 Task: Research Airbnb options in Menzel Jemil, Tunisia from 2nd November, 2023 to 15th November, 2023 for 2 adults and 1 pet.1  bedroom having 1 bed and 1 bathroom. Property type can be hotel. Look for 5 properties as per requirement.
Action: Mouse moved to (519, 67)
Screenshot: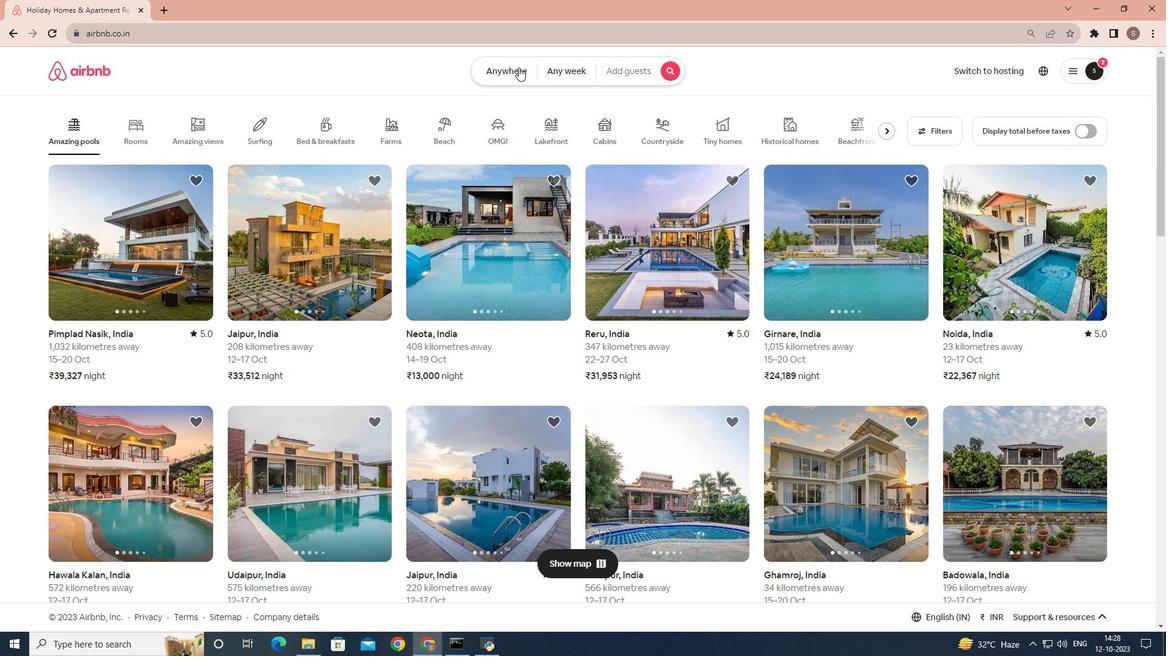 
Action: Mouse pressed left at (519, 67)
Screenshot: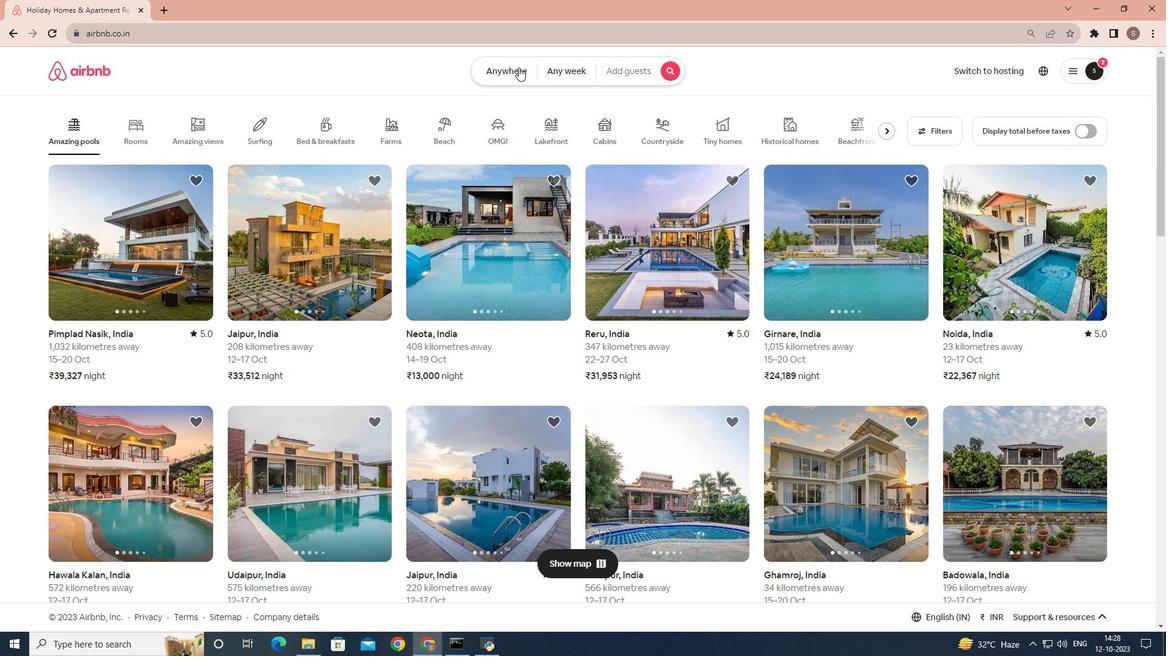 
Action: Mouse moved to (452, 117)
Screenshot: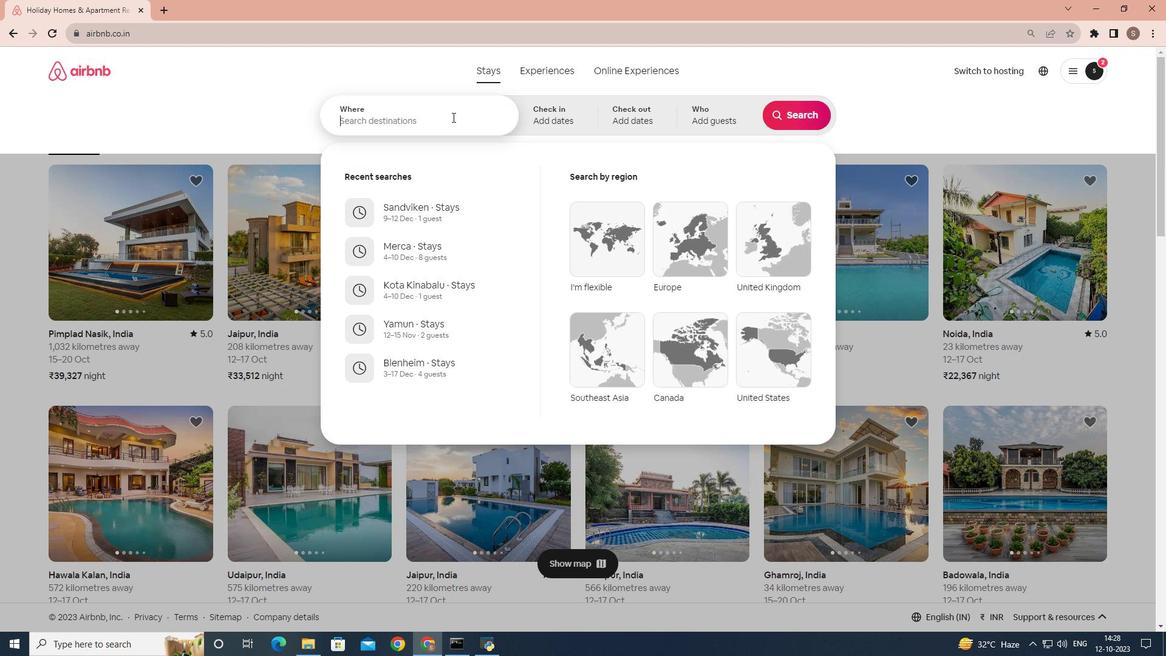 
Action: Mouse pressed left at (452, 117)
Screenshot: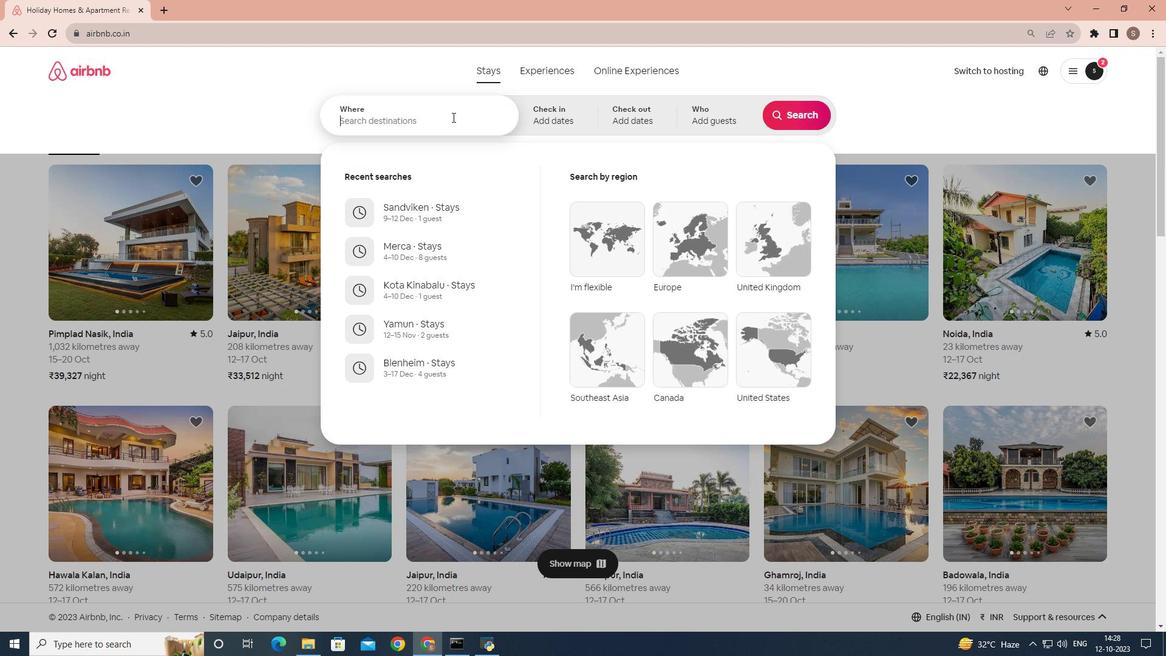 
Action: Key pressed <Key.shift_r>Menzel<Key.space><Key.shift>Jemil,<Key.space><Key.shift>tunisia
Screenshot: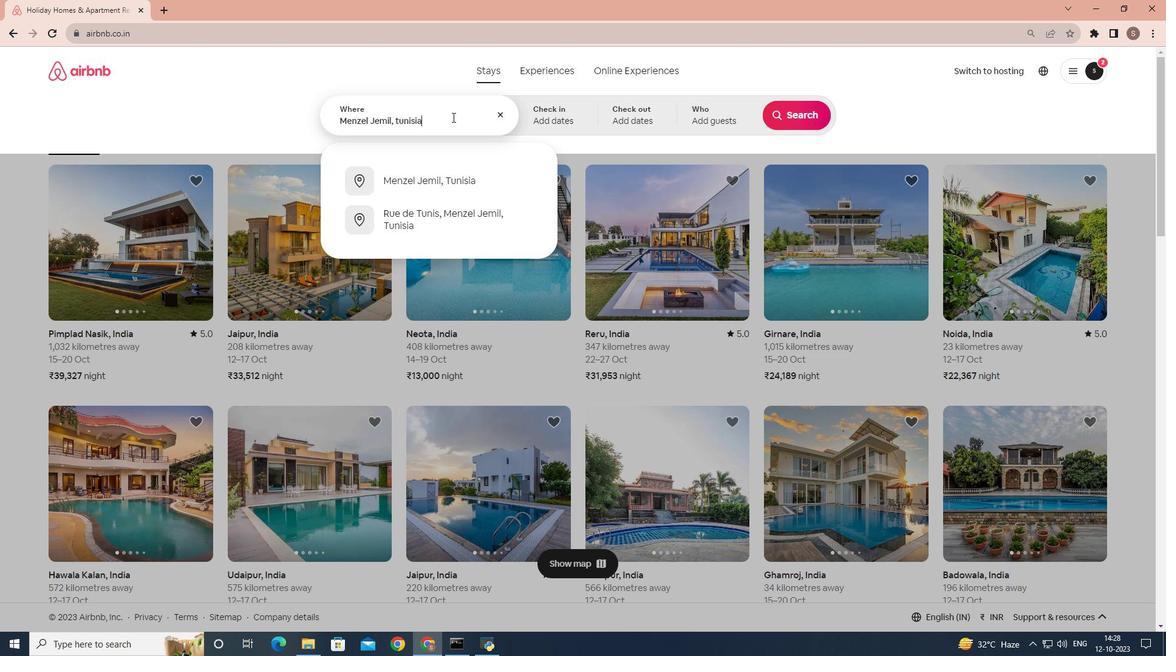 
Action: Mouse moved to (477, 177)
Screenshot: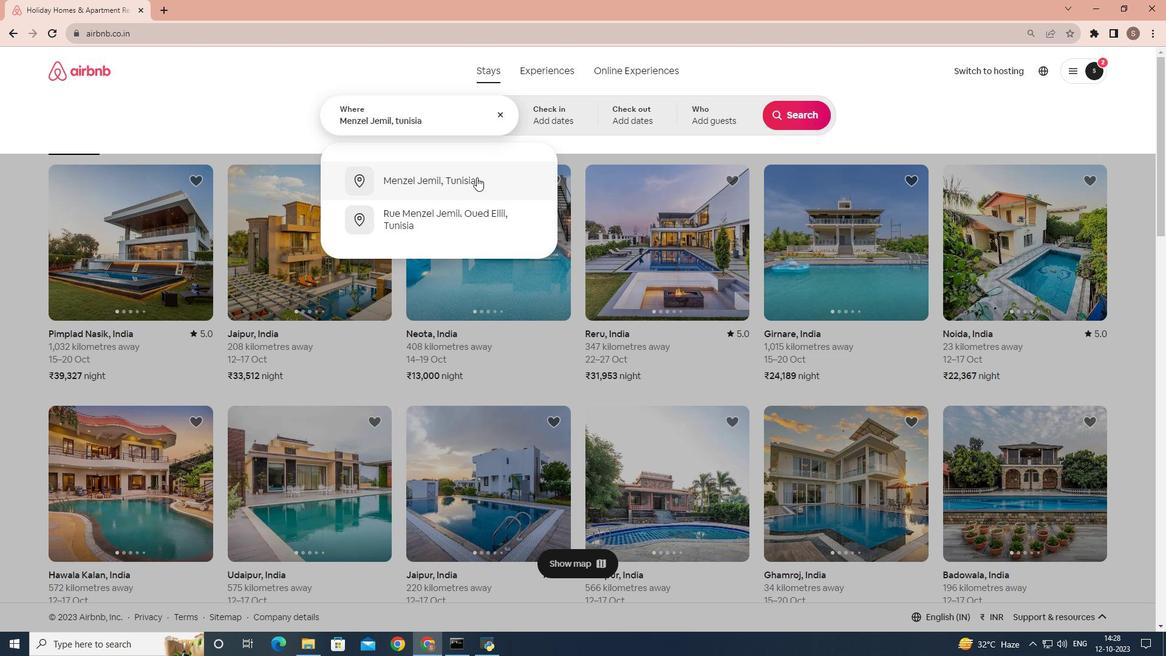 
Action: Mouse pressed left at (477, 177)
Screenshot: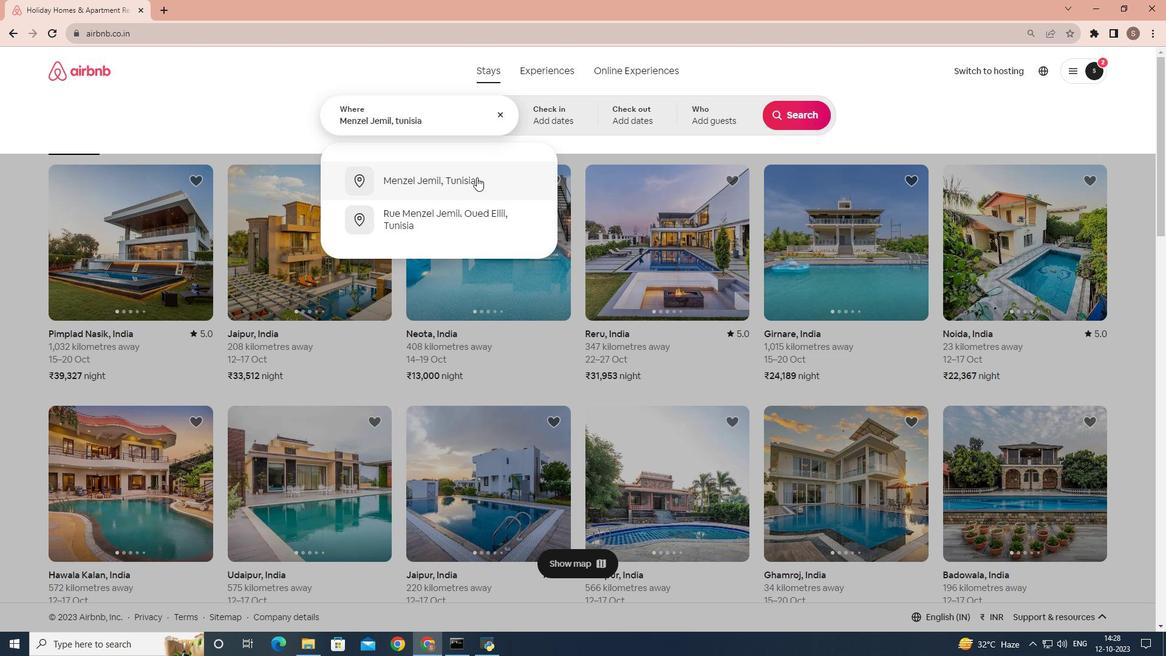 
Action: Mouse moved to (723, 263)
Screenshot: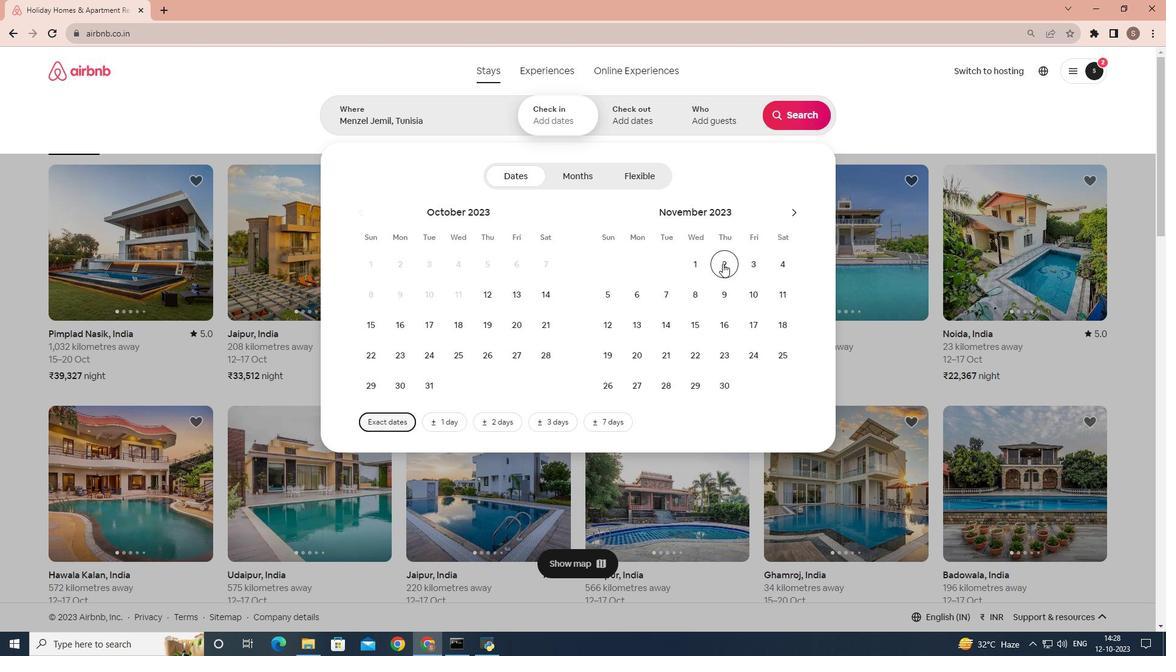 
Action: Mouse pressed left at (723, 263)
Screenshot: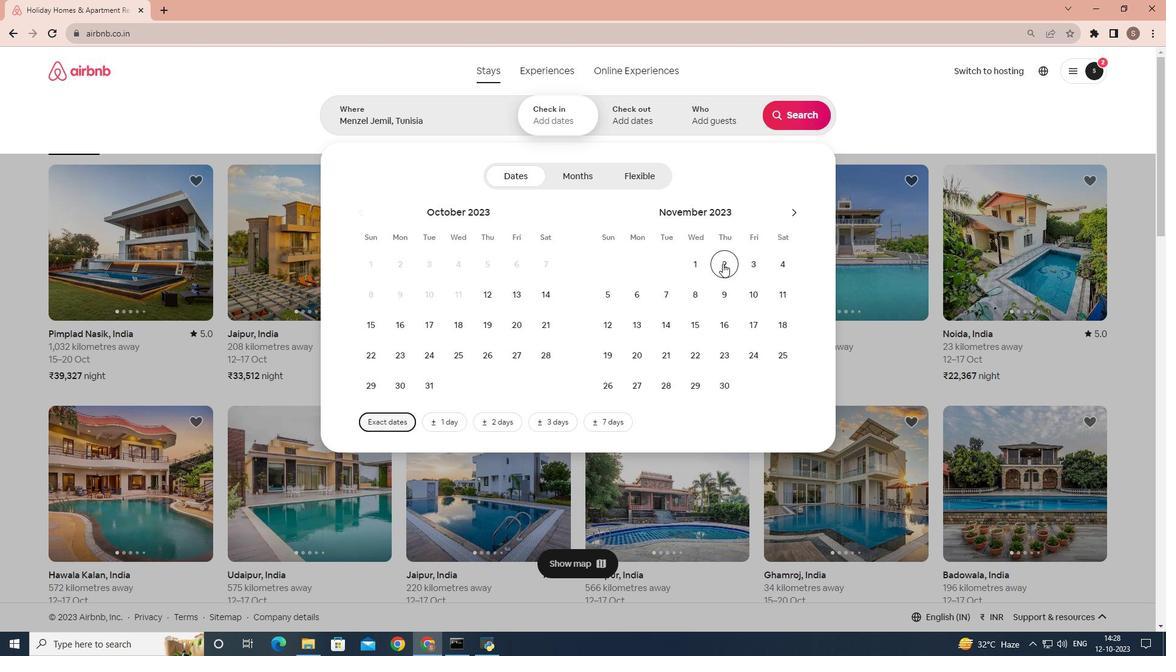 
Action: Mouse moved to (699, 320)
Screenshot: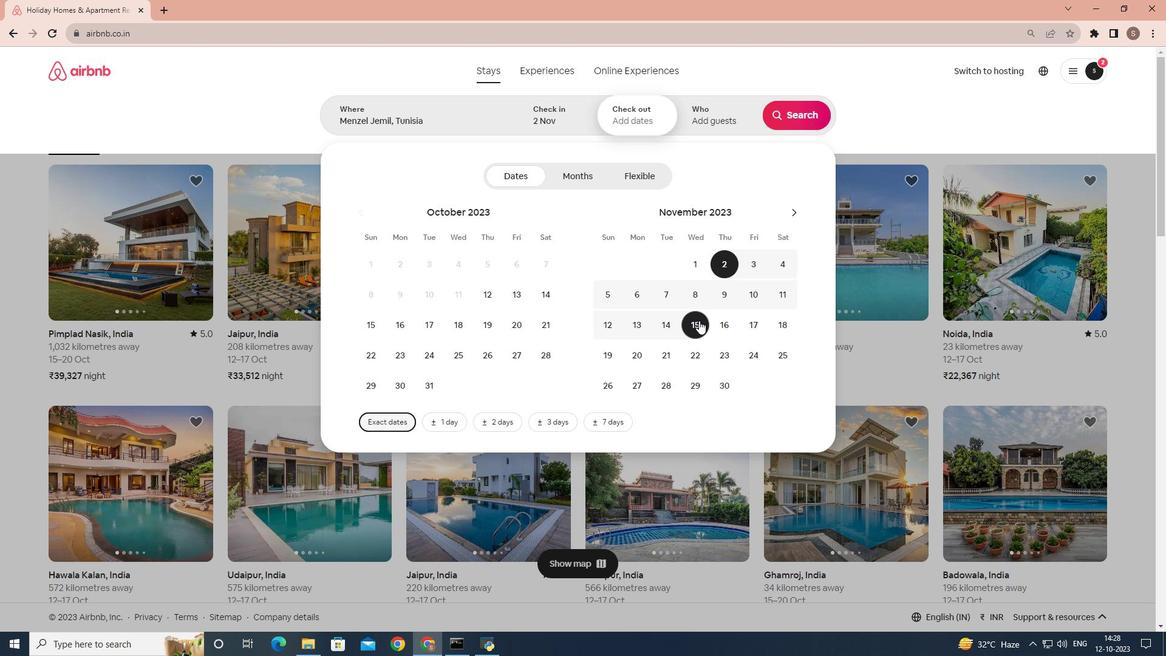 
Action: Mouse pressed left at (699, 320)
Screenshot: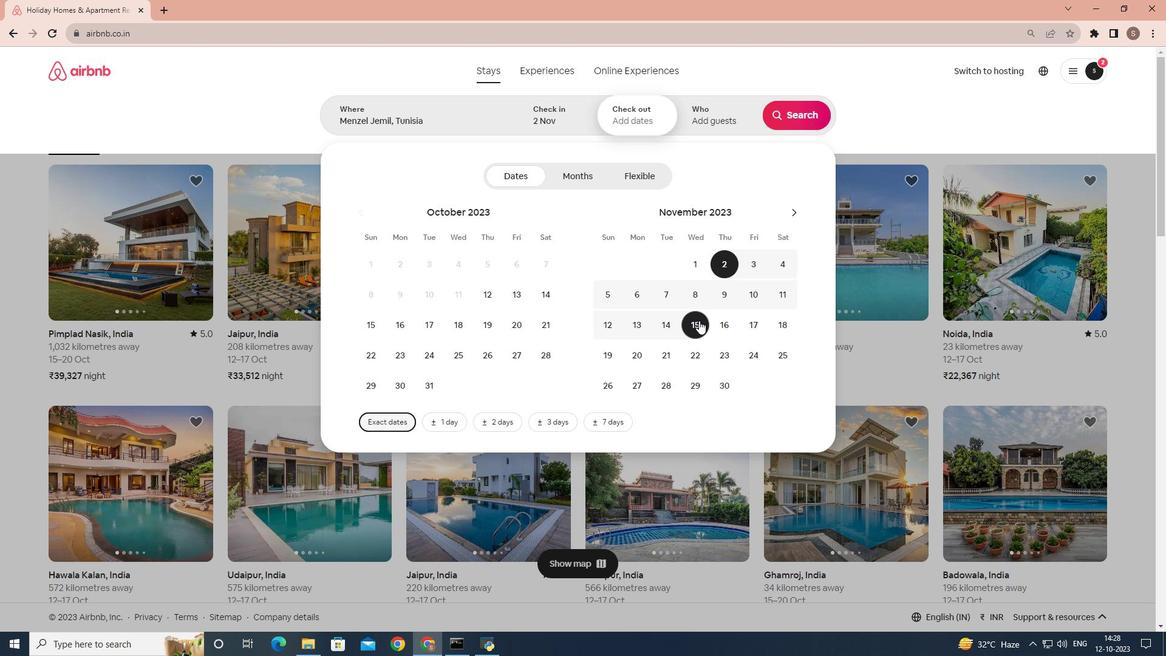 
Action: Mouse moved to (704, 123)
Screenshot: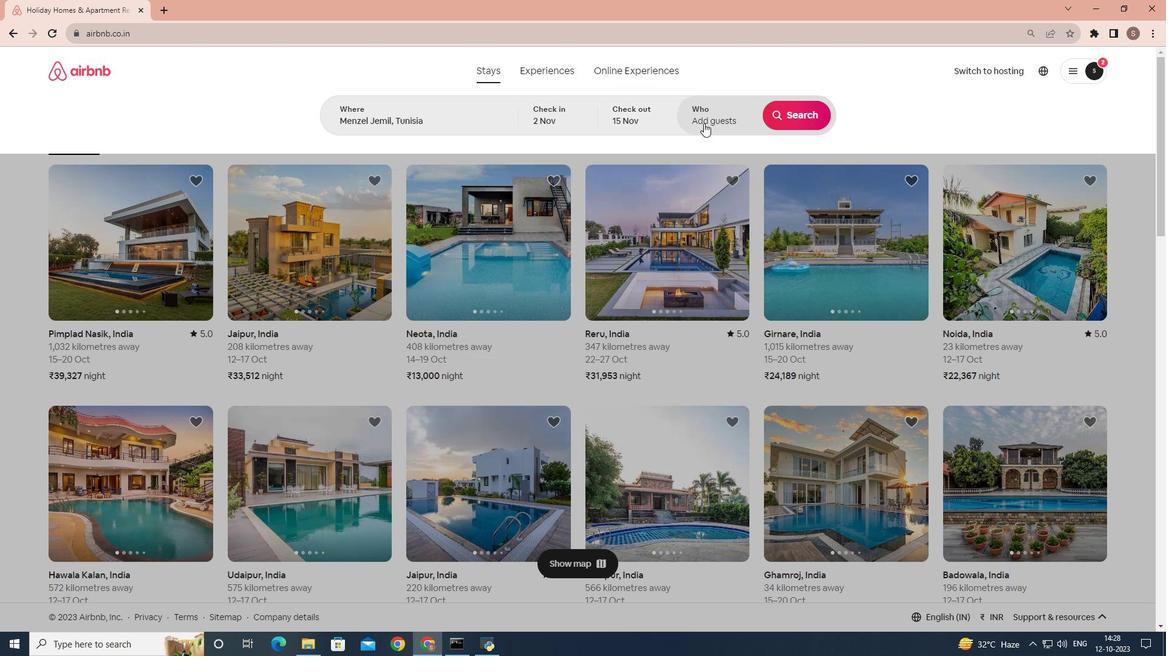
Action: Mouse pressed left at (704, 123)
Screenshot: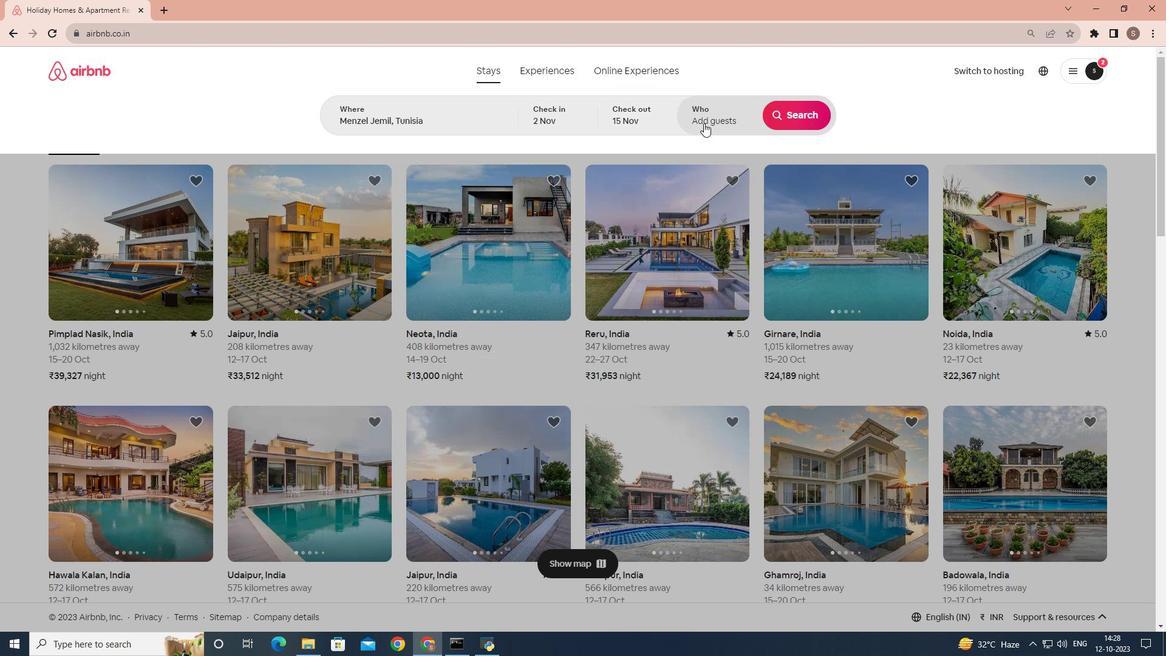 
Action: Mouse moved to (802, 179)
Screenshot: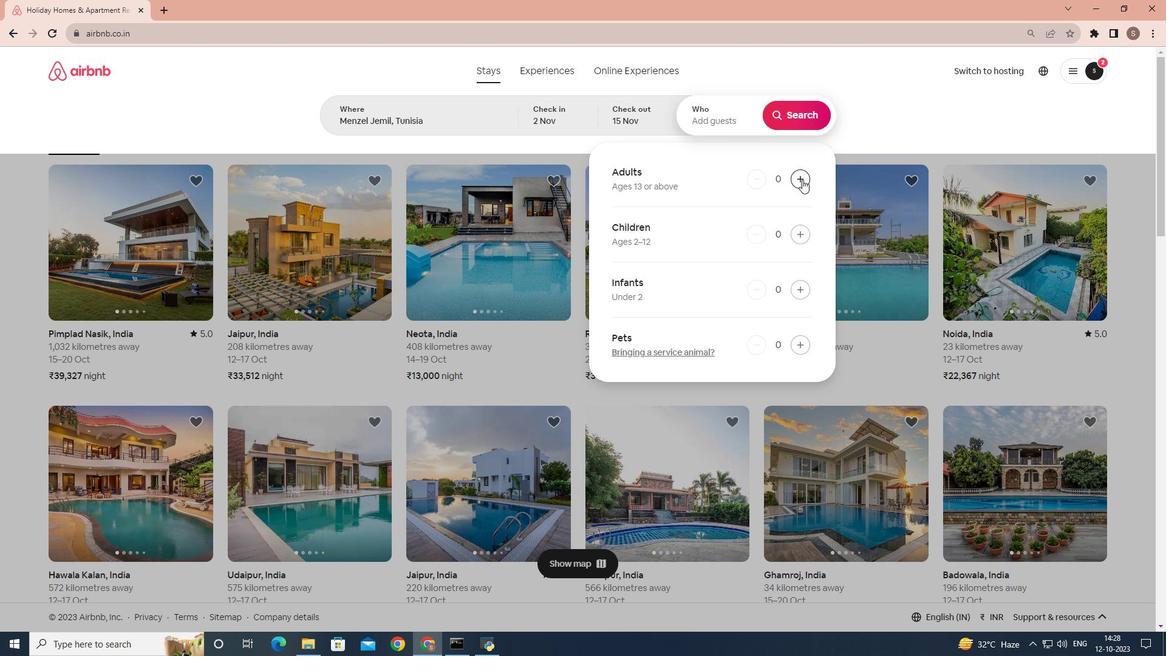 
Action: Mouse pressed left at (802, 179)
Screenshot: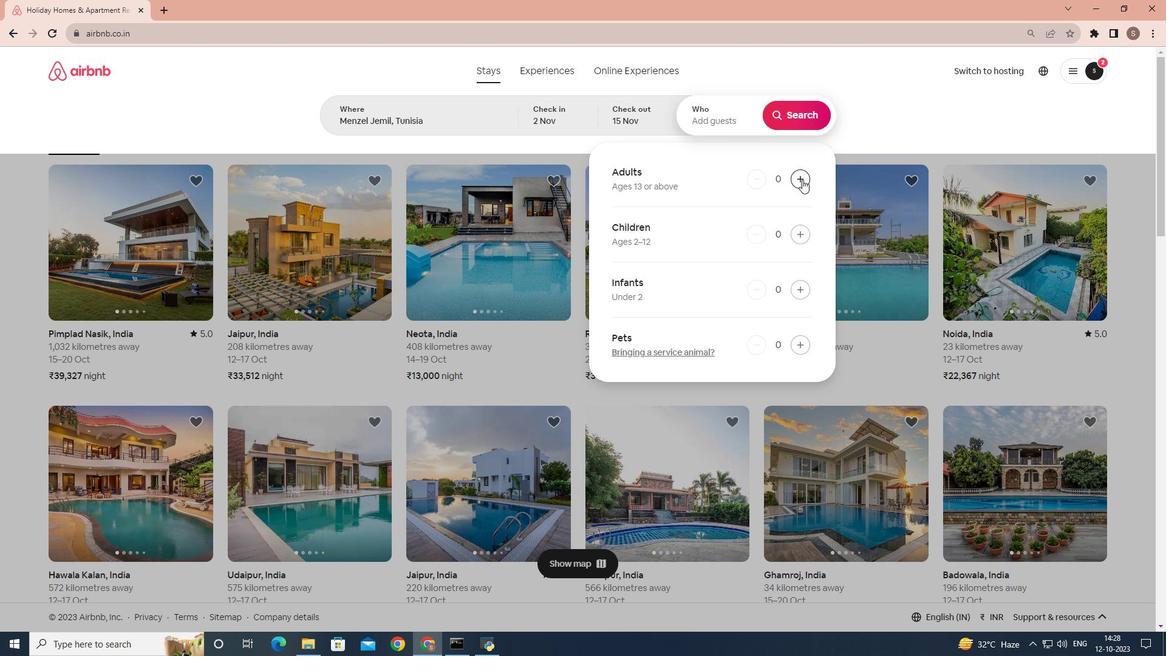 
Action: Mouse pressed left at (802, 179)
Screenshot: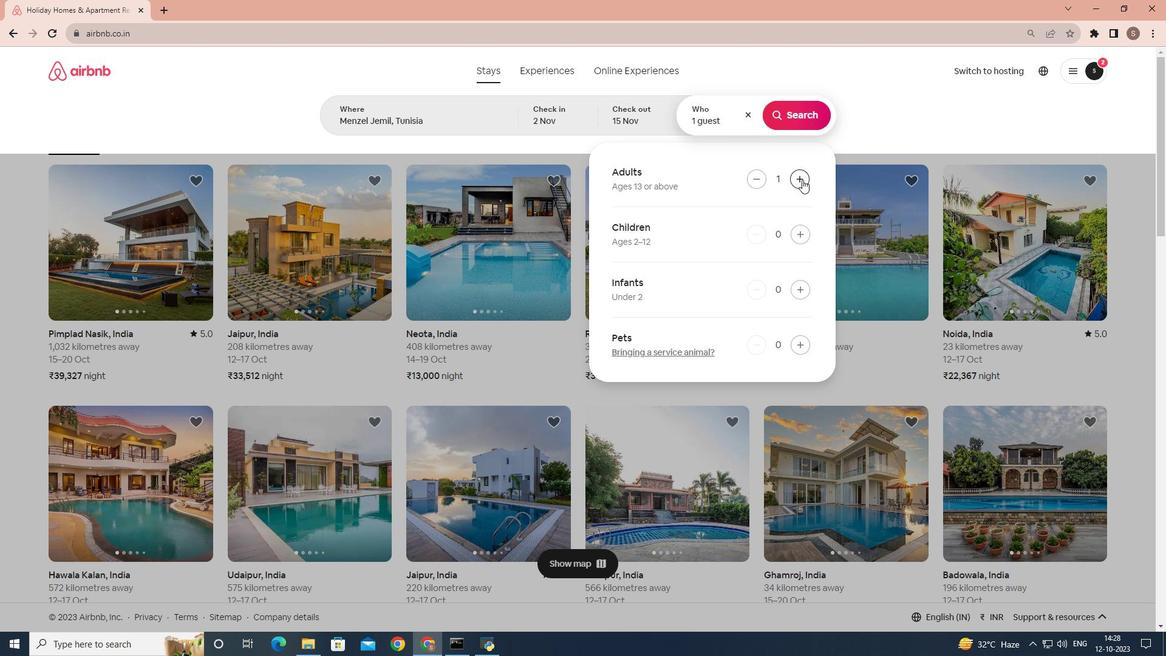 
Action: Mouse moved to (804, 345)
Screenshot: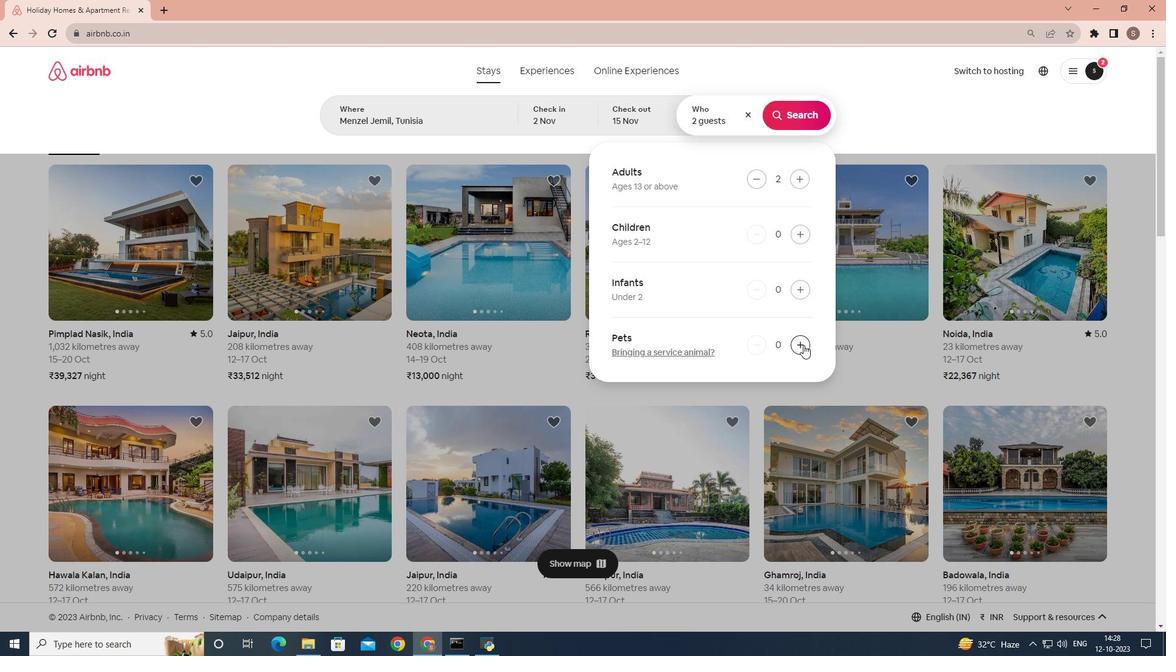 
Action: Mouse pressed left at (804, 345)
Screenshot: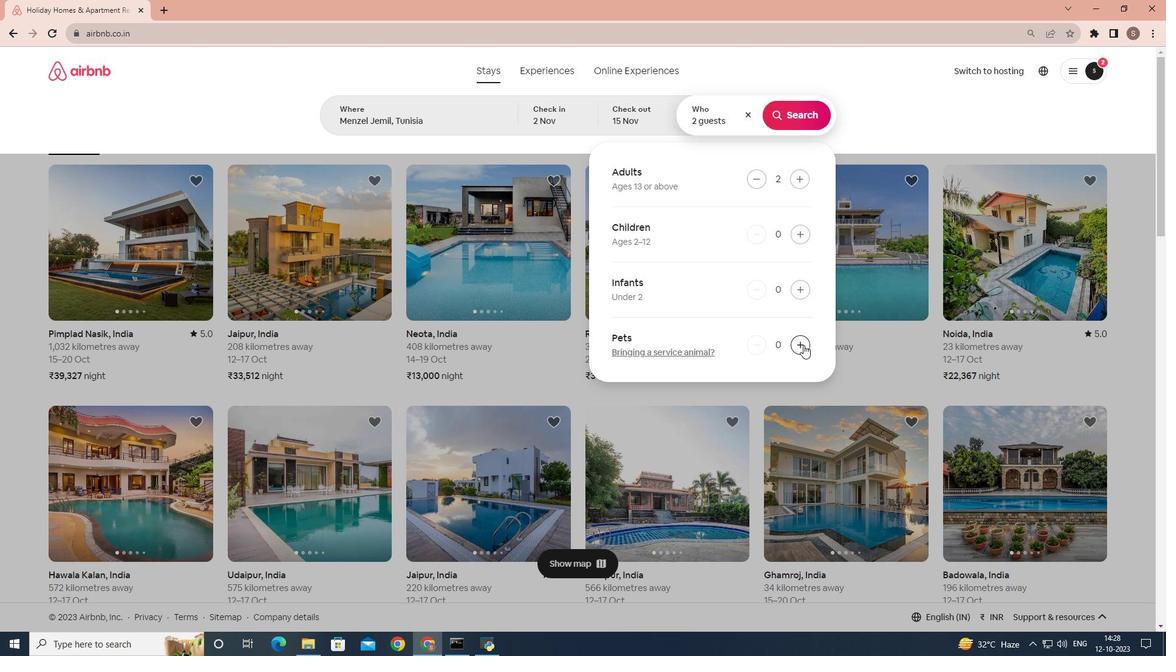 
Action: Mouse moved to (773, 113)
Screenshot: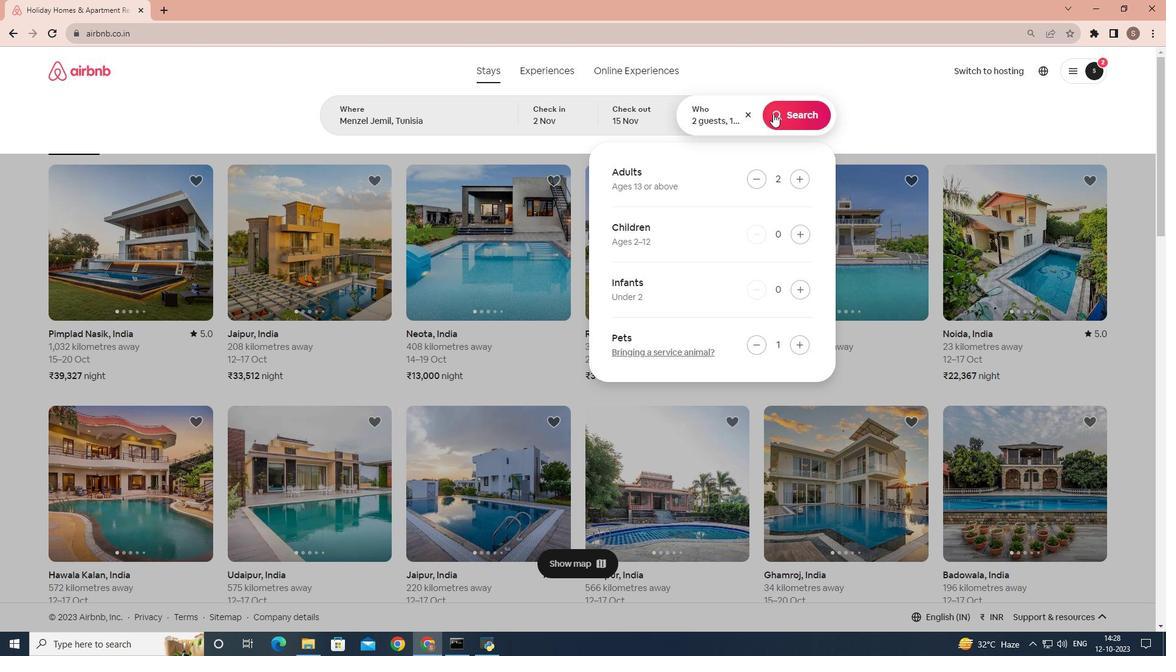 
Action: Mouse pressed left at (773, 113)
Screenshot: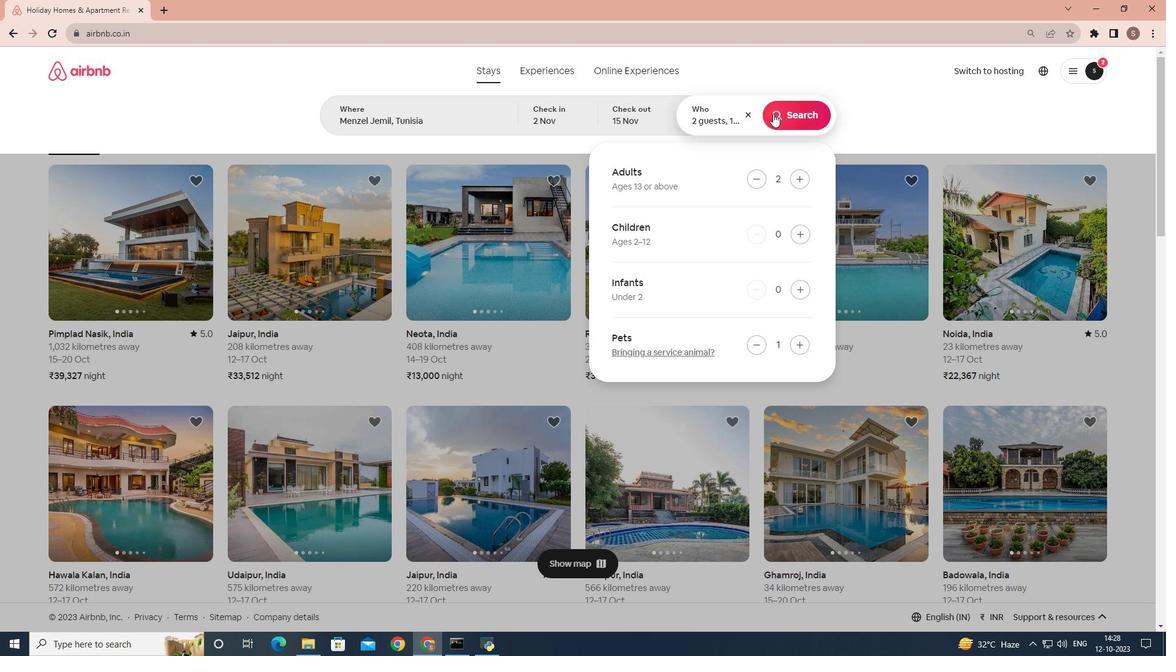 
Action: Mouse moved to (964, 122)
Screenshot: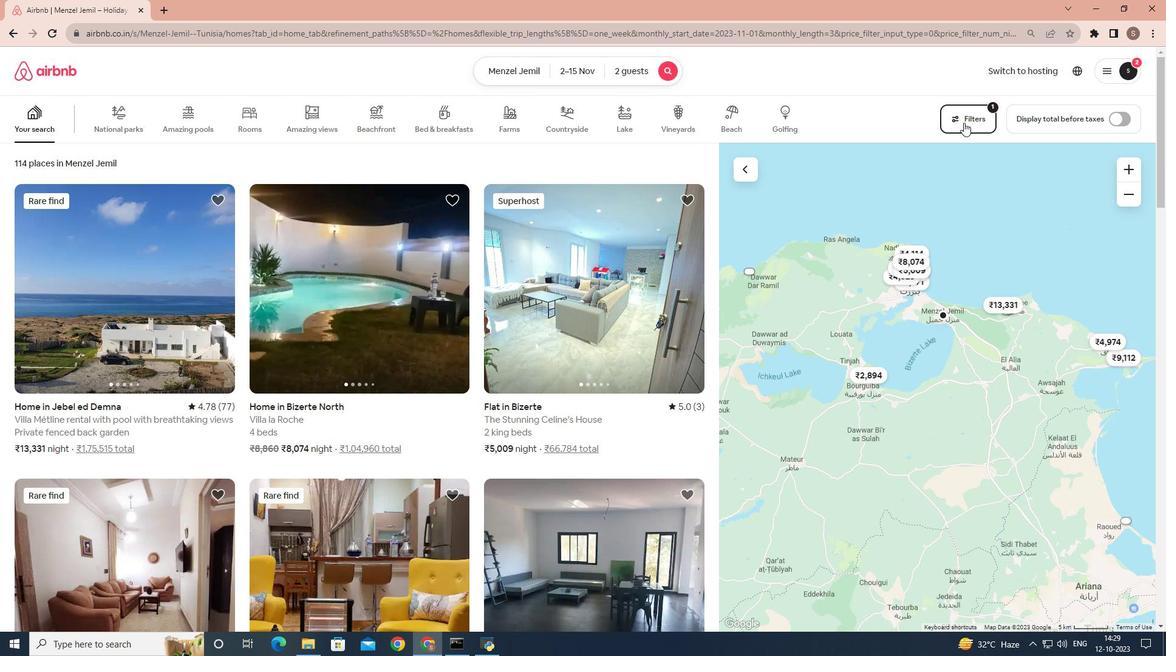 
Action: Mouse pressed left at (964, 122)
Screenshot: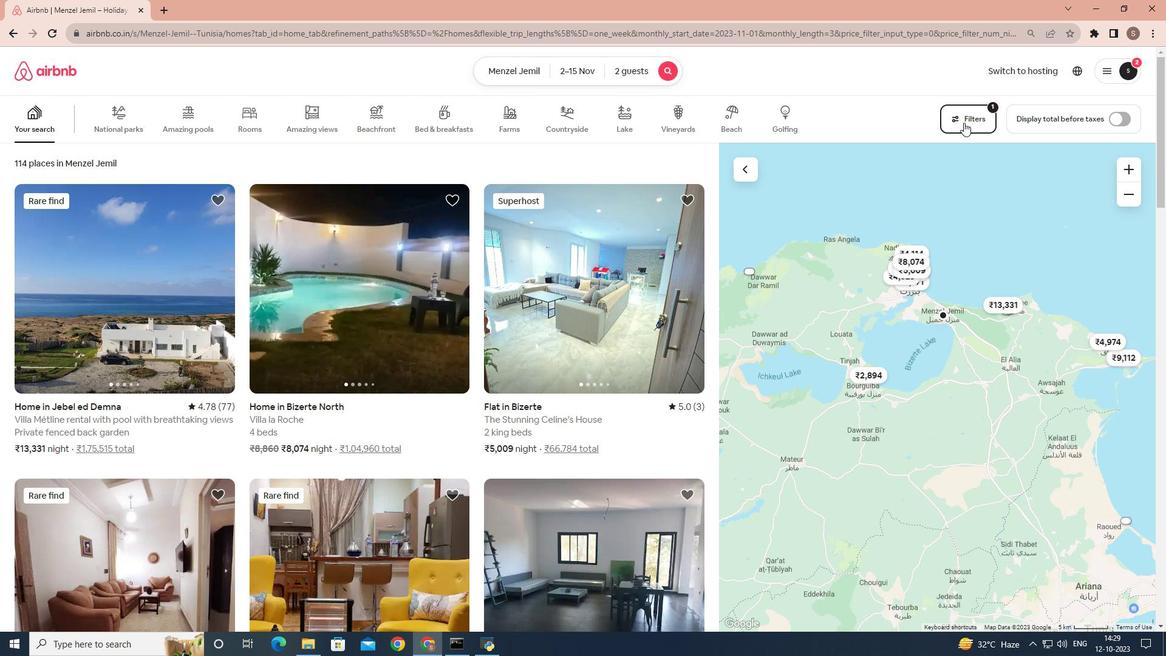 
Action: Mouse moved to (562, 444)
Screenshot: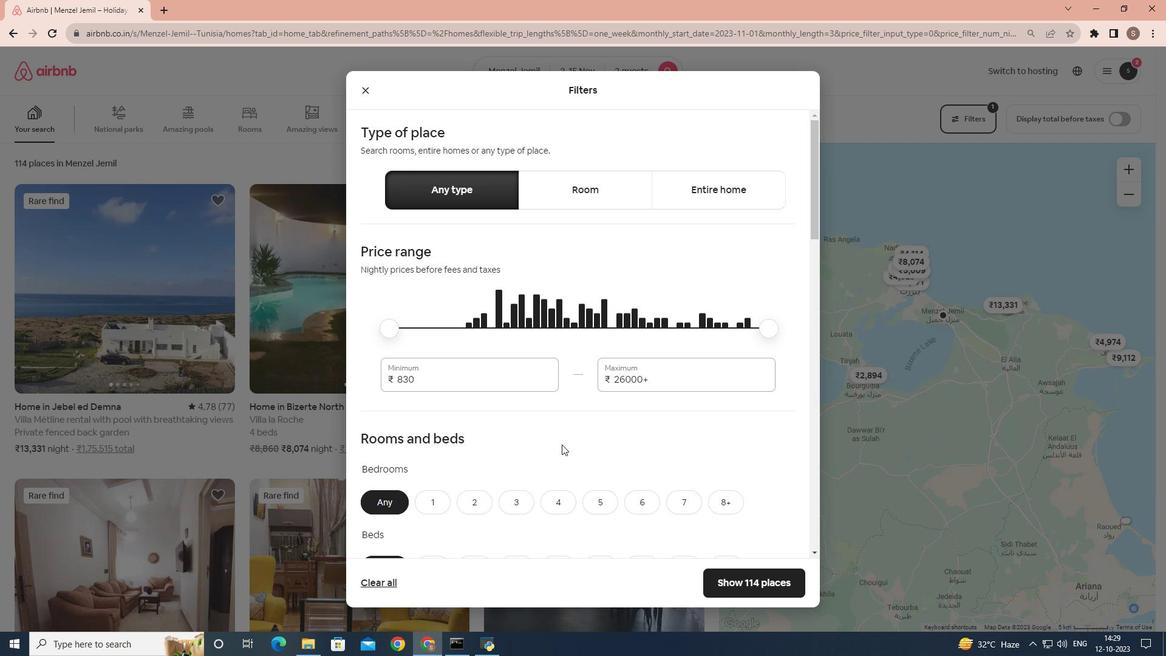 
Action: Mouse scrolled (562, 443) with delta (0, 0)
Screenshot: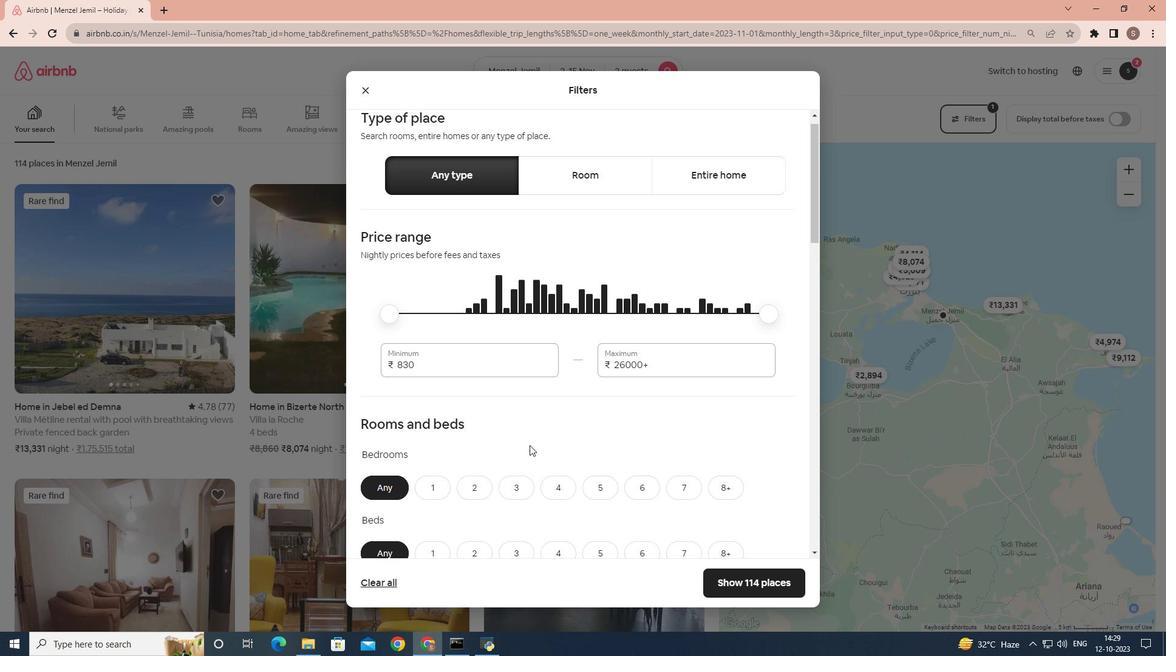 
Action: Mouse moved to (529, 445)
Screenshot: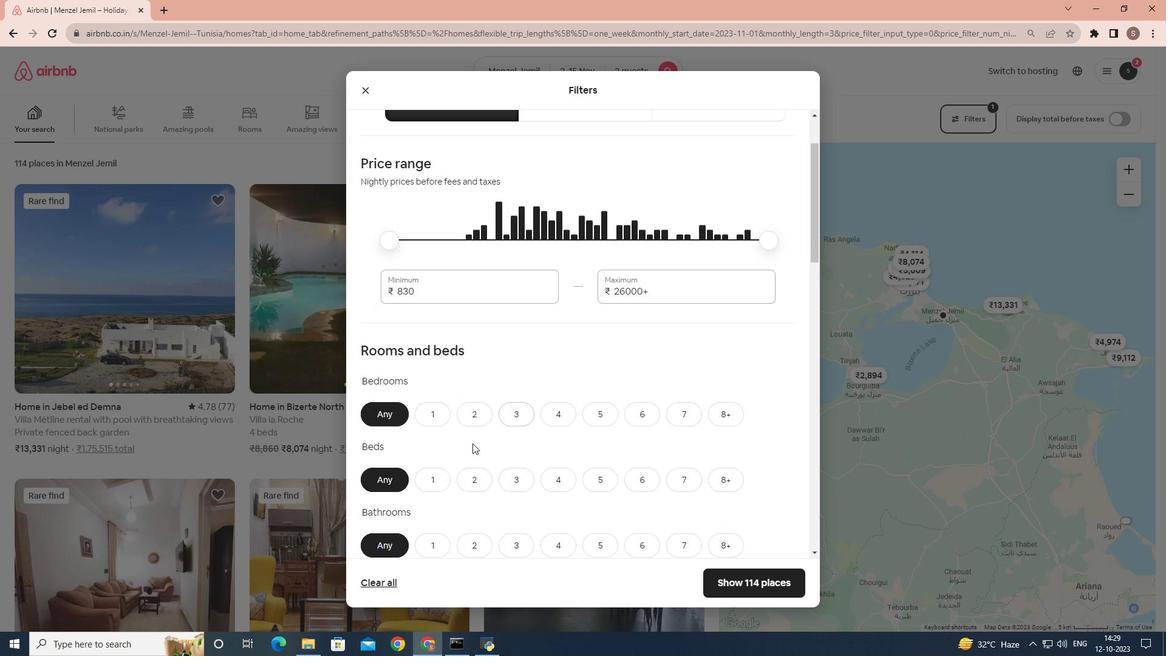 
Action: Mouse scrolled (529, 444) with delta (0, 0)
Screenshot: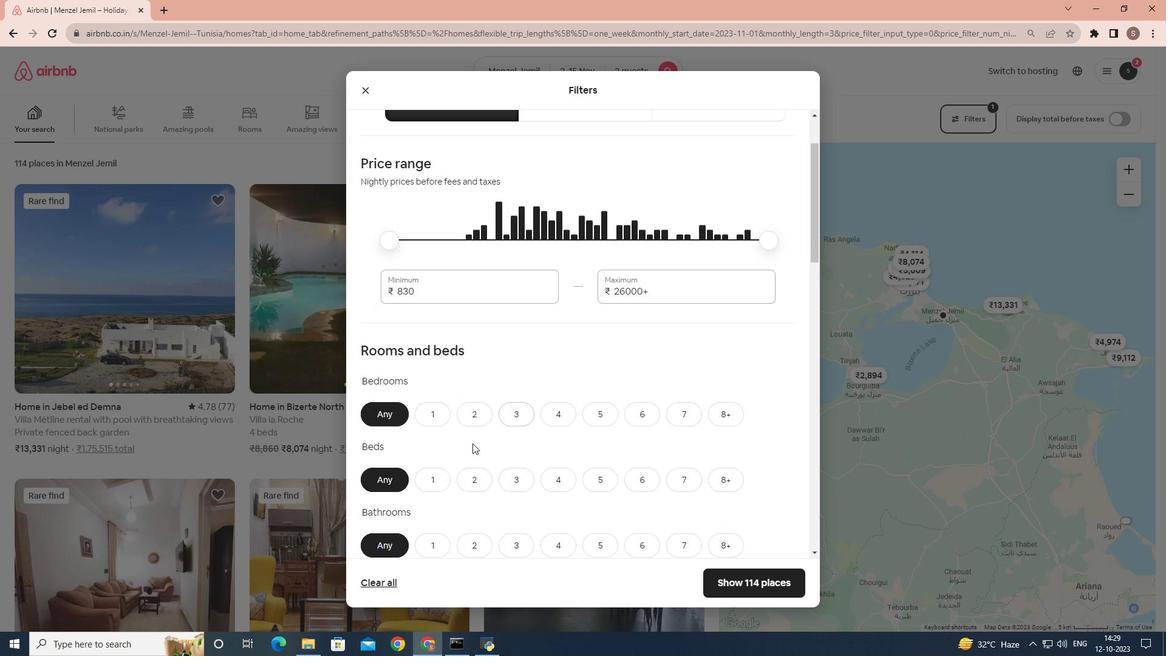 
Action: Mouse moved to (439, 388)
Screenshot: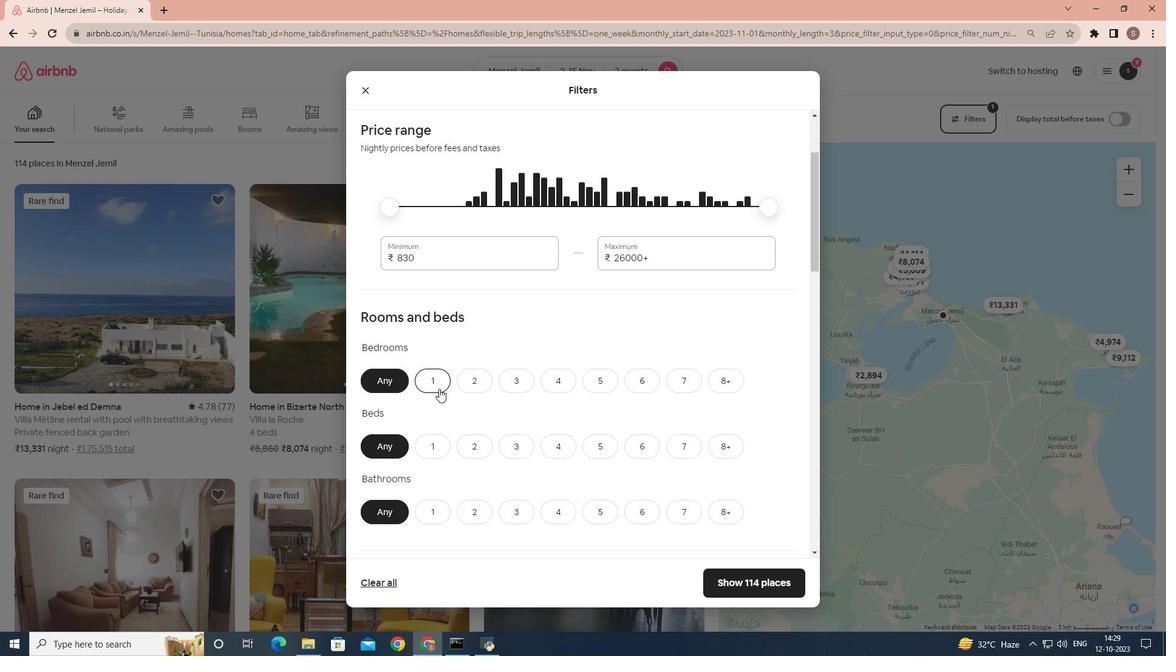 
Action: Mouse pressed left at (439, 388)
Screenshot: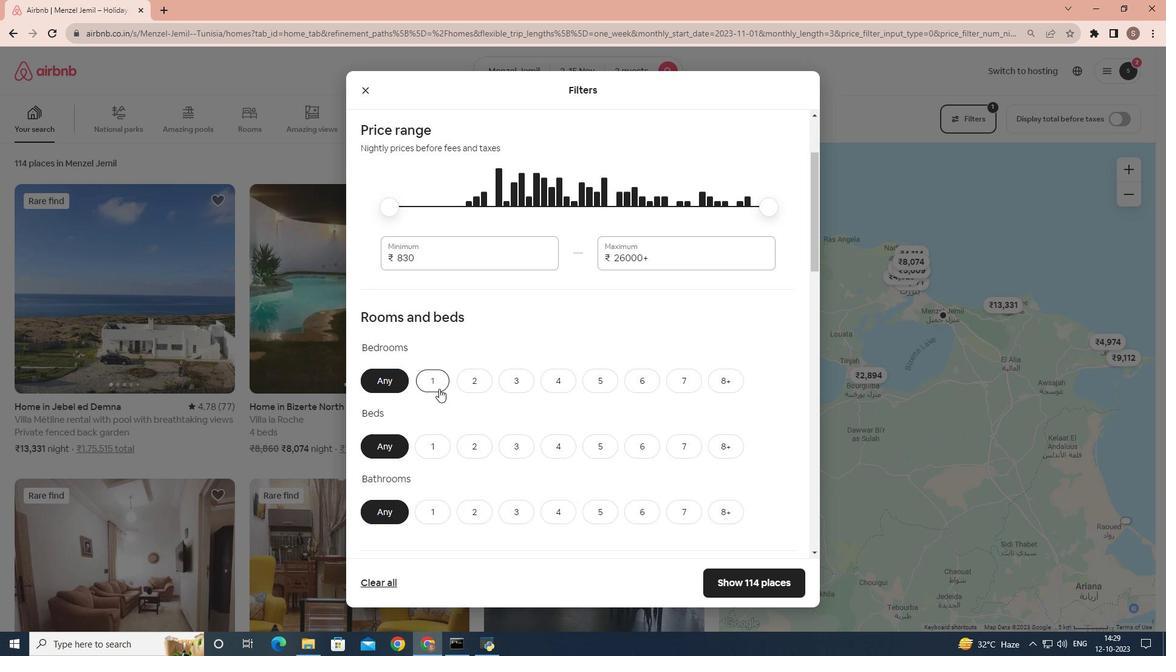 
Action: Mouse scrolled (439, 388) with delta (0, 0)
Screenshot: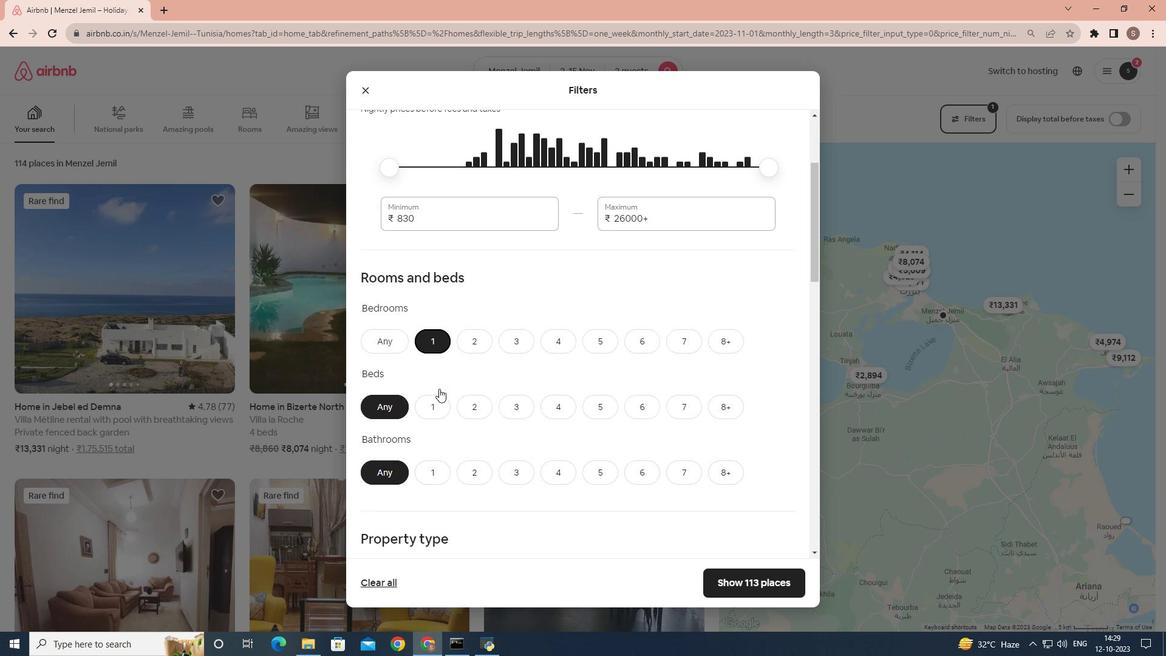 
Action: Mouse moved to (430, 388)
Screenshot: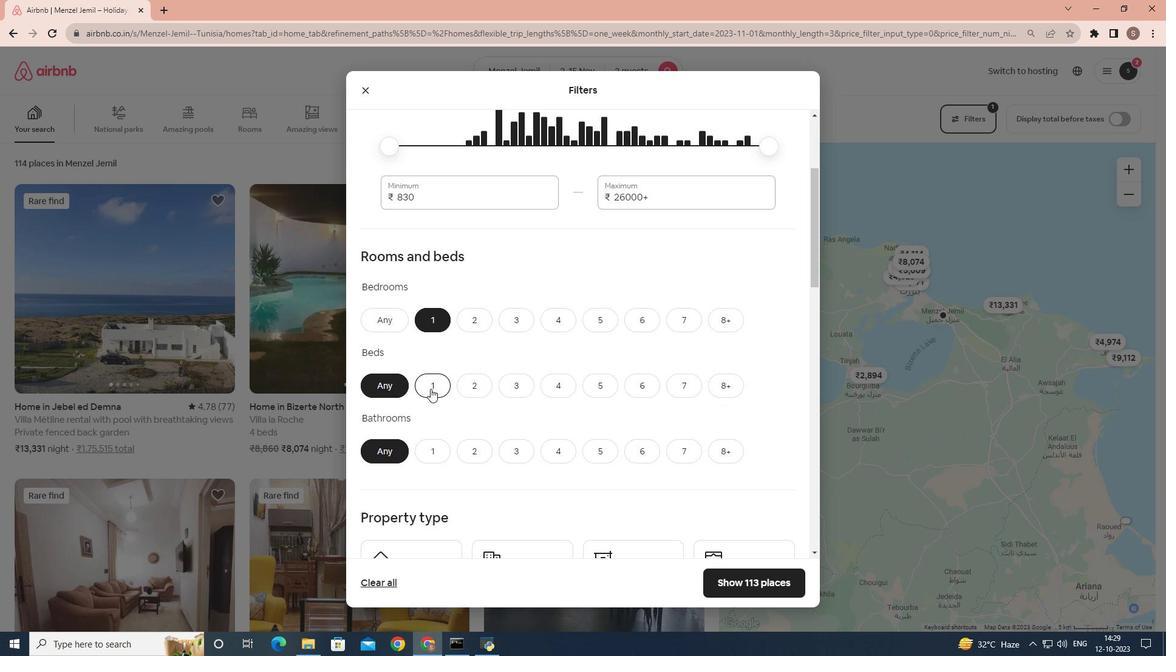 
Action: Mouse pressed left at (430, 388)
Screenshot: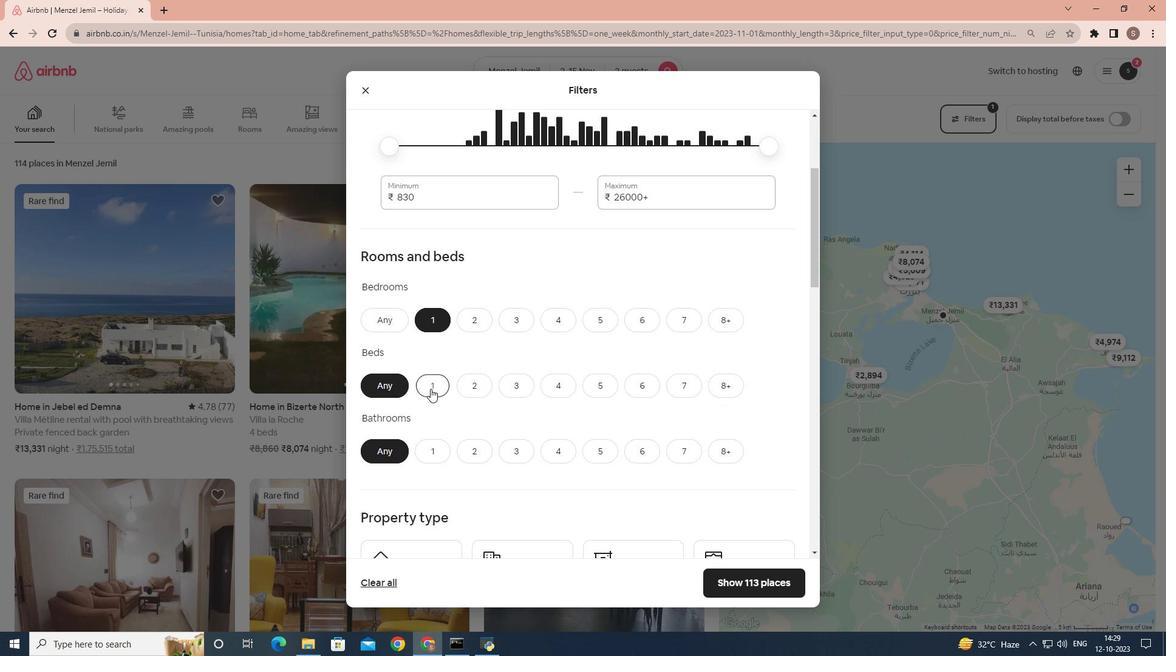 
Action: Mouse scrolled (430, 388) with delta (0, 0)
Screenshot: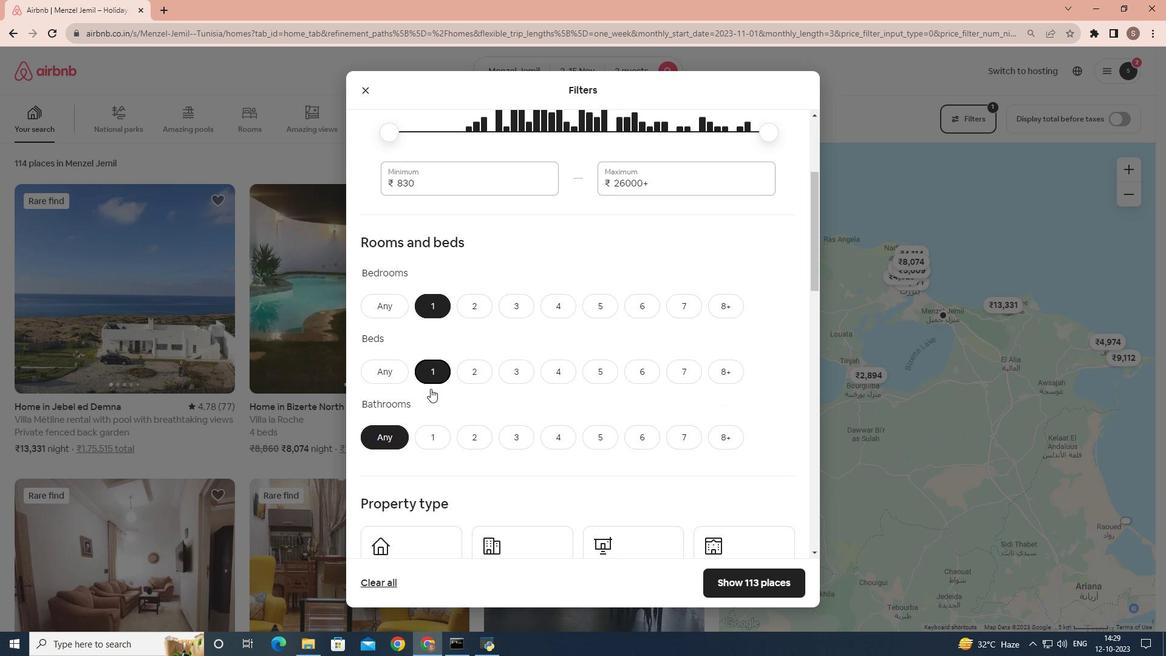 
Action: Mouse moved to (435, 392)
Screenshot: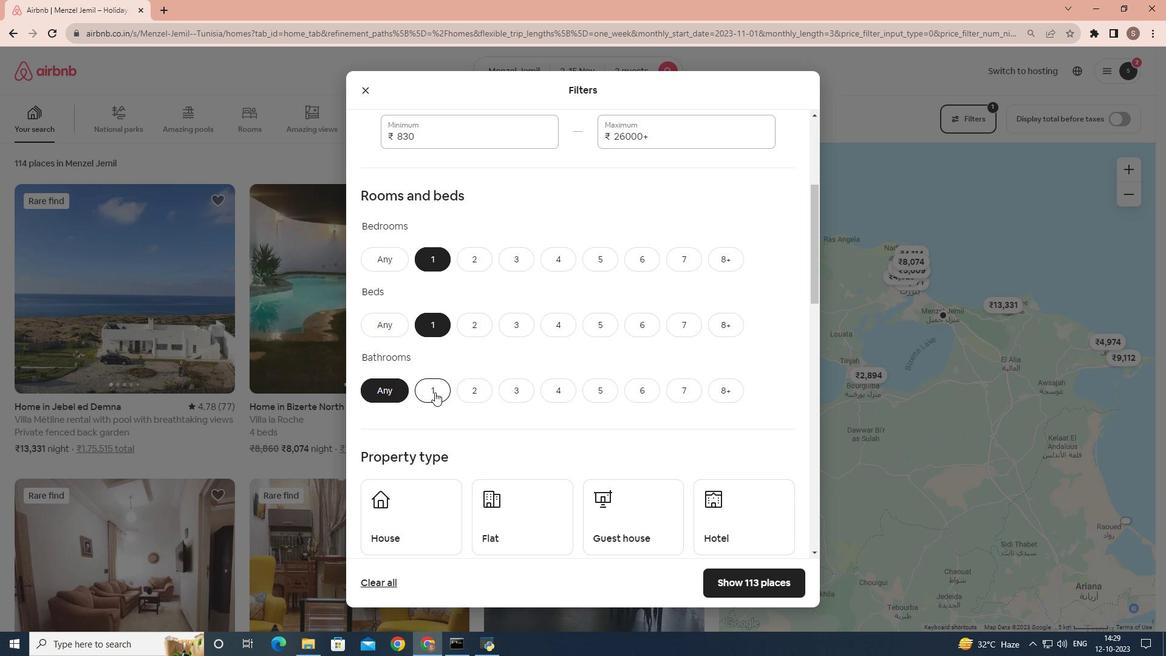 
Action: Mouse pressed left at (435, 392)
Screenshot: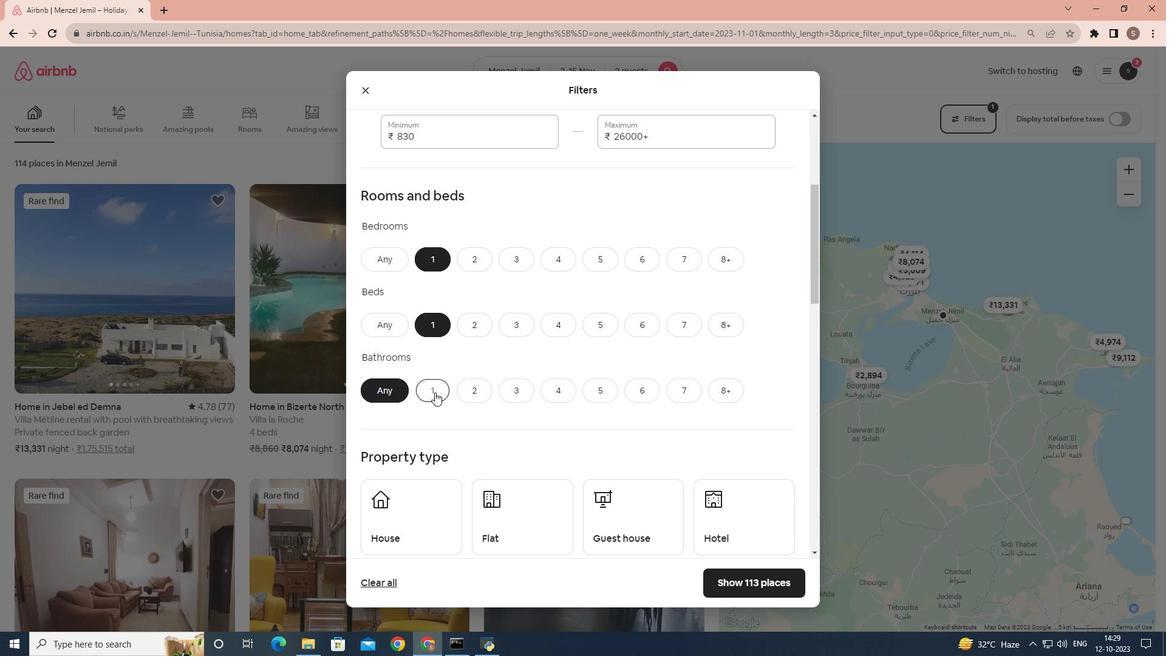 
Action: Mouse moved to (469, 387)
Screenshot: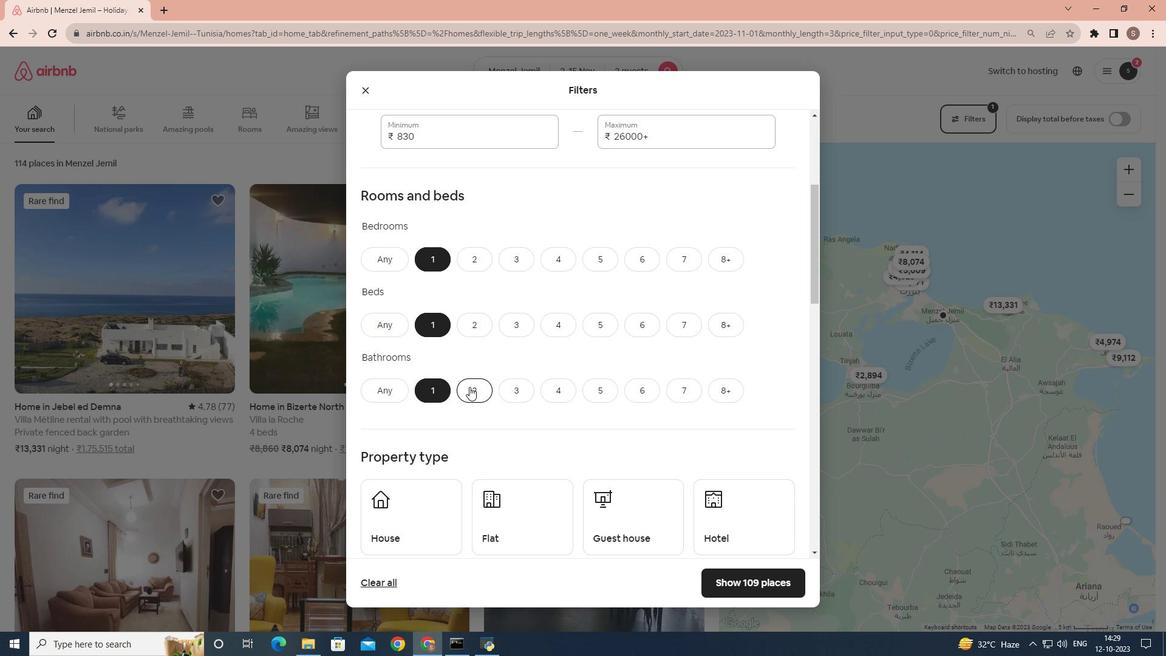
Action: Mouse scrolled (469, 386) with delta (0, 0)
Screenshot: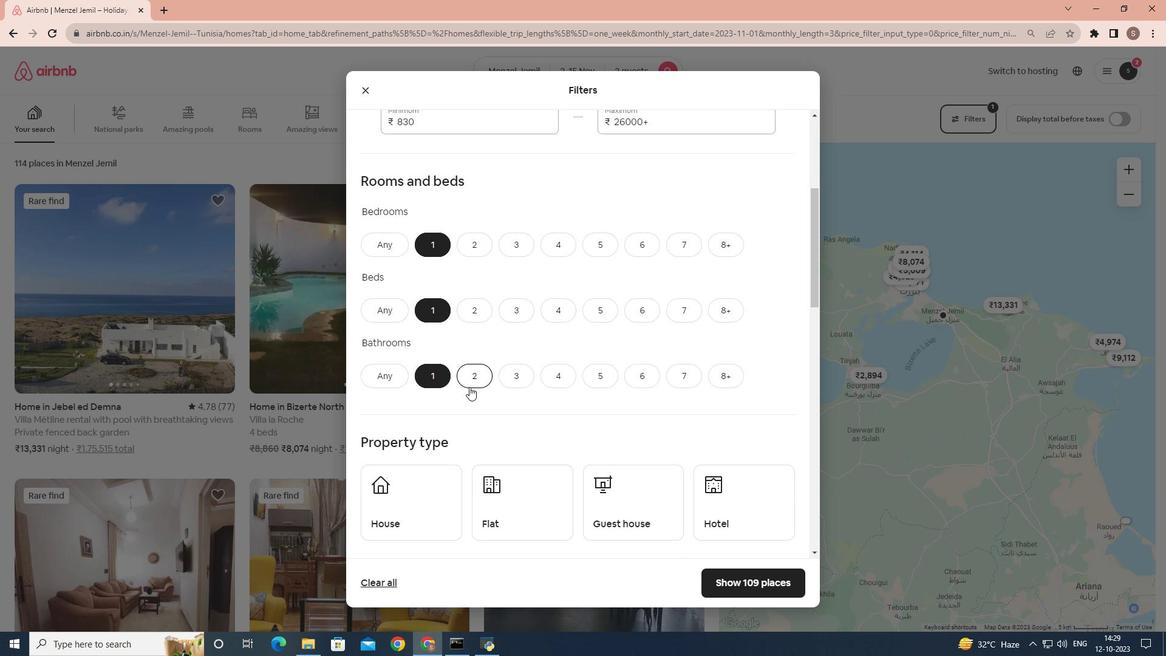 
Action: Mouse moved to (724, 449)
Screenshot: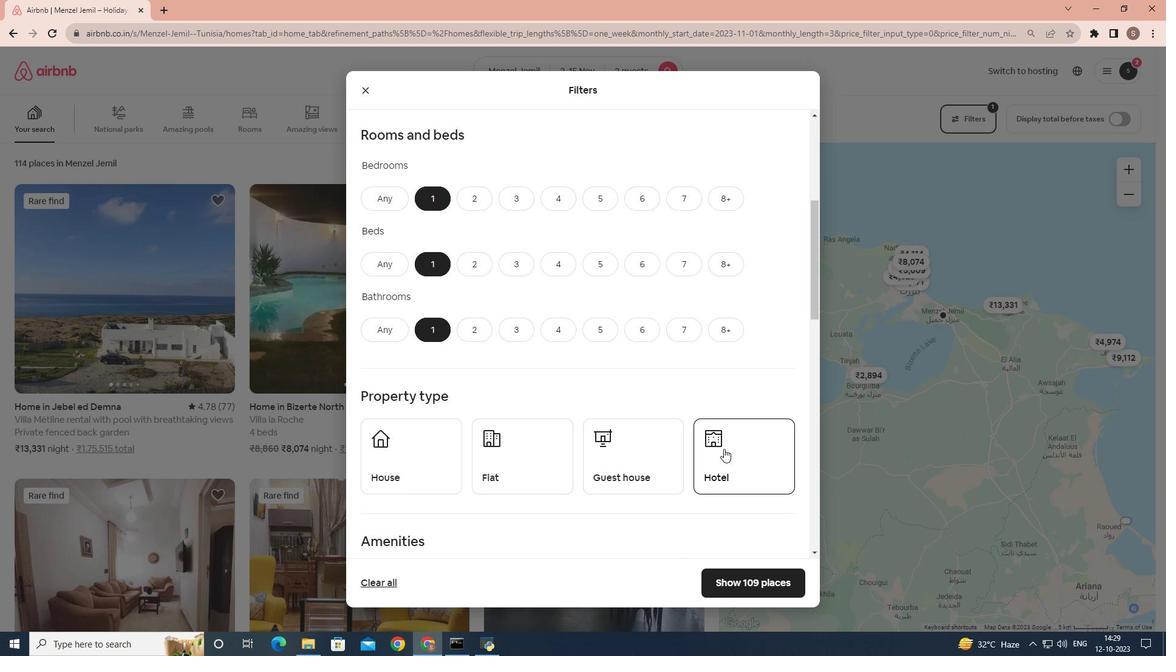
Action: Mouse pressed left at (724, 449)
Screenshot: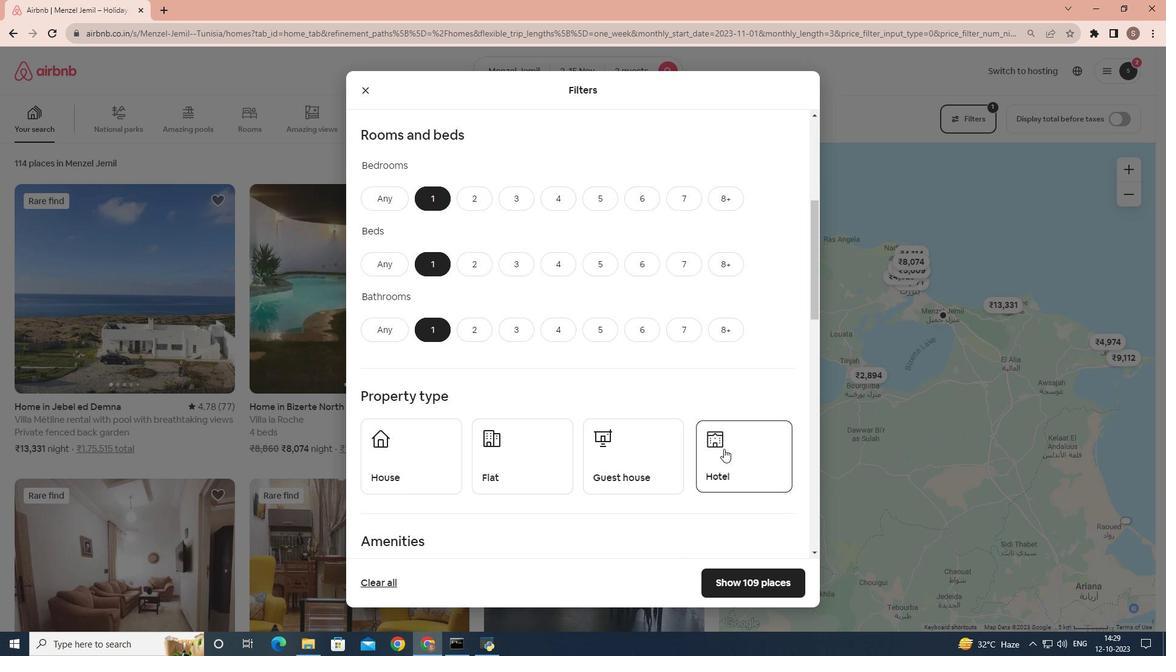 
Action: Mouse moved to (603, 415)
Screenshot: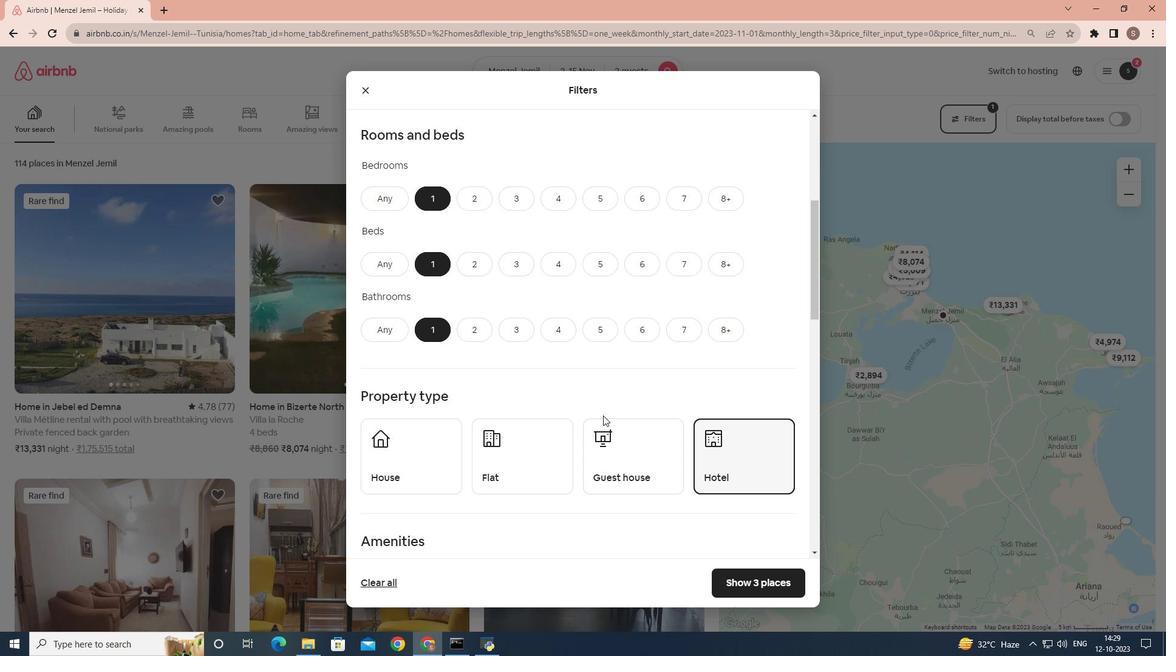 
Action: Mouse scrolled (603, 415) with delta (0, 0)
Screenshot: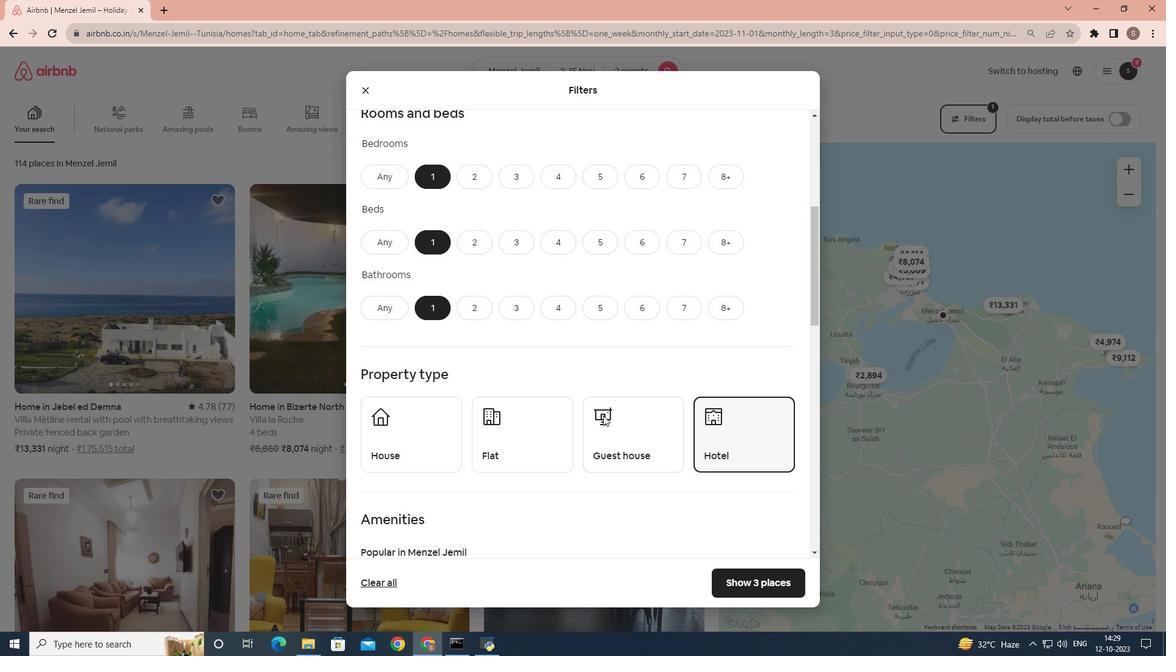 
Action: Mouse moved to (741, 581)
Screenshot: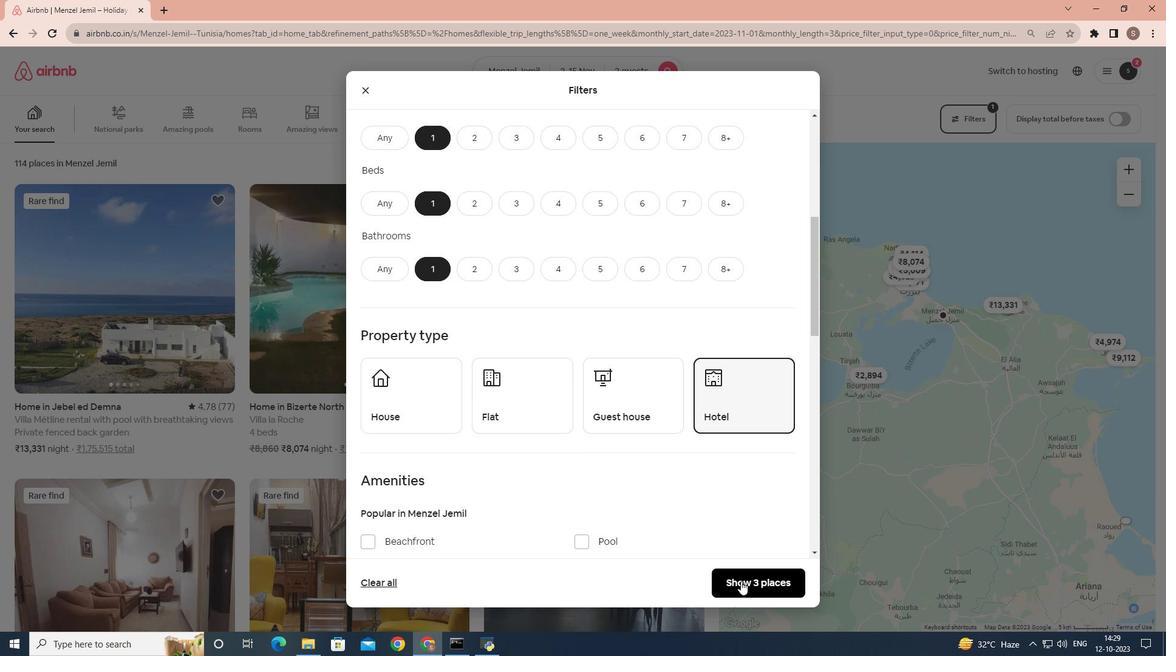
Action: Mouse pressed left at (741, 581)
Screenshot: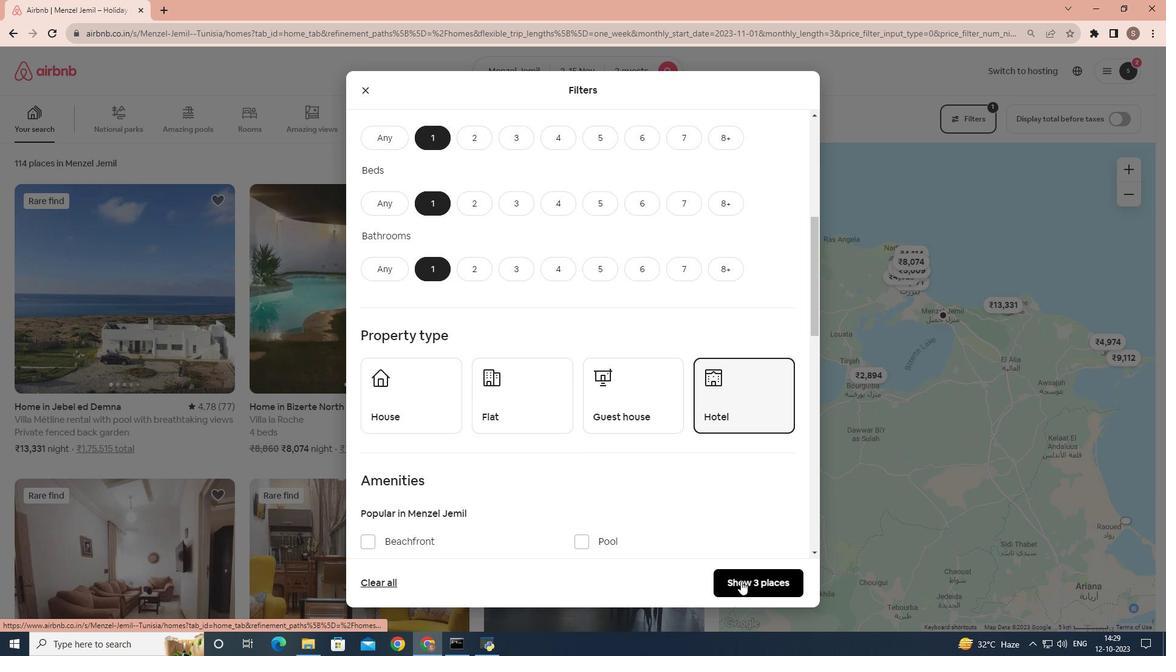 
Action: Mouse moved to (179, 315)
Screenshot: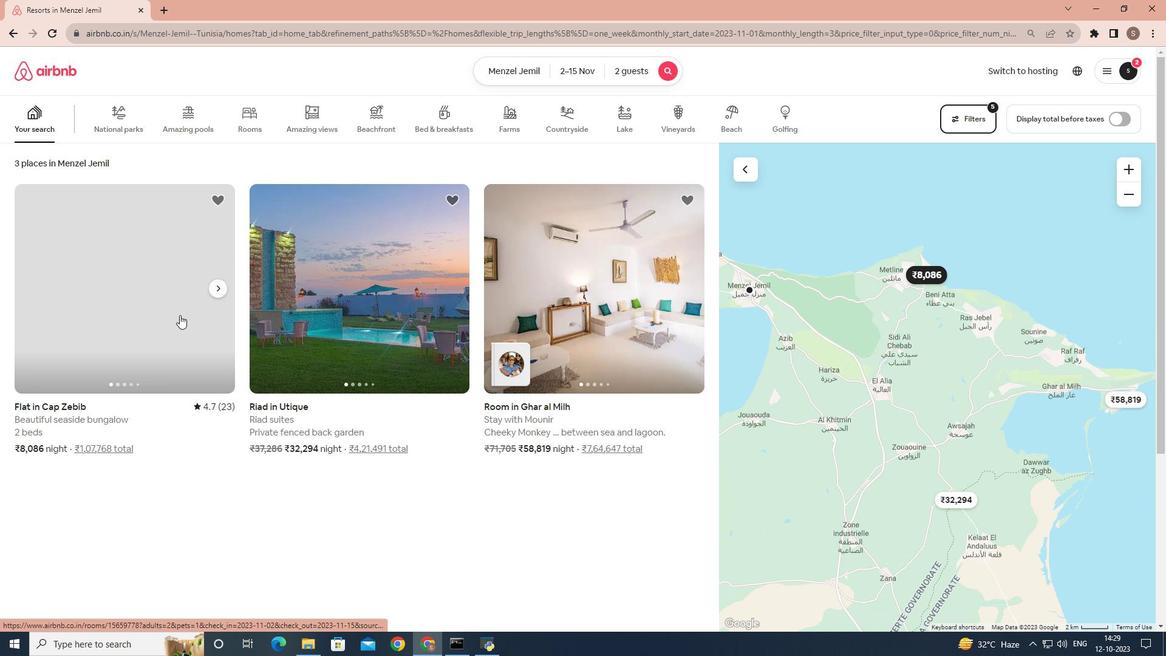 
Action: Mouse pressed left at (179, 315)
Screenshot: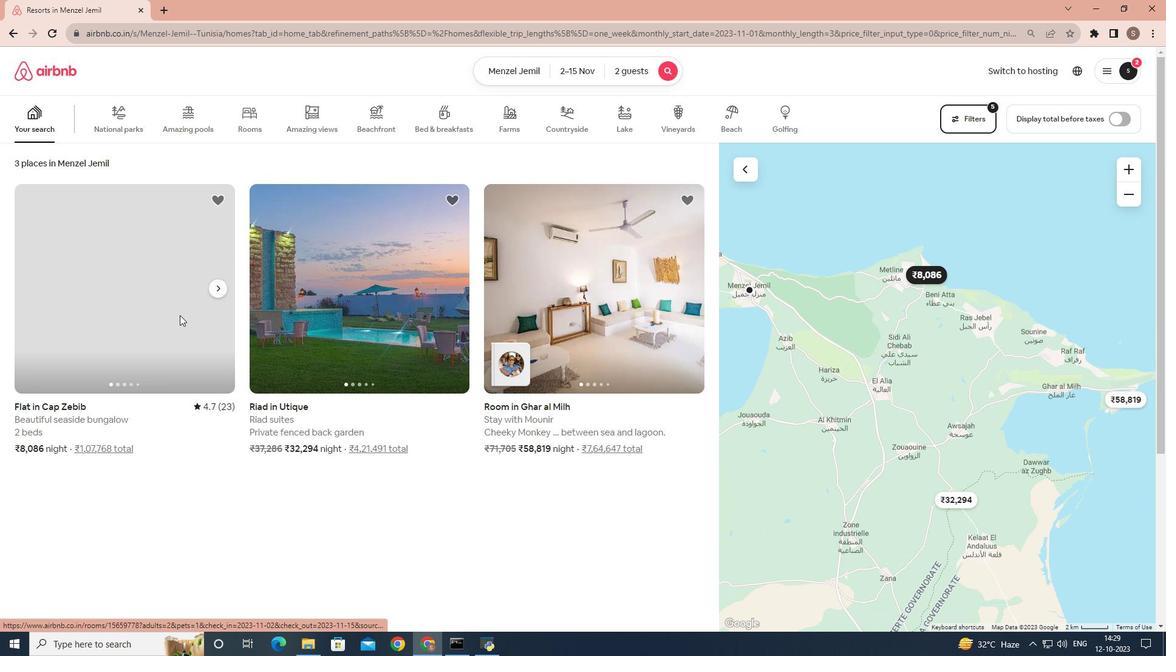 
Action: Mouse moved to (752, 398)
Screenshot: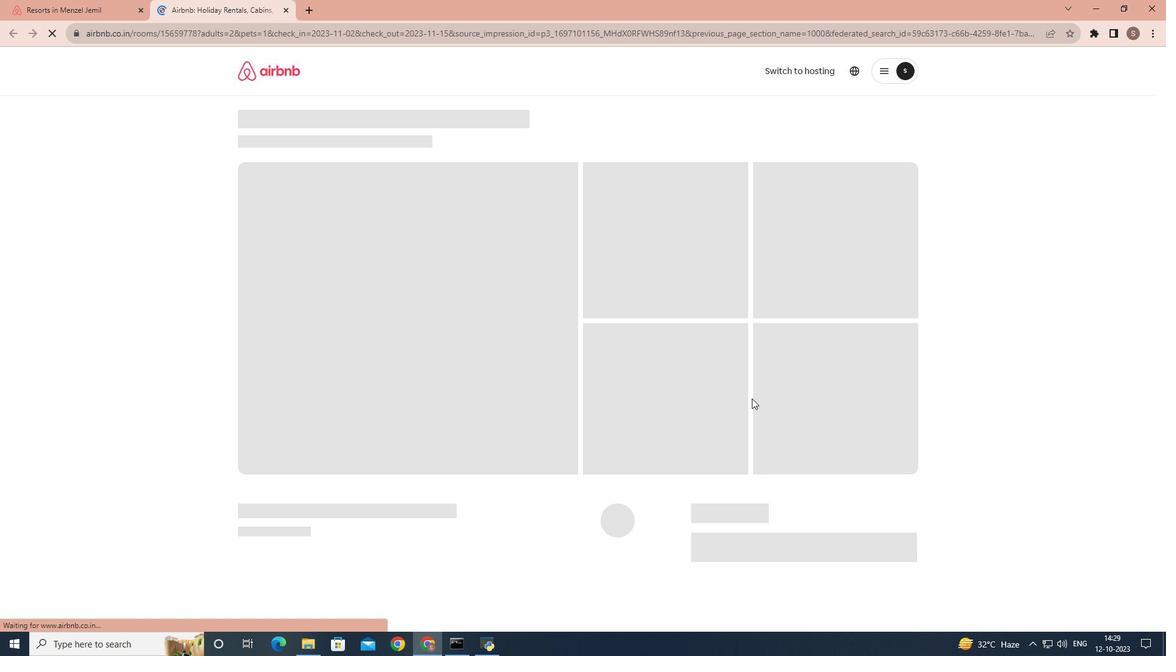 
Action: Mouse scrolled (752, 398) with delta (0, 0)
Screenshot: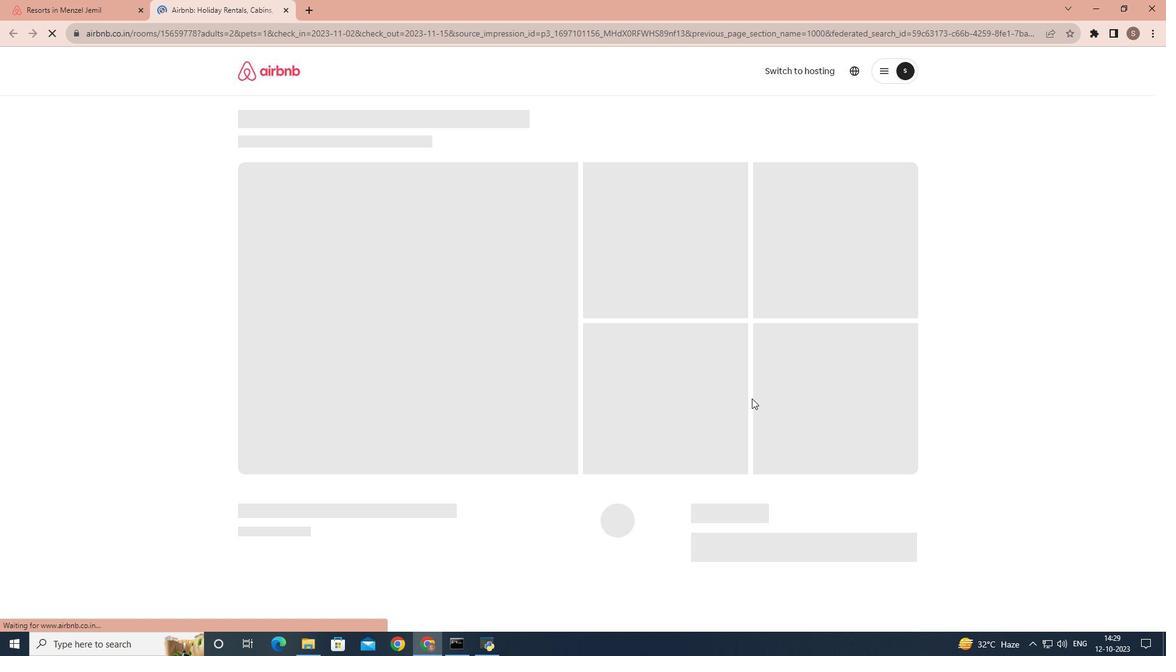 
Action: Mouse moved to (820, 447)
Screenshot: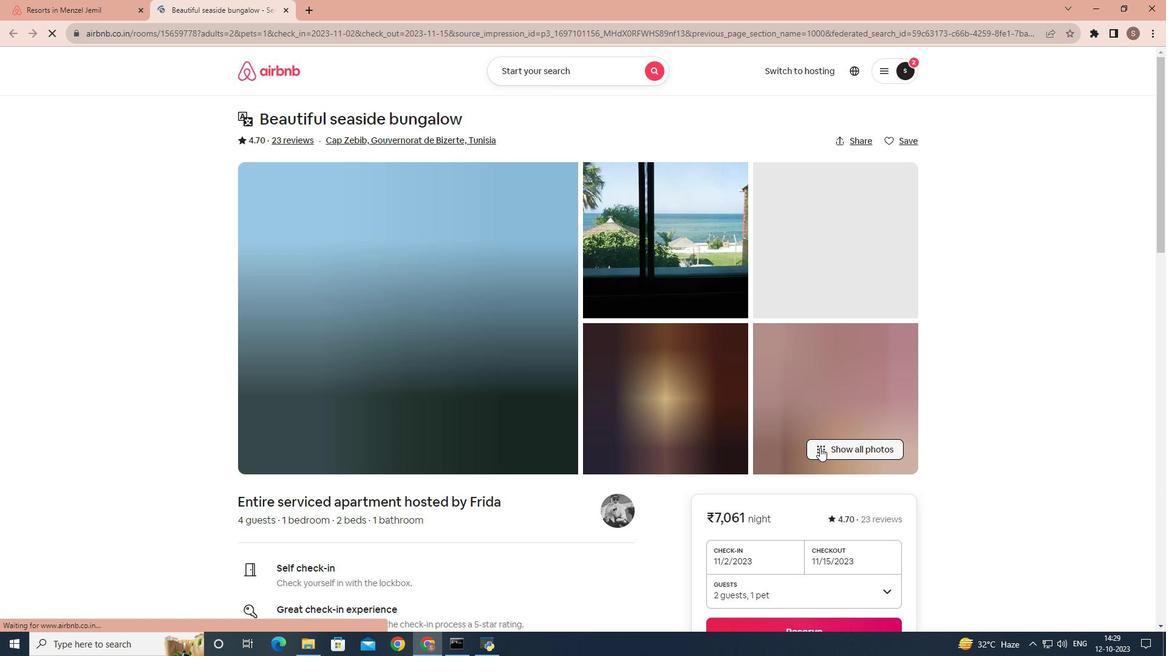 
Action: Mouse pressed left at (820, 447)
Screenshot: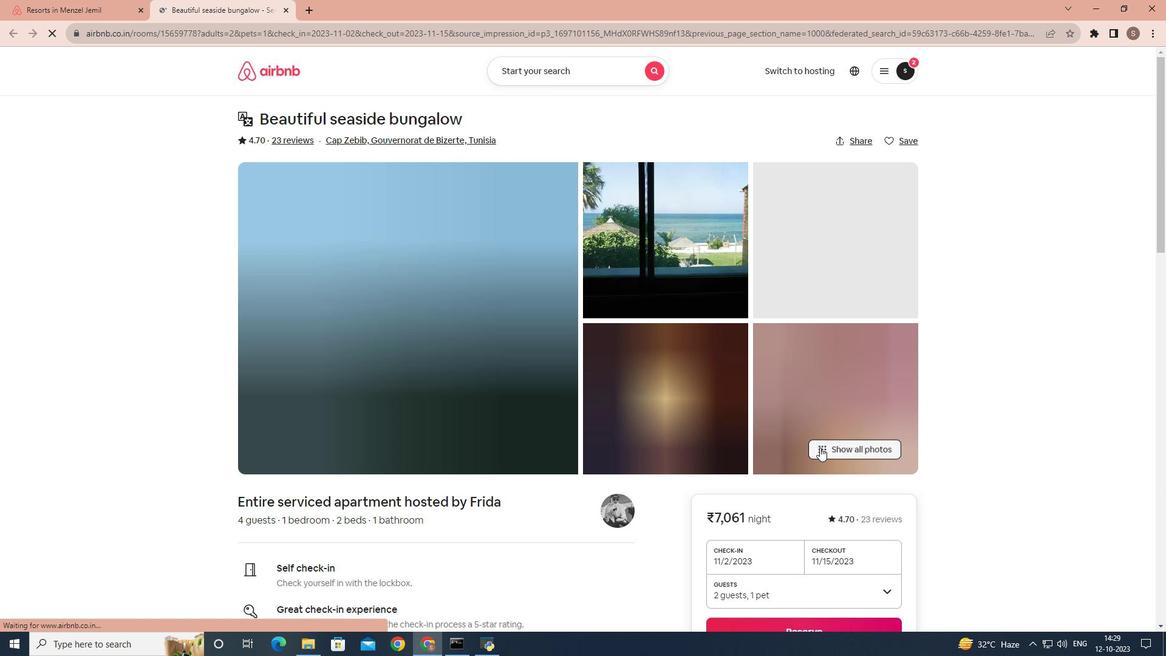 
Action: Mouse moved to (659, 378)
Screenshot: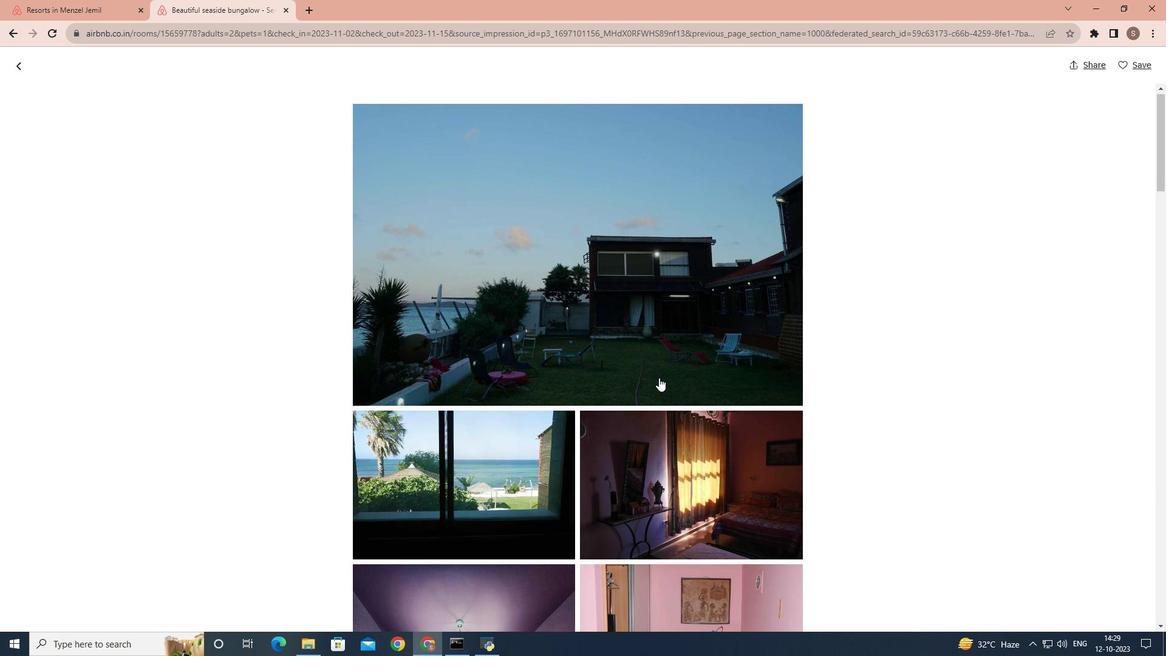 
Action: Mouse scrolled (659, 377) with delta (0, 0)
Screenshot: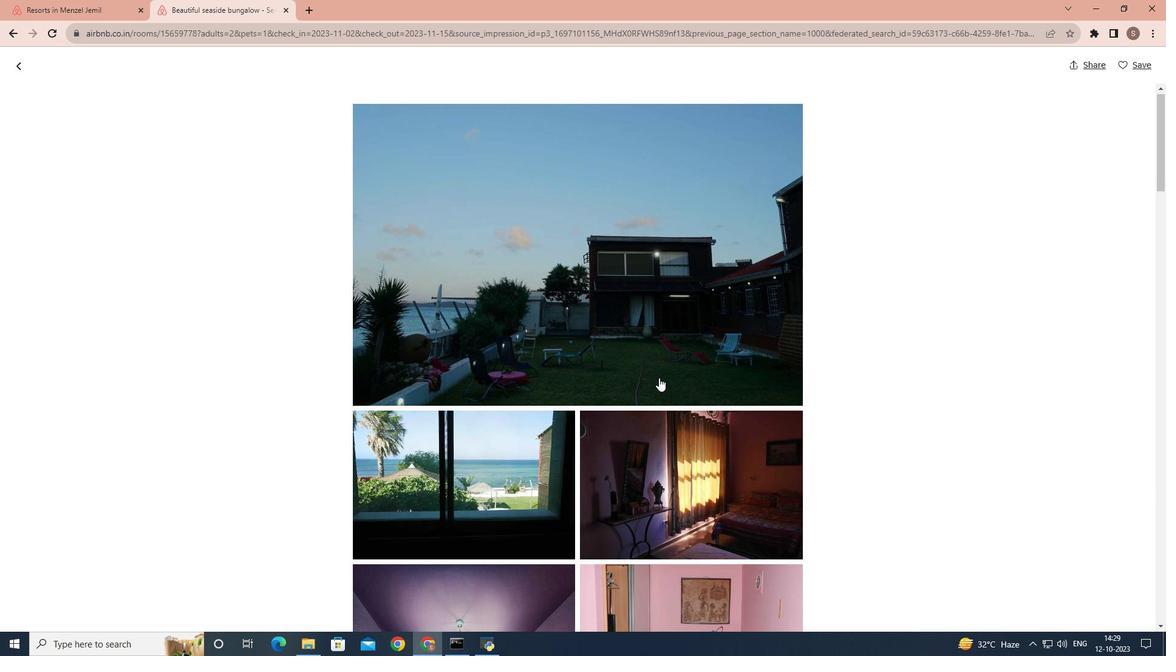 
Action: Mouse scrolled (659, 377) with delta (0, 0)
Screenshot: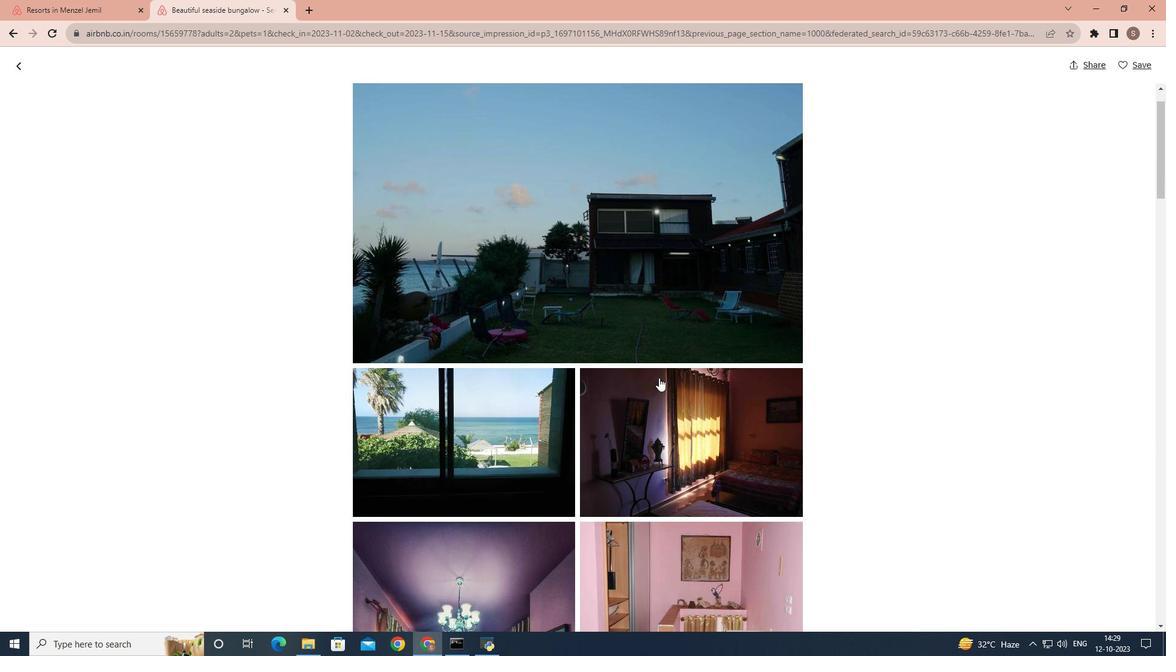 
Action: Mouse scrolled (659, 377) with delta (0, 0)
Screenshot: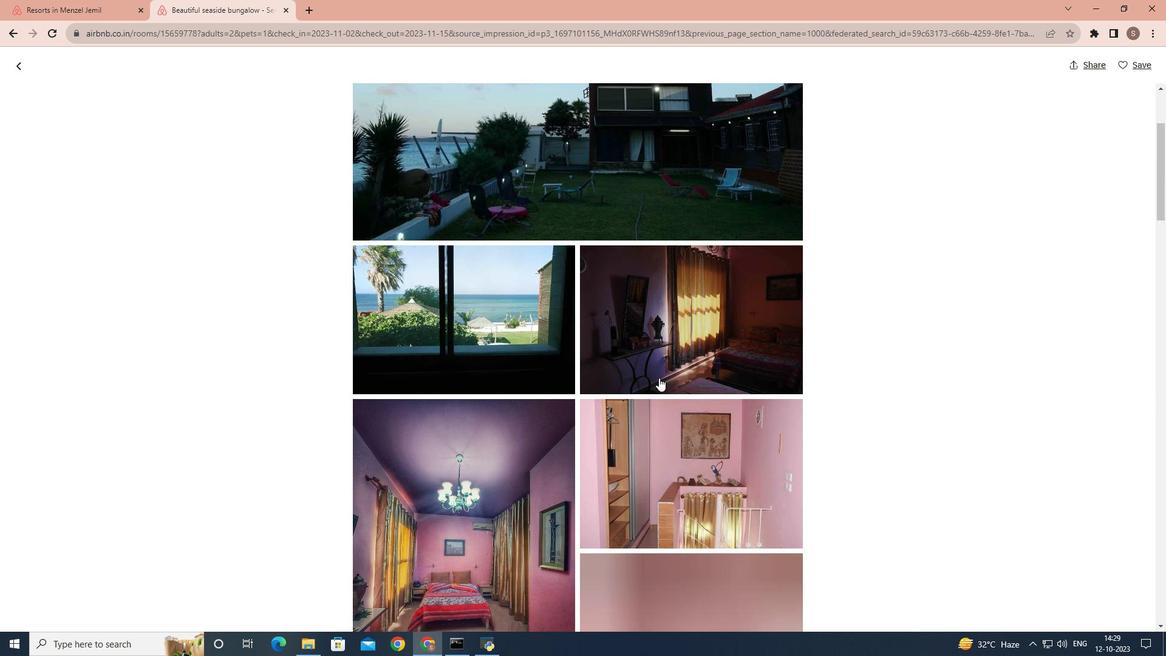 
Action: Mouse scrolled (659, 377) with delta (0, 0)
Screenshot: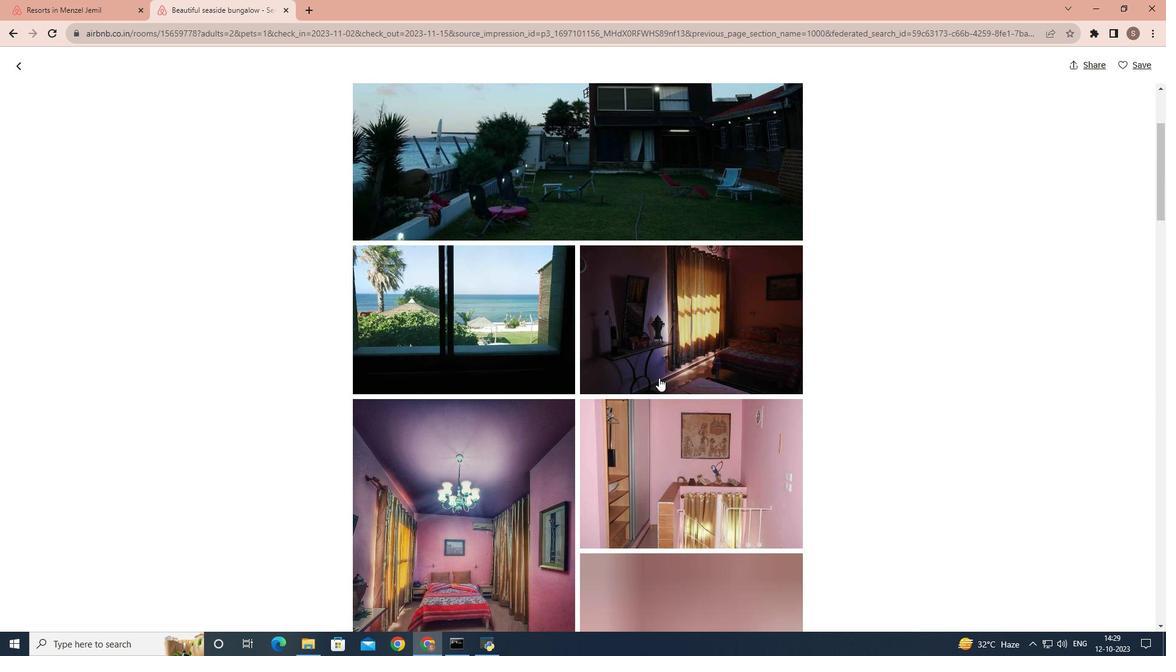 
Action: Mouse scrolled (659, 377) with delta (0, 0)
Screenshot: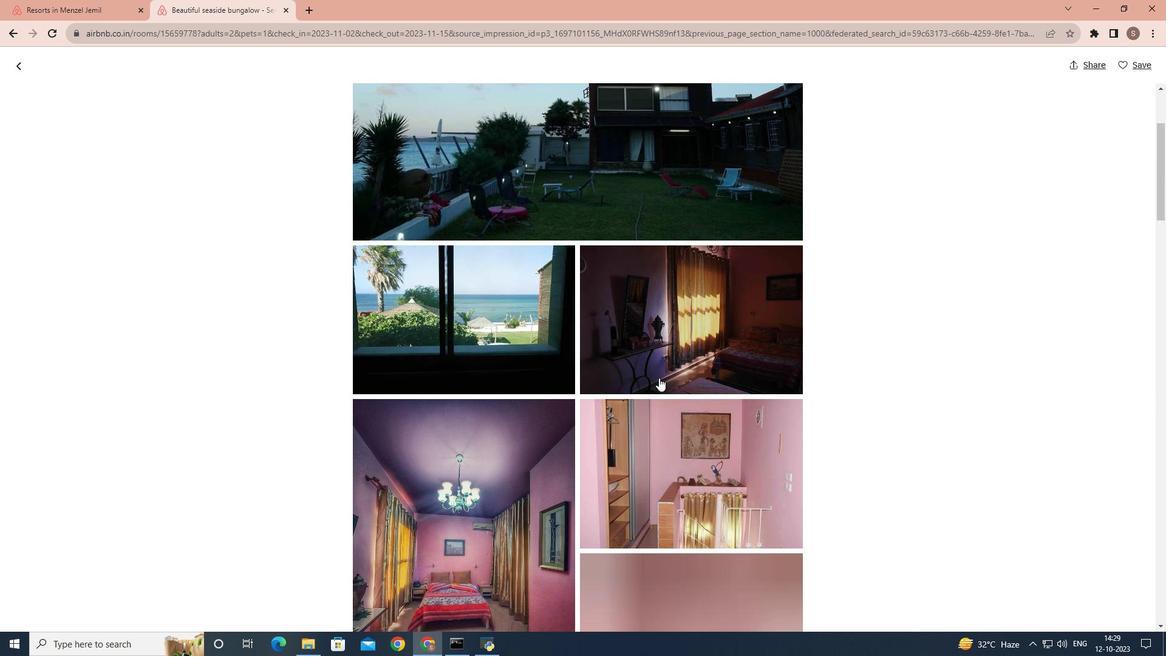 
Action: Mouse scrolled (659, 377) with delta (0, 0)
Screenshot: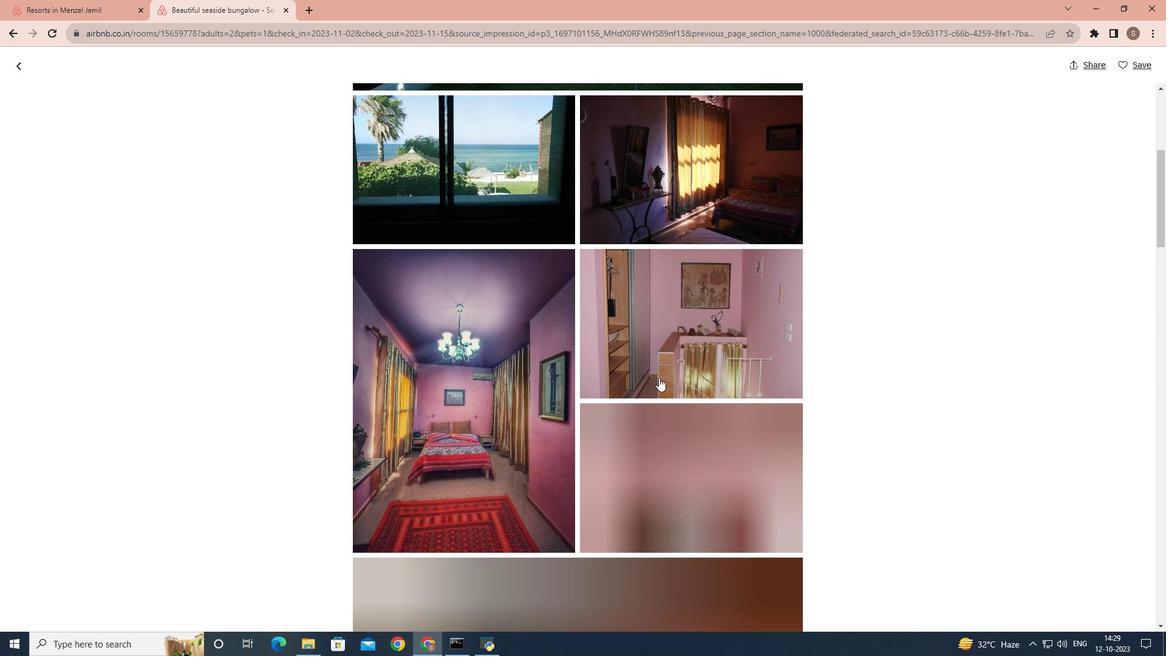 
Action: Mouse scrolled (659, 377) with delta (0, 0)
Screenshot: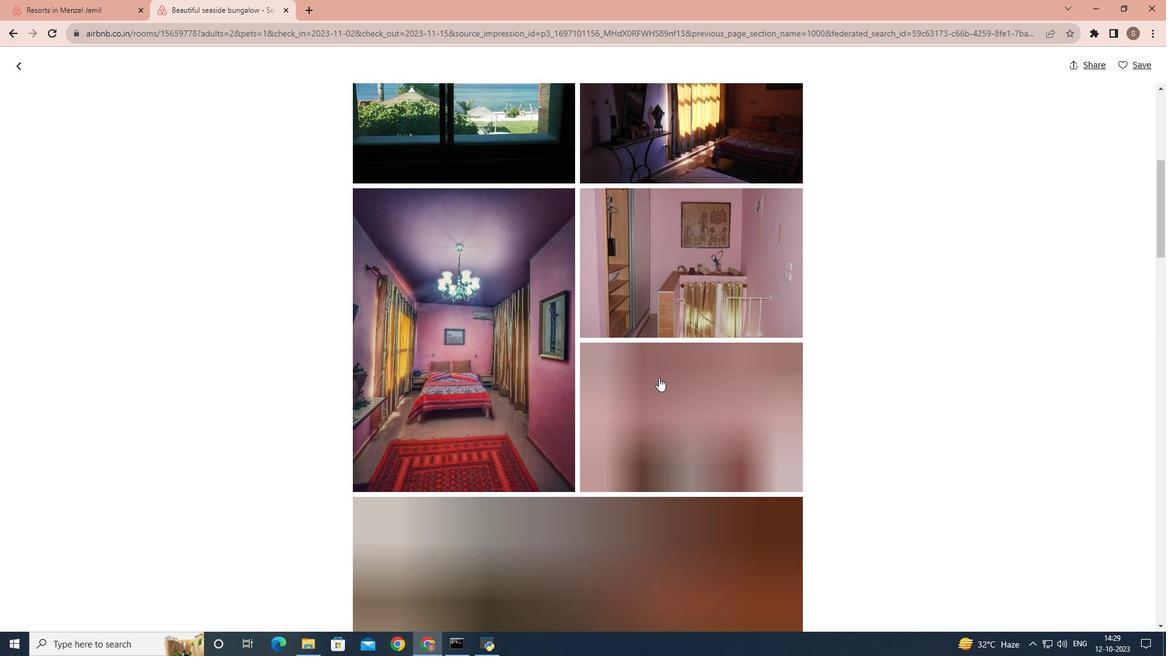 
Action: Mouse scrolled (659, 377) with delta (0, 0)
Screenshot: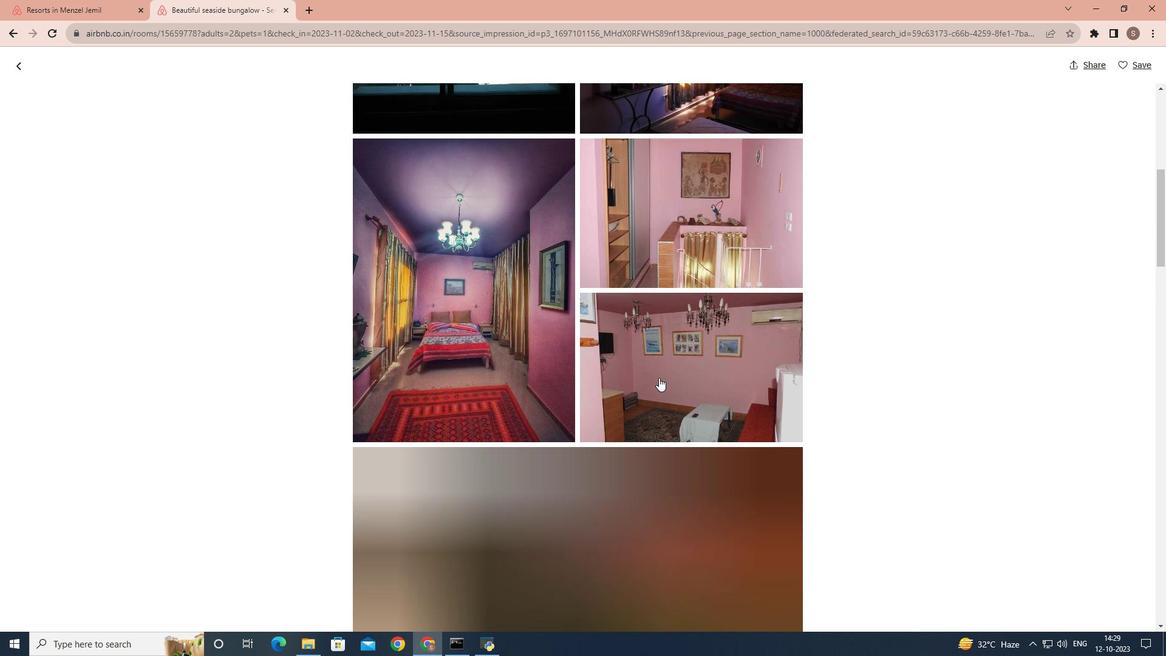 
Action: Mouse scrolled (659, 377) with delta (0, 0)
Screenshot: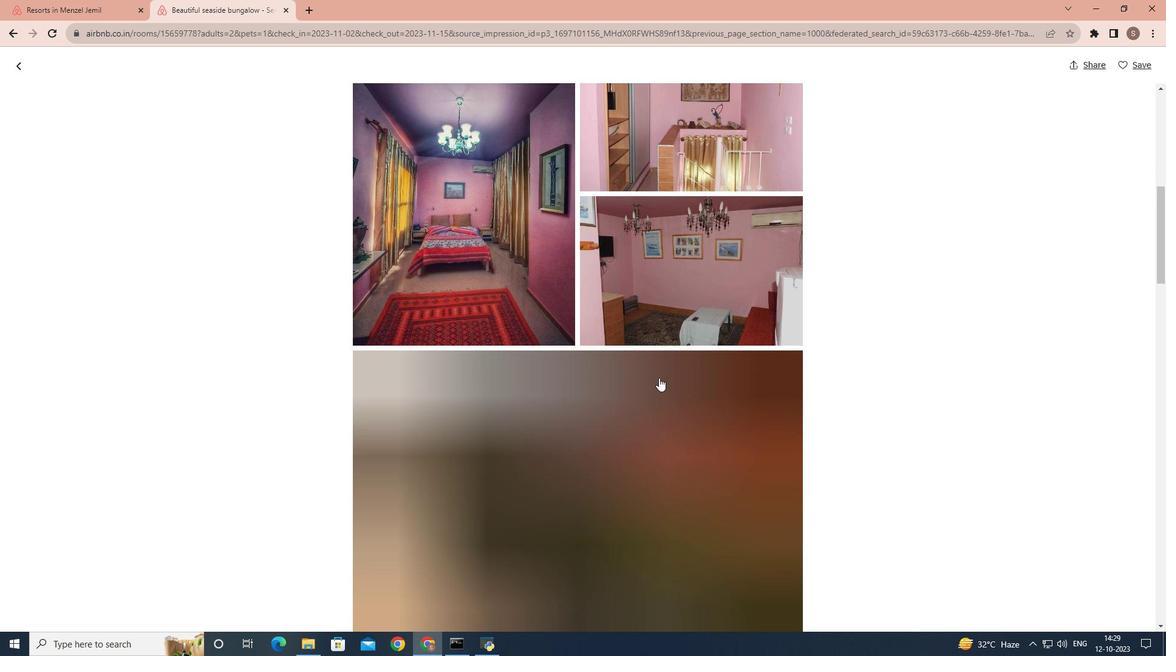 
Action: Mouse scrolled (659, 377) with delta (0, 0)
Screenshot: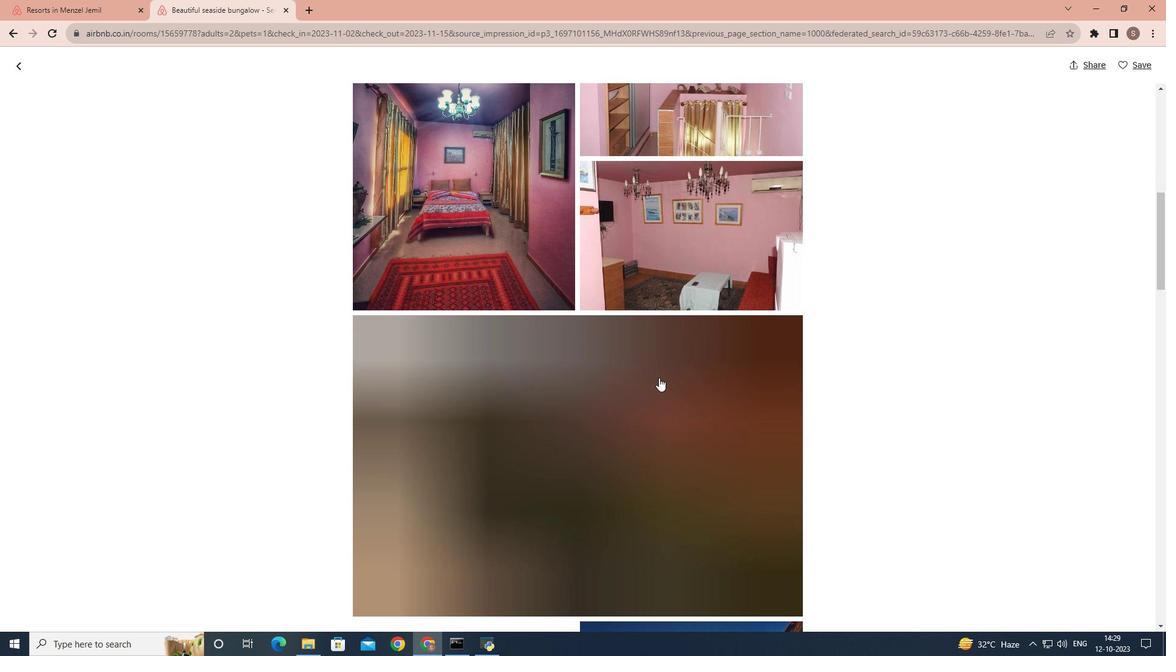 
Action: Mouse scrolled (659, 377) with delta (0, 0)
Screenshot: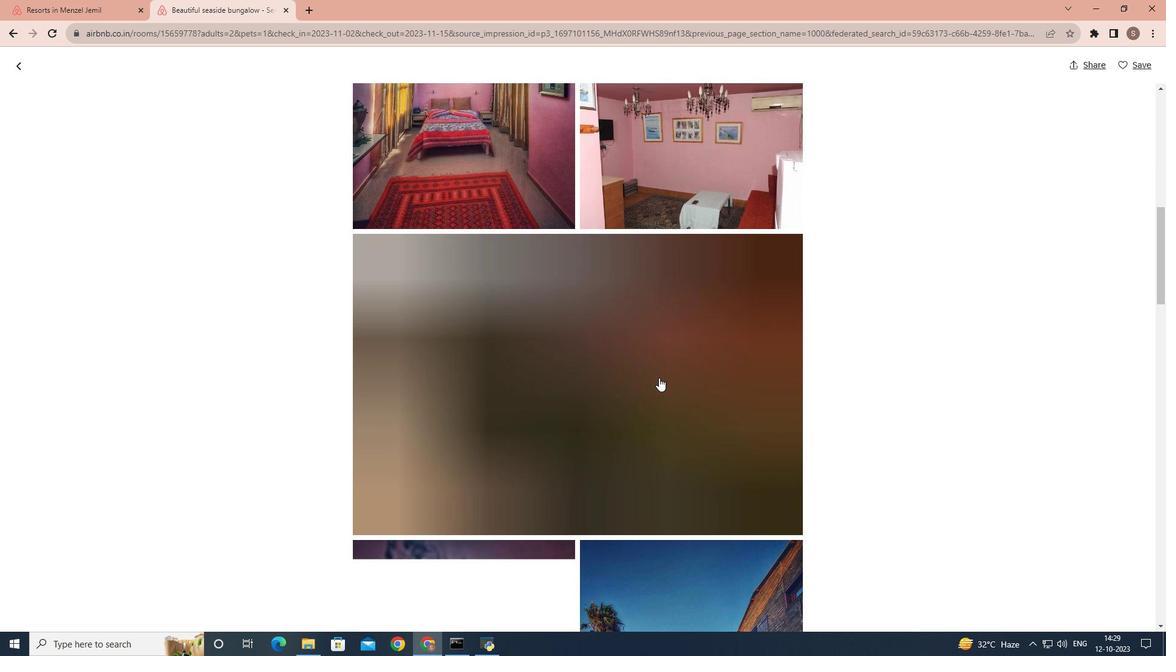 
Action: Mouse scrolled (659, 377) with delta (0, 0)
Screenshot: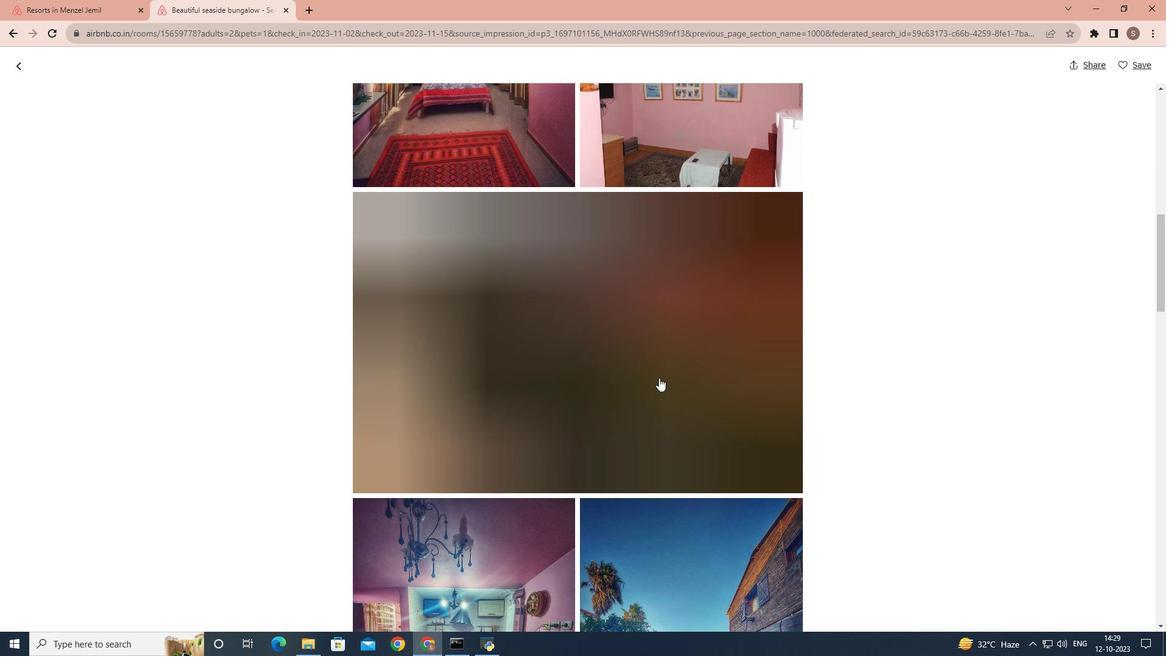 
Action: Mouse scrolled (659, 377) with delta (0, 0)
Screenshot: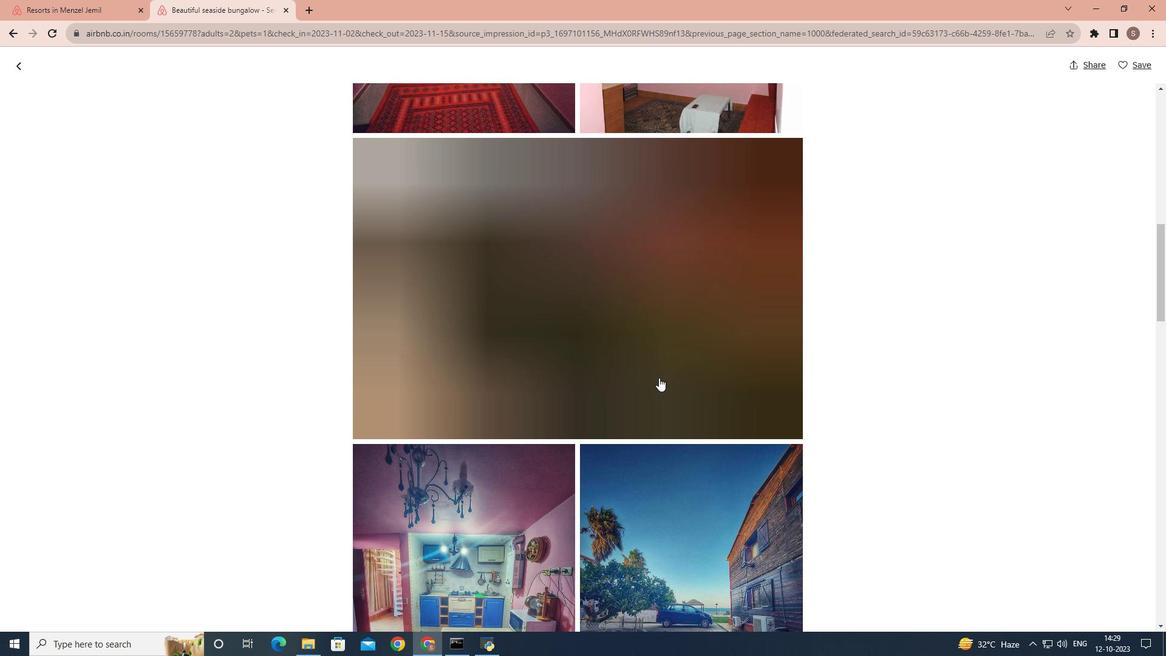 
Action: Mouse scrolled (659, 377) with delta (0, 0)
Screenshot: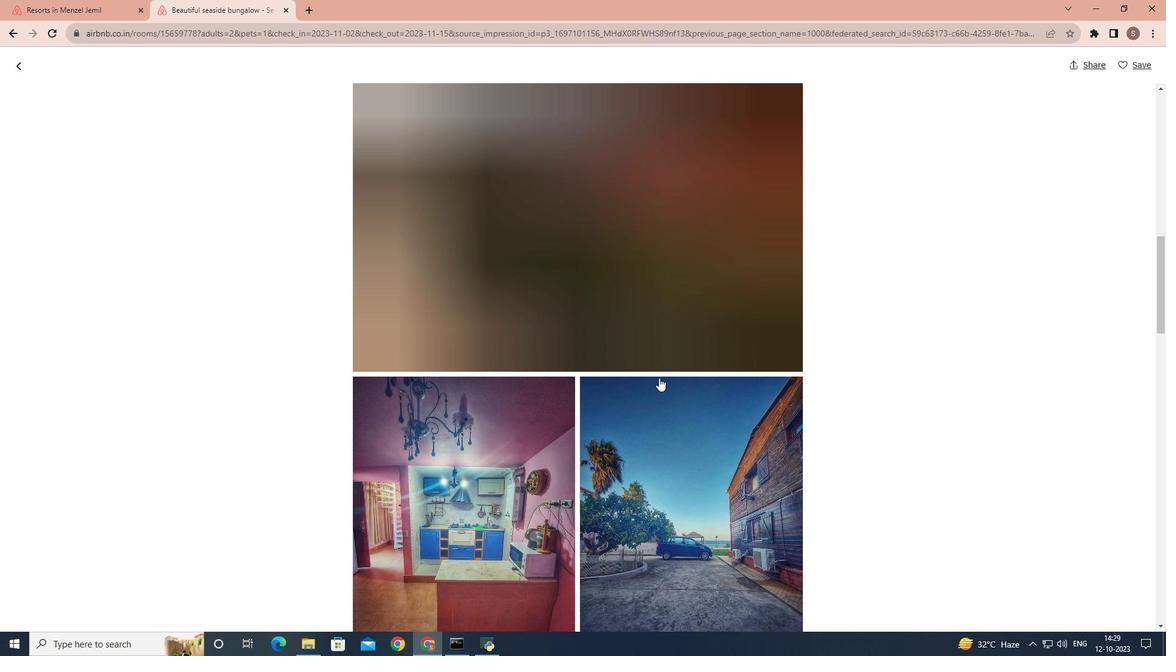
Action: Mouse scrolled (659, 377) with delta (0, 0)
Screenshot: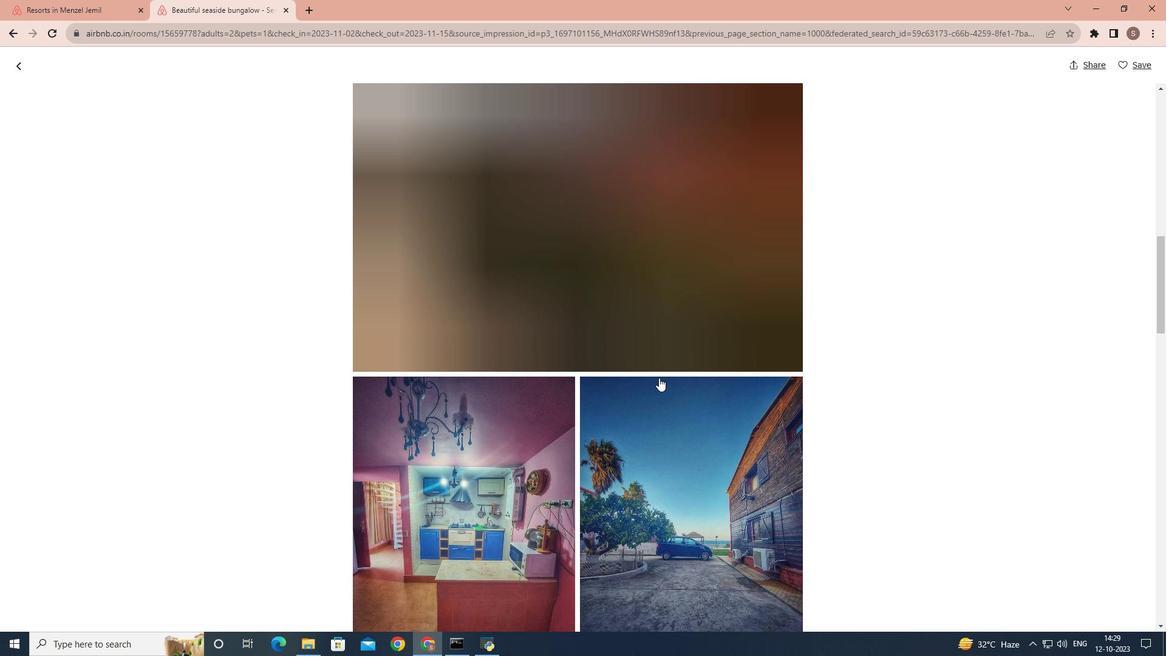
Action: Mouse scrolled (659, 377) with delta (0, 0)
Screenshot: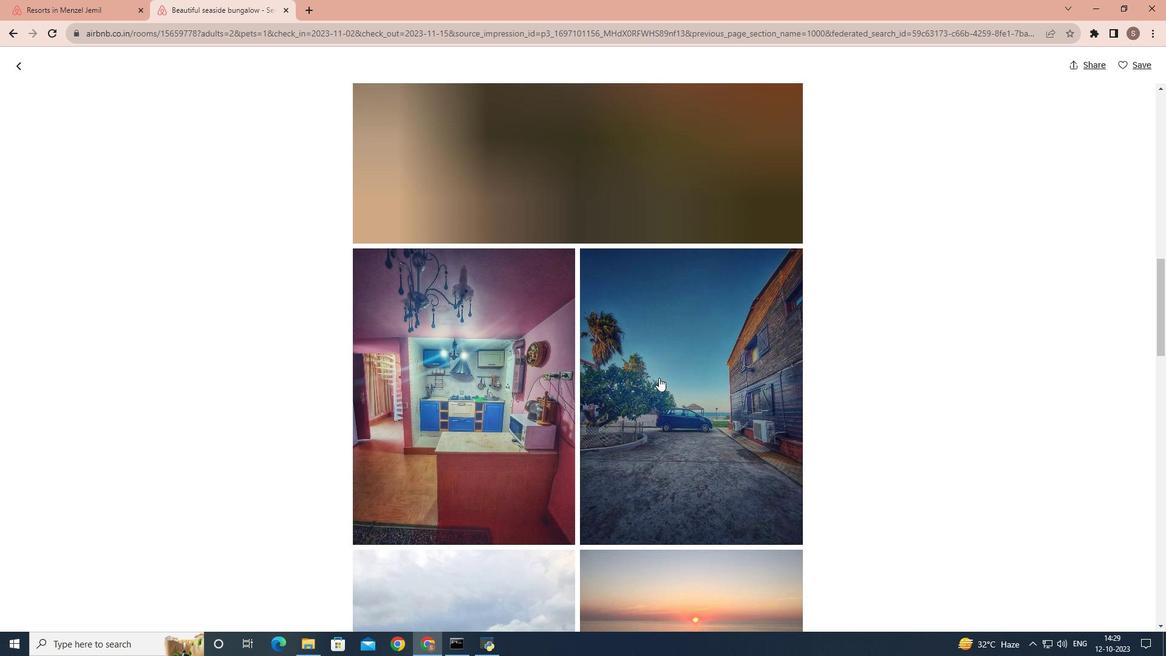 
Action: Mouse scrolled (659, 377) with delta (0, 0)
Screenshot: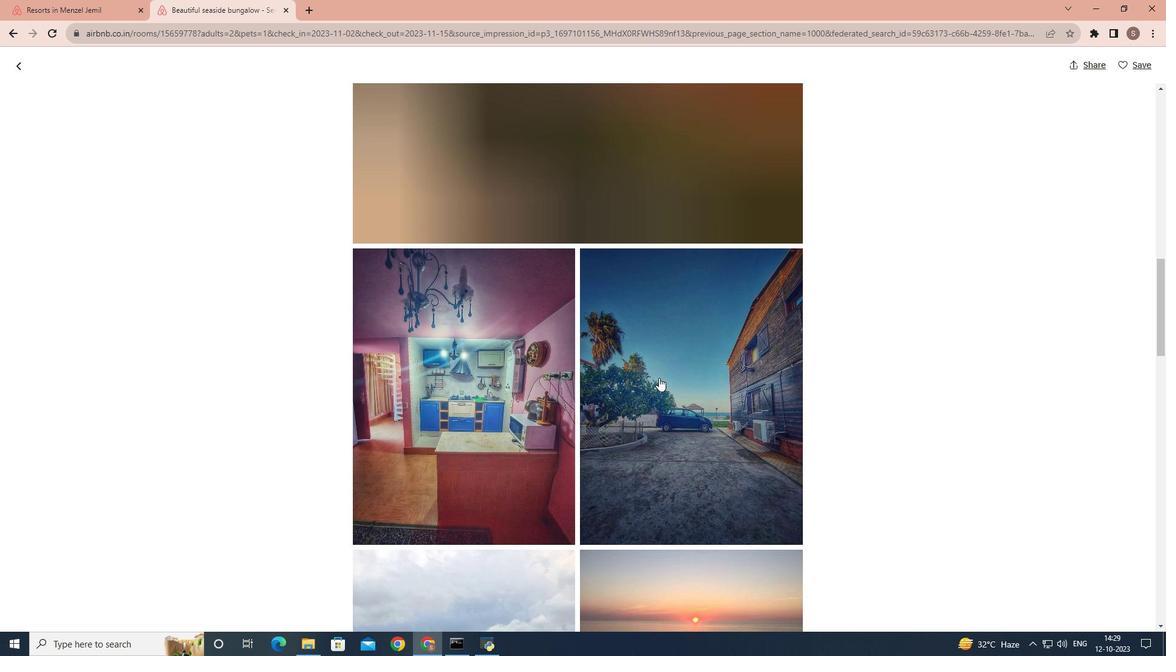 
Action: Mouse scrolled (659, 377) with delta (0, 0)
Screenshot: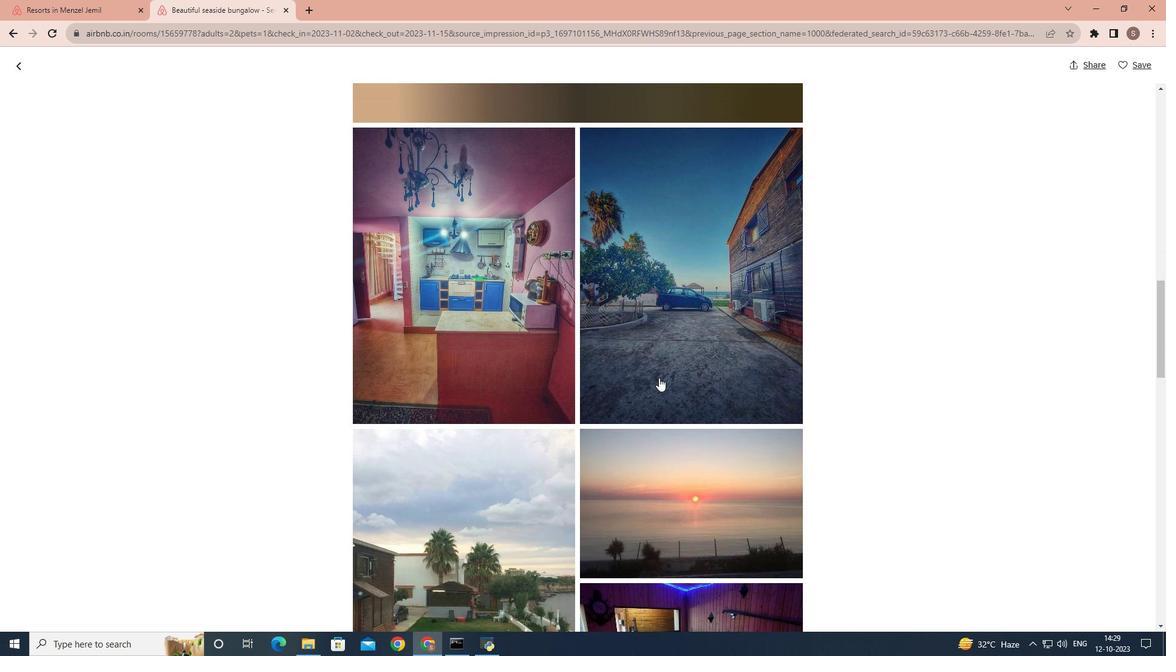 
Action: Mouse scrolled (659, 377) with delta (0, 0)
Screenshot: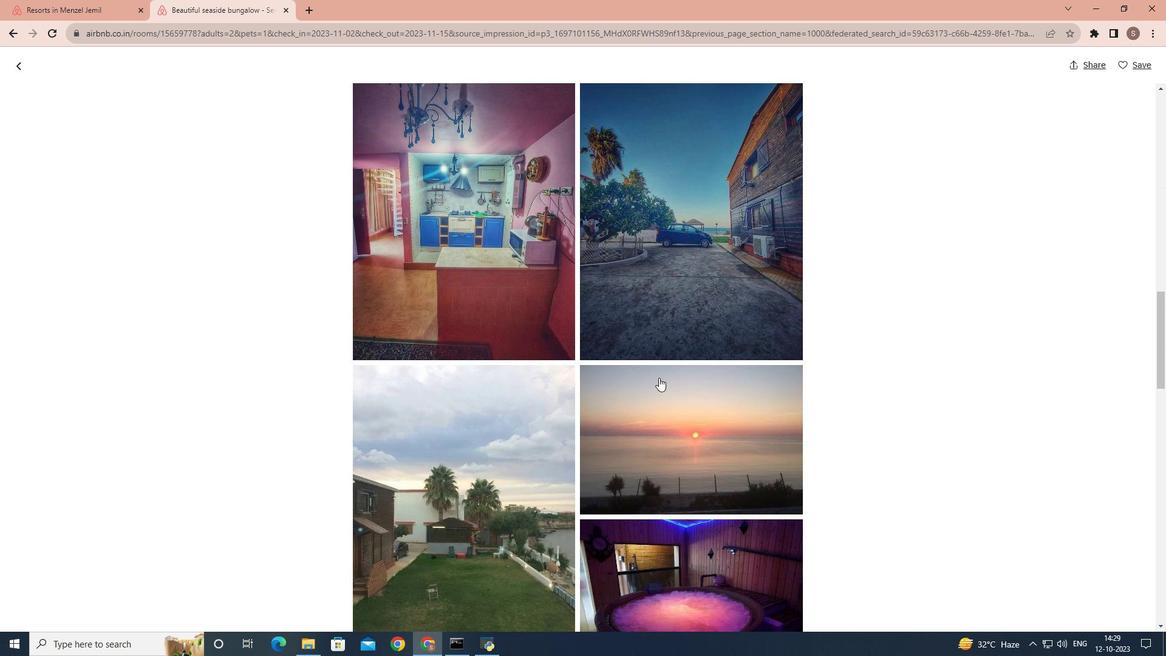 
Action: Mouse scrolled (659, 377) with delta (0, 0)
Screenshot: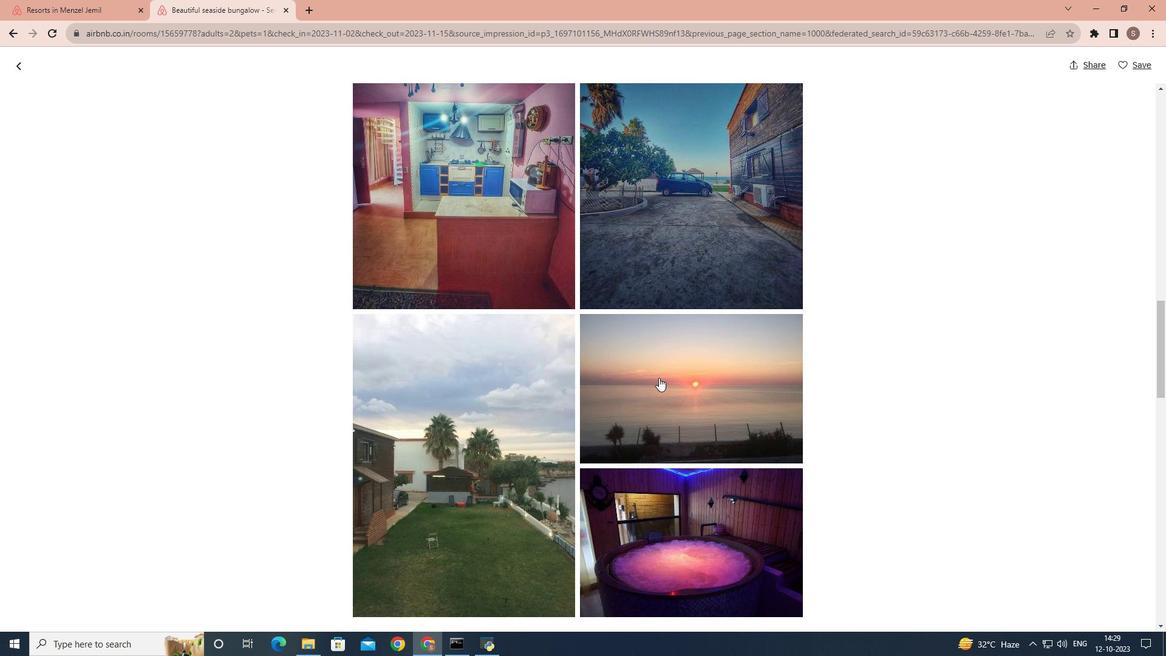 
Action: Mouse scrolled (659, 377) with delta (0, 0)
Screenshot: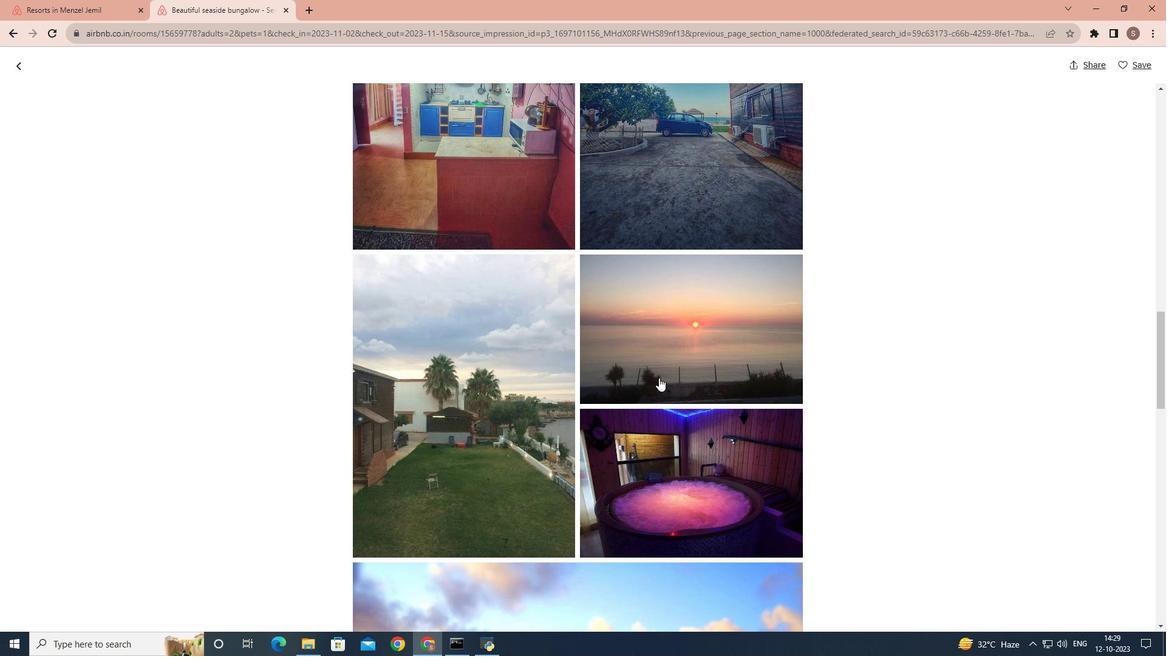 
Action: Mouse scrolled (659, 377) with delta (0, 0)
Screenshot: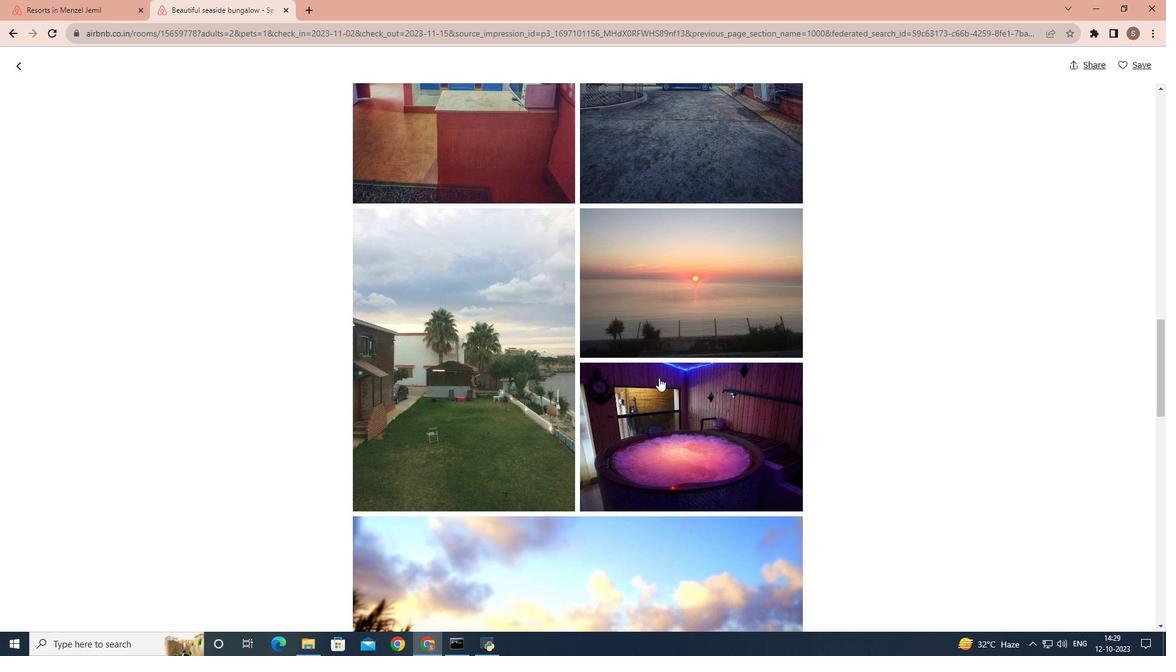 
Action: Mouse scrolled (659, 377) with delta (0, 0)
Screenshot: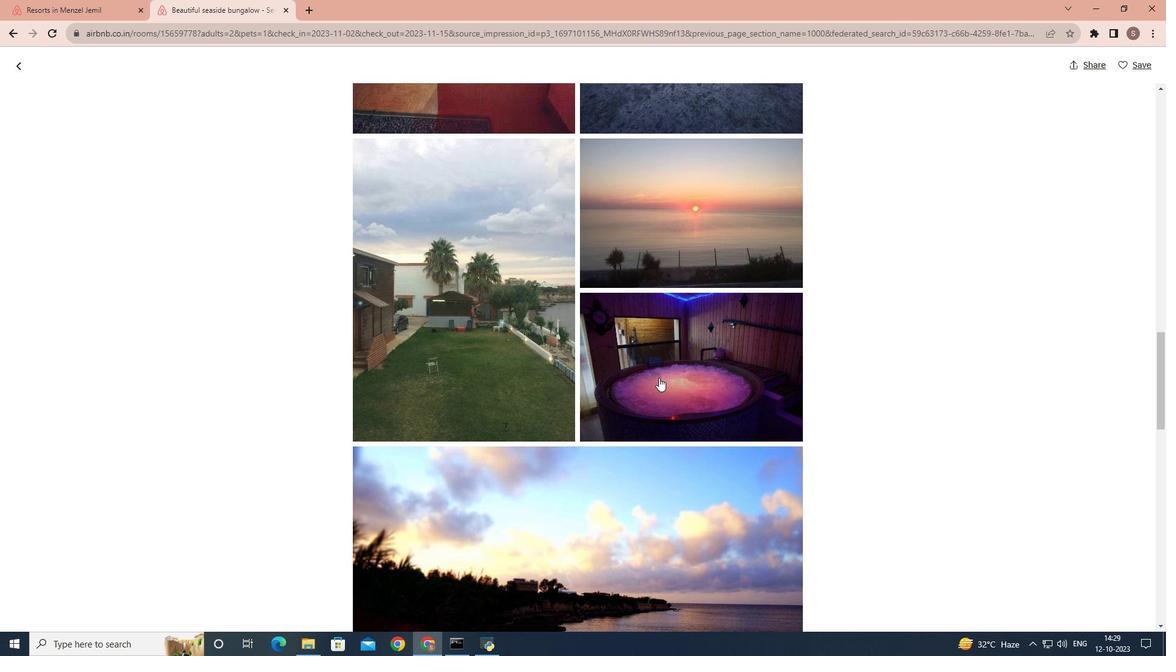 
Action: Mouse scrolled (659, 377) with delta (0, 0)
Screenshot: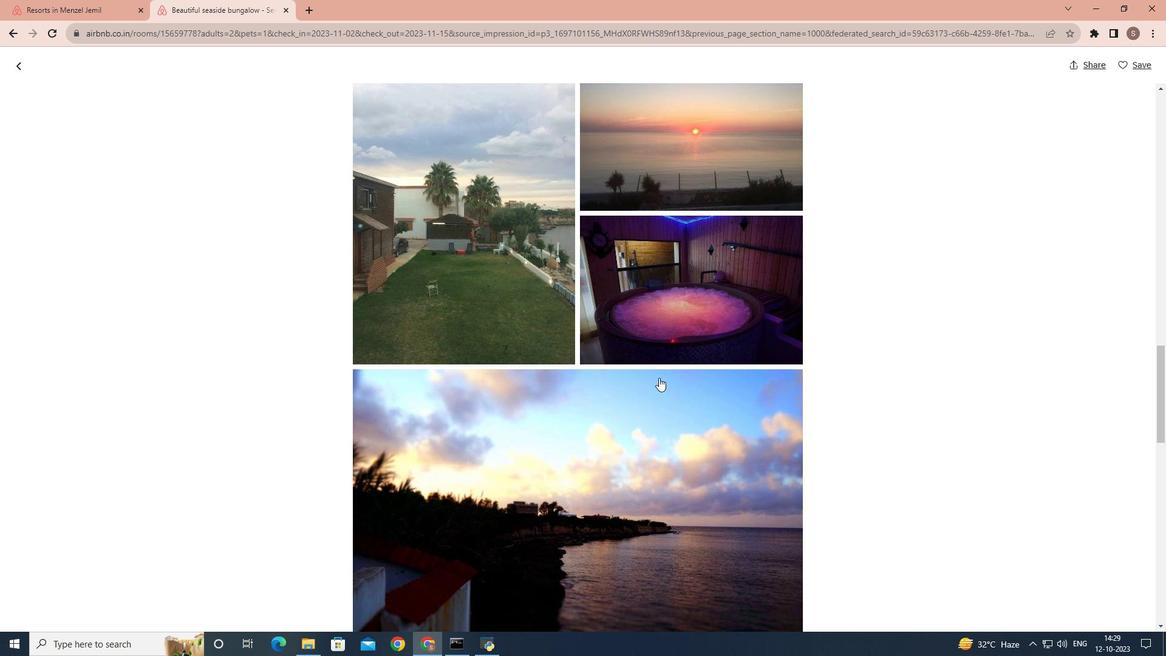 
Action: Mouse scrolled (659, 377) with delta (0, 0)
Screenshot: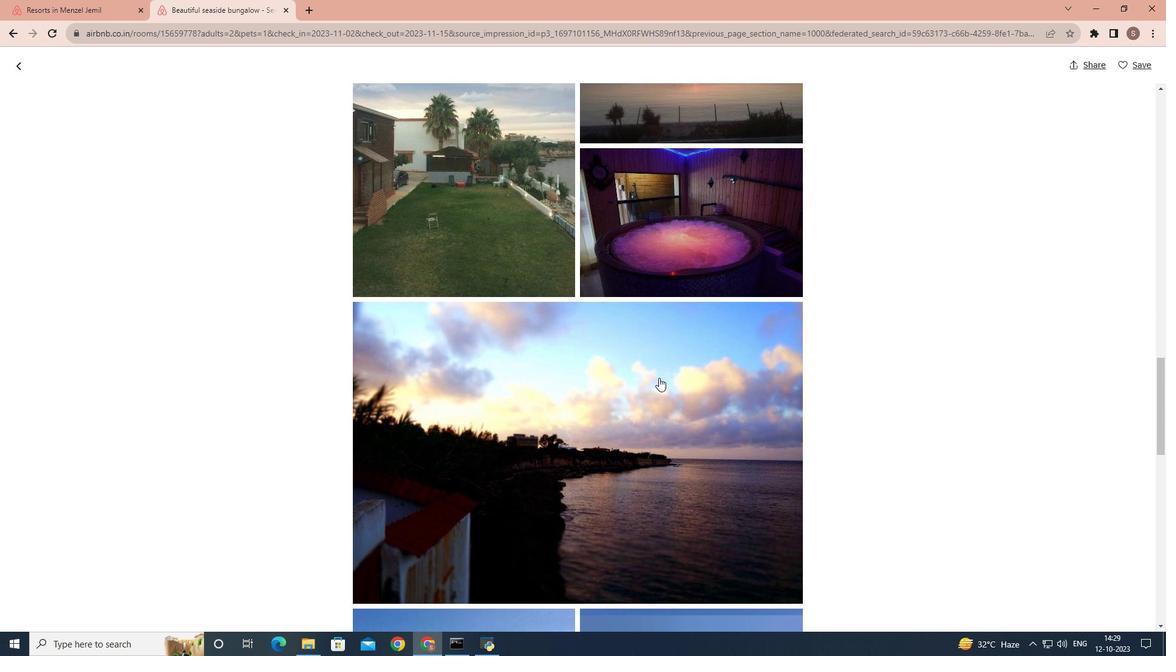 
Action: Mouse scrolled (659, 377) with delta (0, 0)
Screenshot: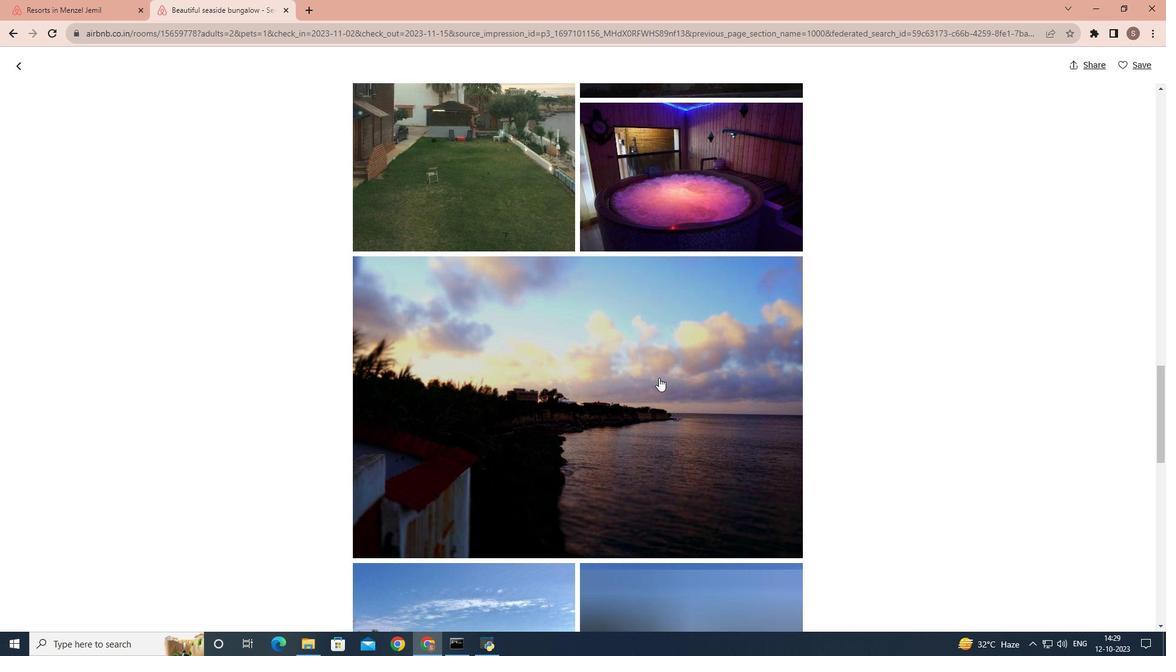 
Action: Mouse scrolled (659, 377) with delta (0, 0)
Screenshot: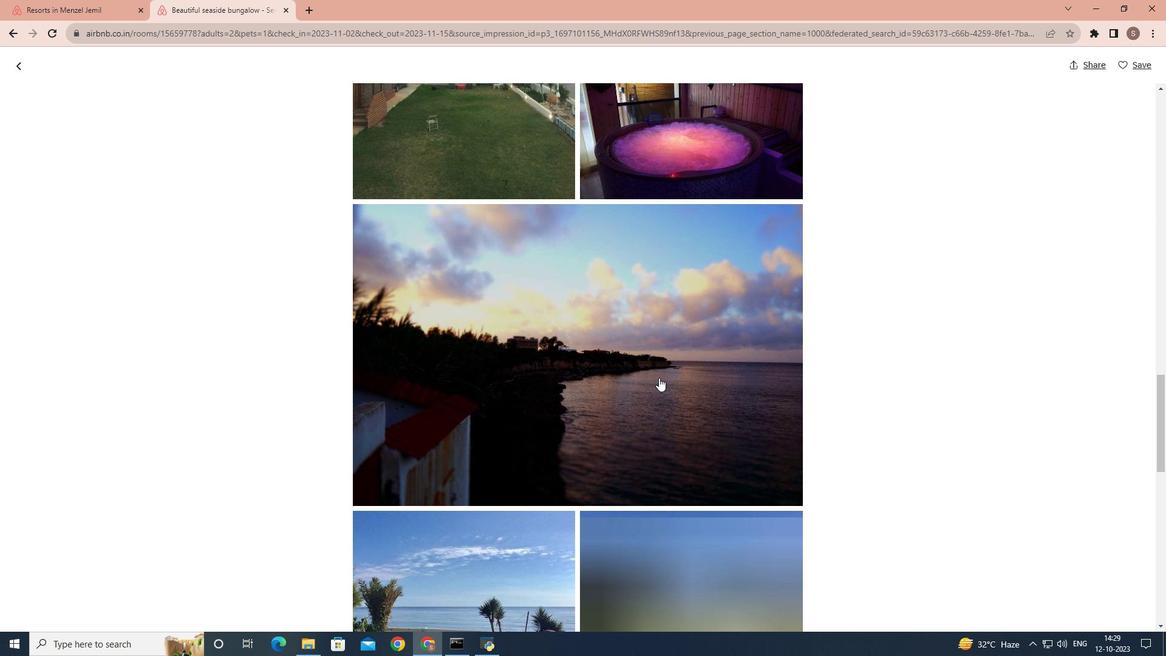 
Action: Mouse scrolled (659, 377) with delta (0, 0)
Screenshot: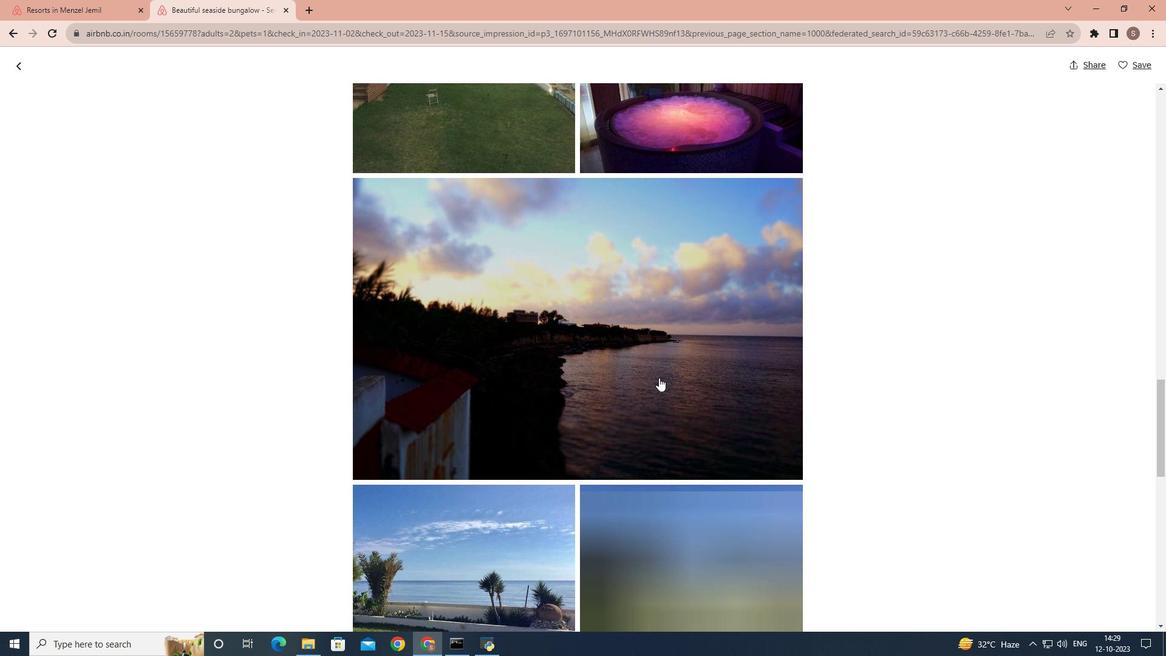 
Action: Mouse scrolled (659, 377) with delta (0, 0)
Screenshot: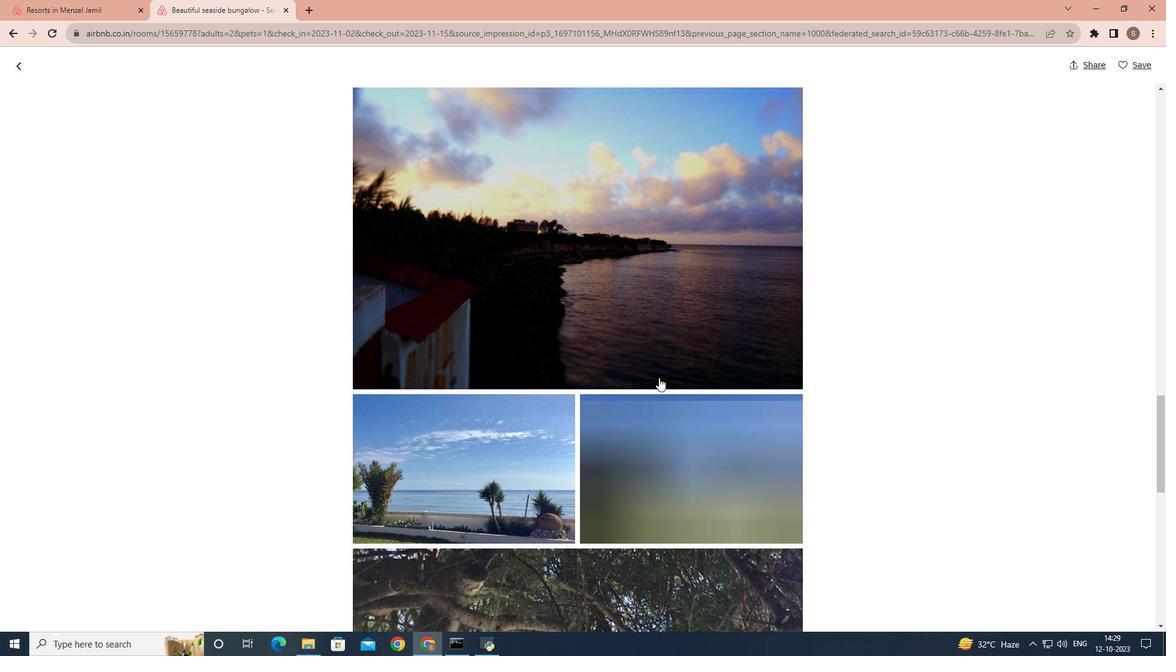 
Action: Mouse scrolled (659, 377) with delta (0, 0)
Screenshot: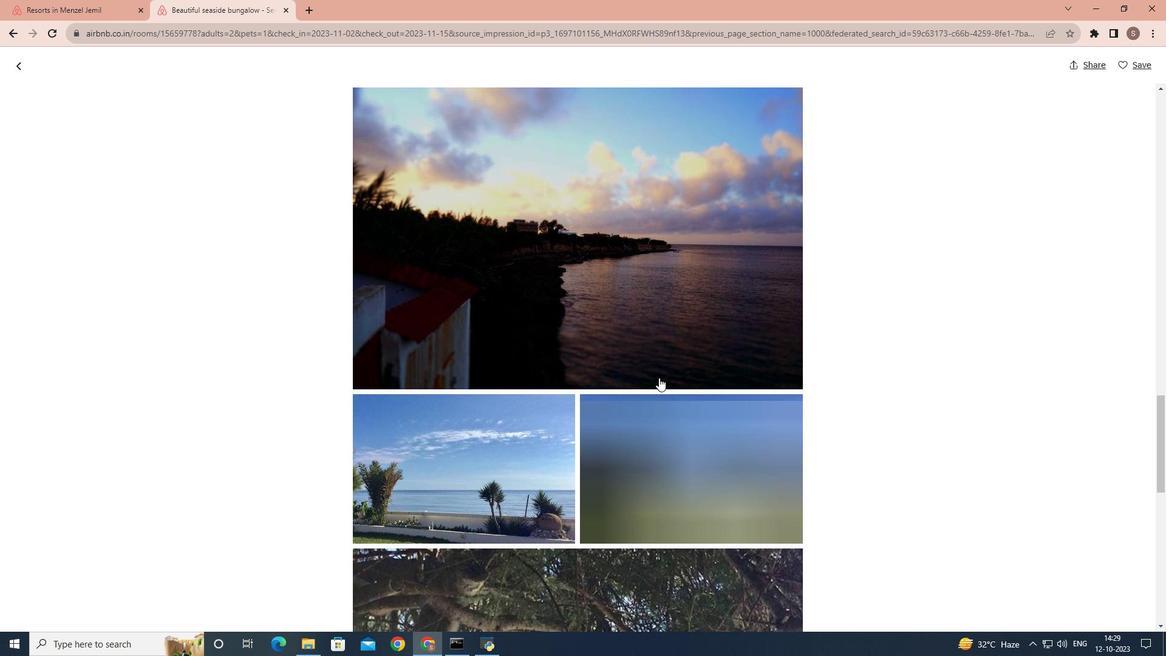 
Action: Mouse scrolled (659, 377) with delta (0, 0)
Screenshot: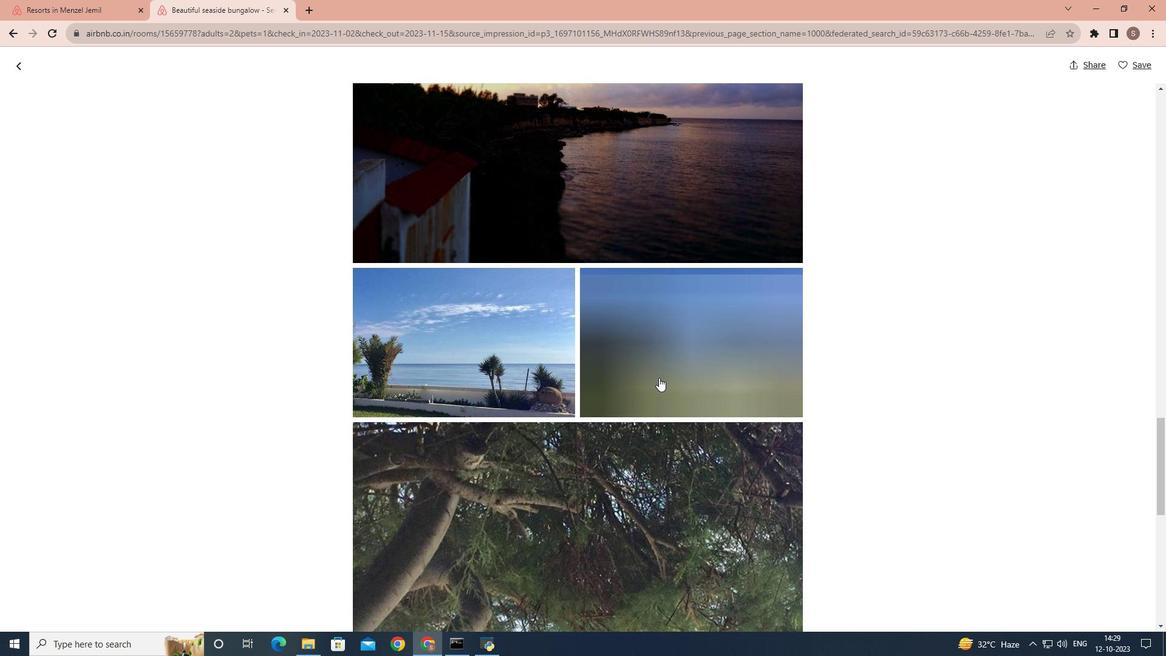 
Action: Mouse scrolled (659, 377) with delta (0, 0)
Screenshot: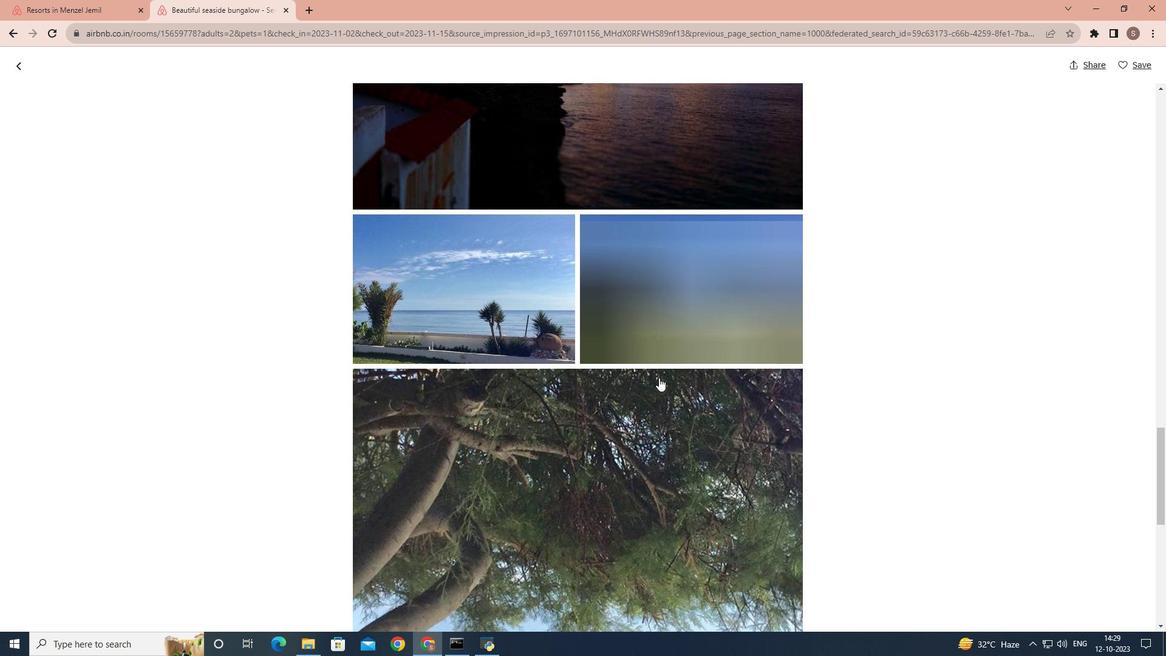 
Action: Mouse scrolled (659, 377) with delta (0, 0)
Screenshot: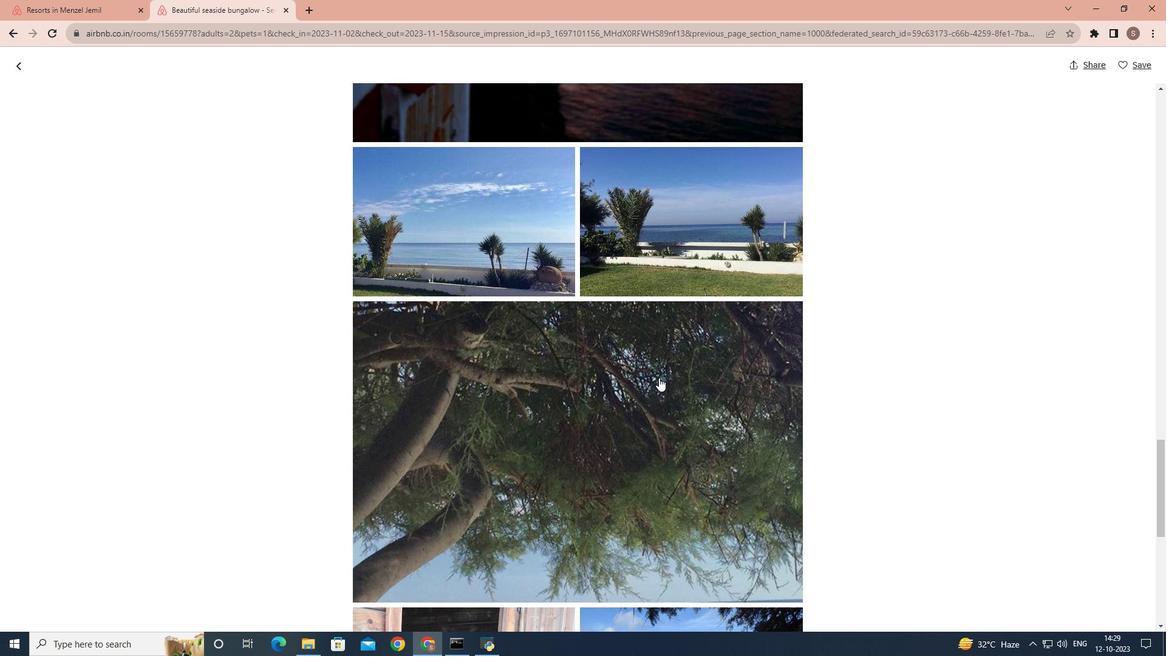 
Action: Mouse scrolled (659, 377) with delta (0, 0)
Screenshot: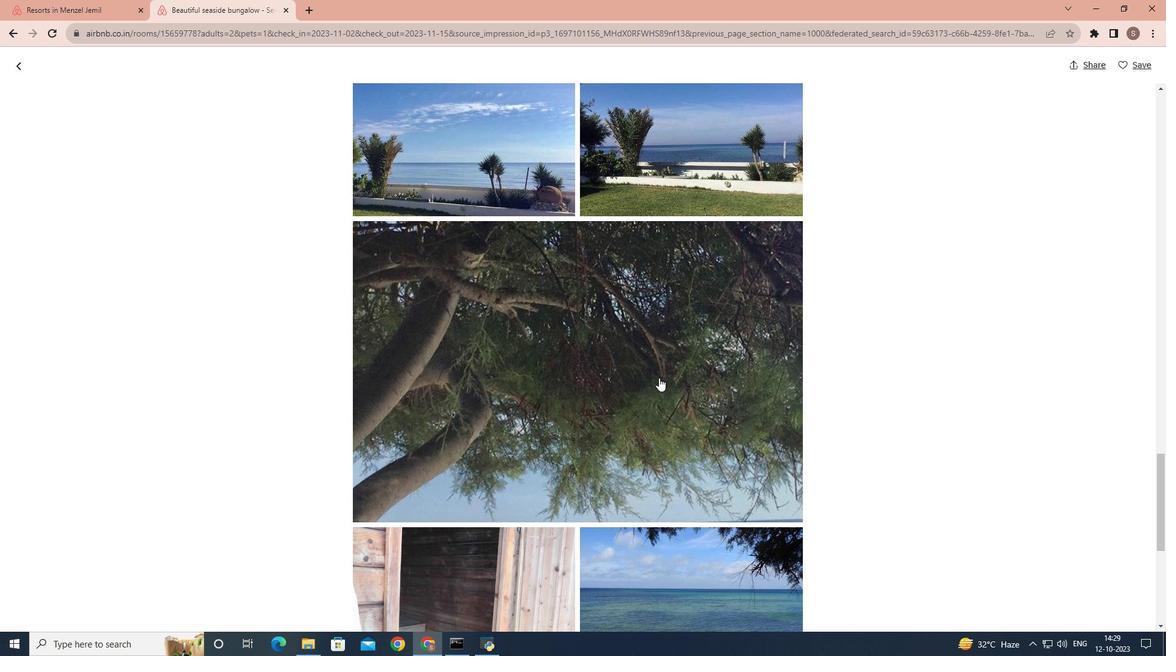 
Action: Mouse scrolled (659, 377) with delta (0, 0)
Screenshot: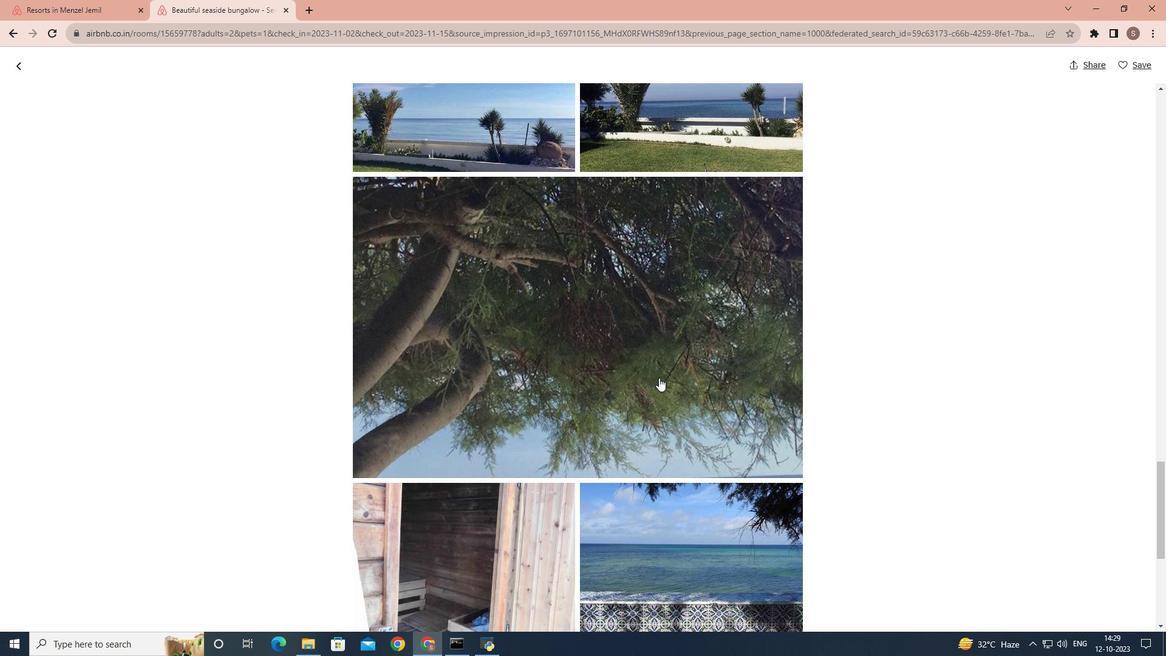 
Action: Mouse scrolled (659, 377) with delta (0, 0)
Screenshot: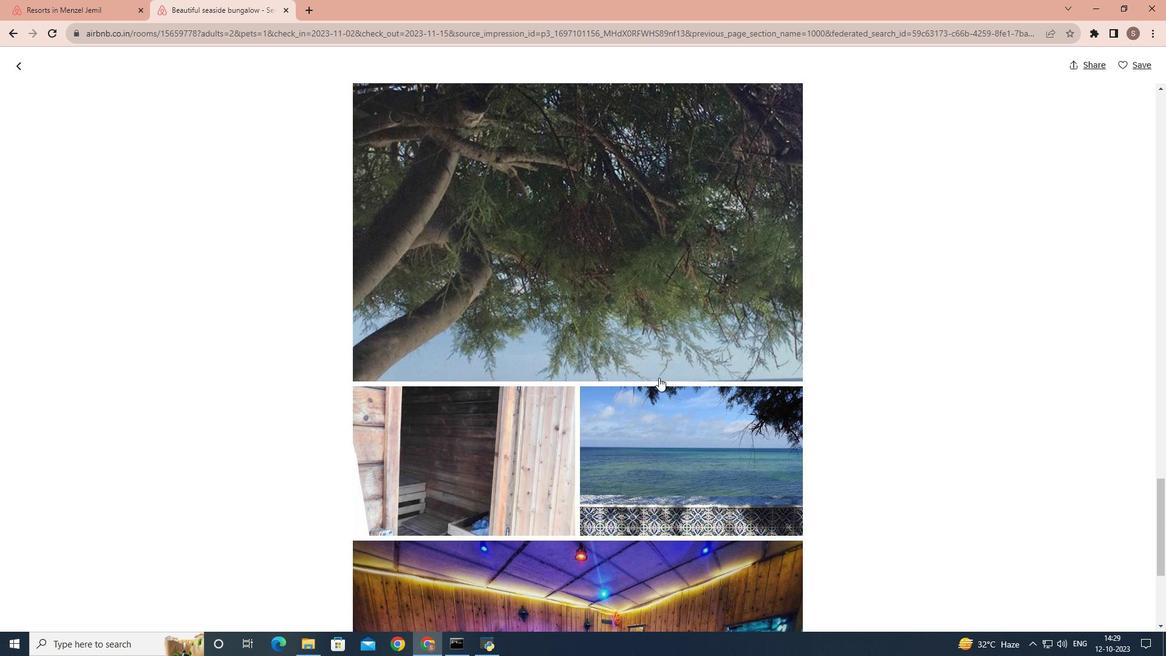 
Action: Mouse scrolled (659, 377) with delta (0, 0)
Screenshot: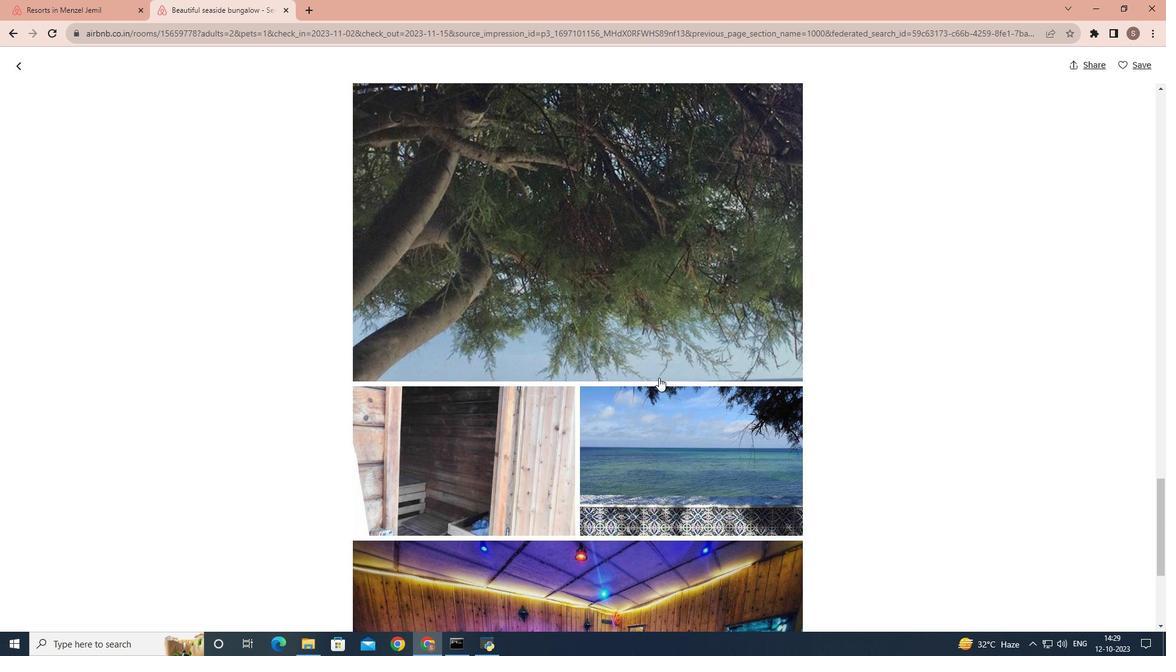 
Action: Mouse scrolled (659, 377) with delta (0, 0)
Screenshot: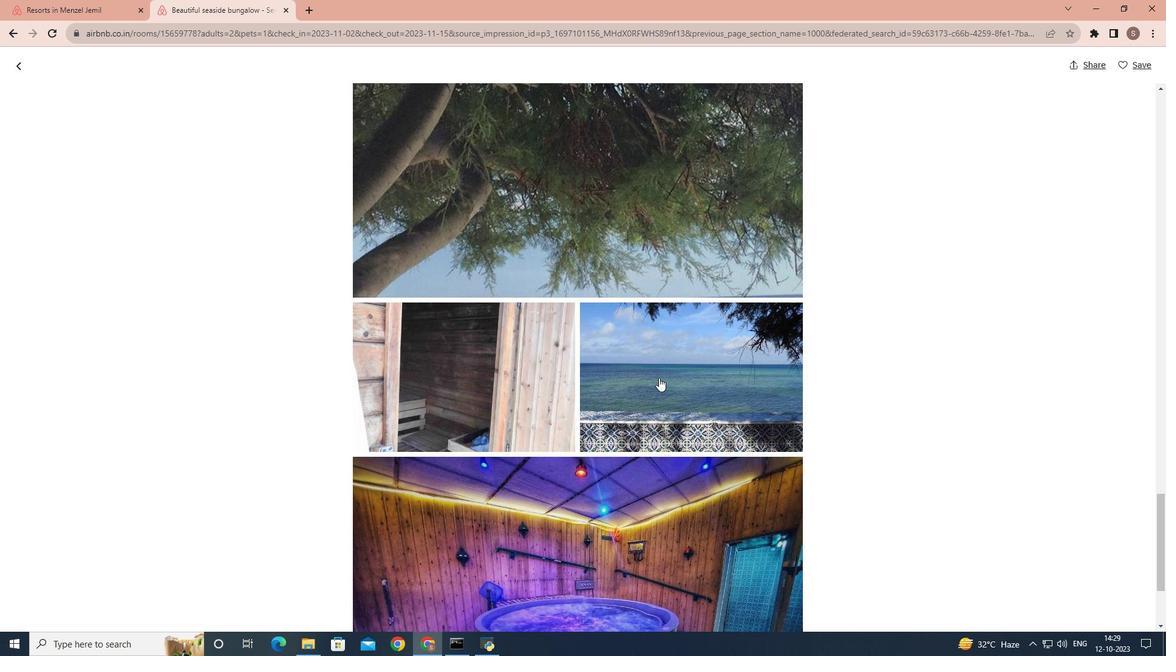 
Action: Mouse scrolled (659, 377) with delta (0, 0)
Screenshot: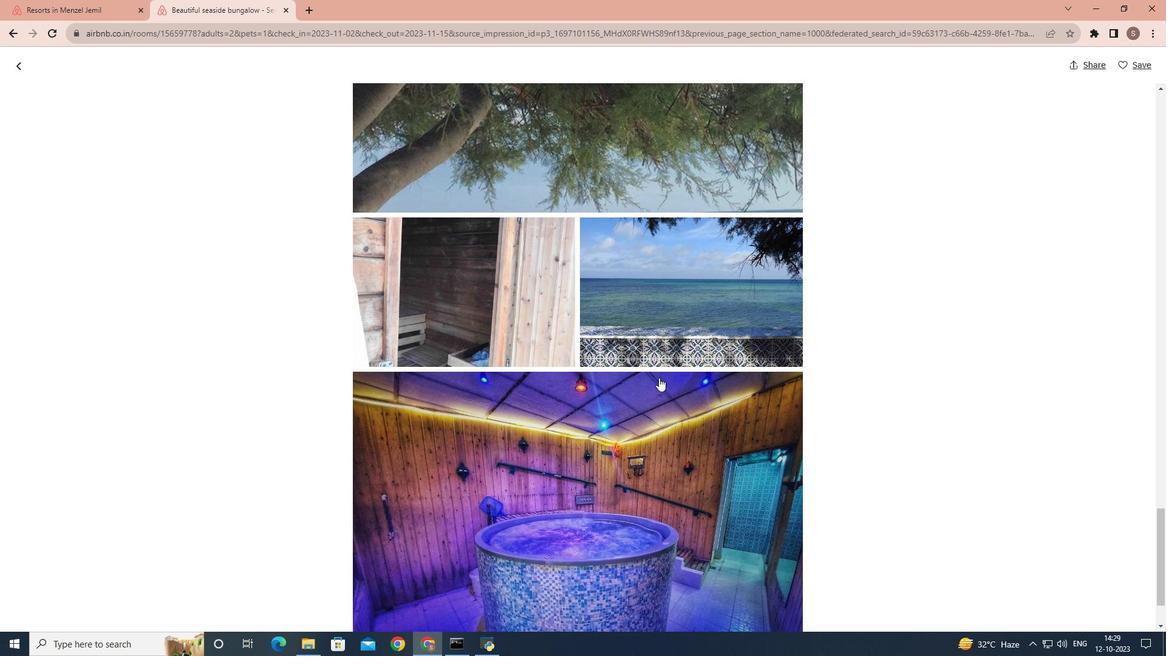 
Action: Mouse scrolled (659, 377) with delta (0, 0)
Screenshot: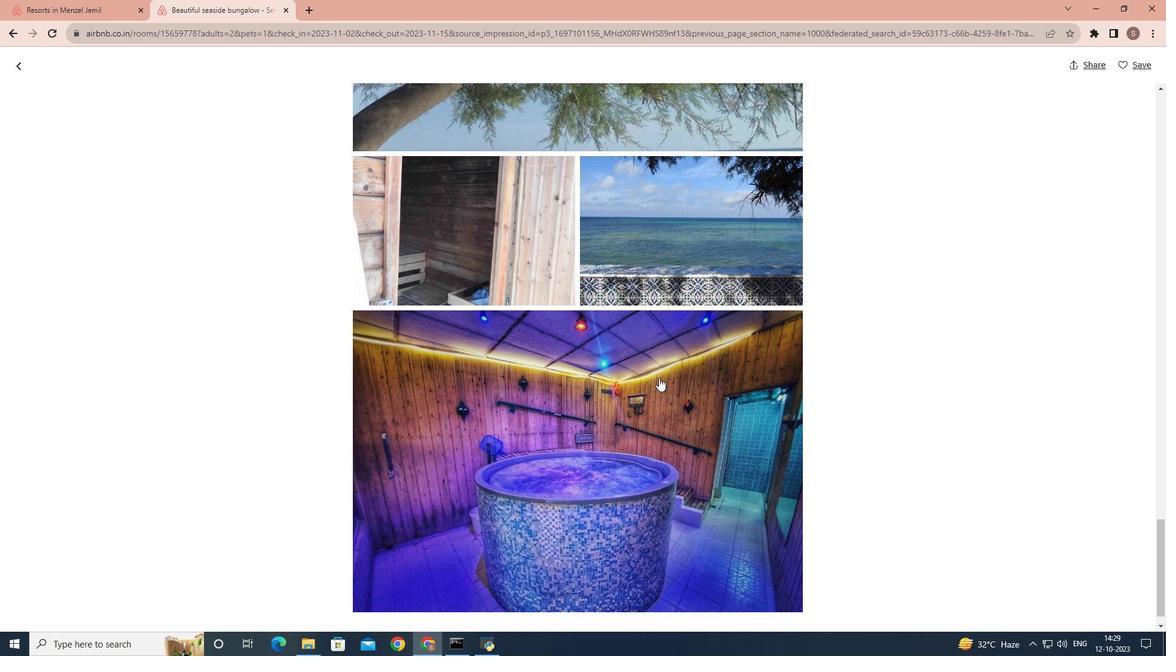 
Action: Mouse scrolled (659, 377) with delta (0, 0)
Screenshot: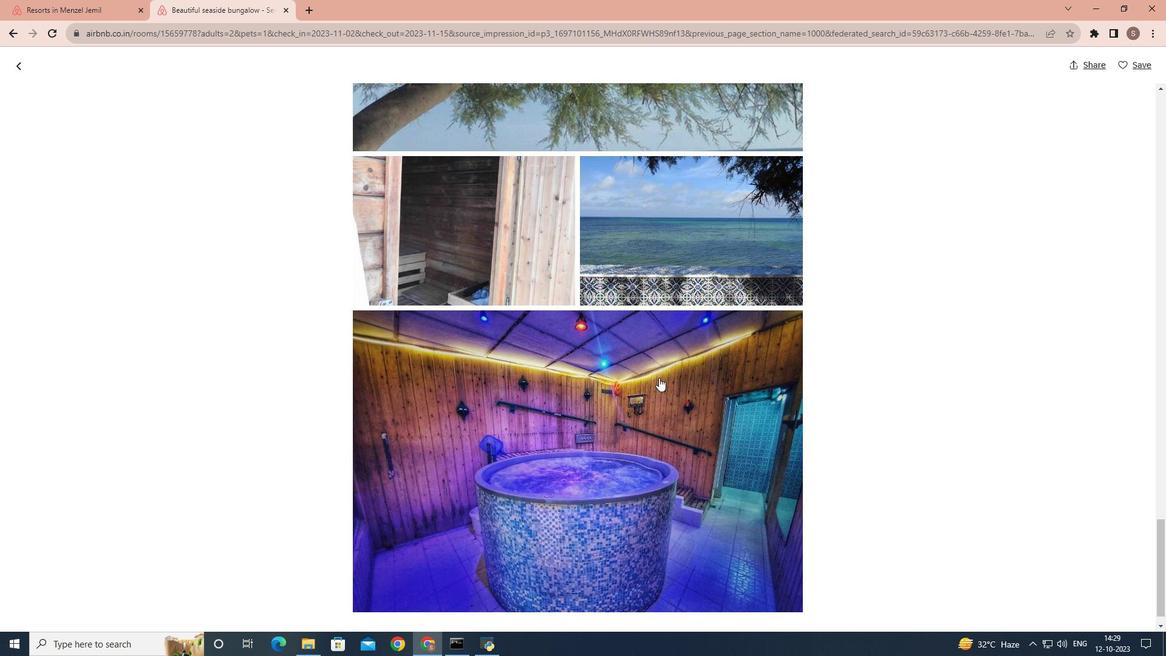 
Action: Mouse scrolled (659, 377) with delta (0, 0)
Screenshot: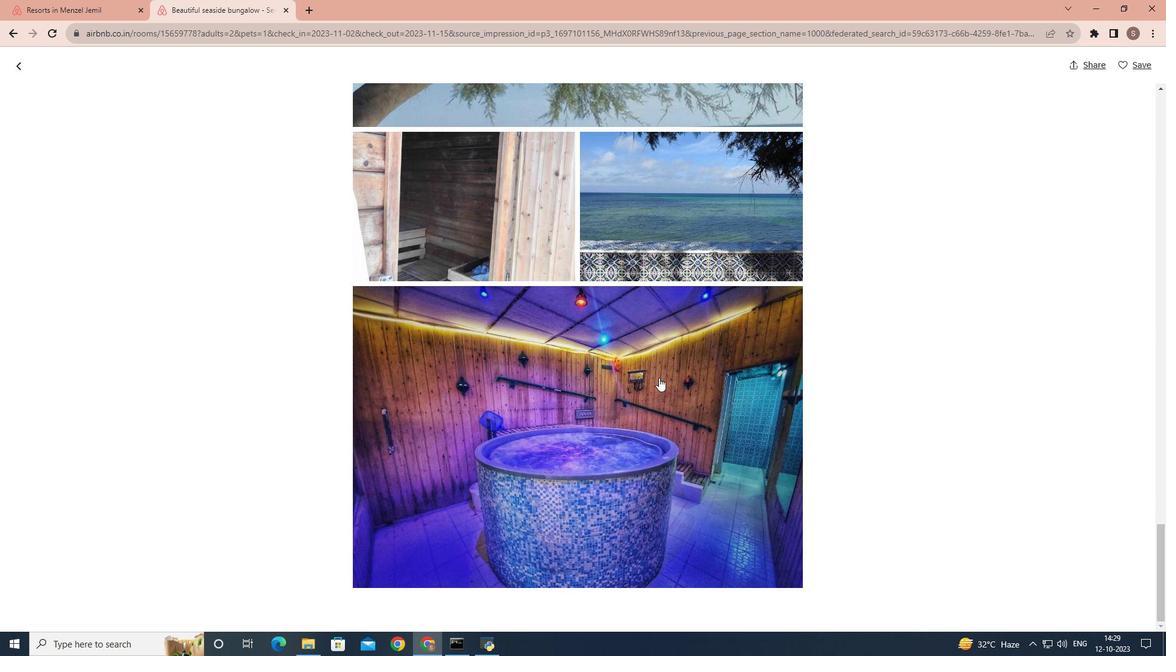 
Action: Mouse scrolled (659, 377) with delta (0, 0)
Screenshot: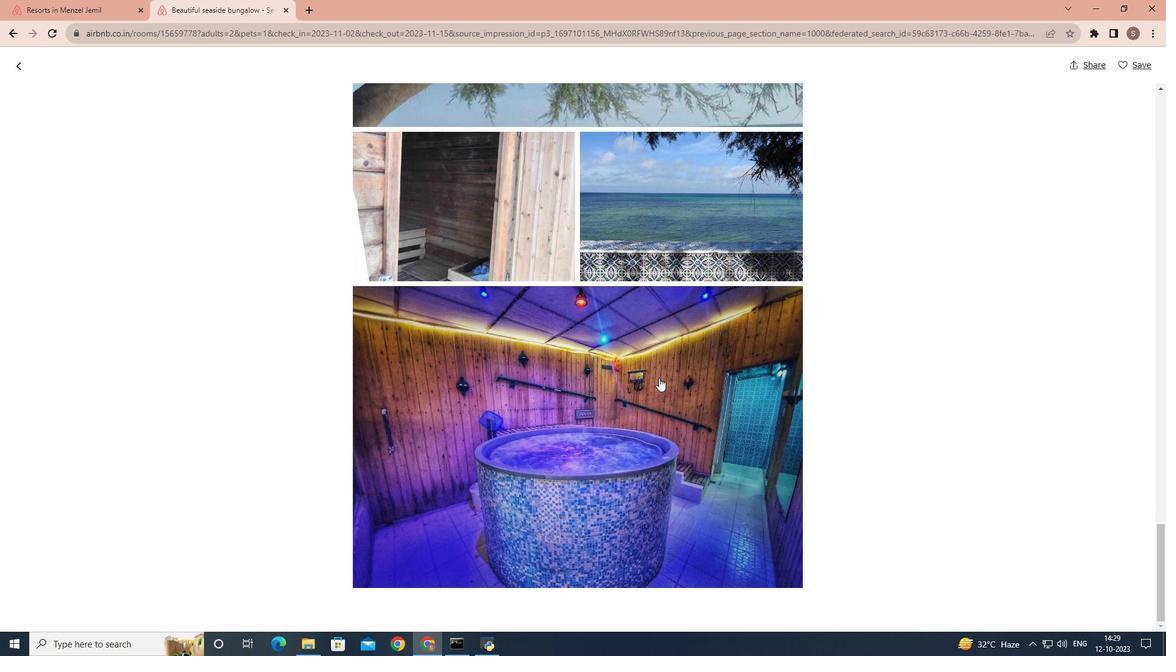 
Action: Mouse scrolled (659, 377) with delta (0, 0)
Screenshot: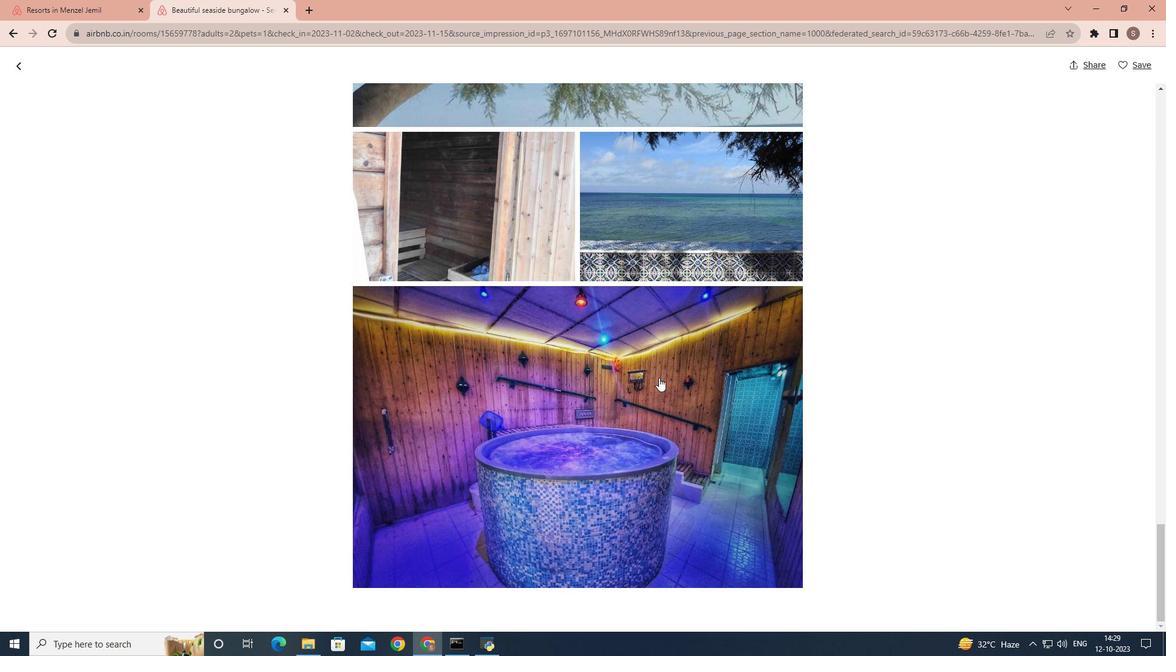 
Action: Mouse scrolled (659, 377) with delta (0, 0)
Screenshot: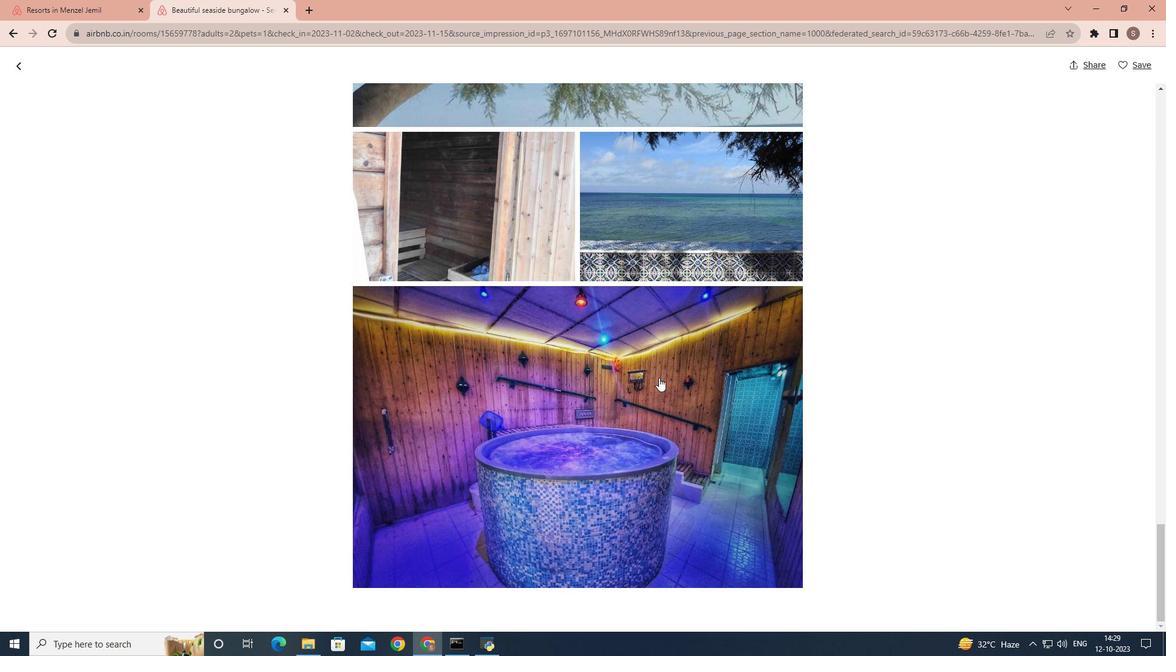 
Action: Mouse scrolled (659, 377) with delta (0, 0)
Screenshot: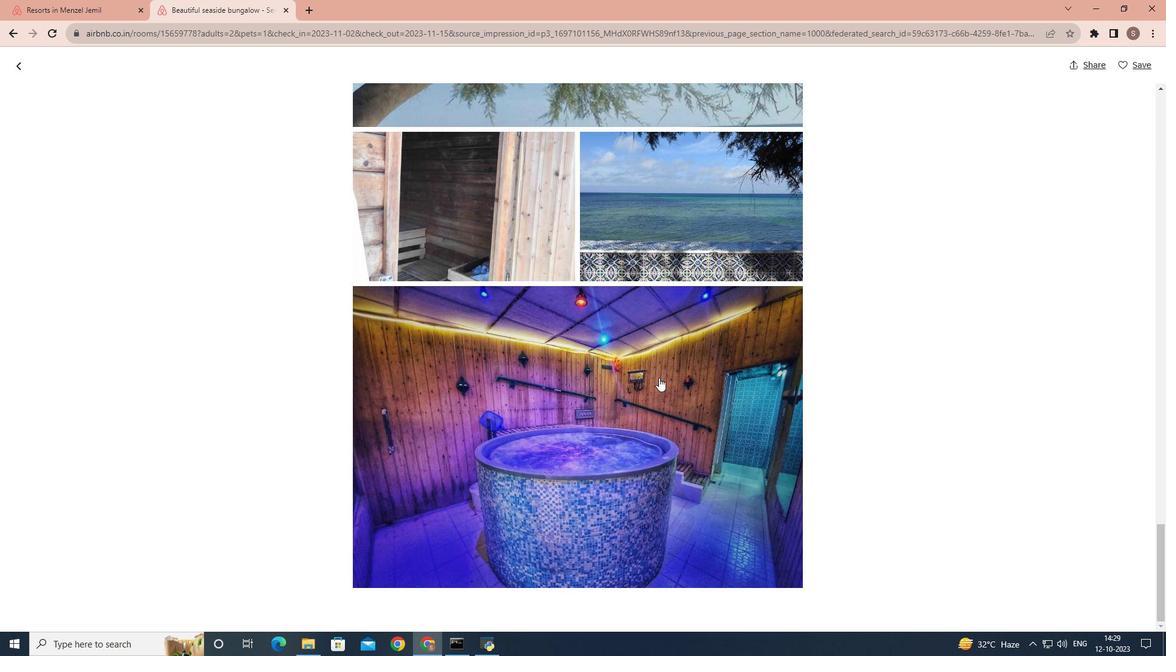 
Action: Mouse moved to (21, 68)
Screenshot: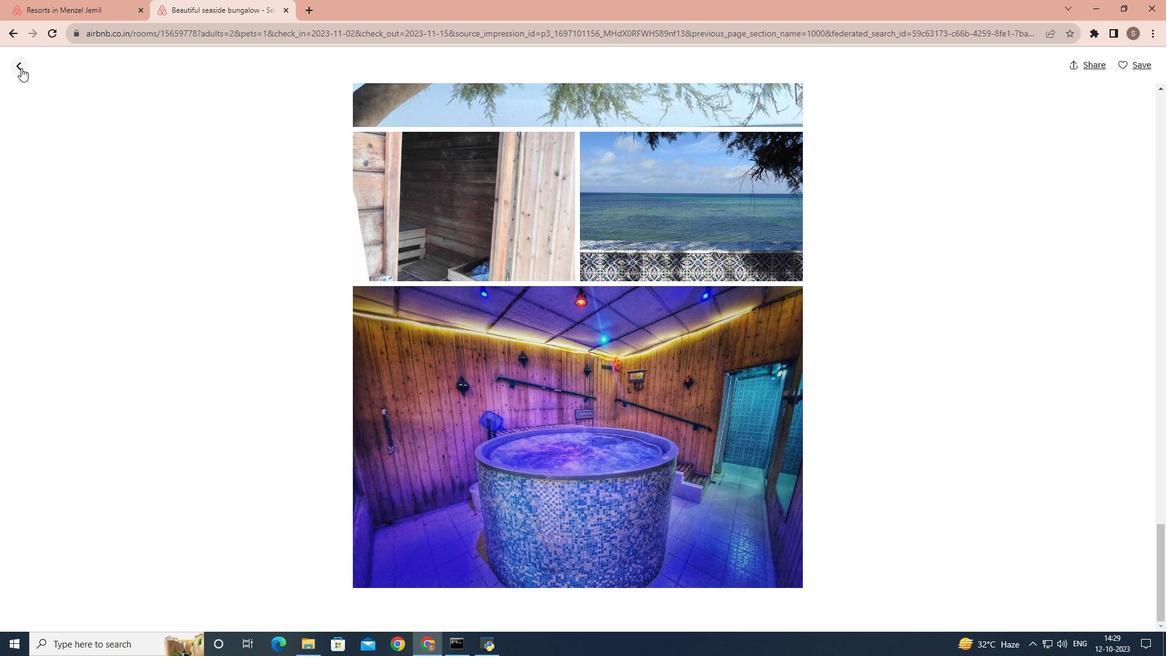
Action: Mouse pressed left at (21, 68)
Screenshot: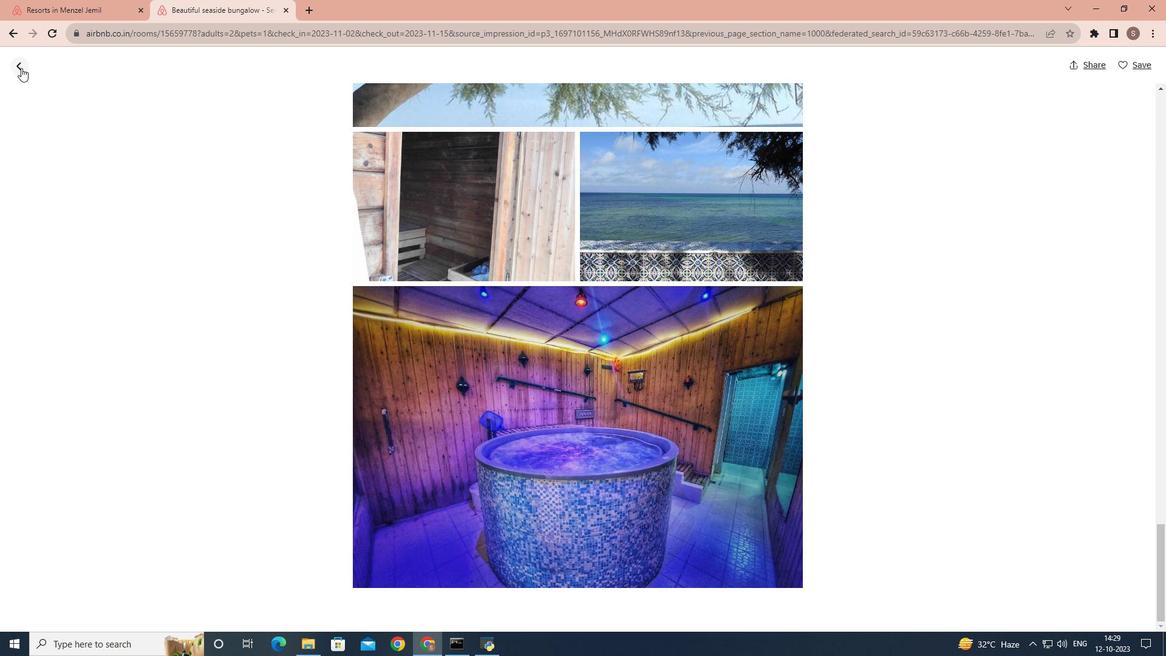 
Action: Mouse moved to (283, 226)
Screenshot: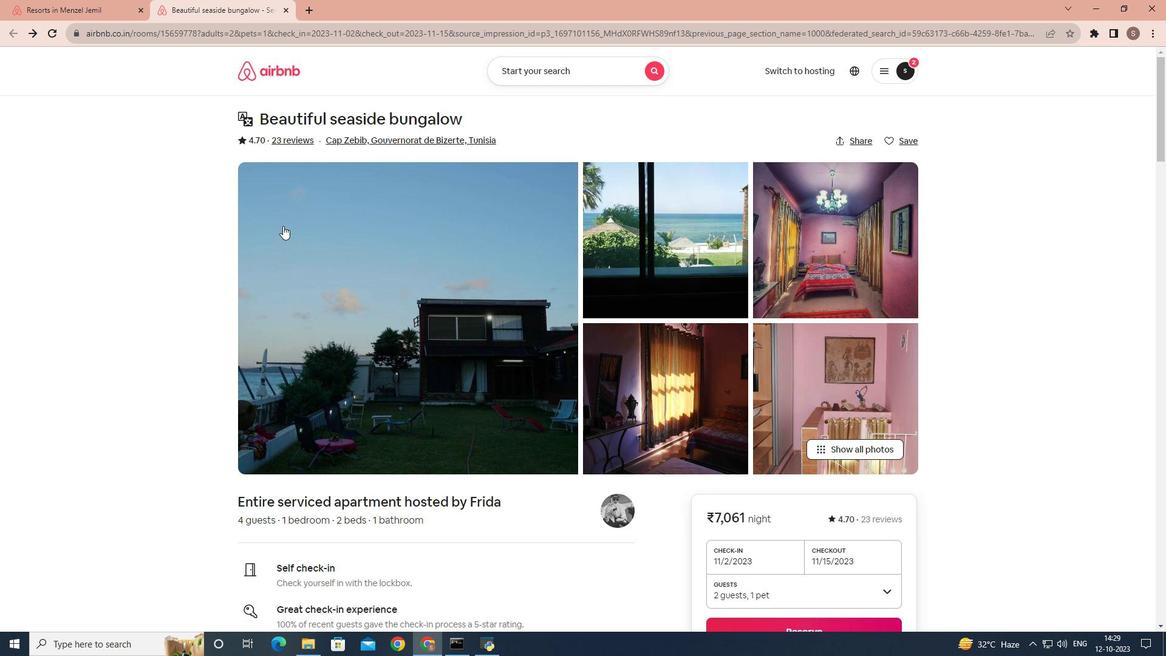 
Action: Mouse scrolled (283, 225) with delta (0, 0)
Screenshot: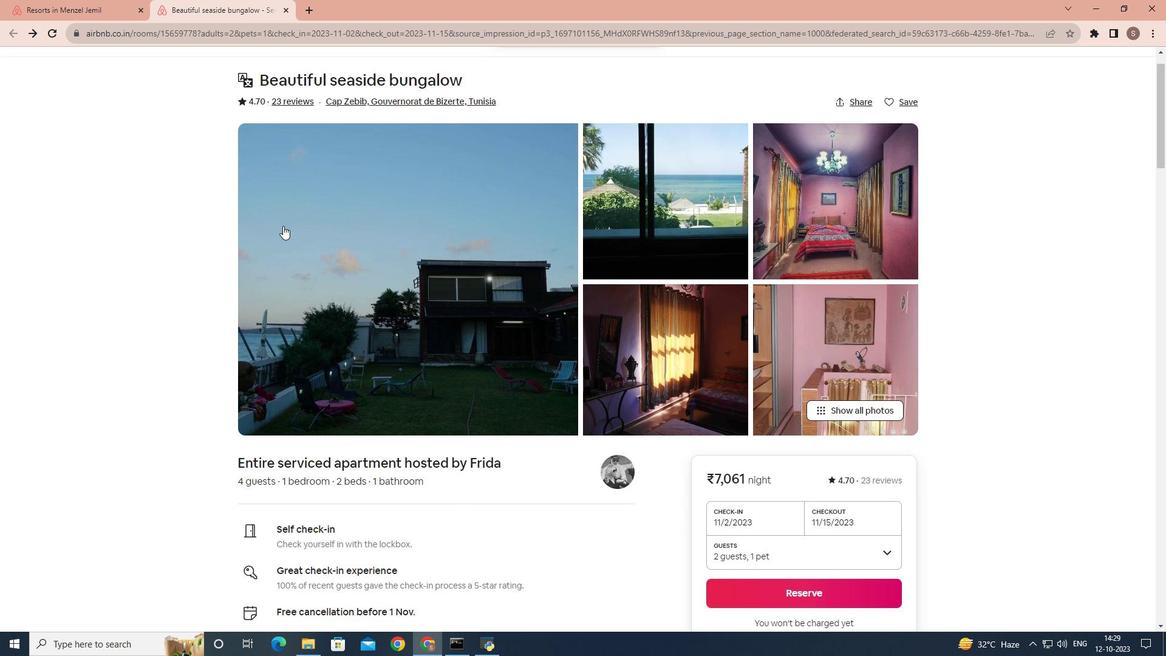 
Action: Mouse scrolled (283, 225) with delta (0, 0)
Screenshot: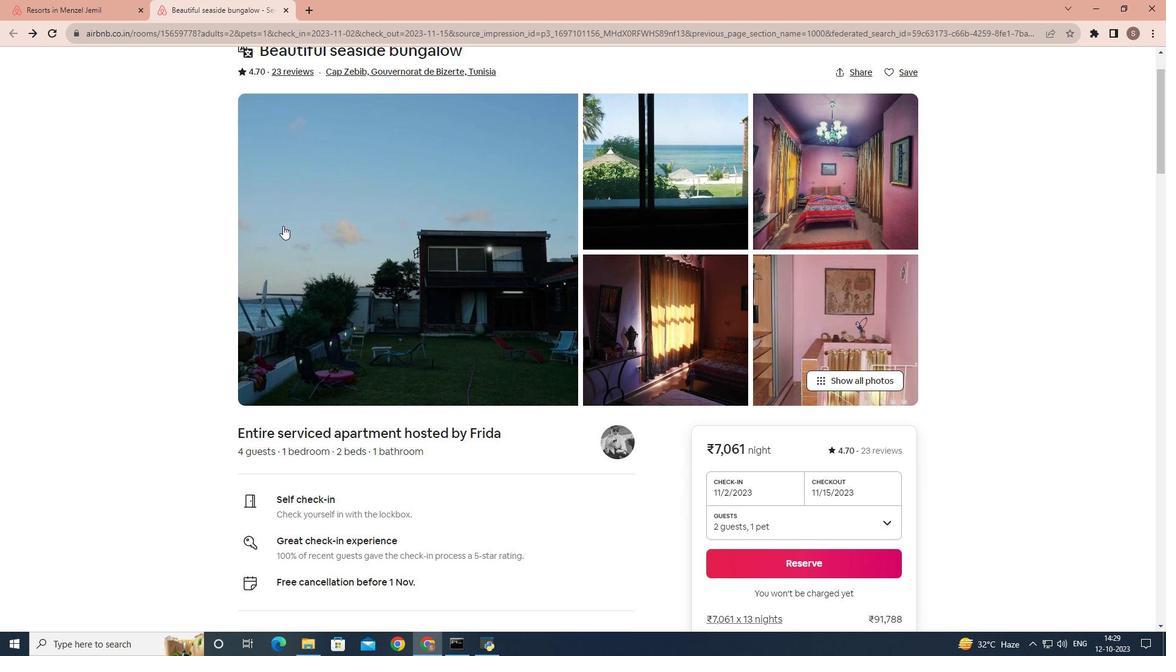 
Action: Mouse scrolled (283, 225) with delta (0, 0)
Screenshot: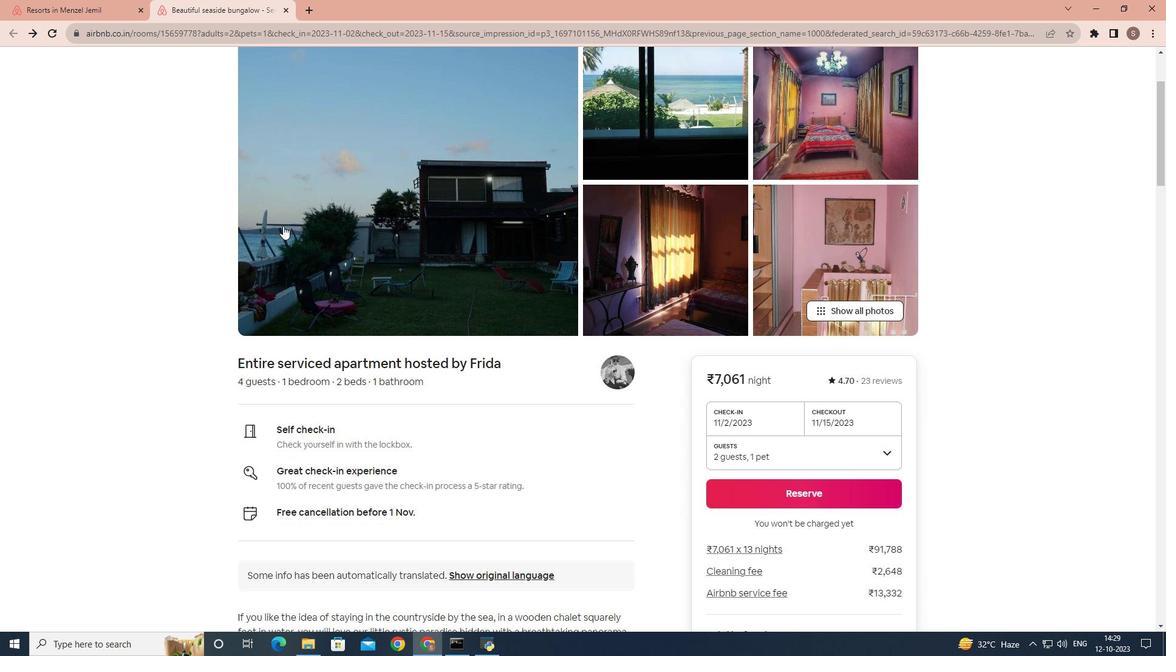 
Action: Mouse scrolled (283, 225) with delta (0, 0)
Screenshot: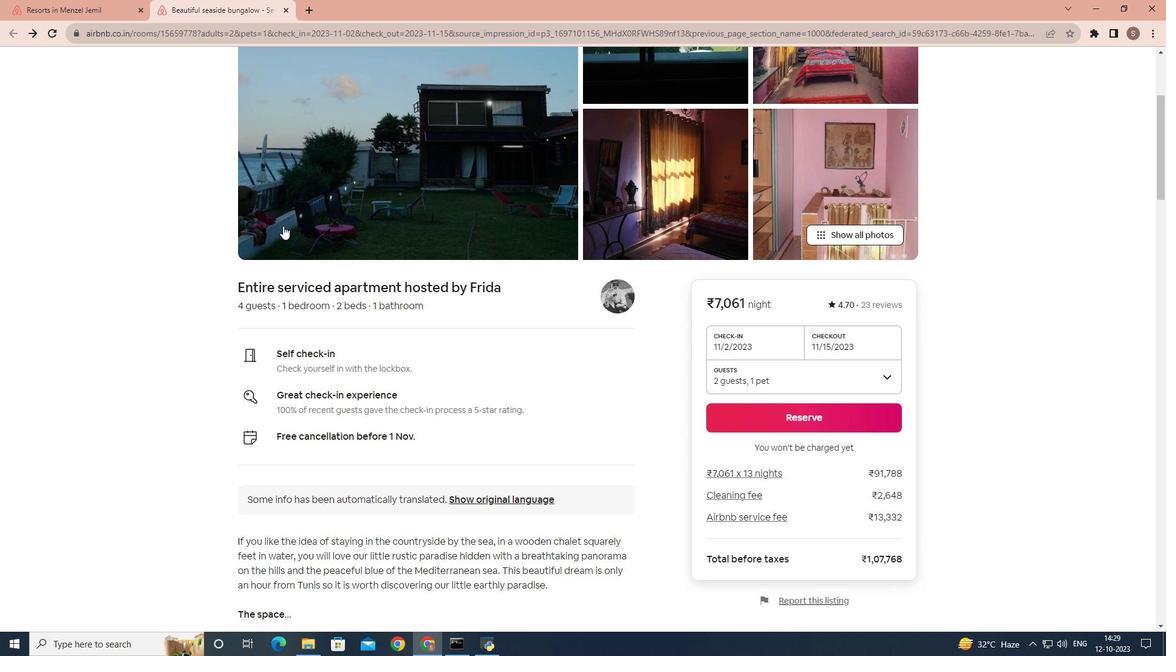 
Action: Mouse scrolled (283, 225) with delta (0, 0)
Screenshot: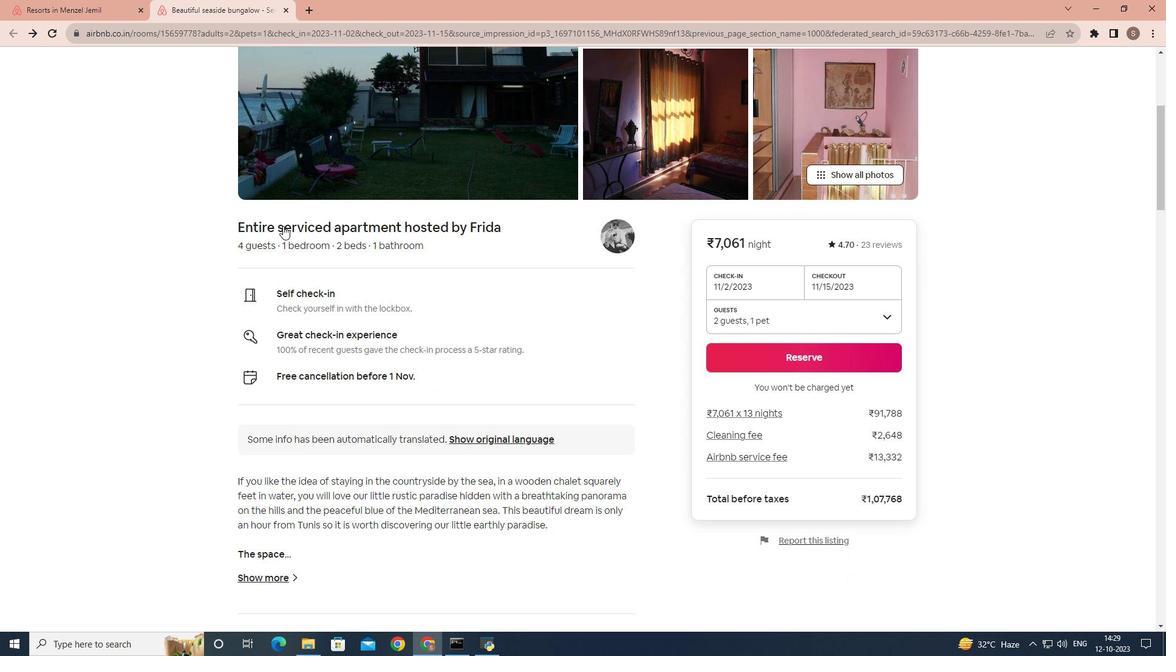 
Action: Mouse scrolled (283, 225) with delta (0, 0)
Screenshot: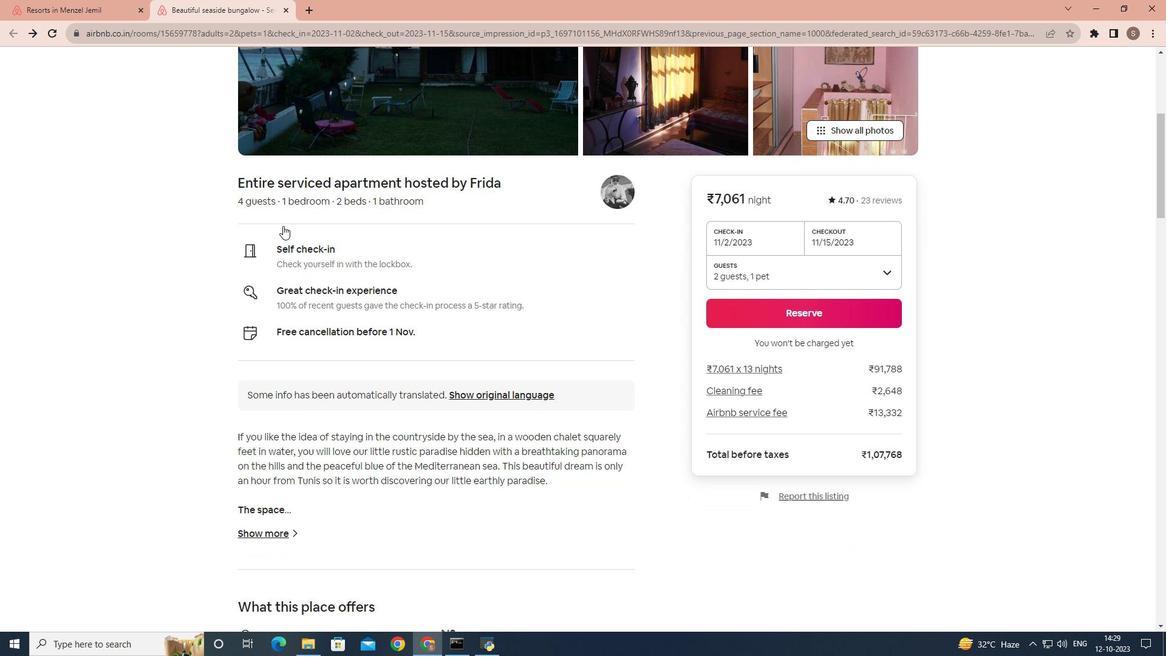 
Action: Mouse scrolled (283, 225) with delta (0, 0)
Screenshot: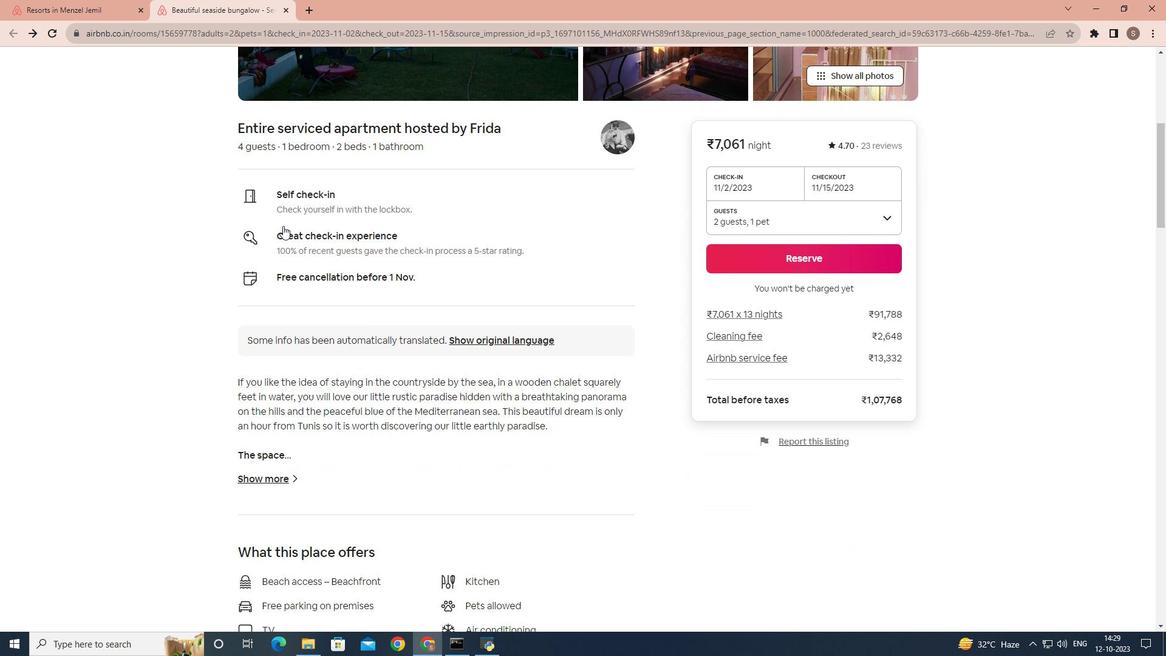 
Action: Mouse scrolled (283, 225) with delta (0, 0)
Screenshot: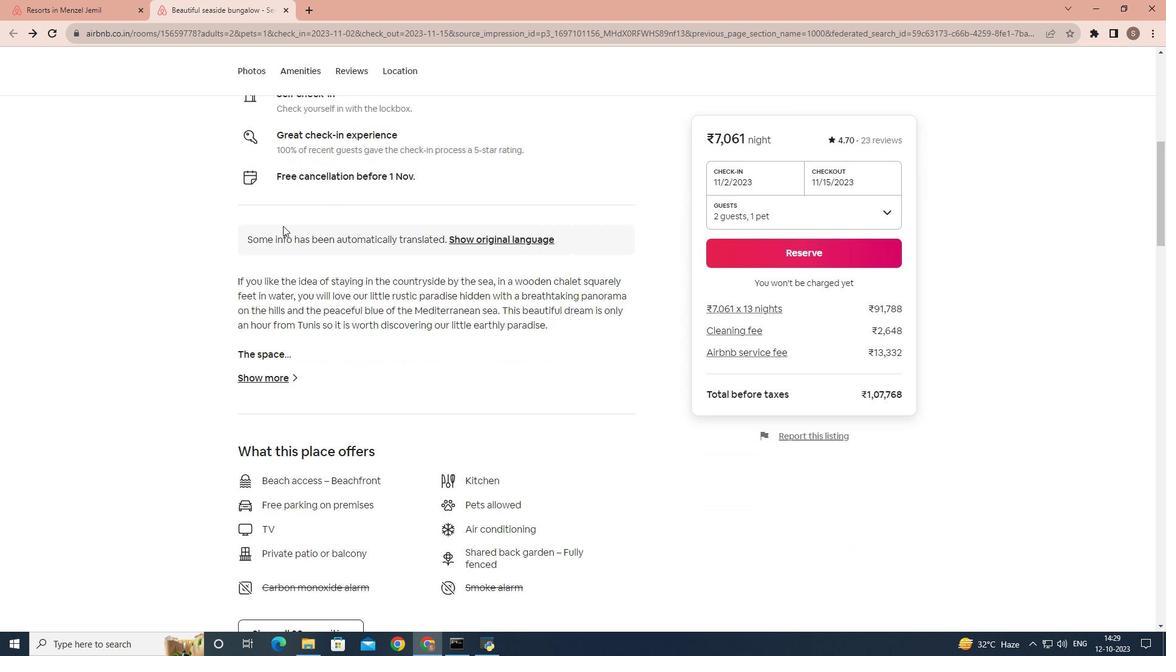 
Action: Mouse moved to (252, 368)
Screenshot: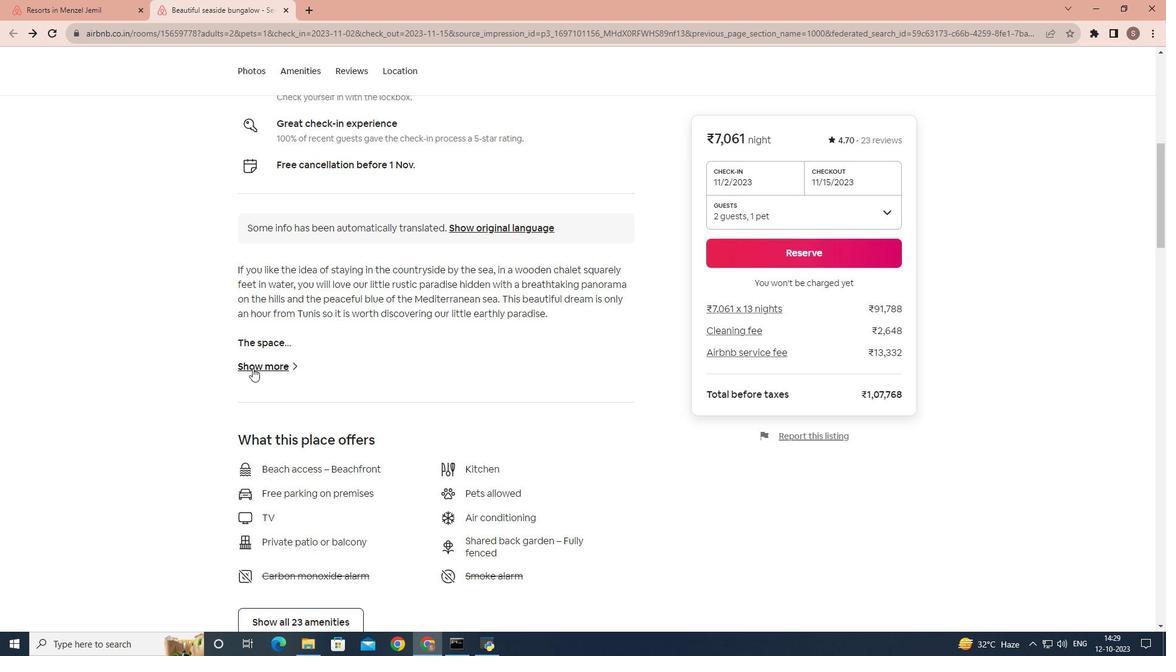 
Action: Mouse pressed left at (252, 368)
Screenshot: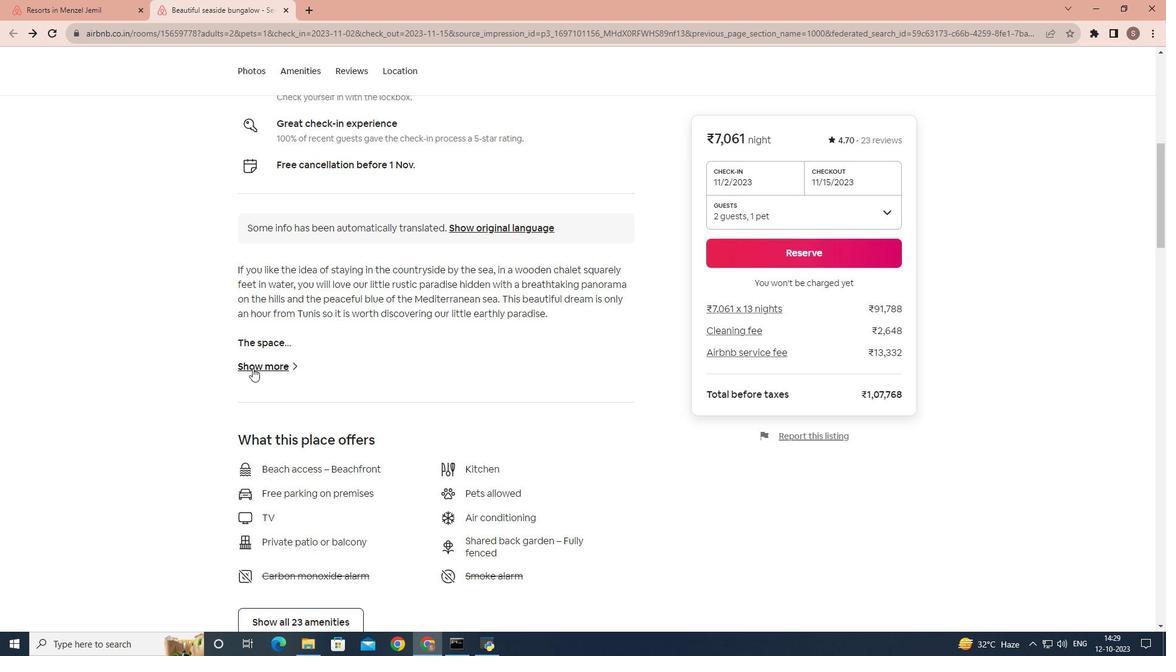 
Action: Mouse moved to (364, 229)
Screenshot: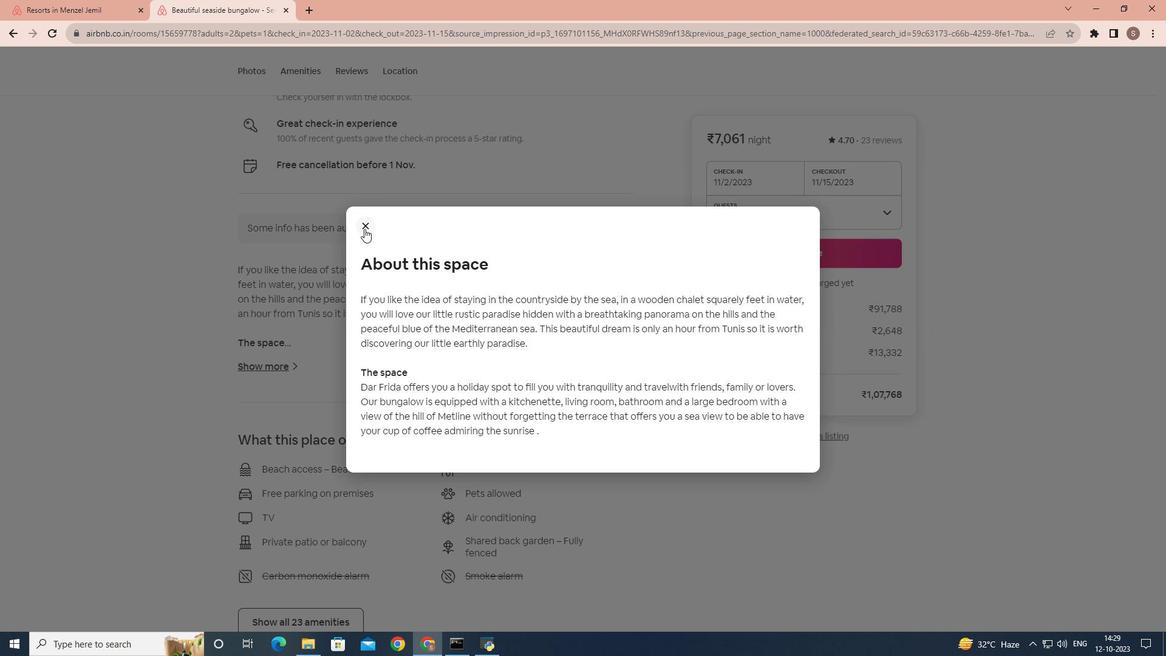
Action: Mouse pressed left at (364, 229)
Screenshot: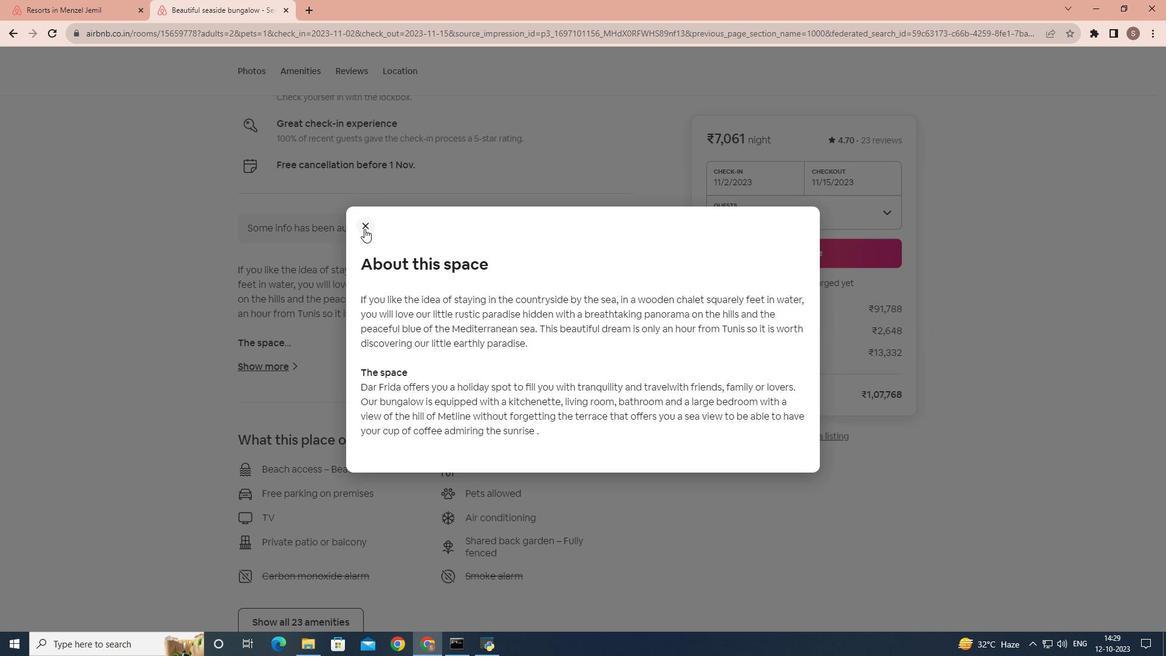 
Action: Mouse moved to (297, 289)
Screenshot: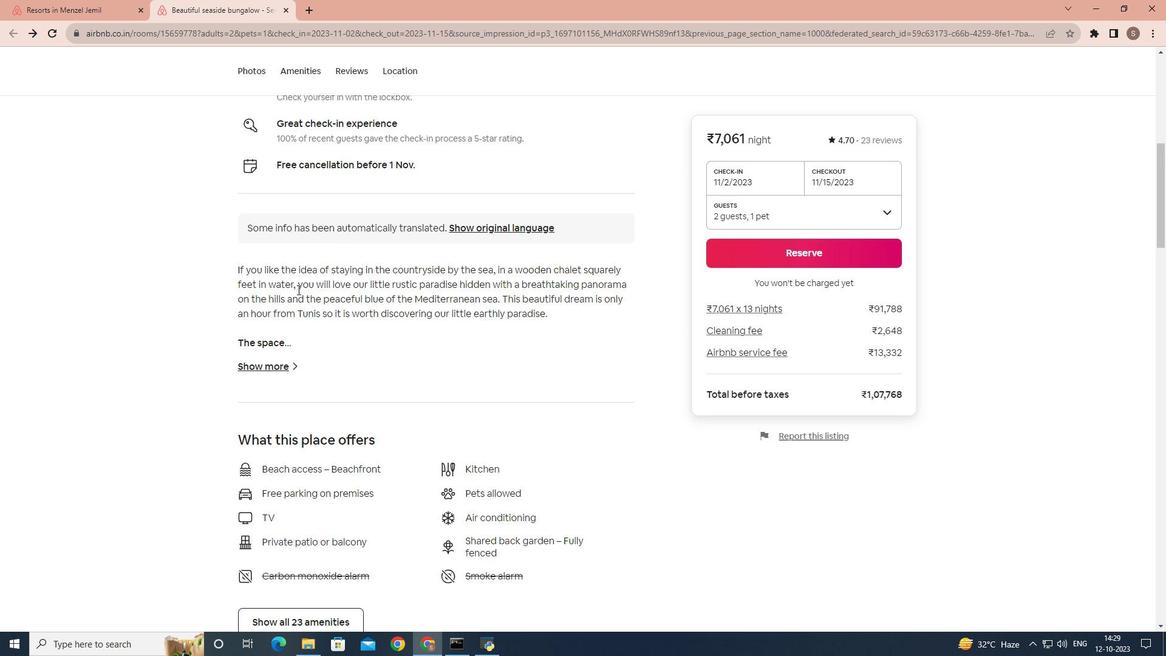 
Action: Mouse scrolled (297, 289) with delta (0, 0)
Screenshot: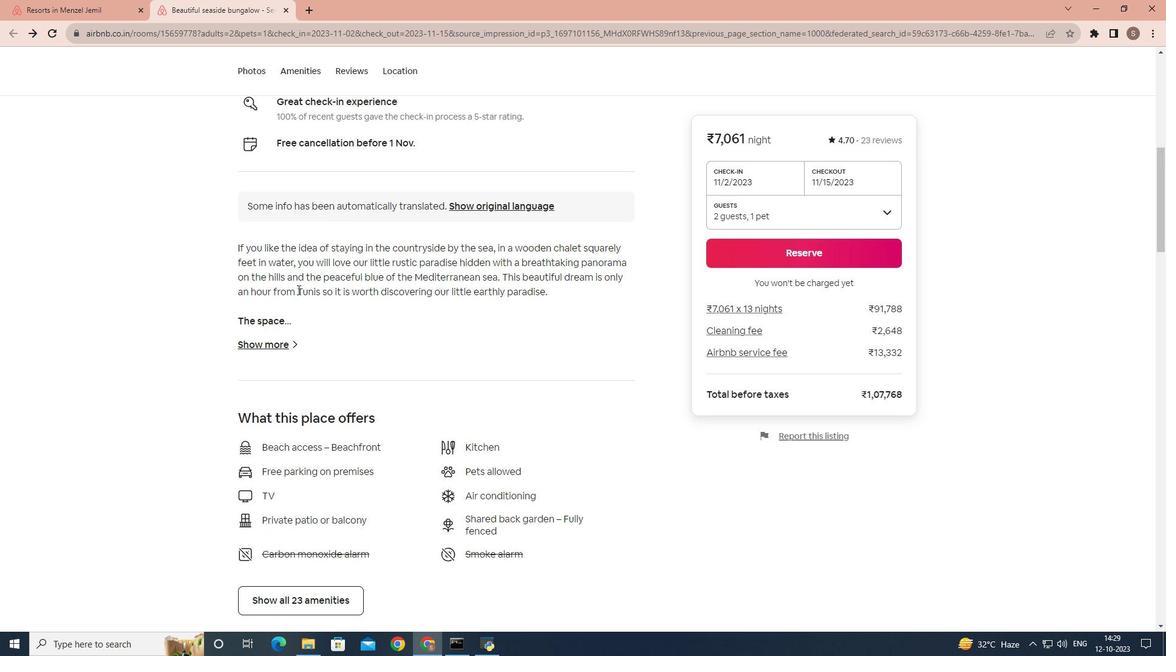 
Action: Mouse scrolled (297, 289) with delta (0, 0)
Screenshot: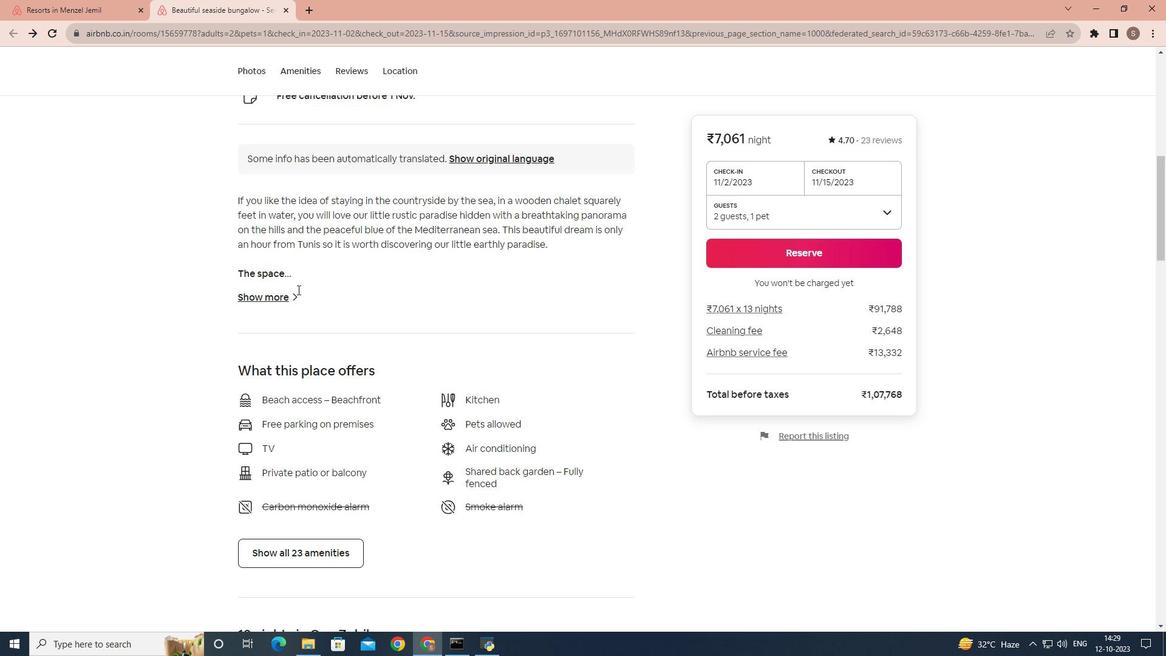 
Action: Mouse scrolled (297, 289) with delta (0, 0)
Screenshot: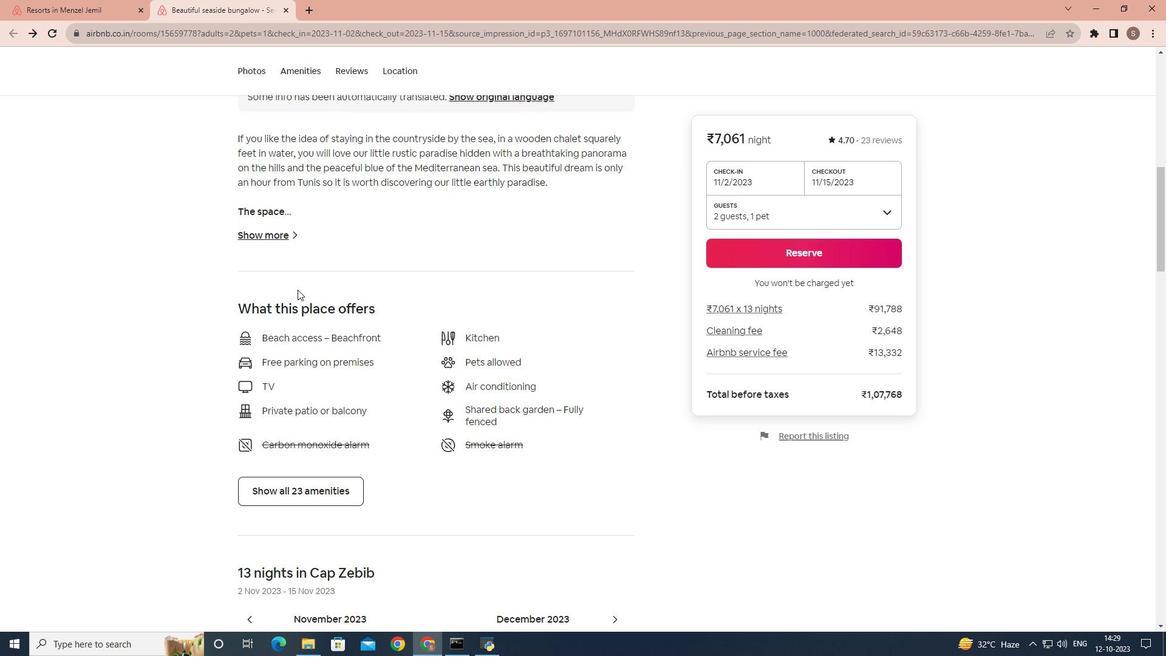 
Action: Mouse scrolled (297, 289) with delta (0, 0)
Screenshot: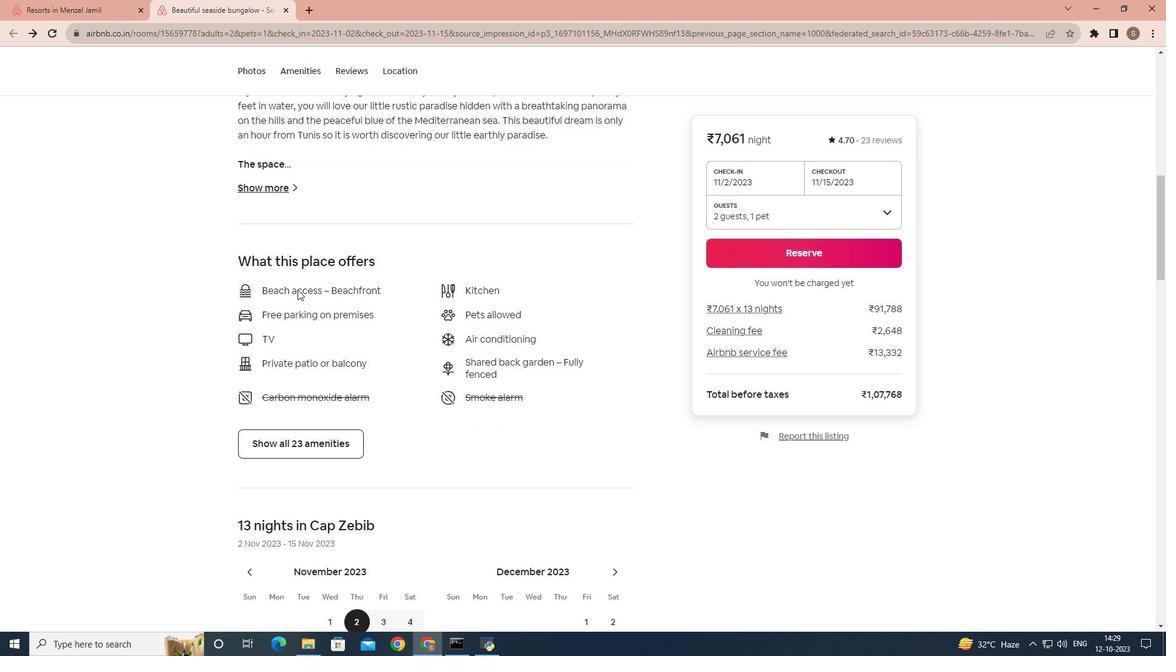 
Action: Mouse moved to (297, 291)
Screenshot: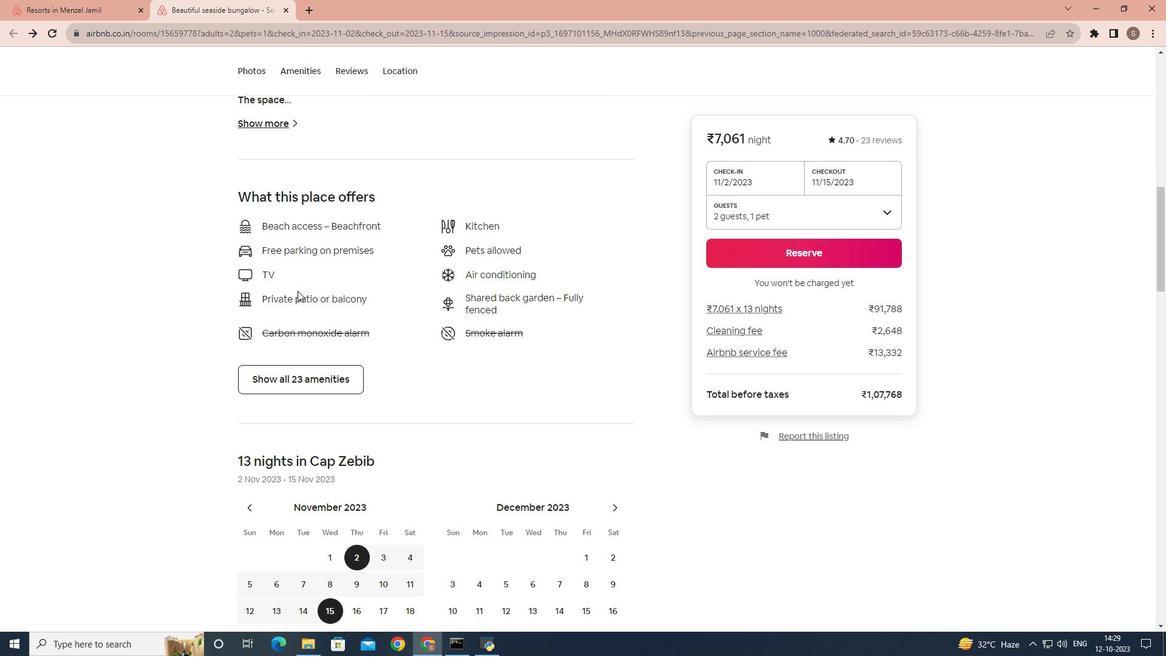 
Action: Mouse scrolled (297, 290) with delta (0, 0)
Screenshot: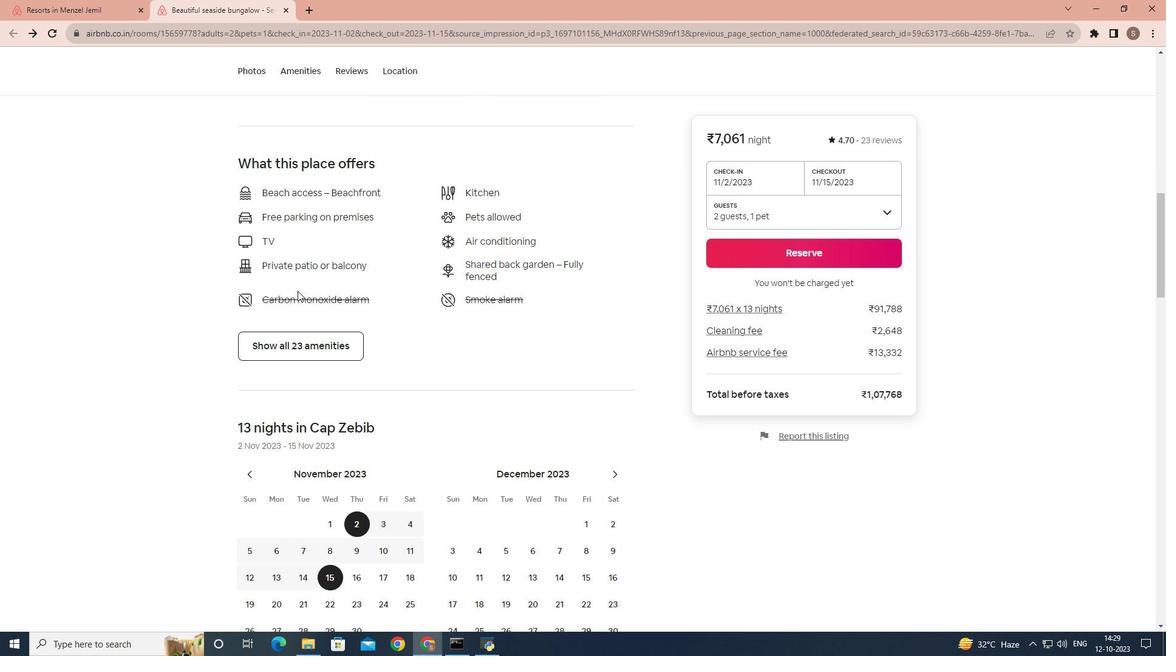 
Action: Mouse moved to (307, 309)
Screenshot: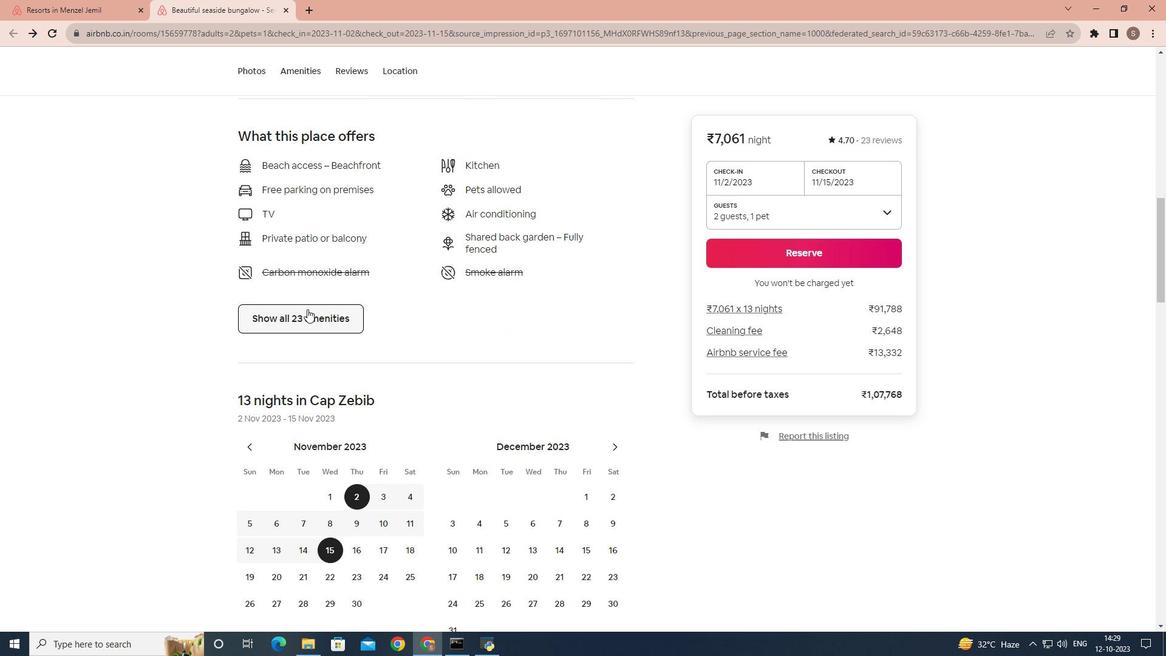 
Action: Mouse pressed left at (307, 309)
Screenshot: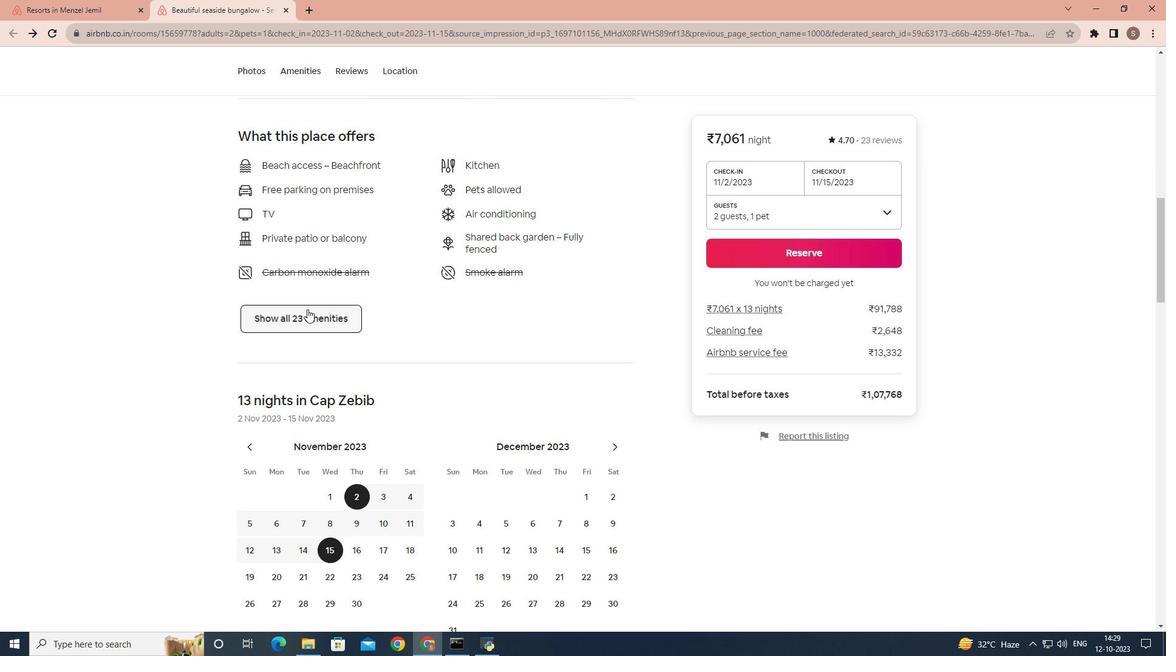 
Action: Mouse moved to (465, 267)
Screenshot: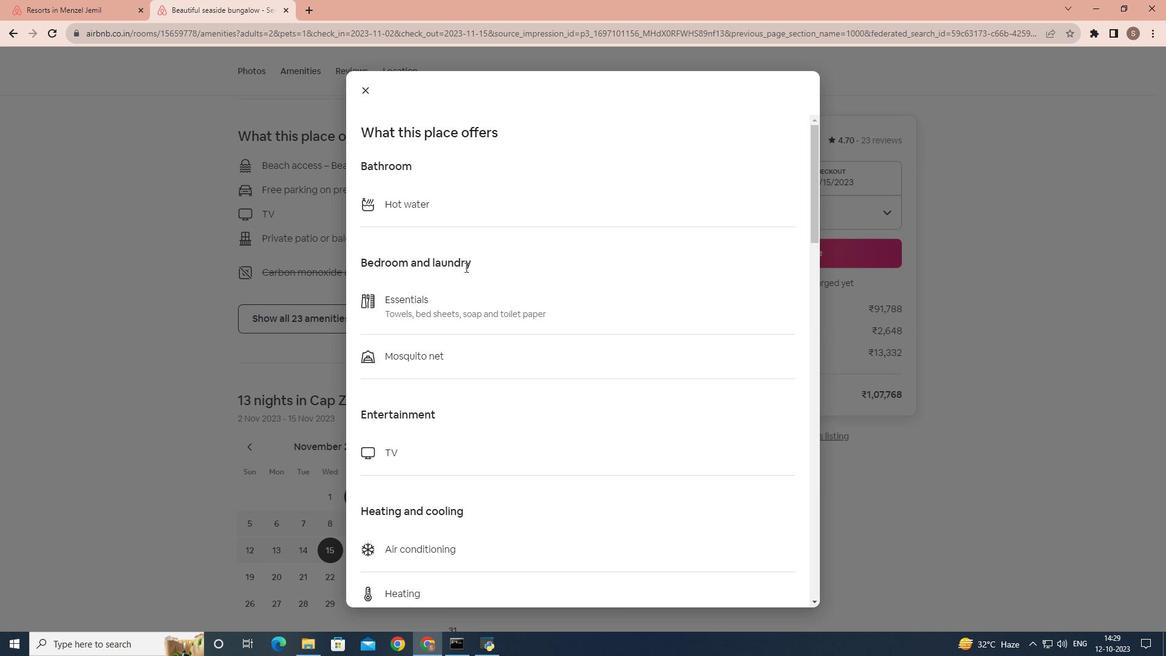 
Action: Mouse scrolled (465, 266) with delta (0, 0)
Screenshot: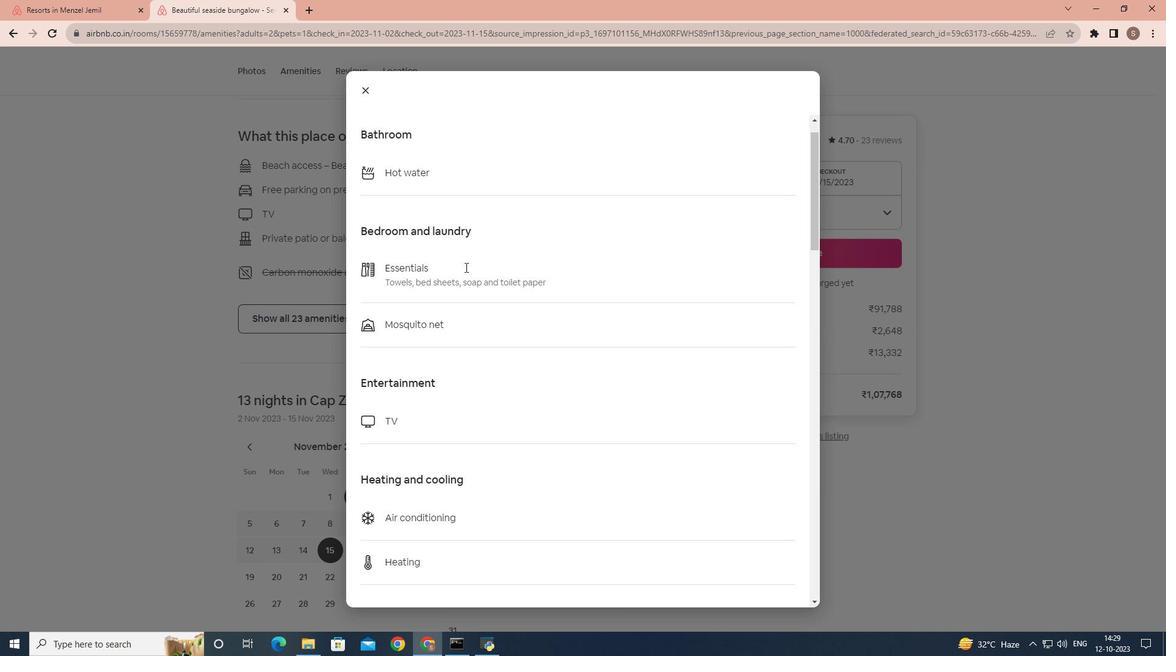 
Action: Mouse scrolled (465, 266) with delta (0, 0)
Screenshot: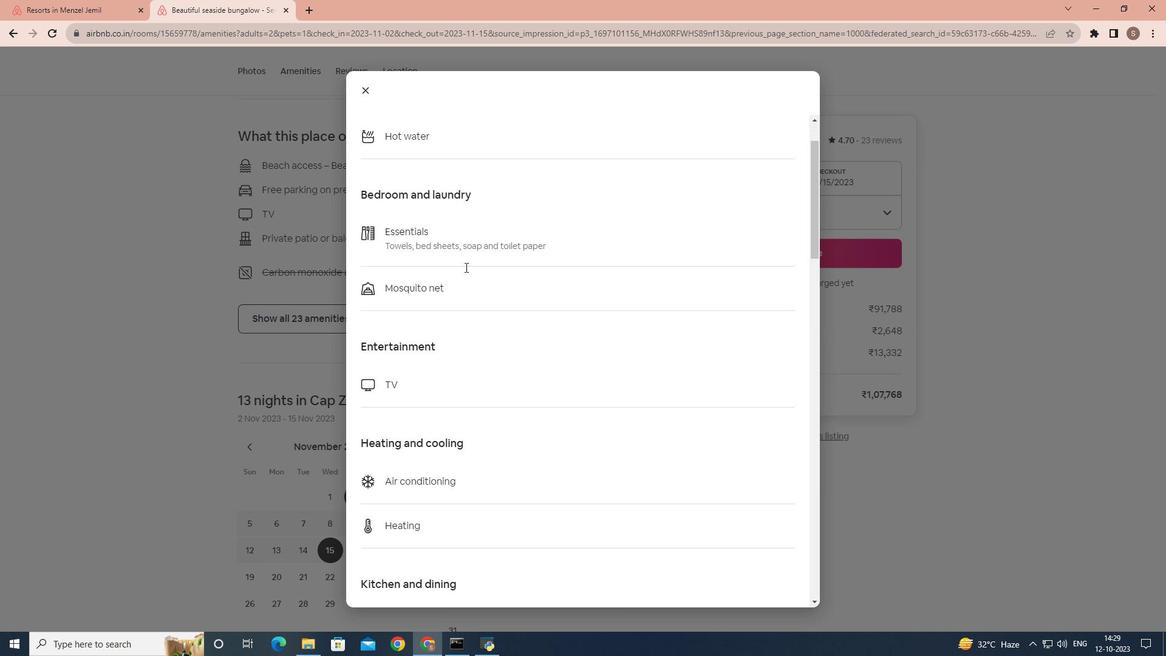 
Action: Mouse scrolled (465, 266) with delta (0, 0)
Screenshot: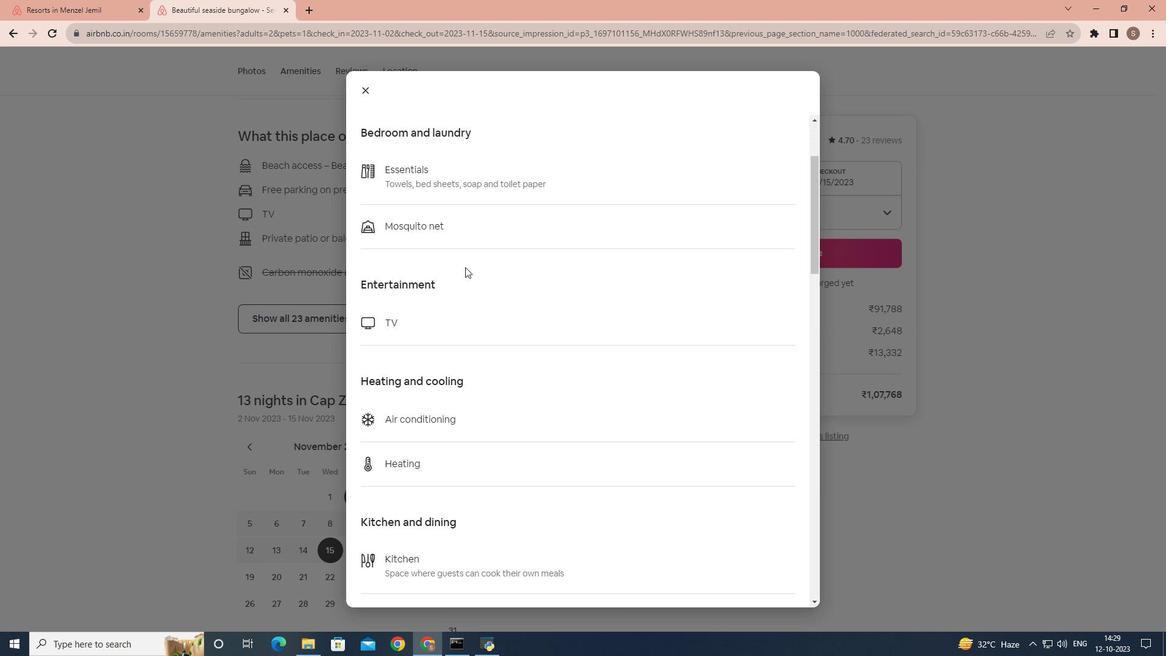 
Action: Mouse scrolled (465, 266) with delta (0, 0)
Screenshot: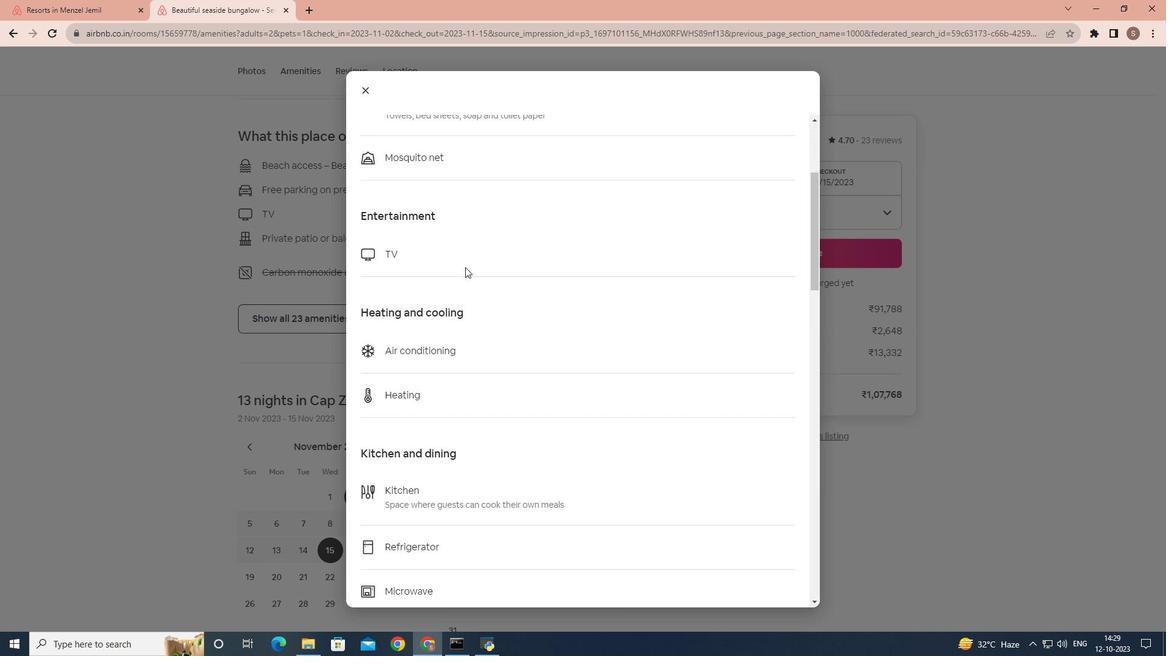 
Action: Mouse scrolled (465, 266) with delta (0, 0)
Screenshot: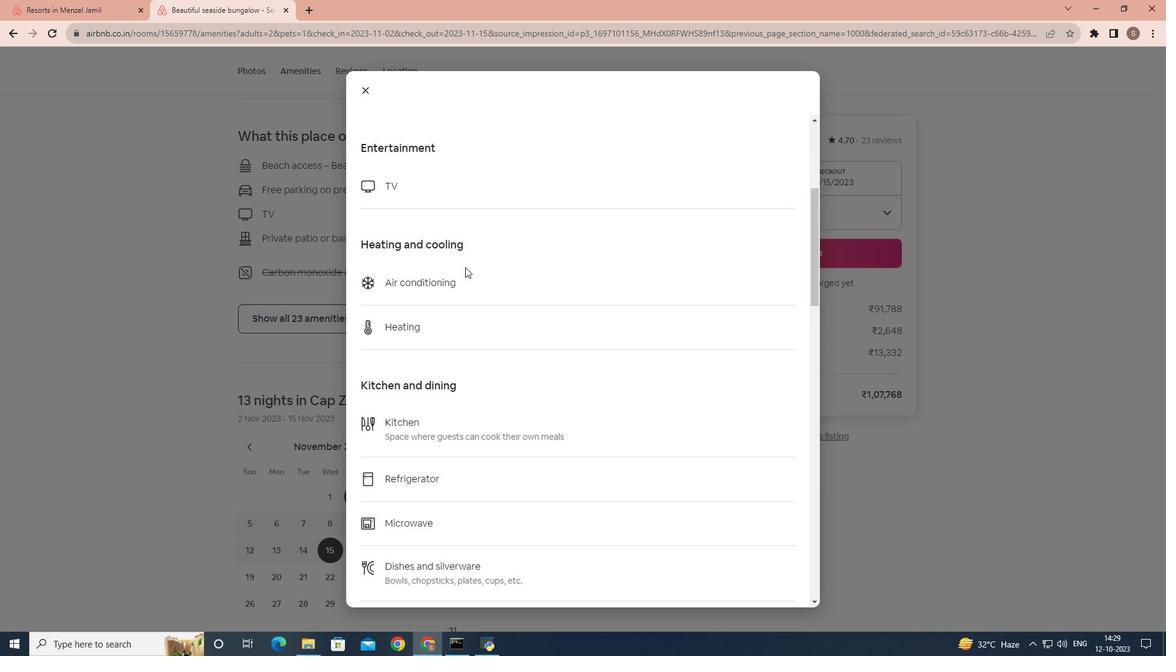 
Action: Mouse scrolled (465, 266) with delta (0, 0)
Screenshot: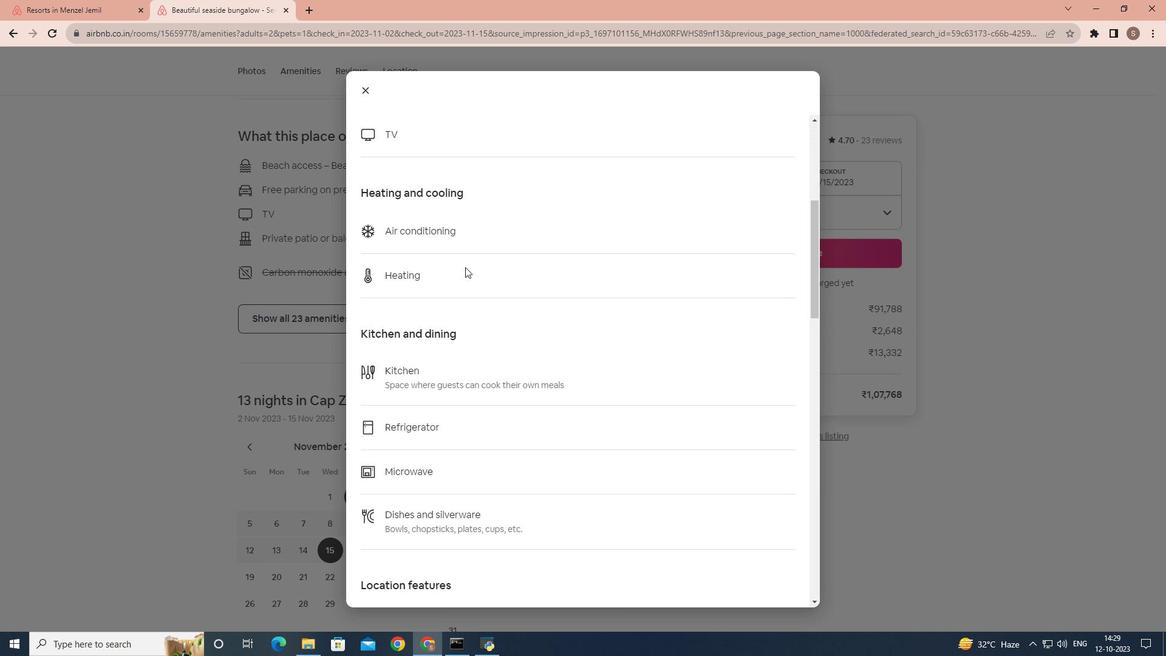 
Action: Mouse scrolled (465, 266) with delta (0, 0)
Screenshot: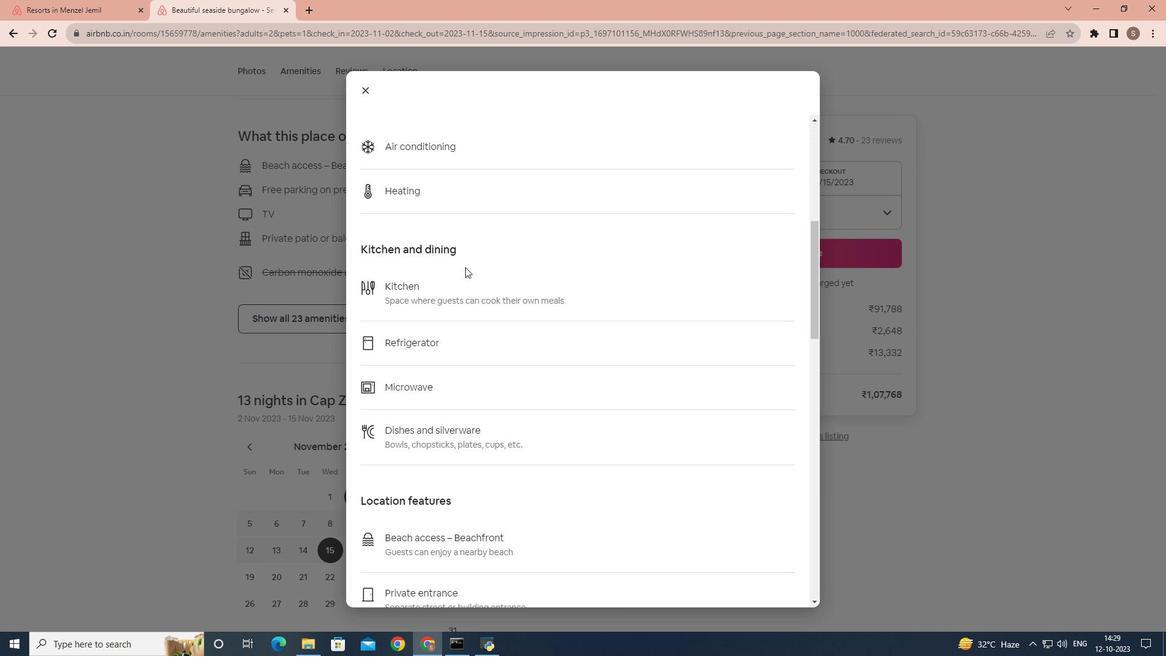 
Action: Mouse scrolled (465, 266) with delta (0, 0)
Screenshot: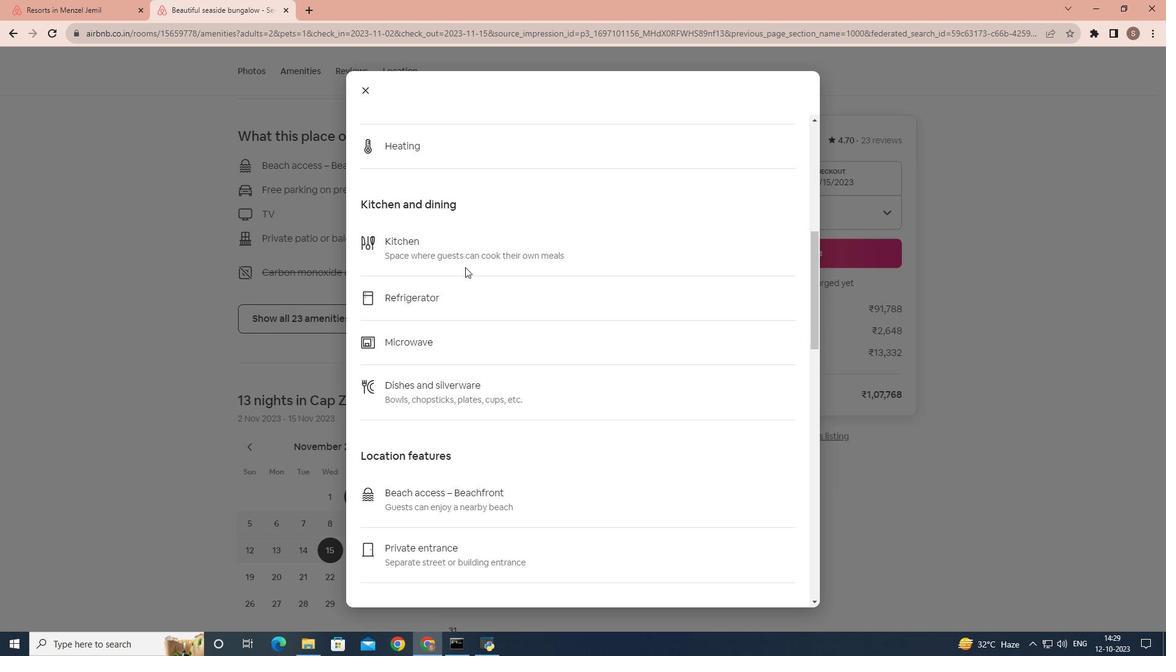
Action: Mouse scrolled (465, 266) with delta (0, 0)
Screenshot: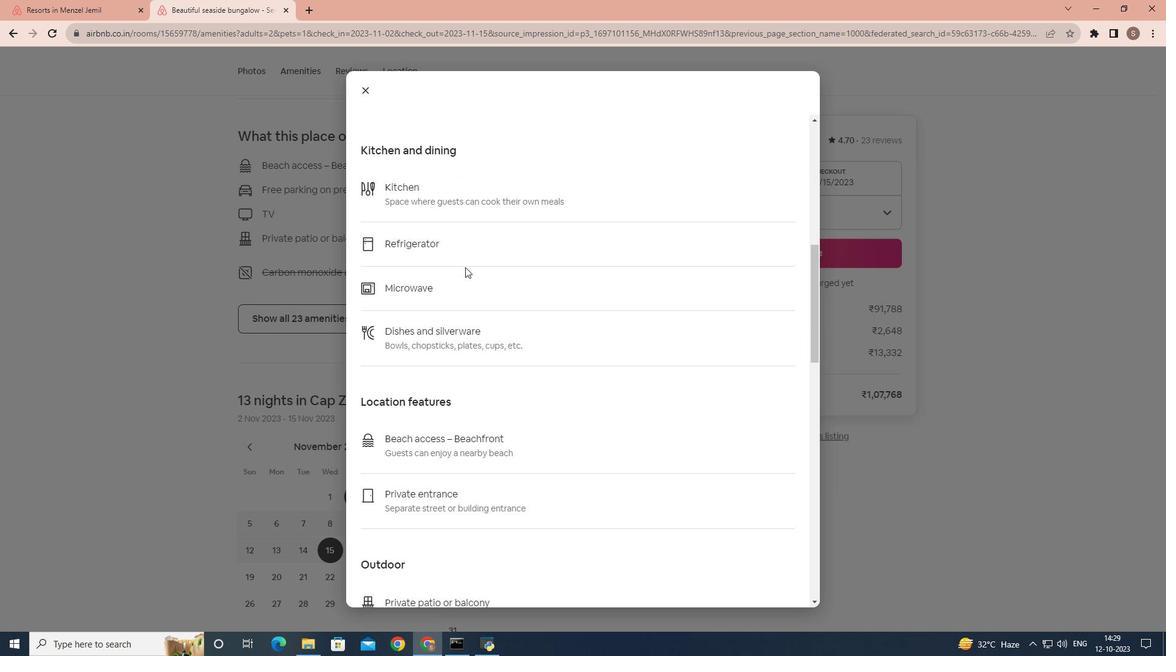 
Action: Mouse scrolled (465, 266) with delta (0, 0)
Screenshot: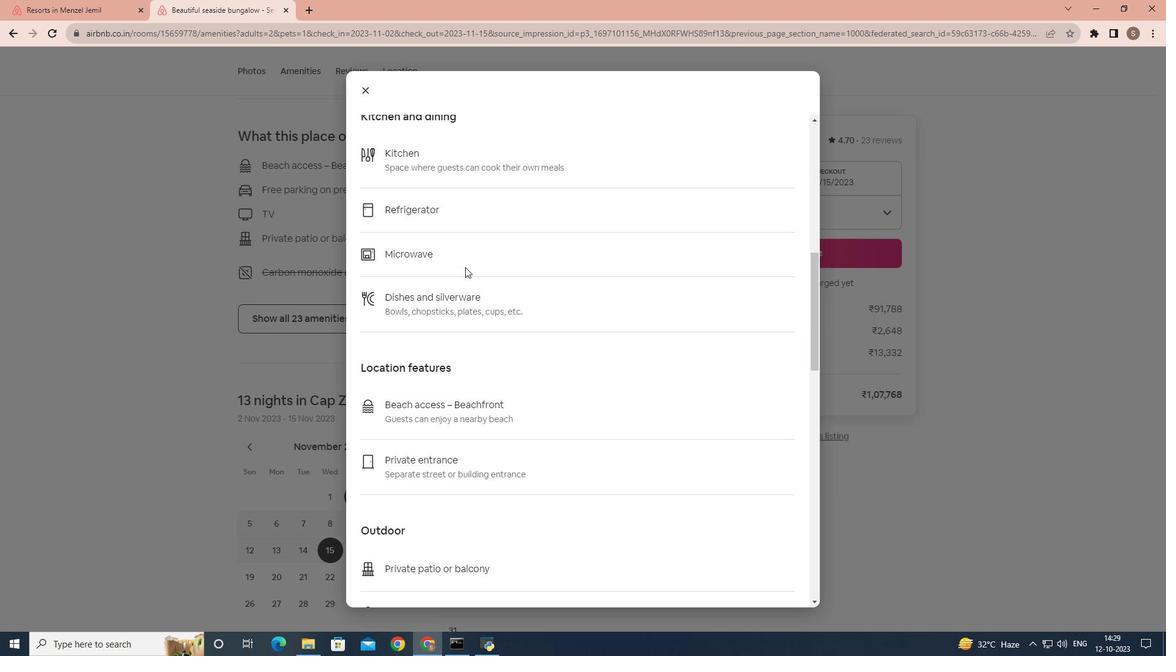 
Action: Mouse scrolled (465, 266) with delta (0, 0)
Screenshot: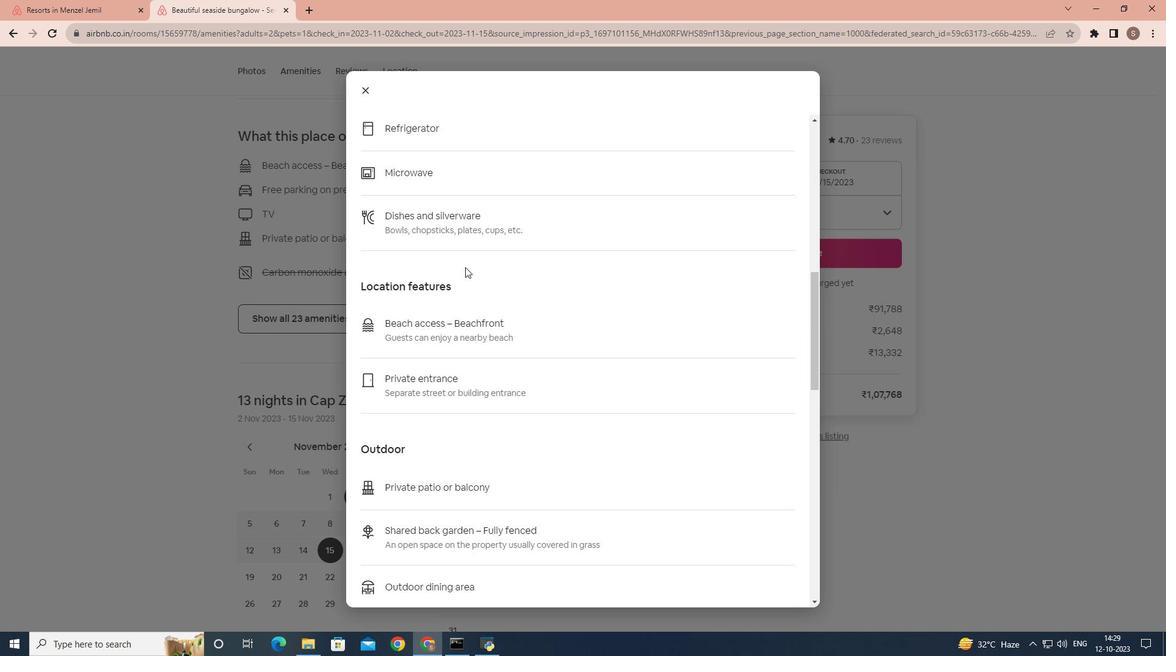 
Action: Mouse scrolled (465, 266) with delta (0, 0)
Screenshot: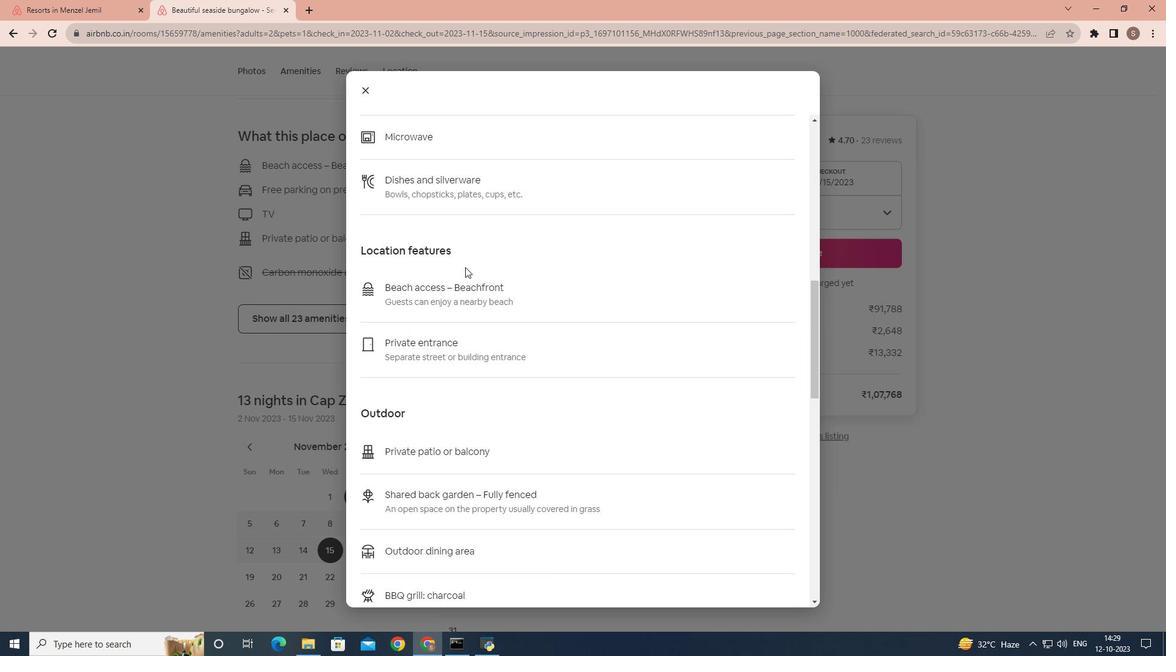 
Action: Mouse scrolled (465, 266) with delta (0, 0)
Screenshot: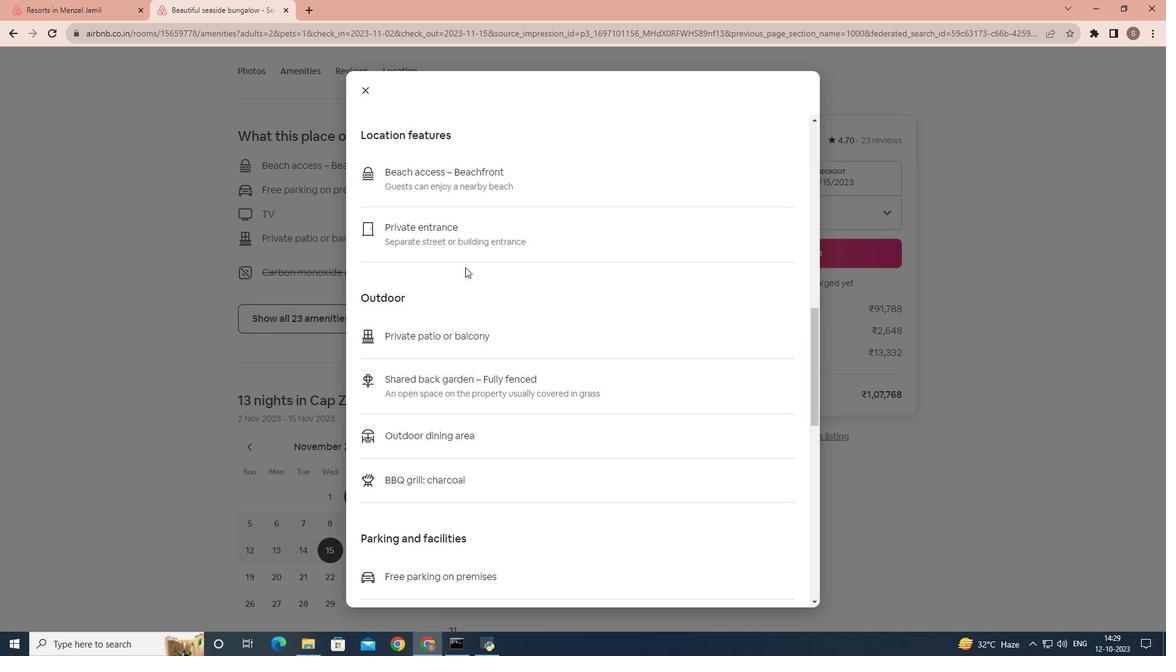 
Action: Mouse scrolled (465, 266) with delta (0, 0)
Screenshot: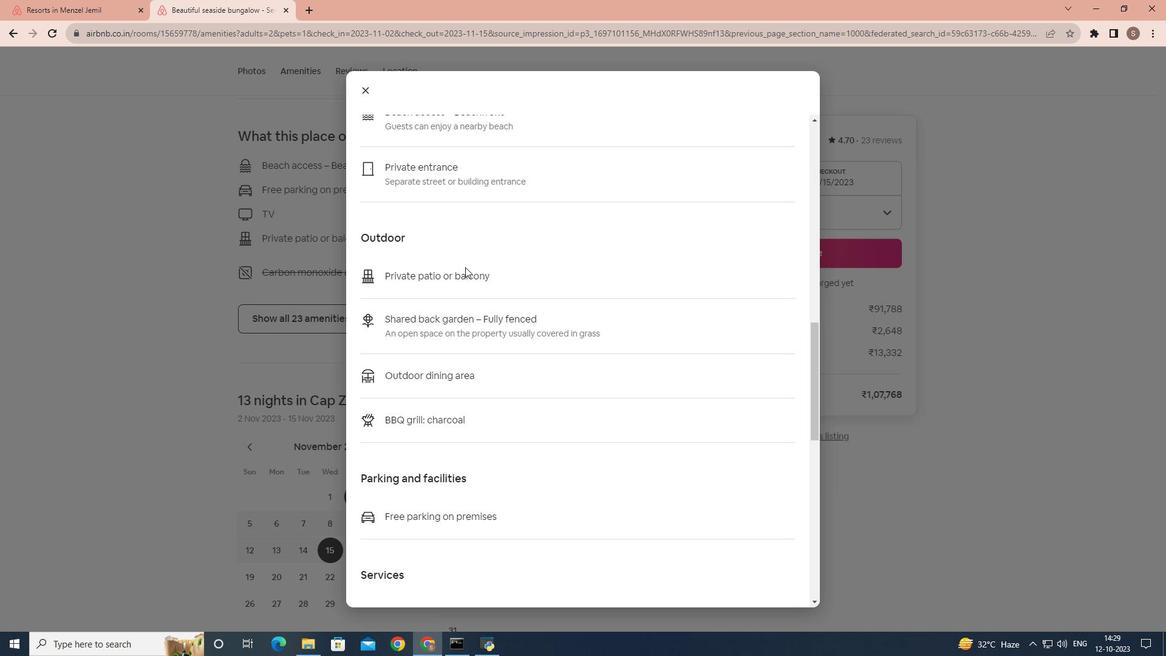 
Action: Mouse scrolled (465, 266) with delta (0, 0)
Screenshot: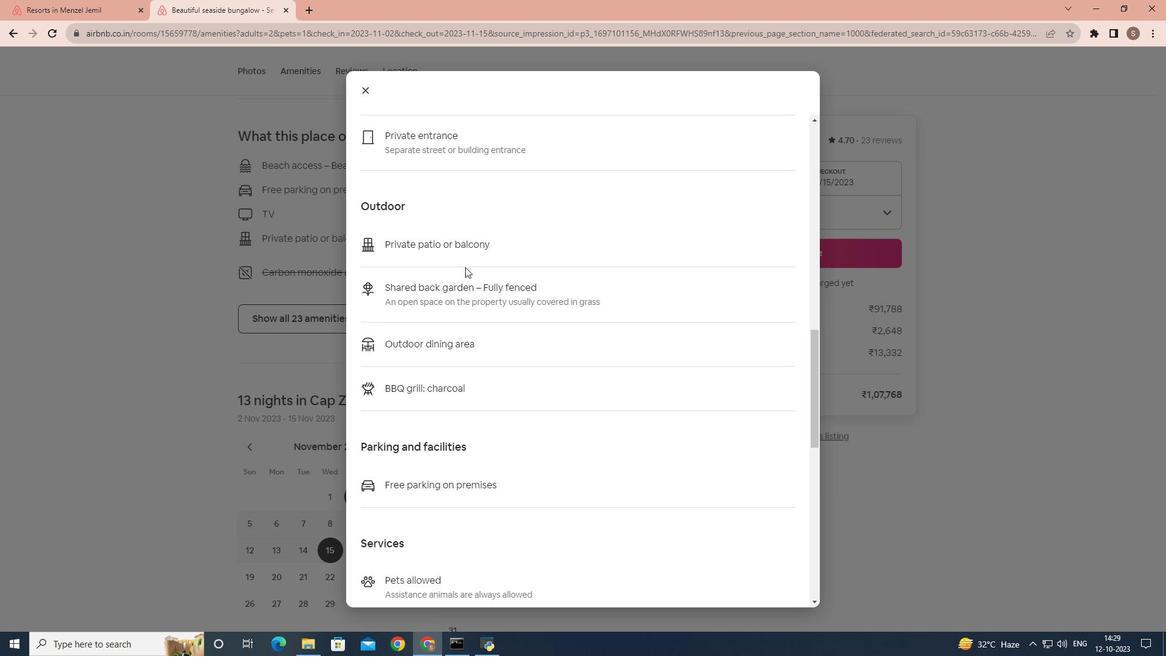 
Action: Mouse scrolled (465, 266) with delta (0, 0)
Screenshot: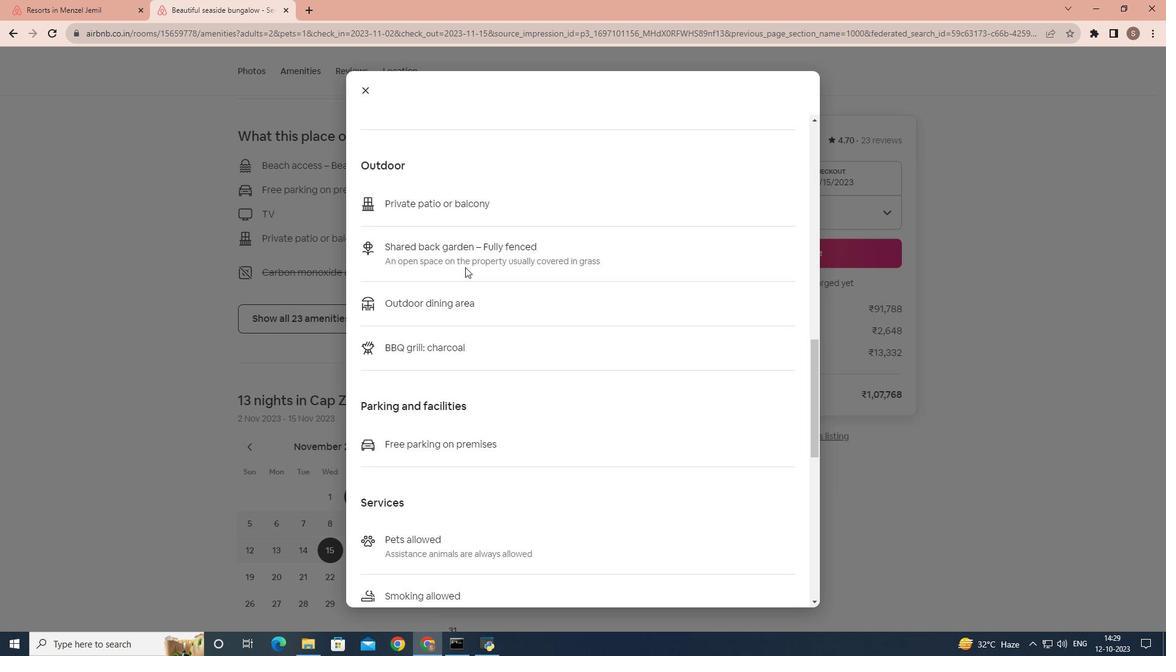 
Action: Mouse scrolled (465, 266) with delta (0, 0)
Screenshot: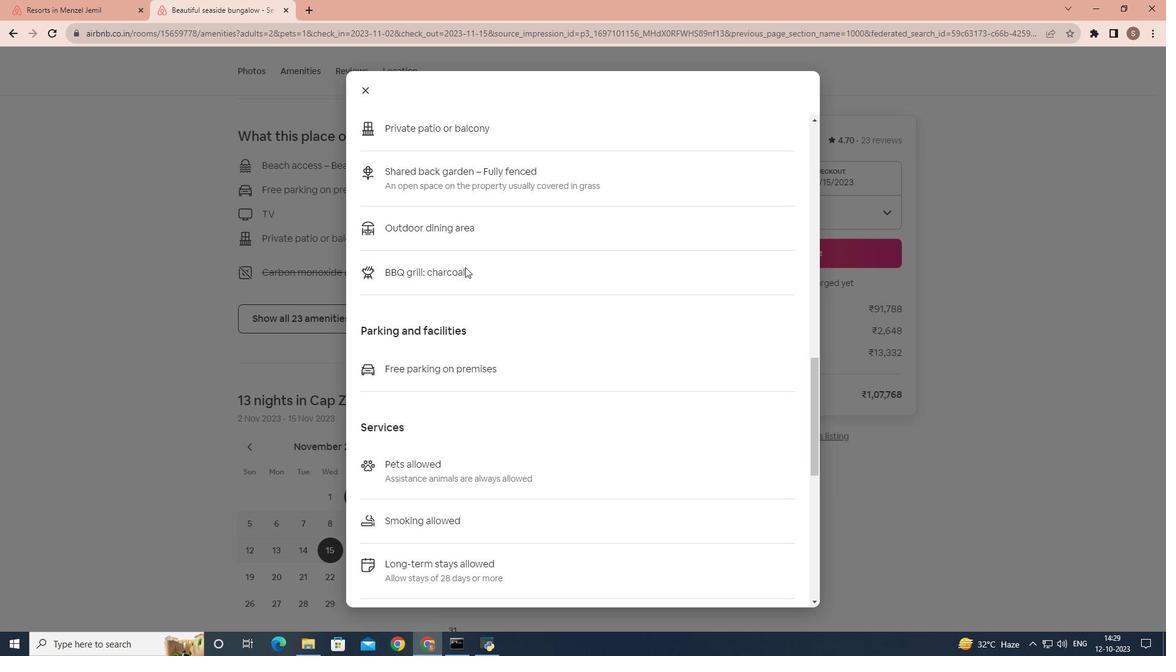
Action: Mouse scrolled (465, 266) with delta (0, 0)
Screenshot: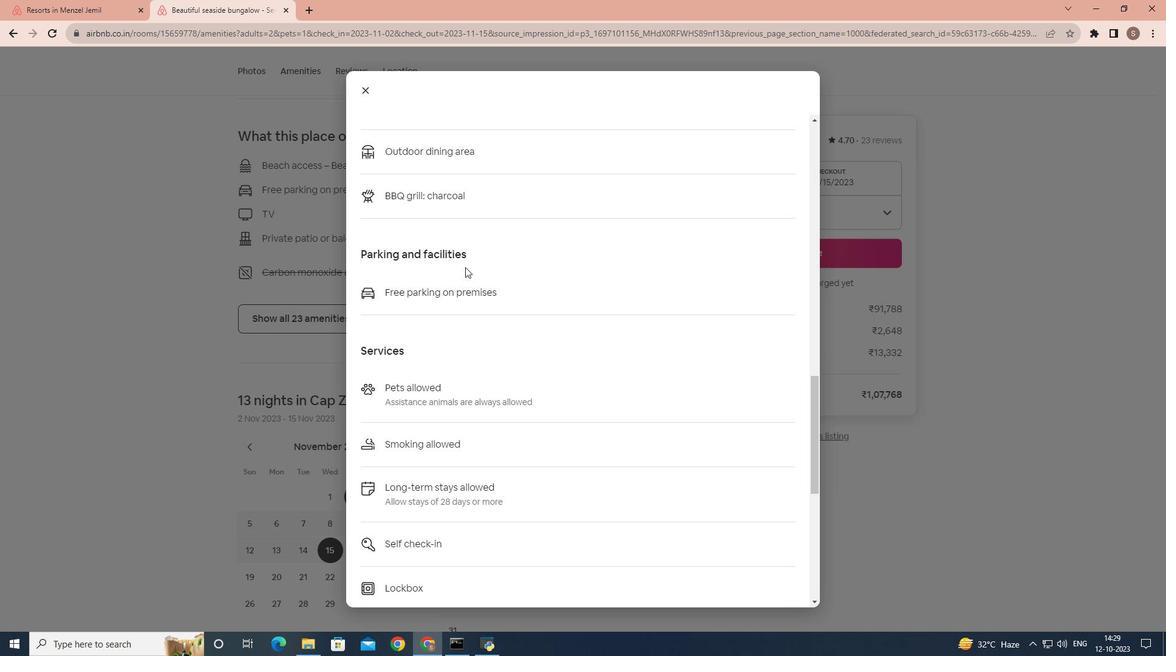 
Action: Mouse scrolled (465, 266) with delta (0, 0)
Screenshot: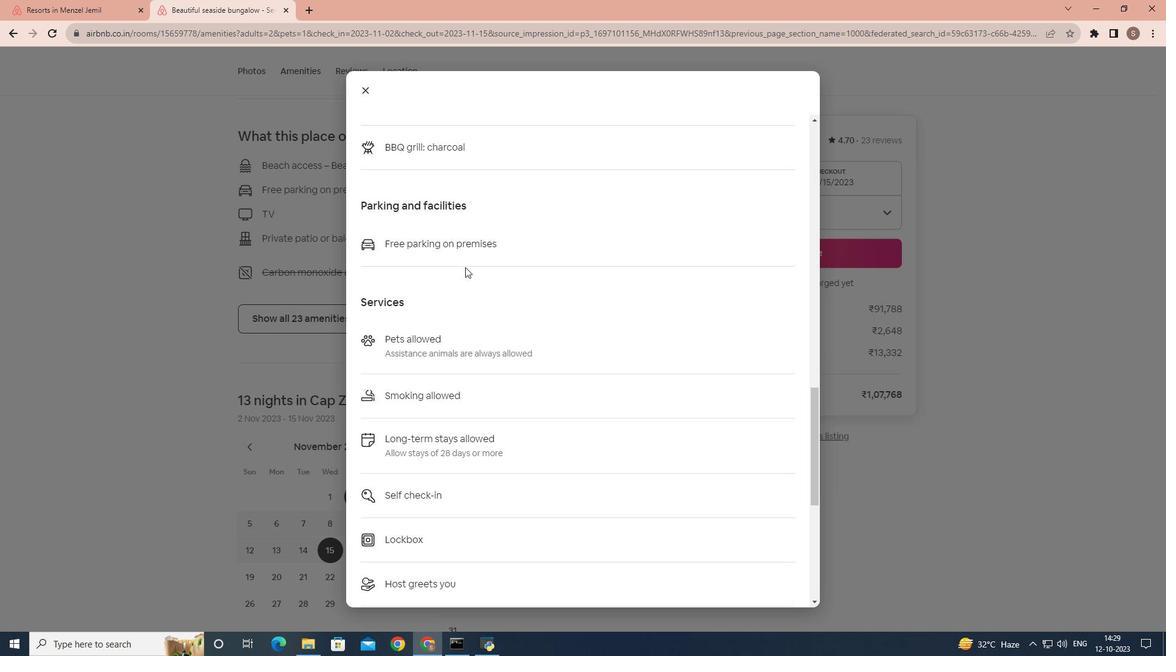 
Action: Mouse scrolled (465, 266) with delta (0, 0)
Screenshot: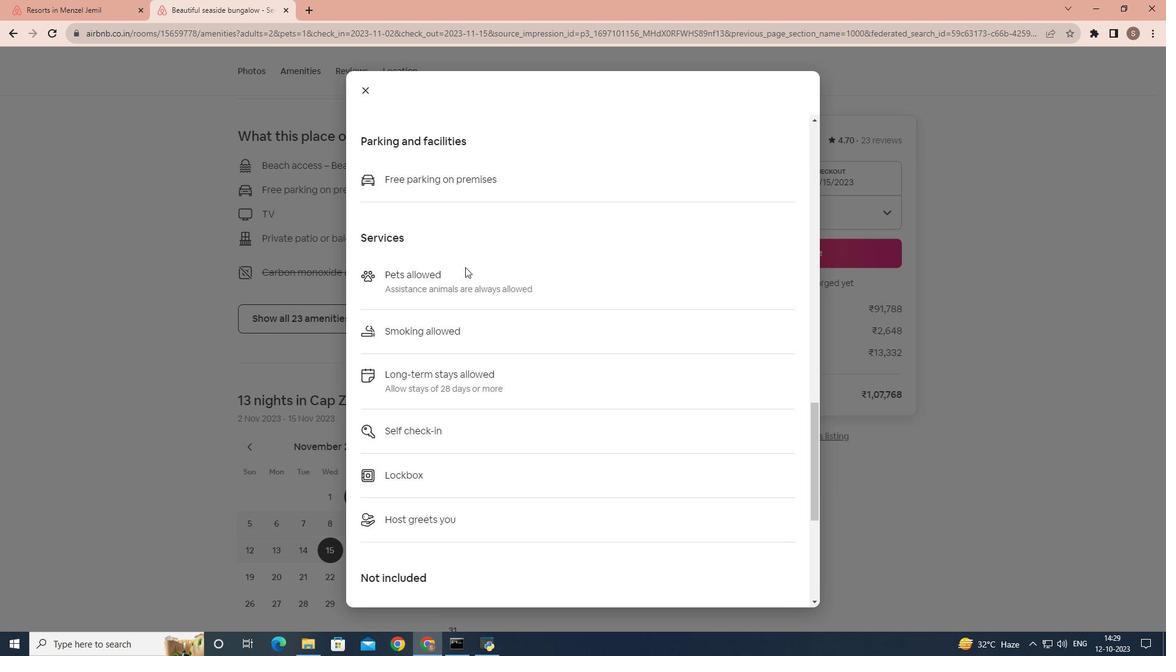 
Action: Mouse scrolled (465, 266) with delta (0, 0)
Screenshot: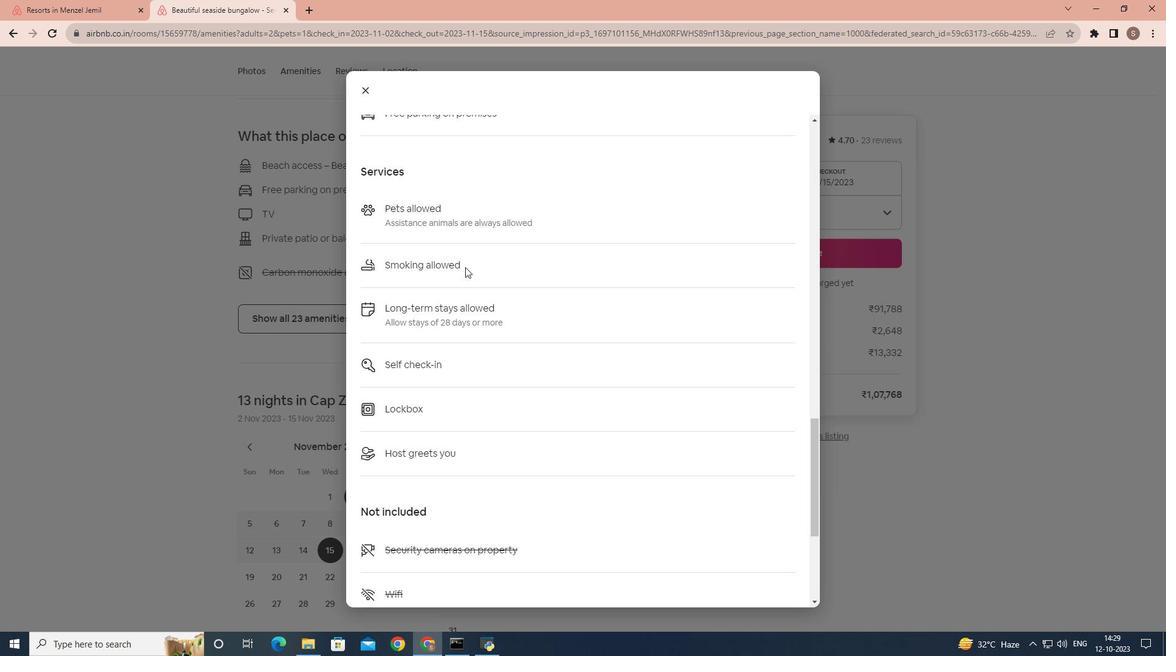 
Action: Mouse scrolled (465, 266) with delta (0, 0)
Screenshot: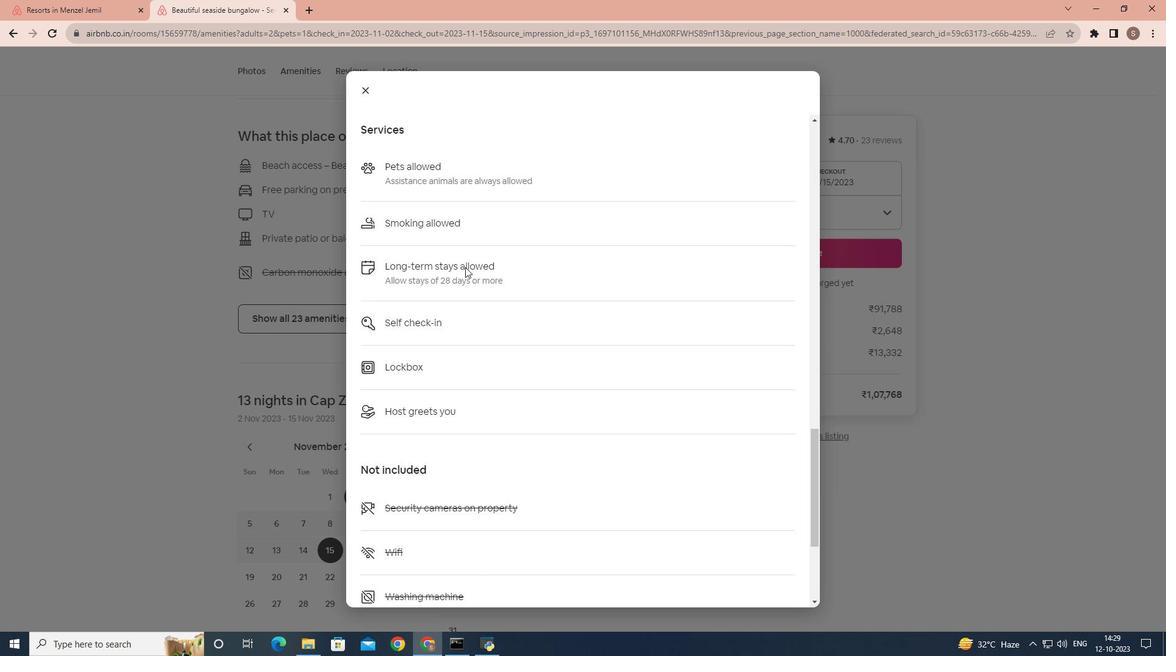 
Action: Mouse scrolled (465, 266) with delta (0, 0)
Screenshot: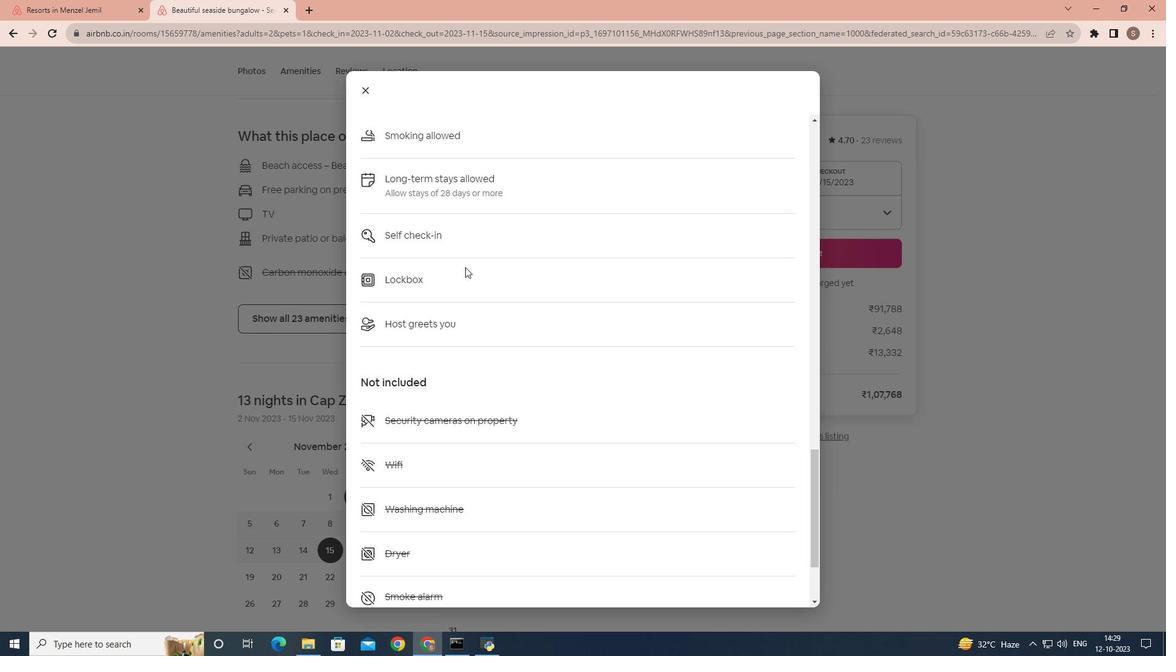 
Action: Mouse scrolled (465, 266) with delta (0, 0)
Screenshot: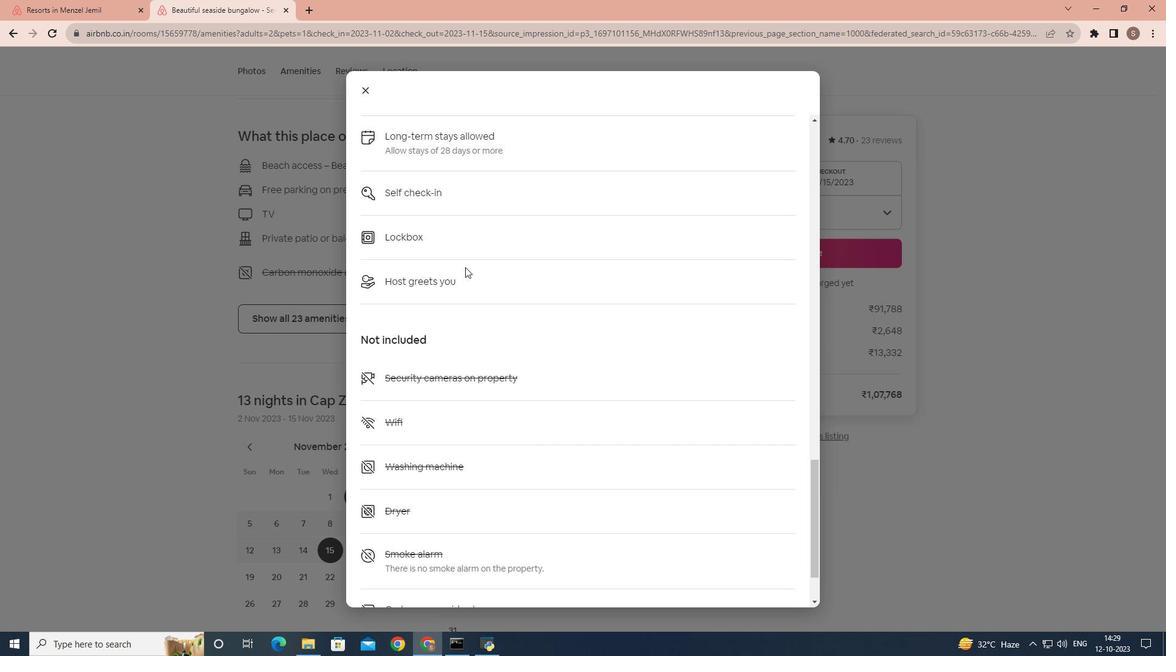 
Action: Mouse scrolled (465, 266) with delta (0, 0)
Screenshot: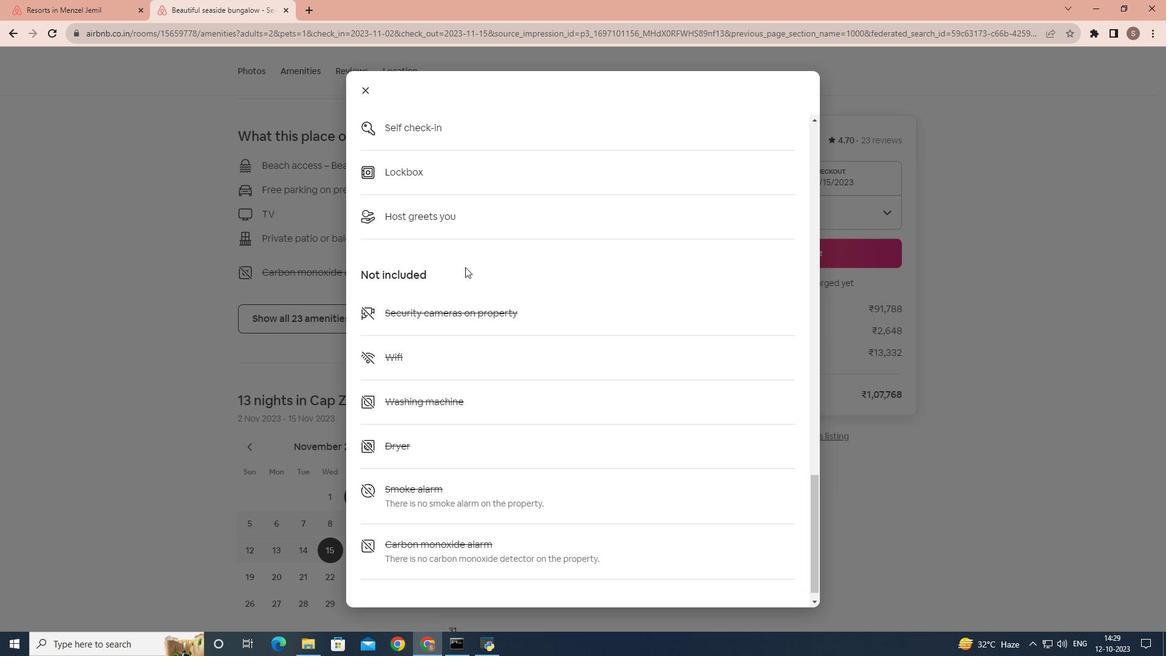 
Action: Mouse scrolled (465, 266) with delta (0, 0)
Screenshot: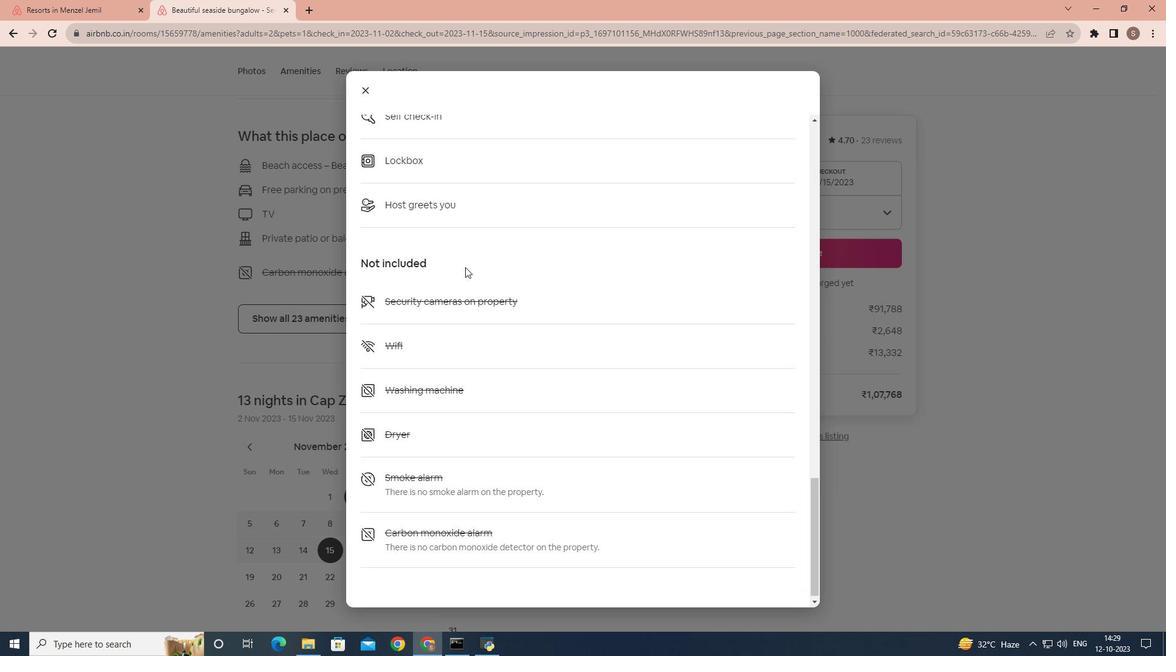 
Action: Mouse scrolled (465, 266) with delta (0, 0)
Screenshot: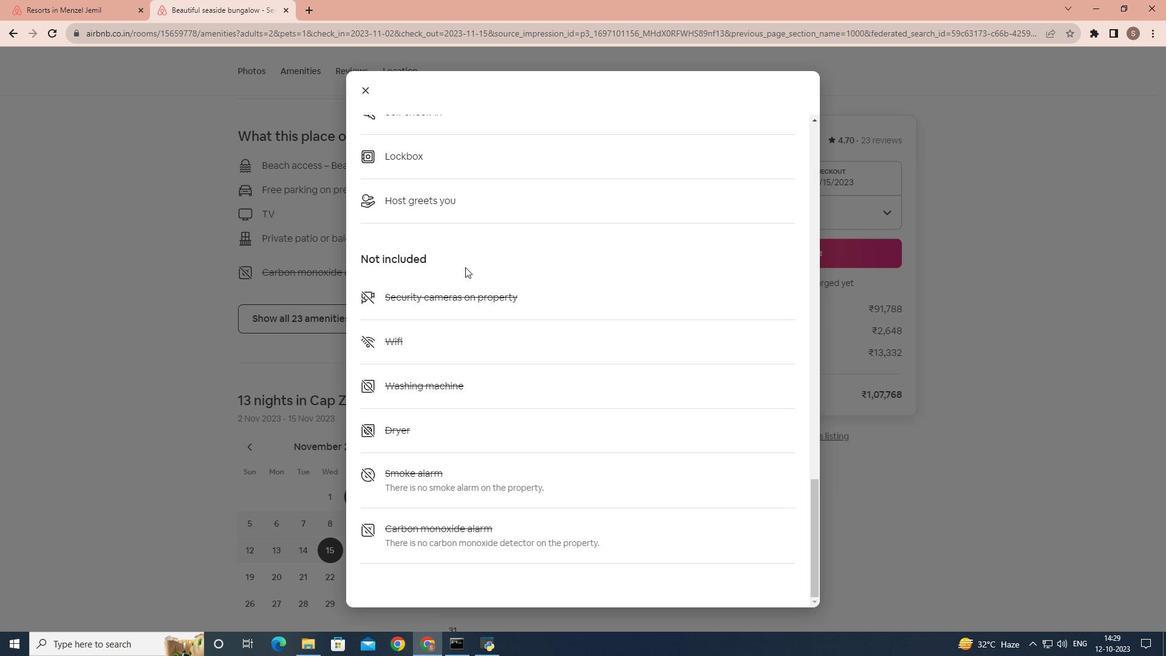 
Action: Mouse scrolled (465, 266) with delta (0, 0)
Screenshot: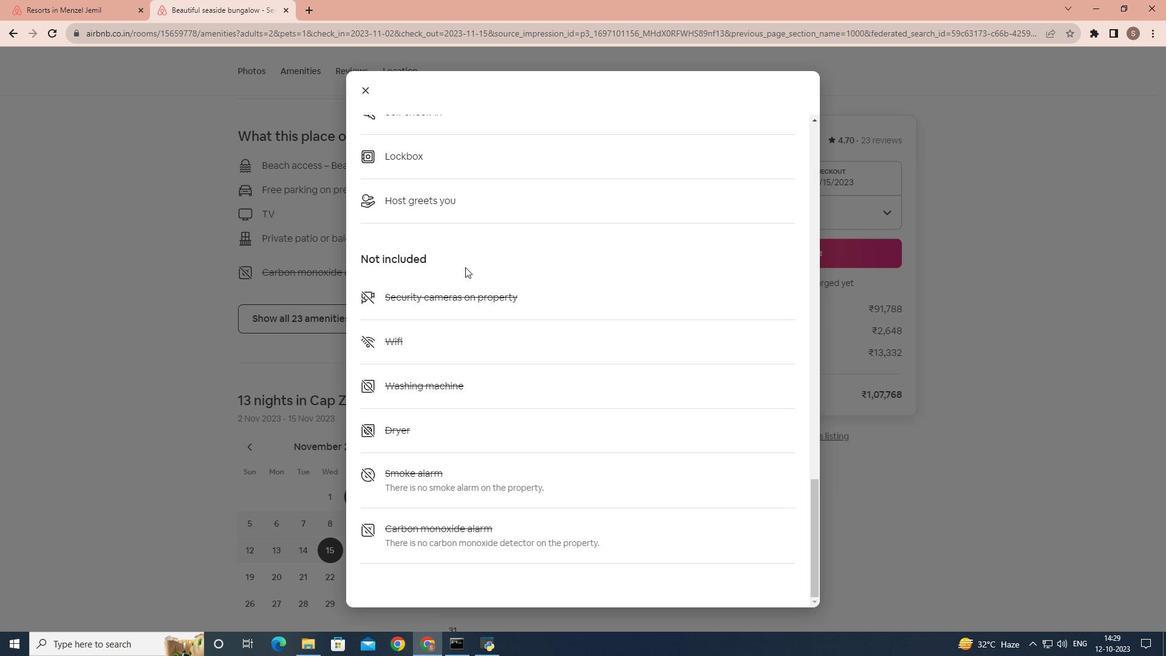 
Action: Mouse moved to (362, 92)
Screenshot: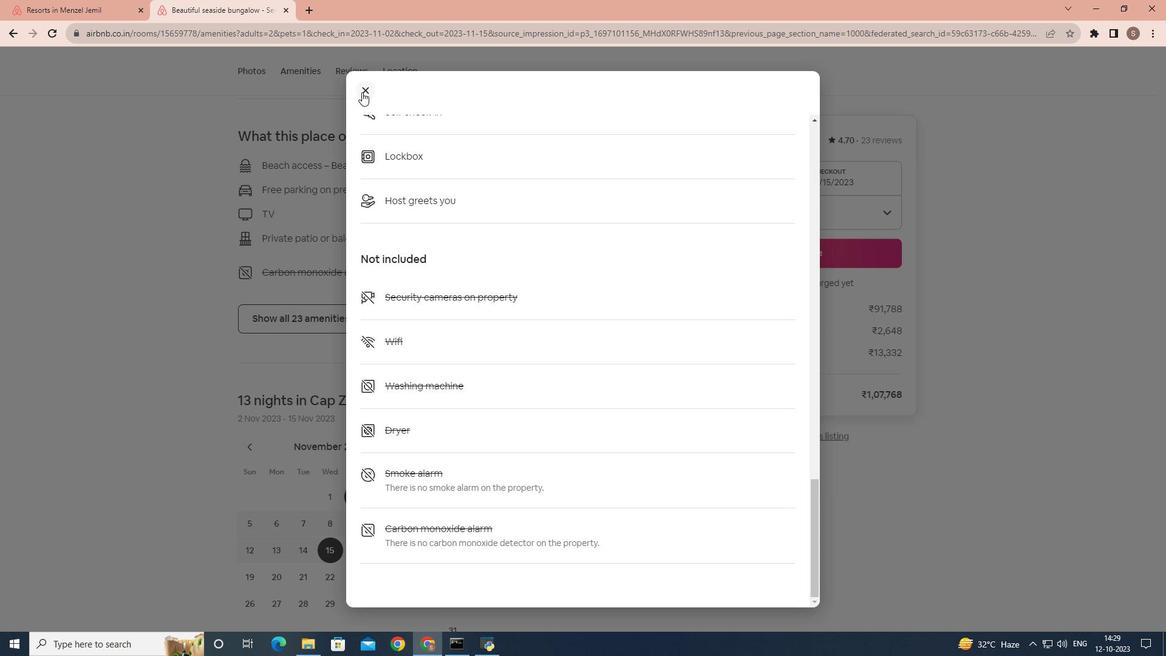 
Action: Mouse pressed left at (362, 92)
Screenshot: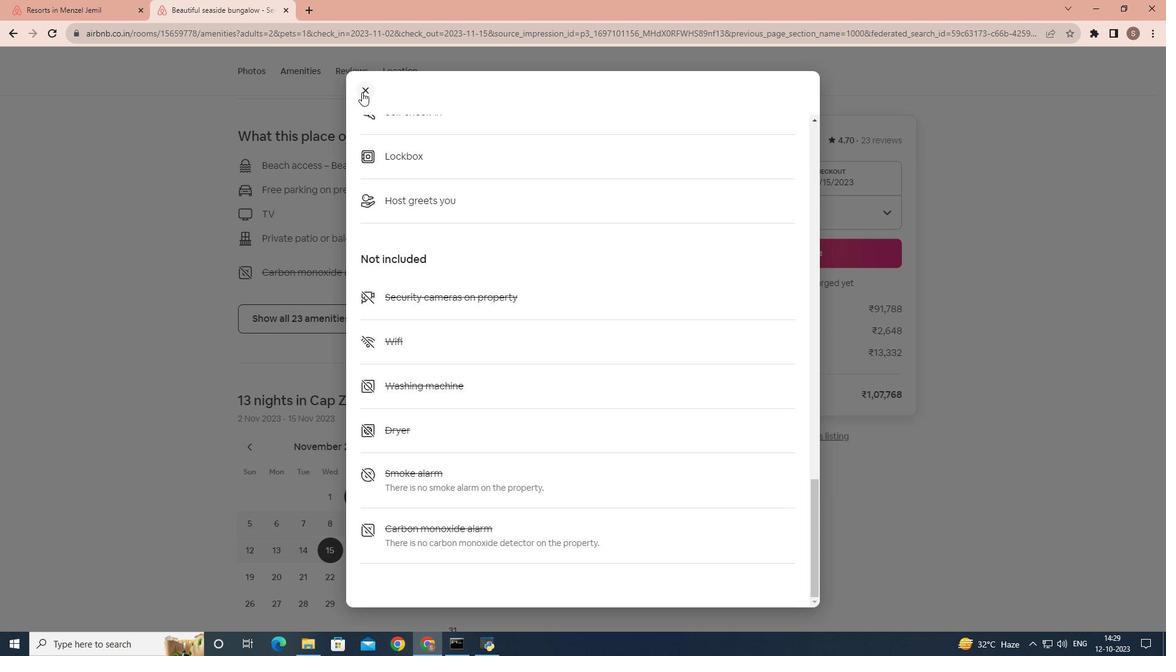 
Action: Mouse moved to (317, 308)
Screenshot: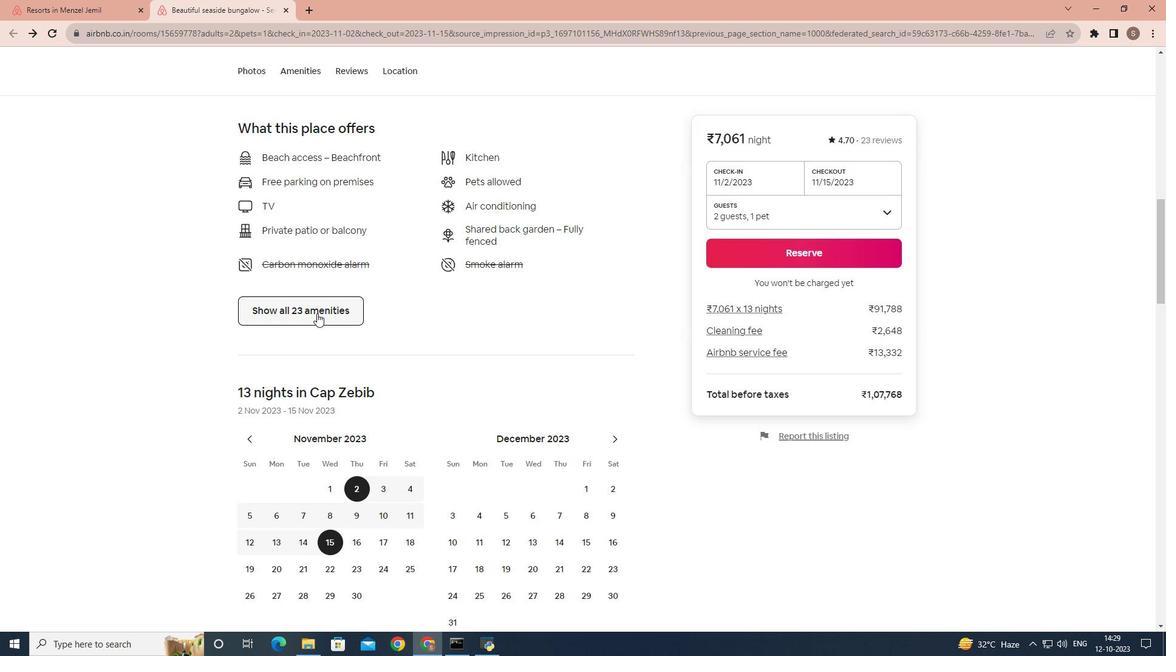 
Action: Mouse scrolled (317, 307) with delta (0, 0)
Screenshot: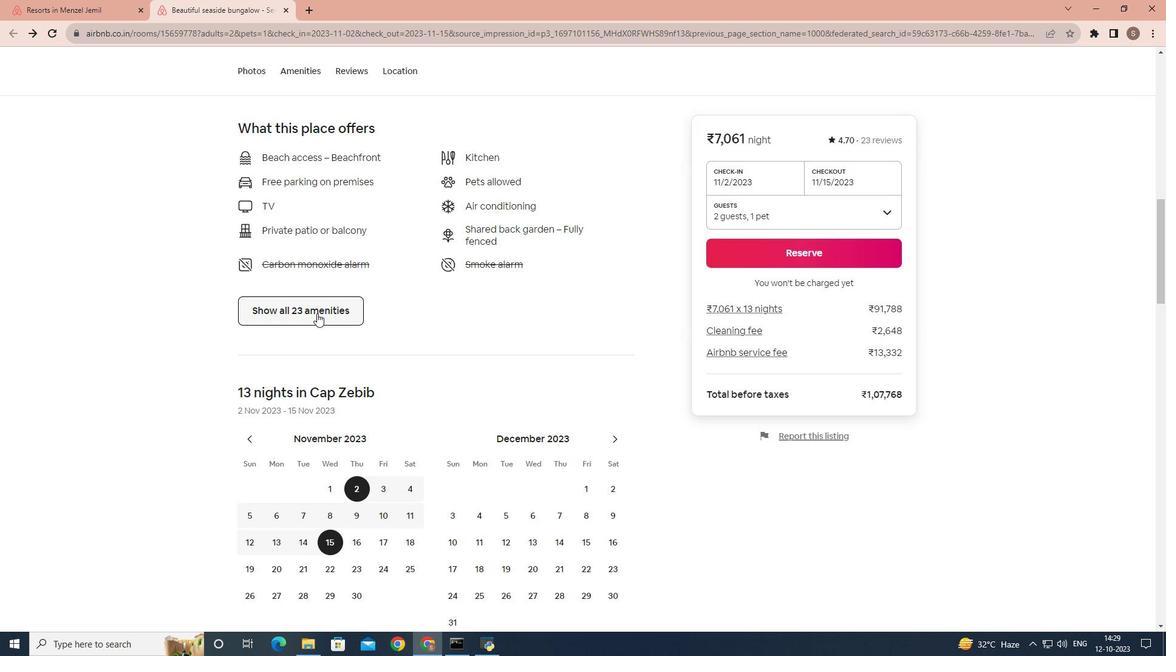 
Action: Mouse moved to (317, 313)
Screenshot: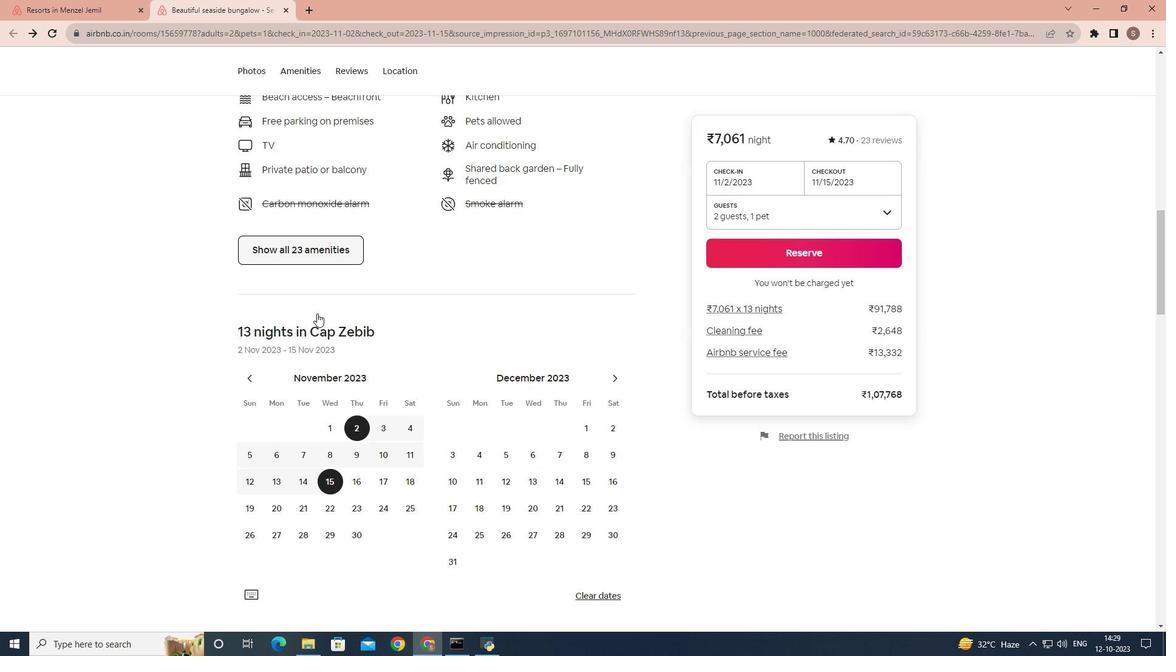 
Action: Mouse scrolled (317, 312) with delta (0, 0)
Screenshot: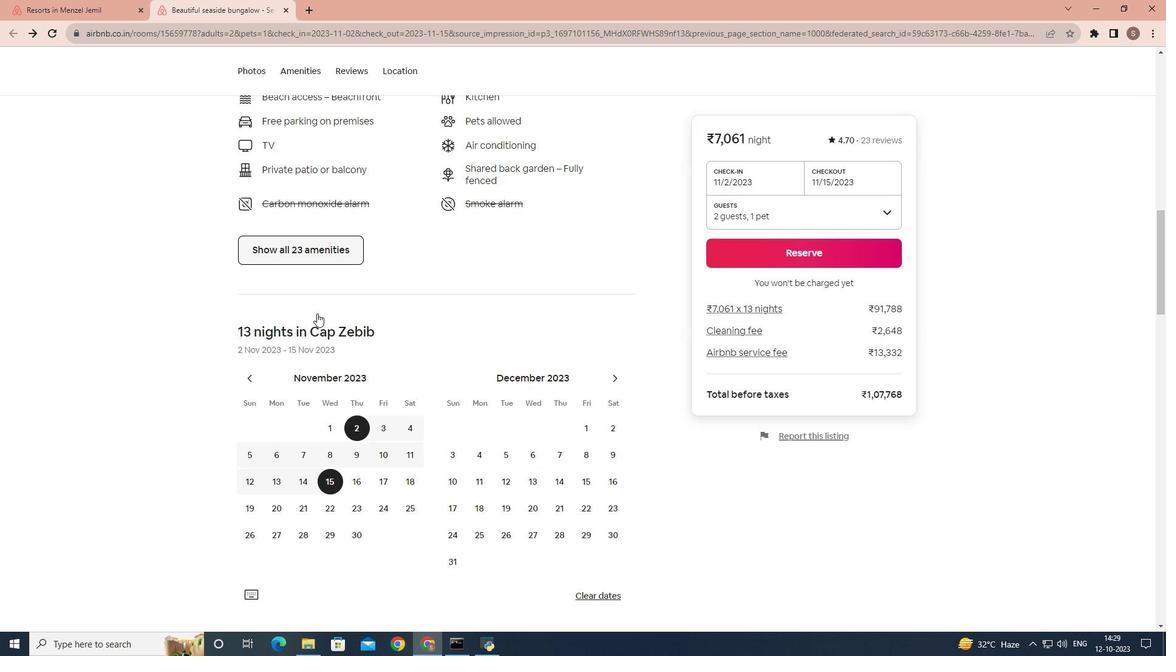 
Action: Mouse scrolled (317, 312) with delta (0, 0)
Screenshot: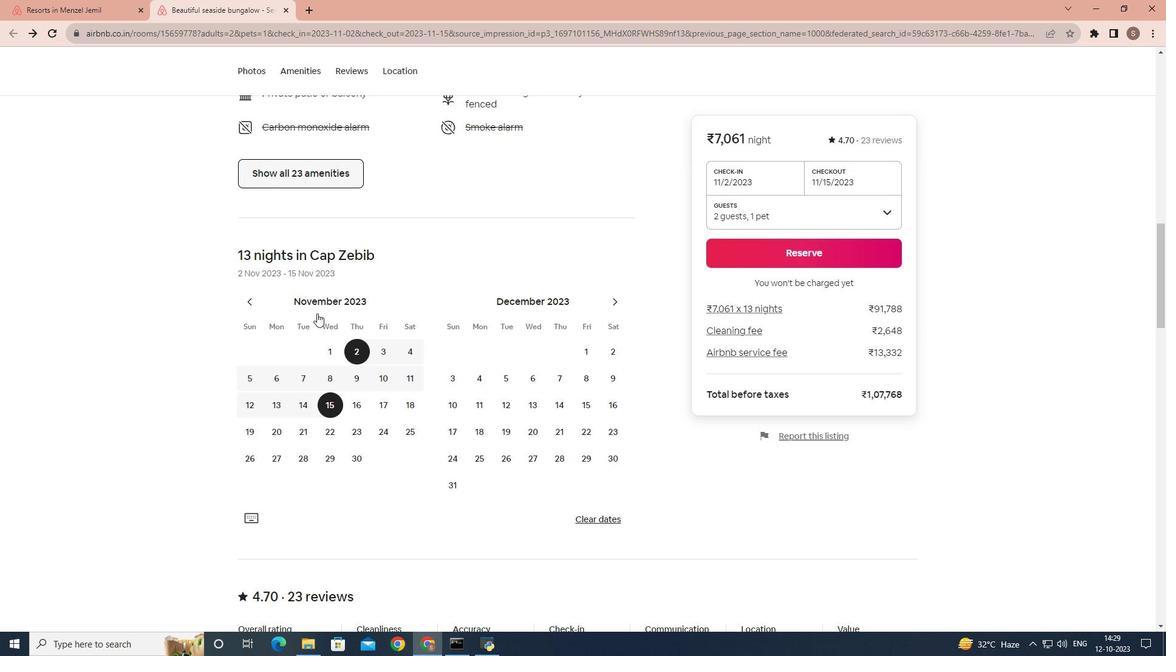 
Action: Mouse scrolled (317, 312) with delta (0, 0)
Screenshot: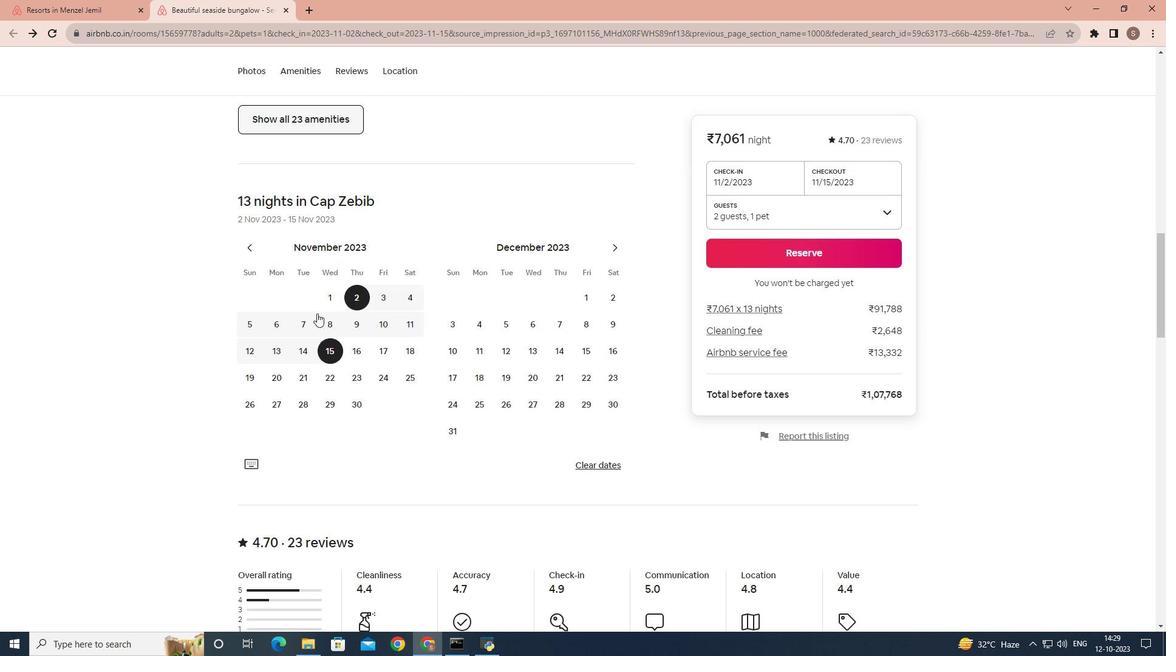 
Action: Mouse scrolled (317, 312) with delta (0, 0)
Screenshot: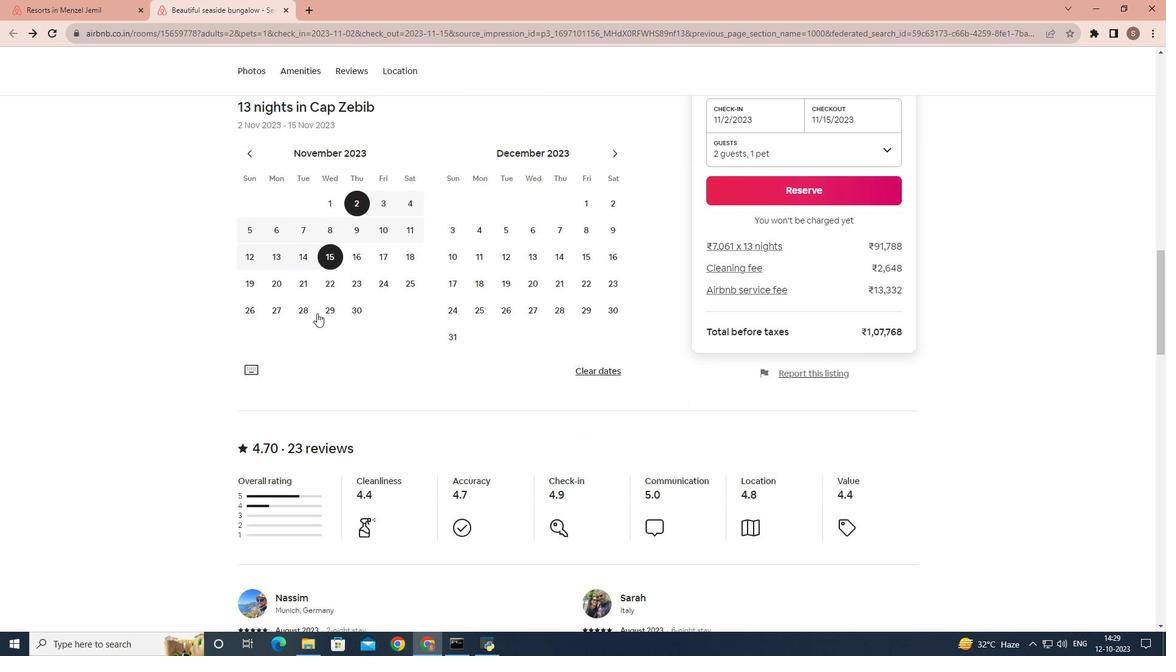 
Action: Mouse scrolled (317, 312) with delta (0, 0)
Screenshot: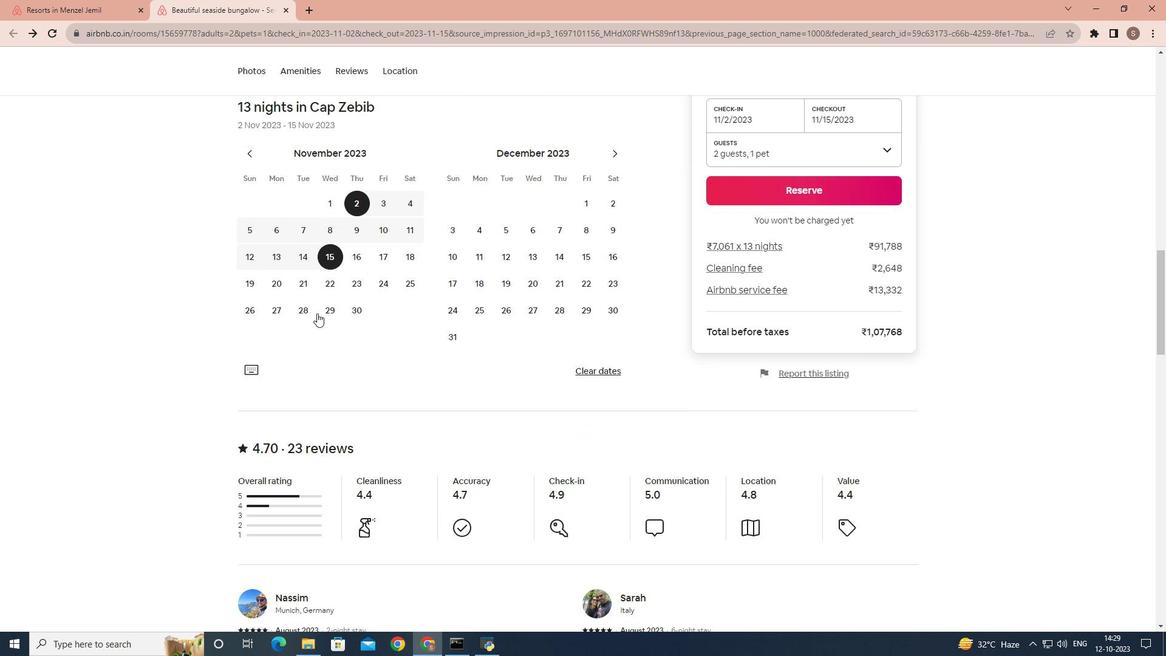 
Action: Mouse scrolled (317, 312) with delta (0, 0)
Screenshot: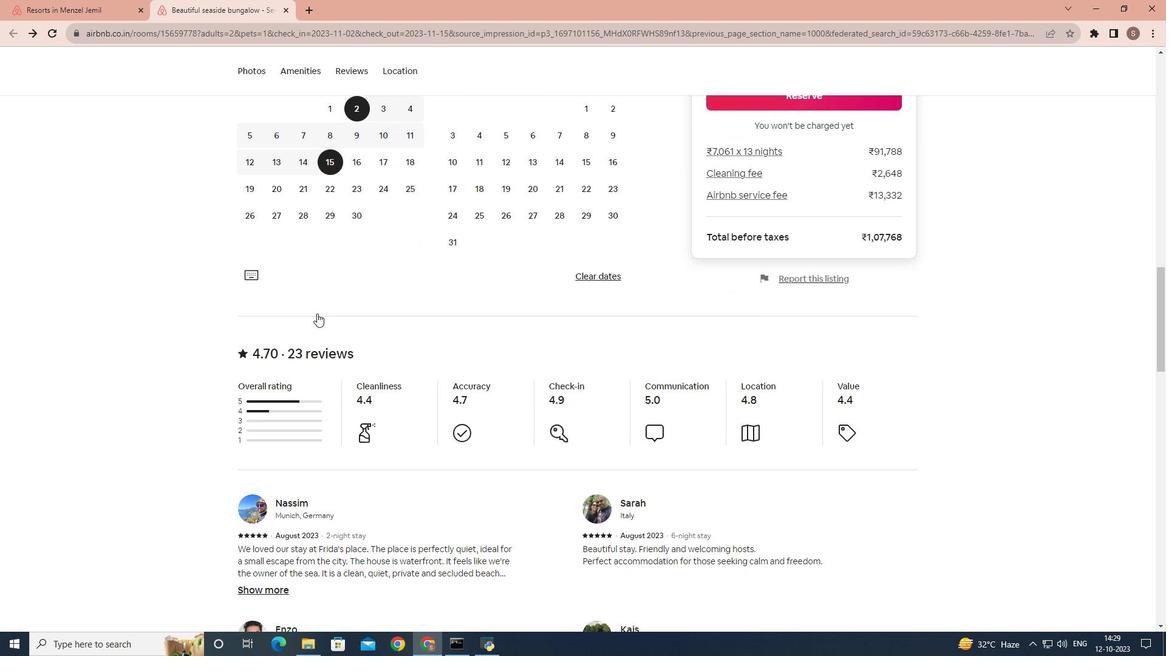
Action: Mouse scrolled (317, 312) with delta (0, 0)
Screenshot: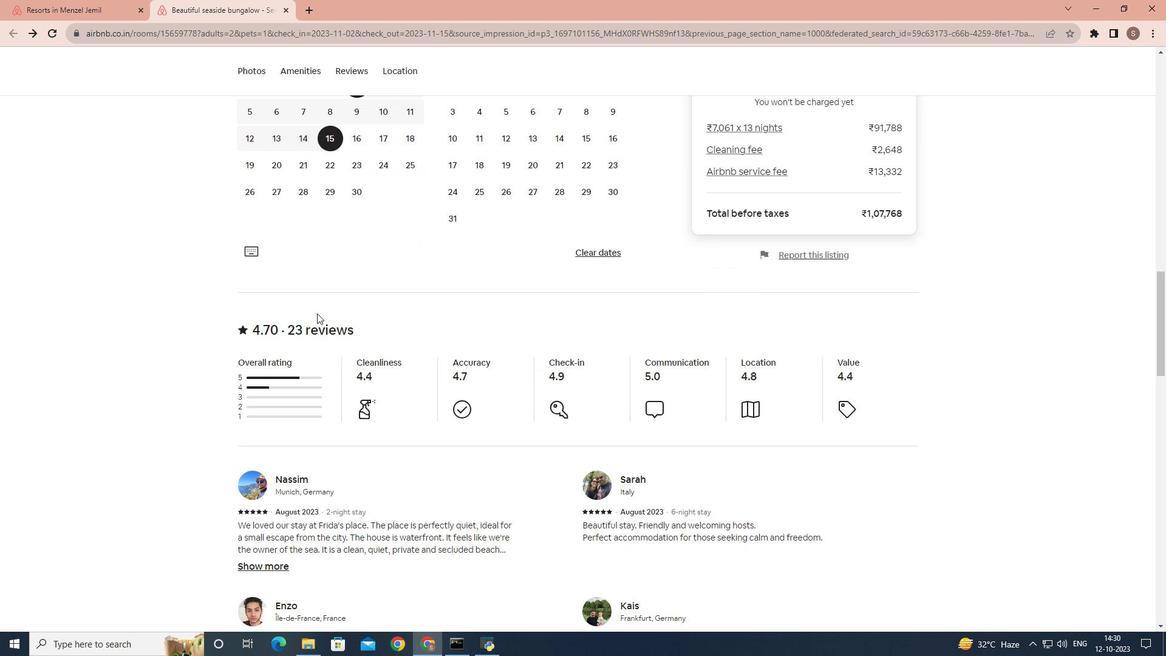 
Action: Mouse scrolled (317, 312) with delta (0, 0)
Screenshot: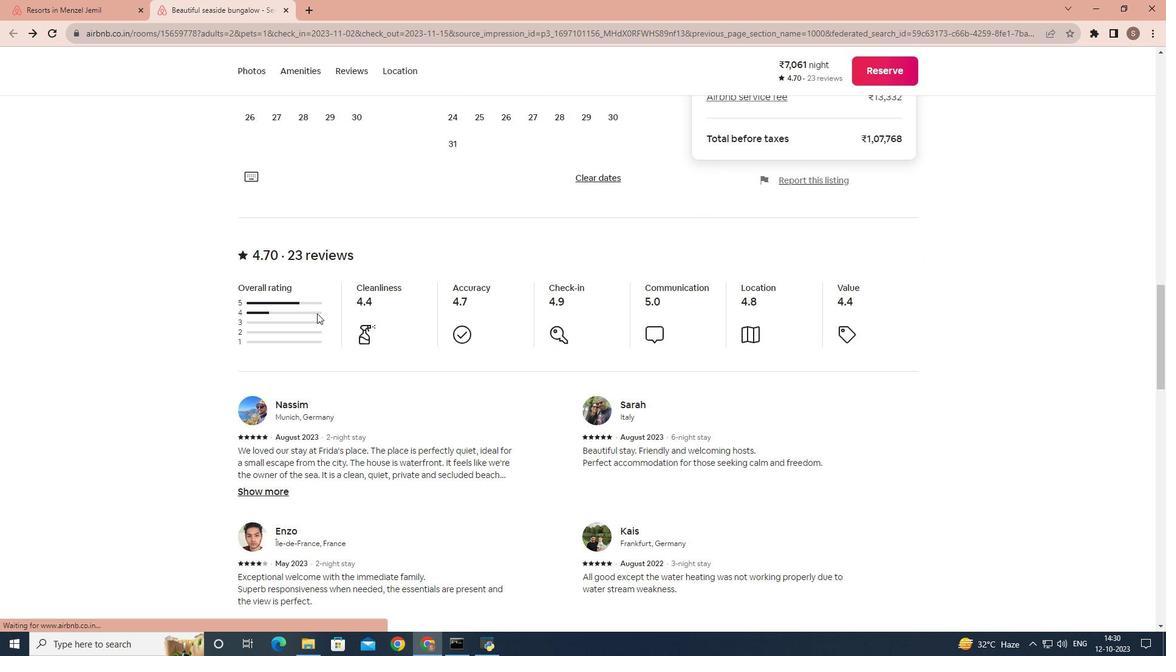 
Action: Mouse scrolled (317, 312) with delta (0, 0)
Screenshot: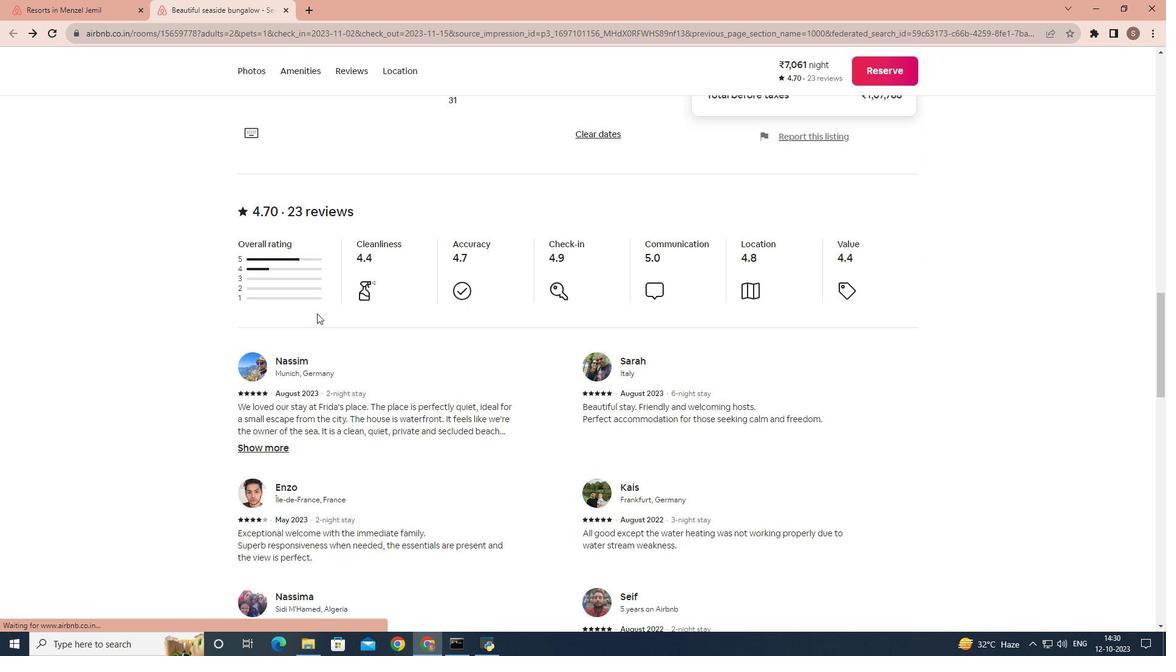 
Action: Mouse scrolled (317, 312) with delta (0, 0)
Screenshot: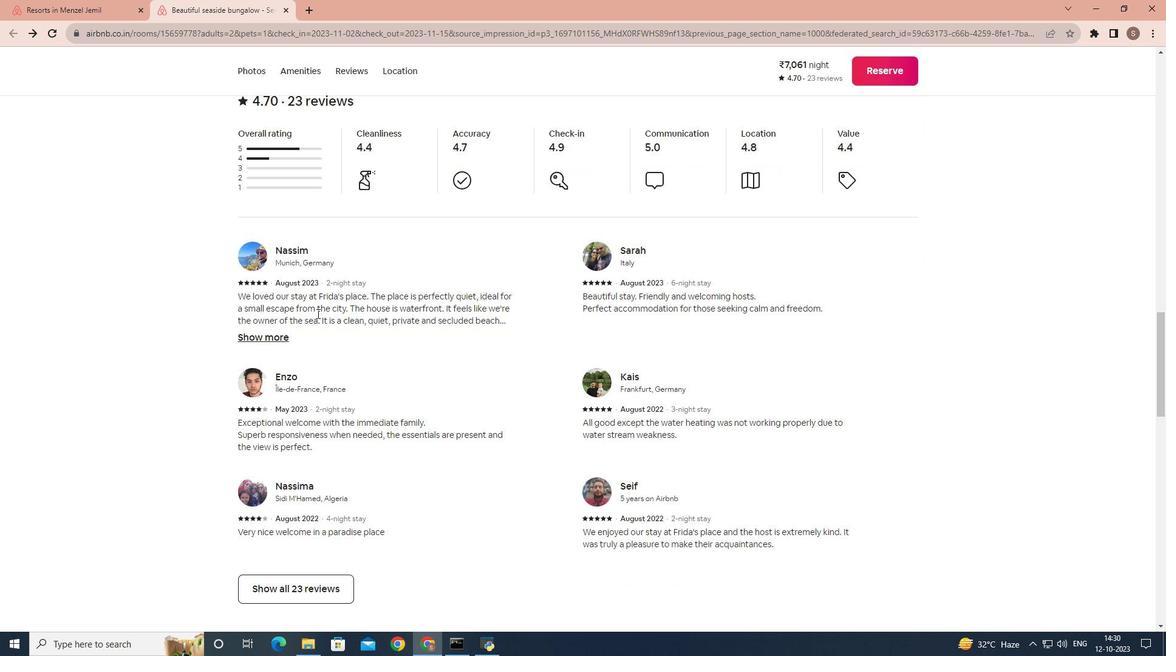 
Action: Mouse scrolled (317, 312) with delta (0, 0)
Screenshot: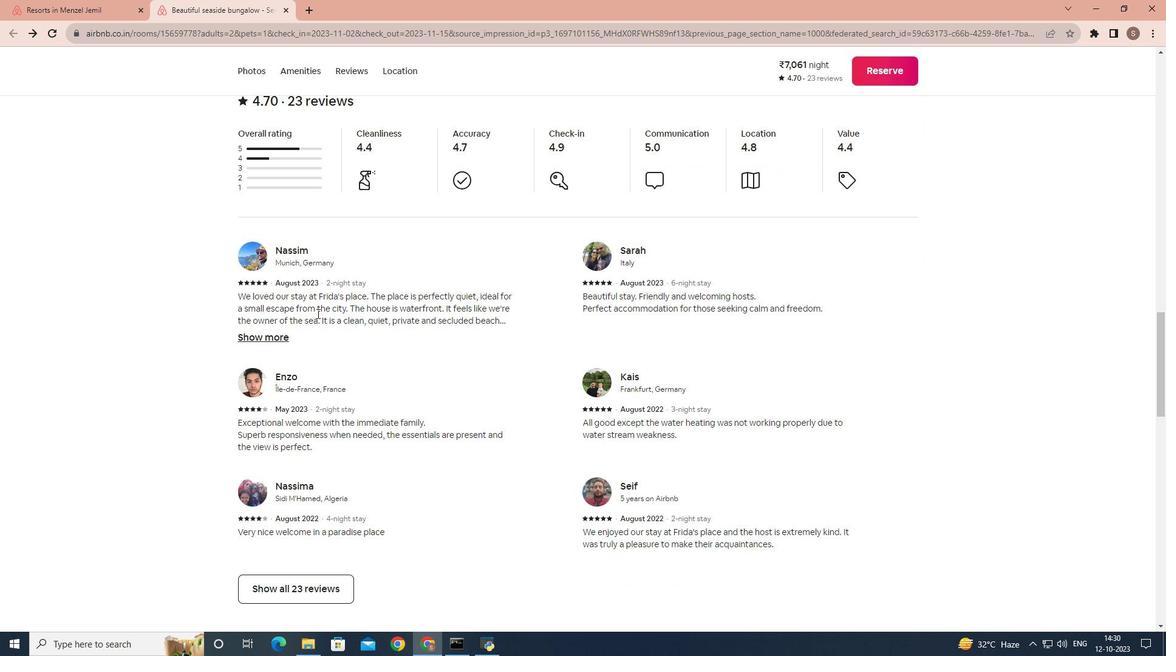 
Action: Mouse scrolled (317, 312) with delta (0, 0)
Screenshot: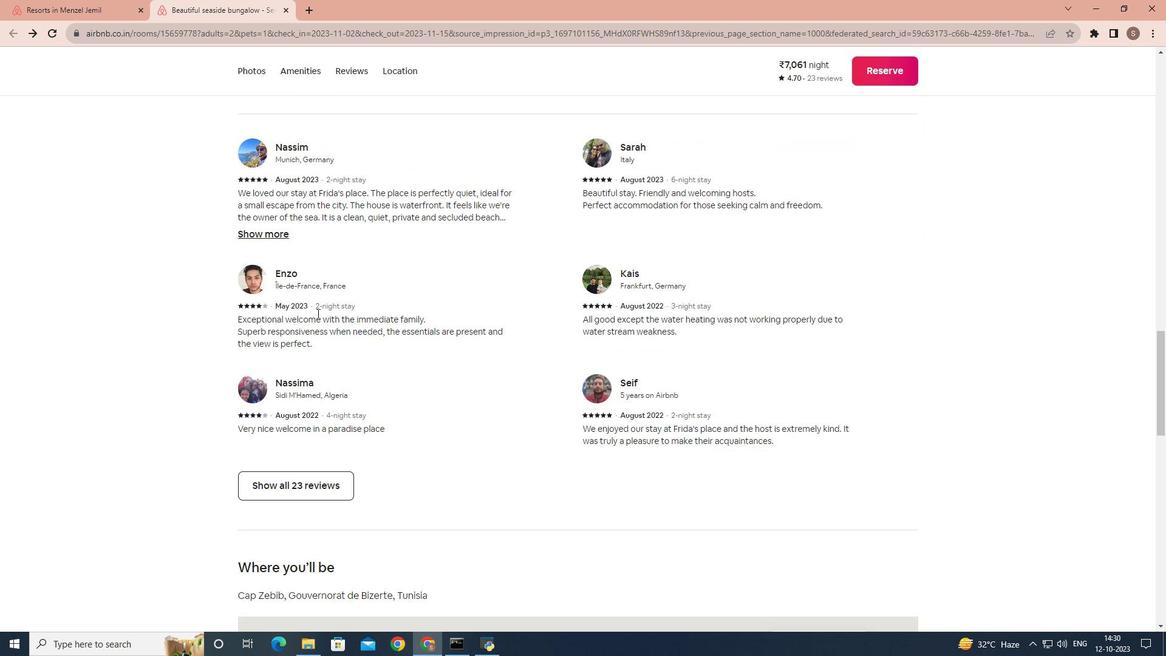 
Action: Mouse scrolled (317, 312) with delta (0, 0)
Screenshot: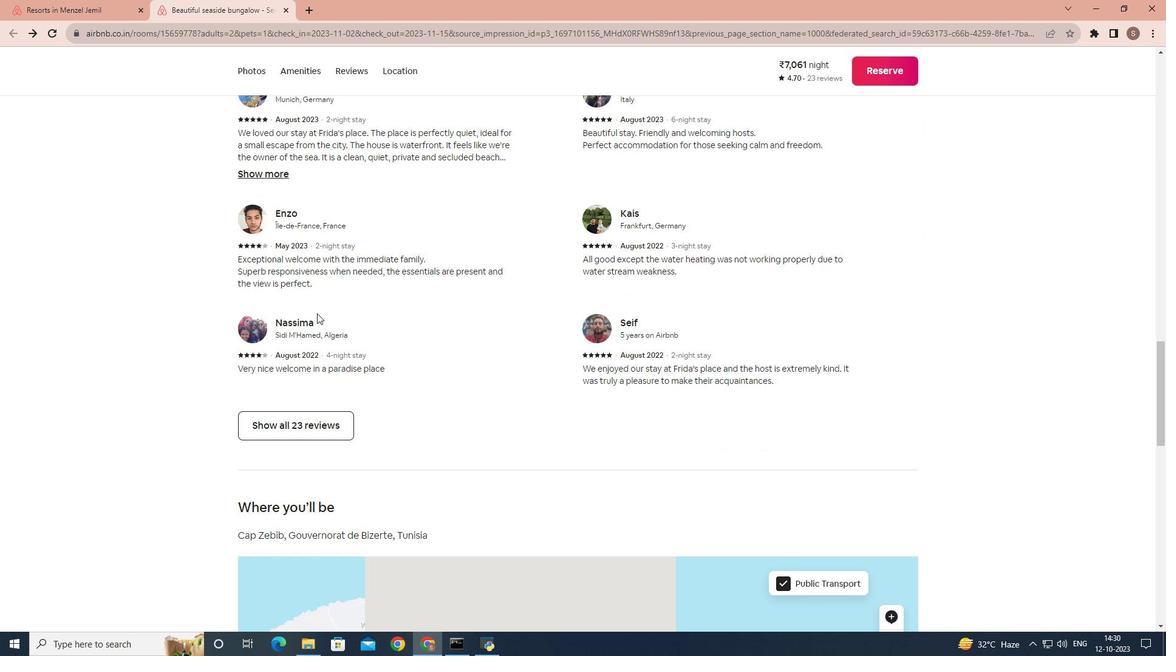 
Action: Mouse scrolled (317, 312) with delta (0, 0)
Screenshot: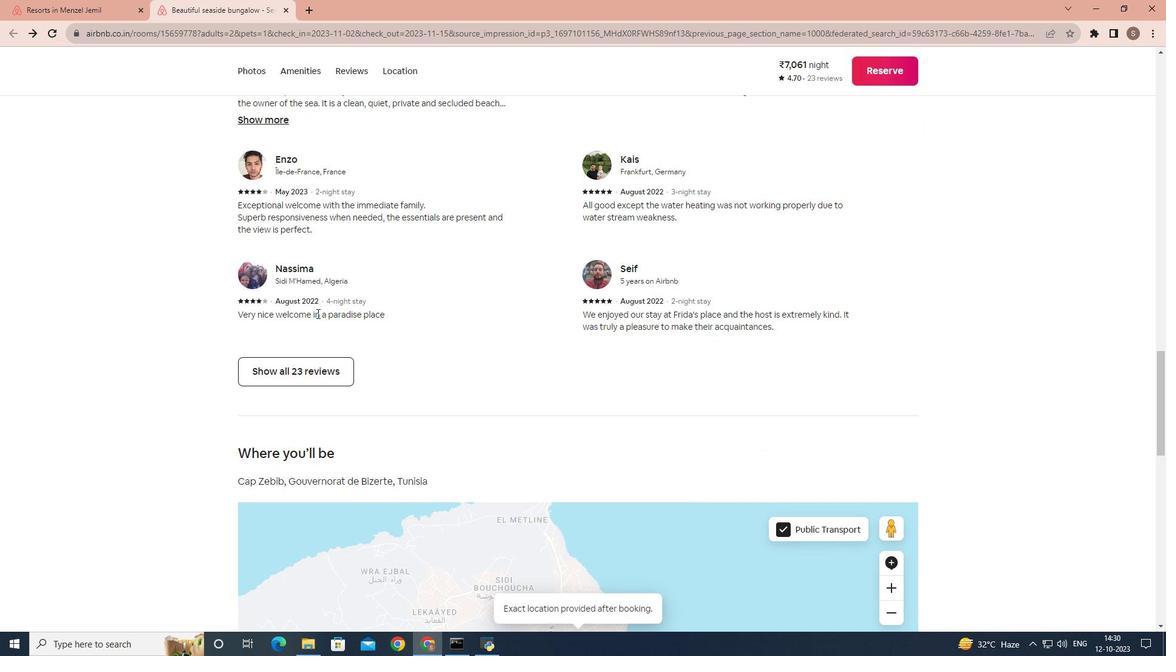 
Action: Mouse scrolled (317, 312) with delta (0, 0)
Screenshot: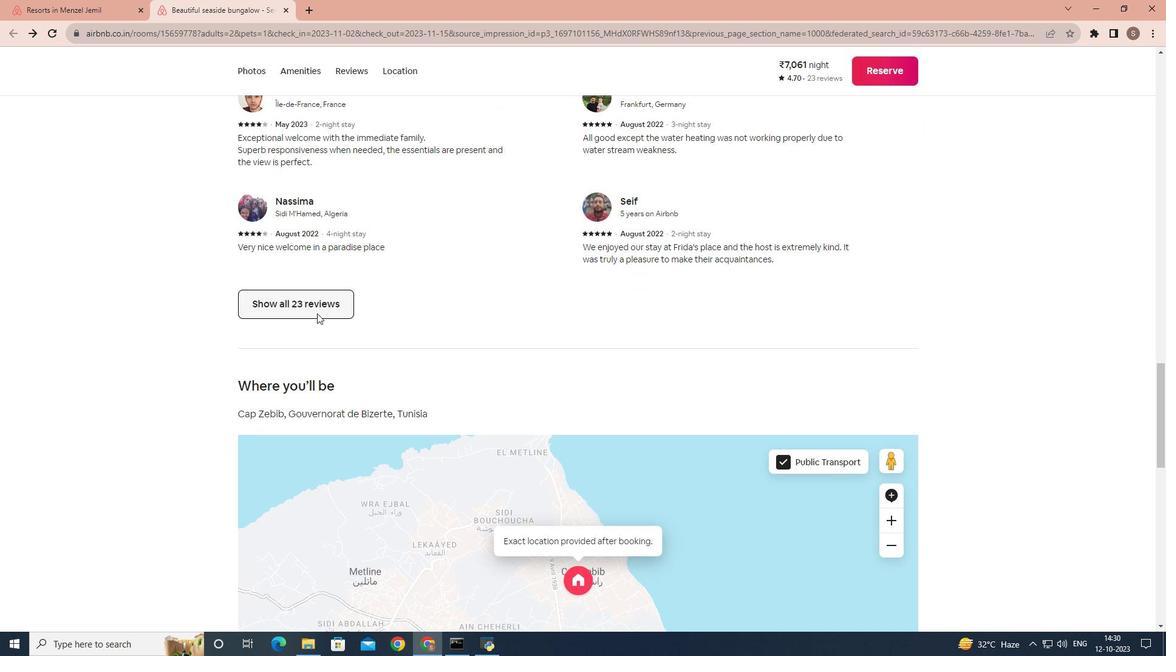
Action: Mouse moved to (309, 255)
Screenshot: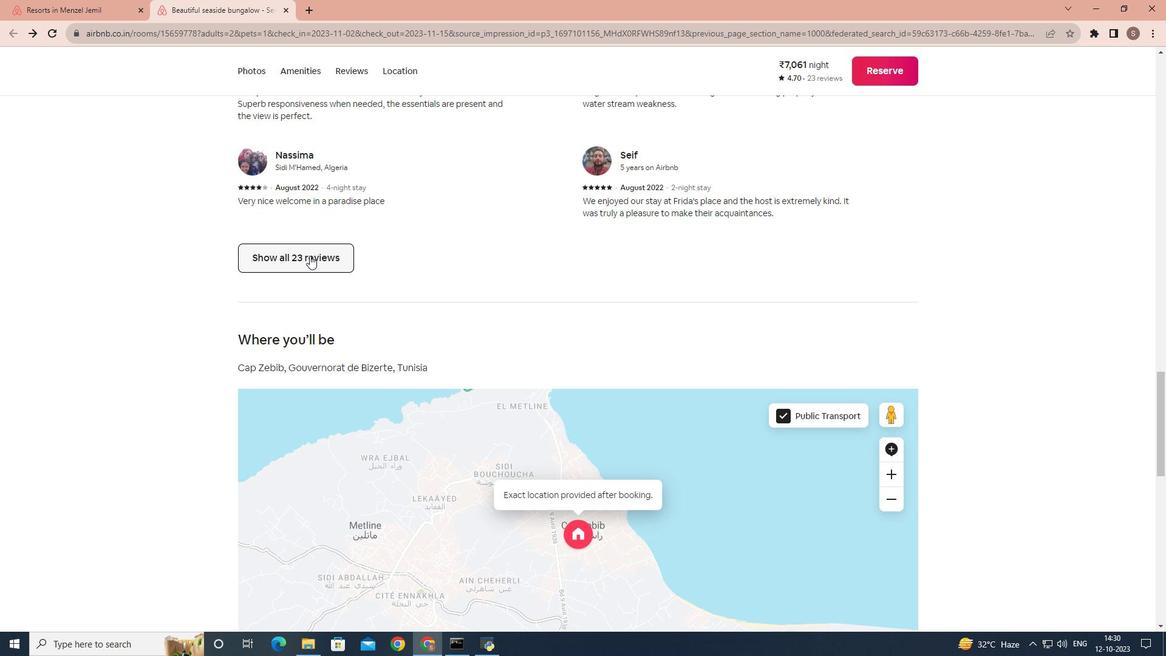 
Action: Mouse pressed left at (309, 255)
Screenshot: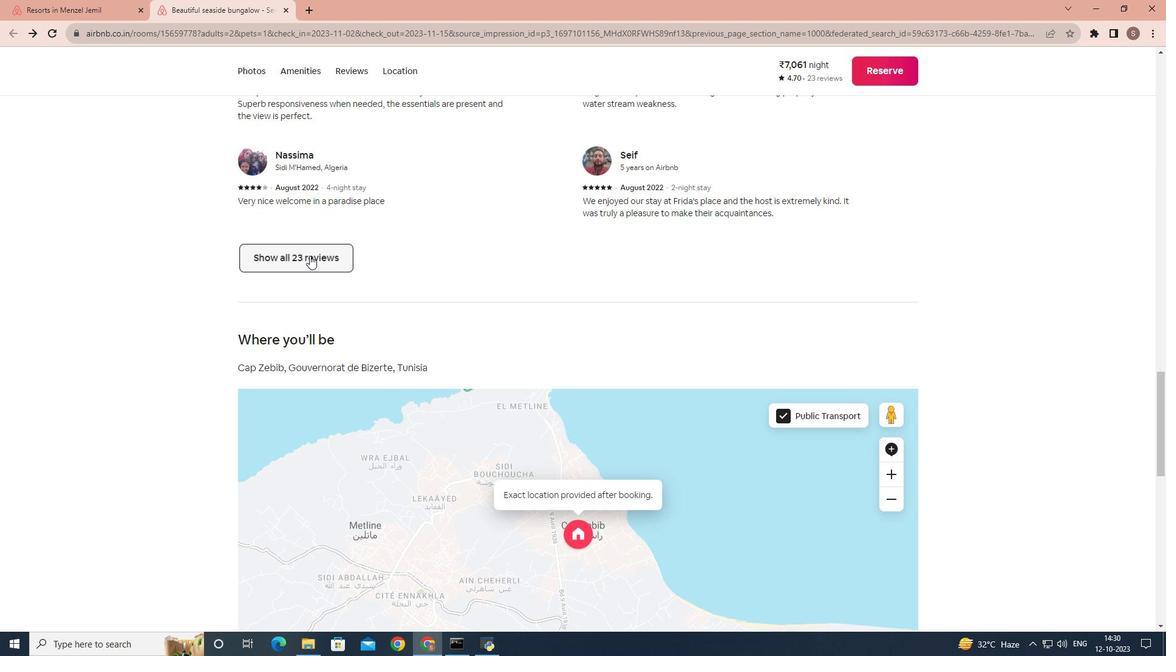 
Action: Mouse moved to (590, 285)
Screenshot: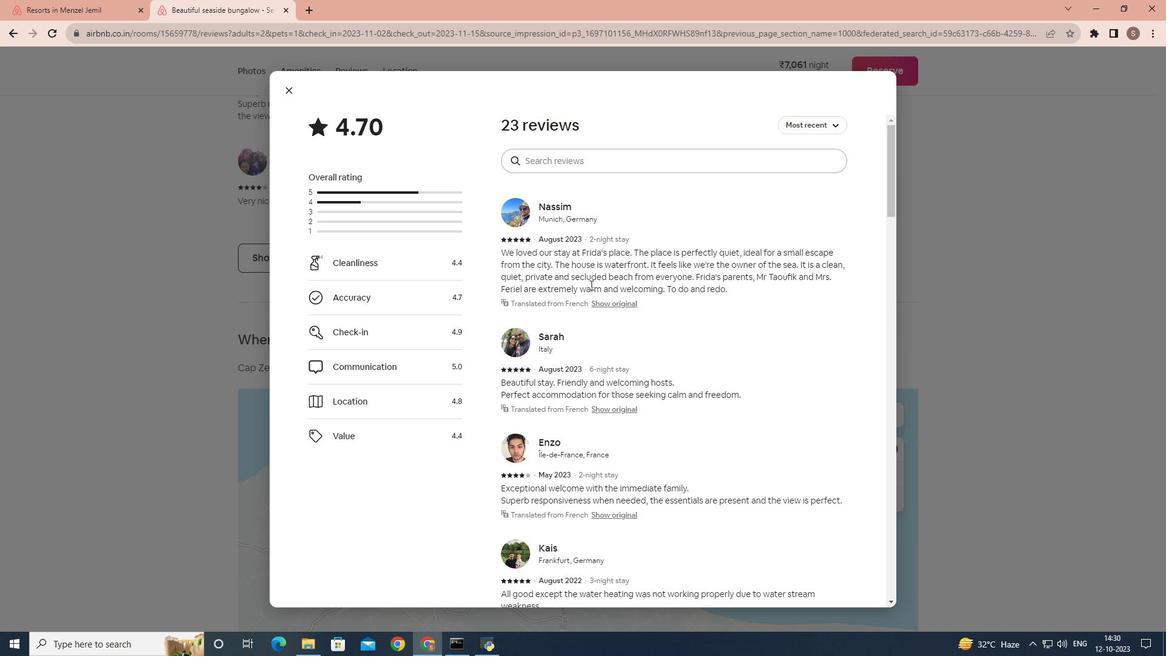 
Action: Mouse scrolled (590, 284) with delta (0, 0)
Screenshot: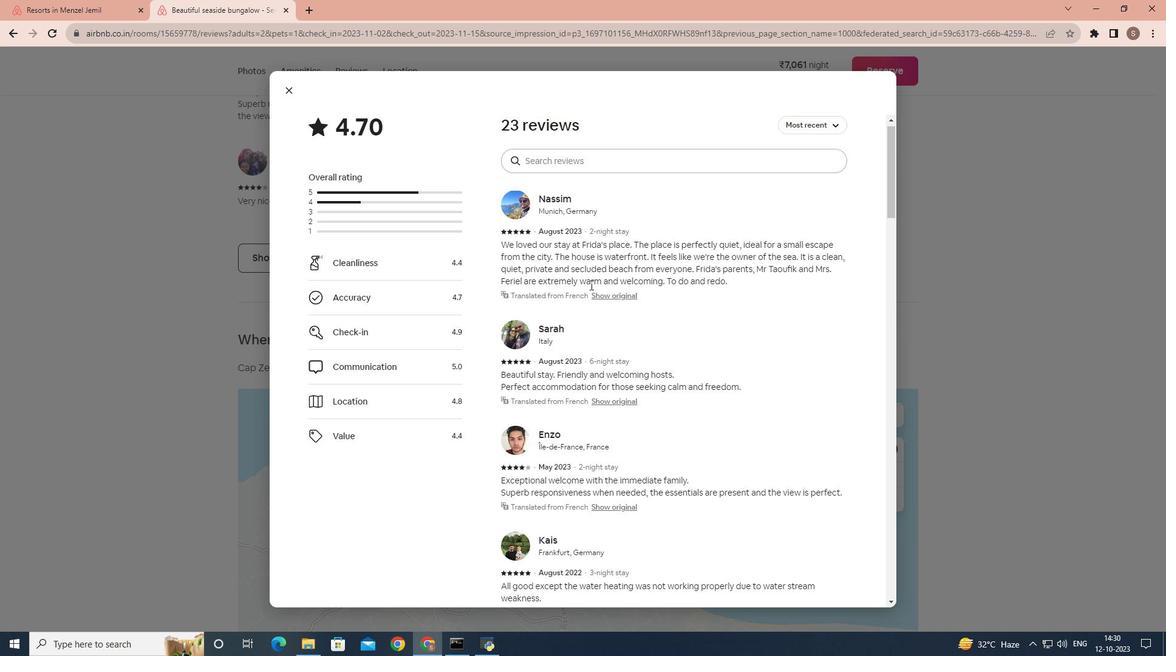 
Action: Mouse scrolled (590, 284) with delta (0, 0)
Screenshot: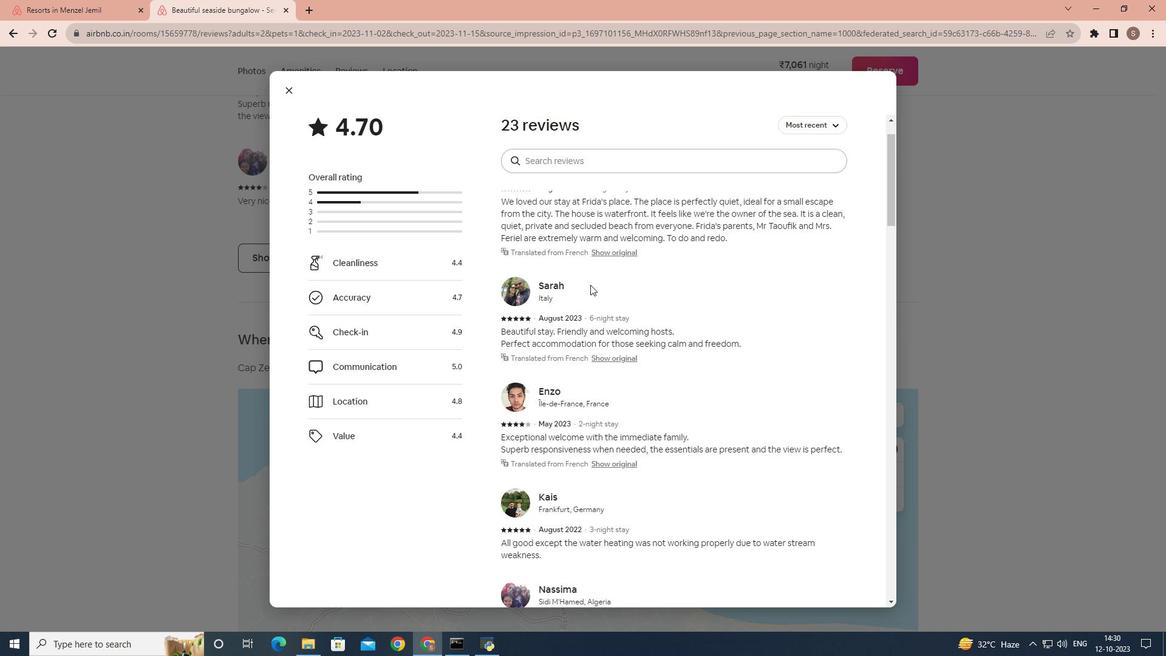 
Action: Mouse scrolled (590, 284) with delta (0, 0)
Screenshot: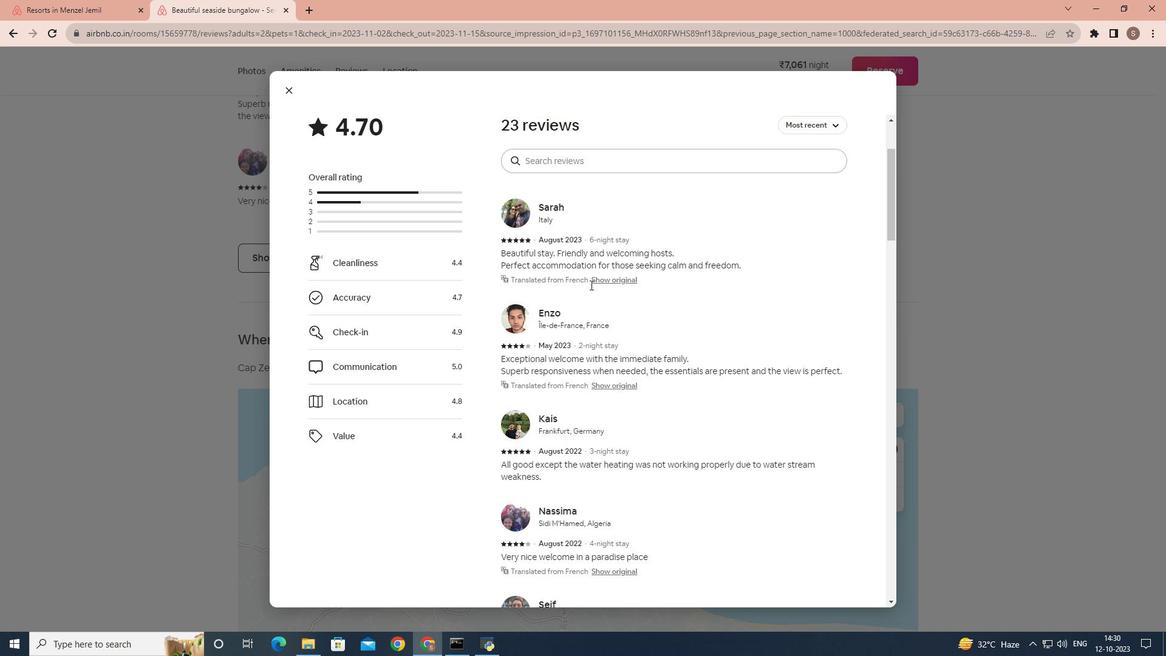 
Action: Mouse scrolled (590, 284) with delta (0, 0)
Screenshot: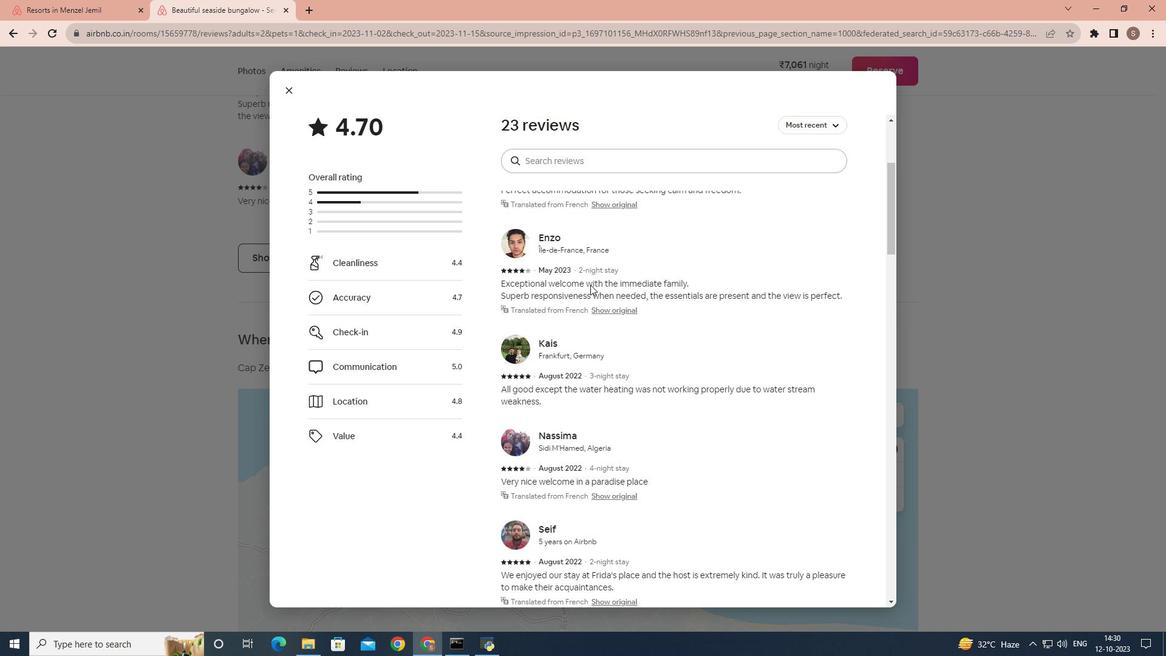 
Action: Mouse scrolled (590, 284) with delta (0, 0)
Screenshot: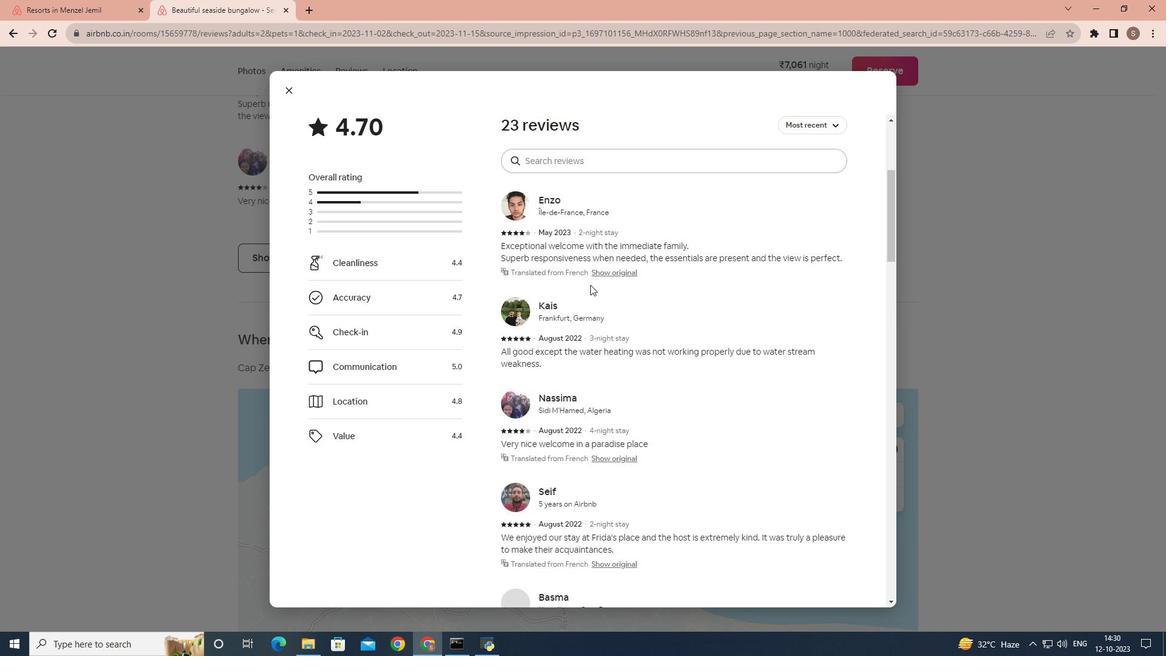 
Action: Mouse scrolled (590, 284) with delta (0, 0)
Screenshot: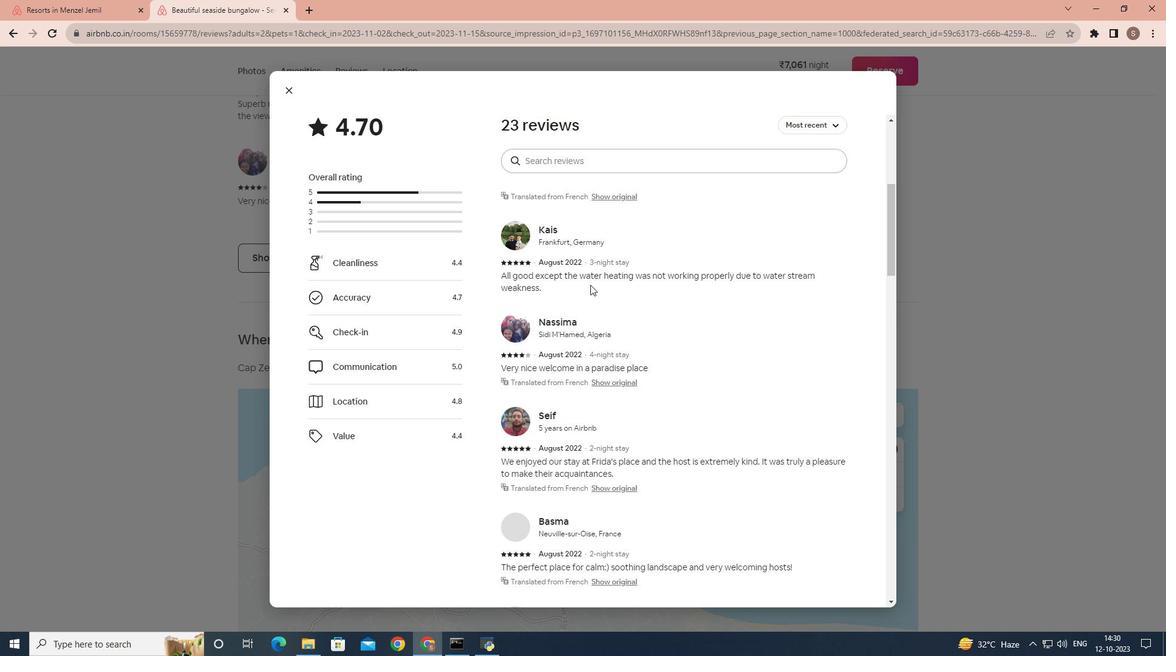 
Action: Mouse scrolled (590, 284) with delta (0, 0)
Screenshot: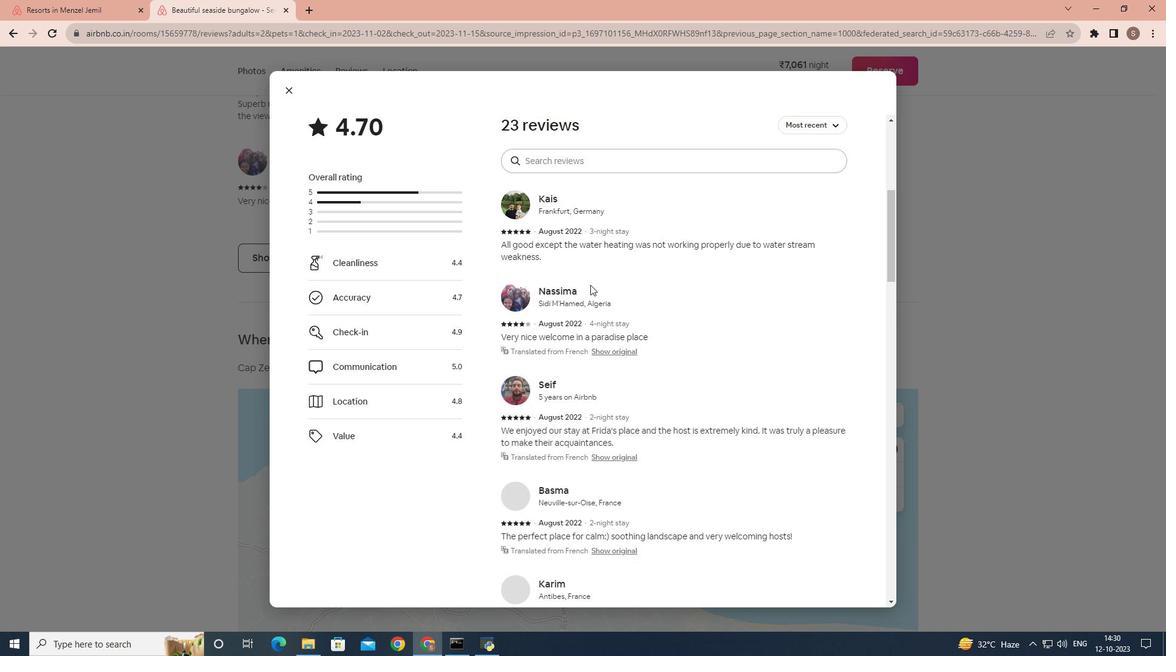 
Action: Mouse scrolled (590, 284) with delta (0, 0)
Screenshot: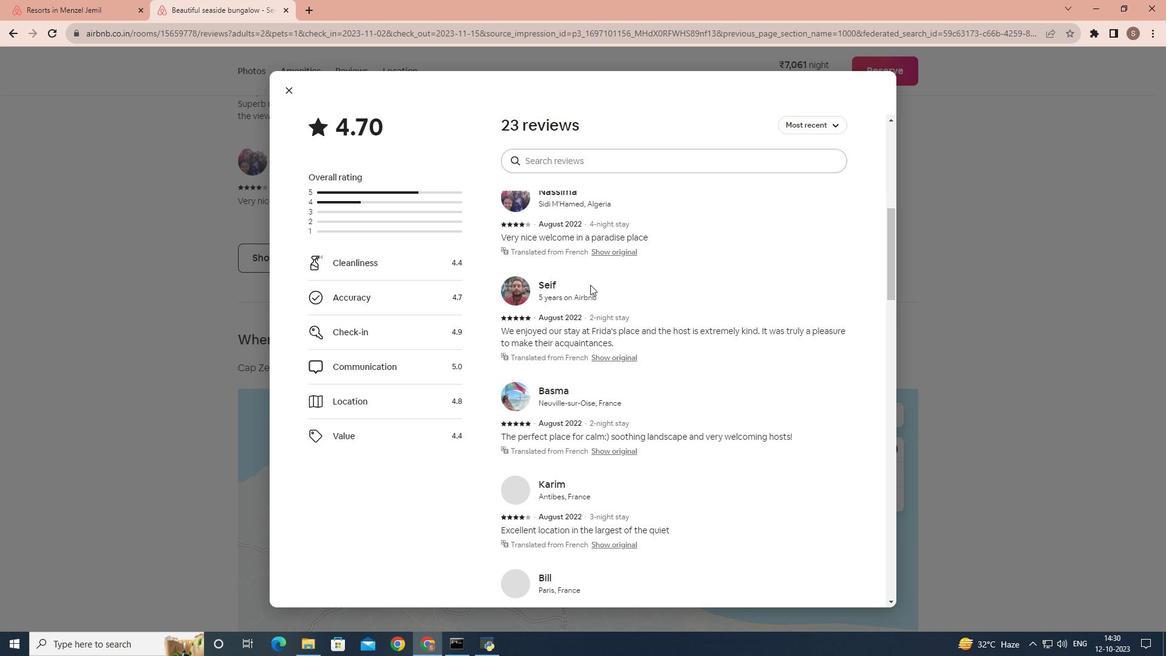 
Action: Mouse scrolled (590, 284) with delta (0, 0)
Screenshot: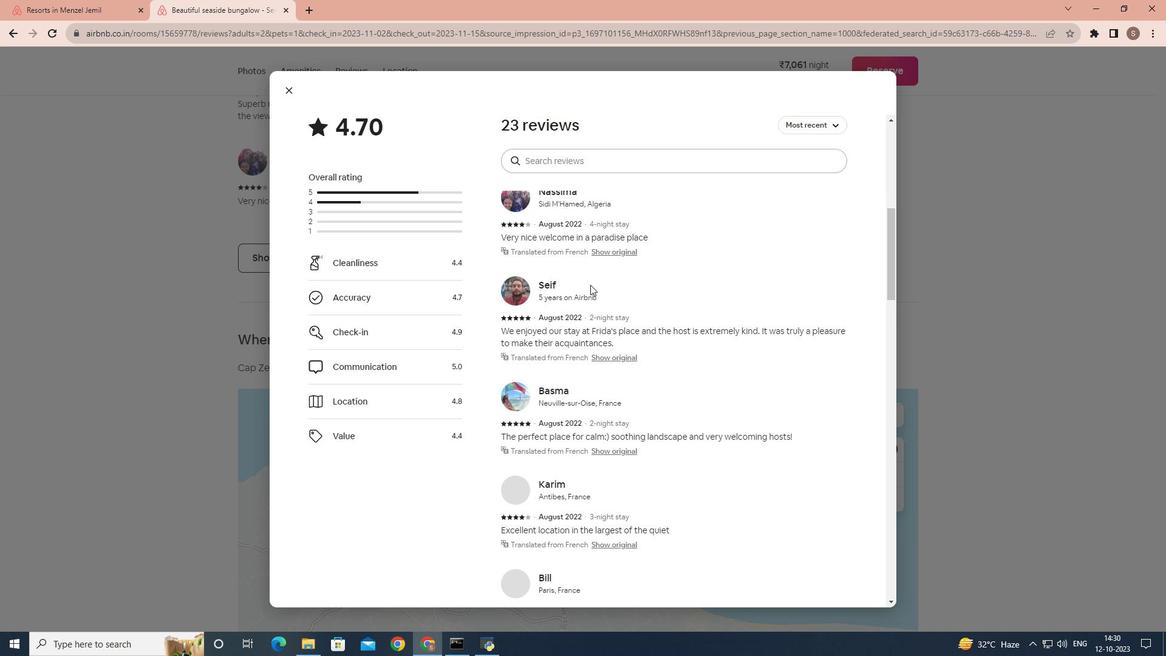 
Action: Mouse scrolled (590, 284) with delta (0, 0)
Screenshot: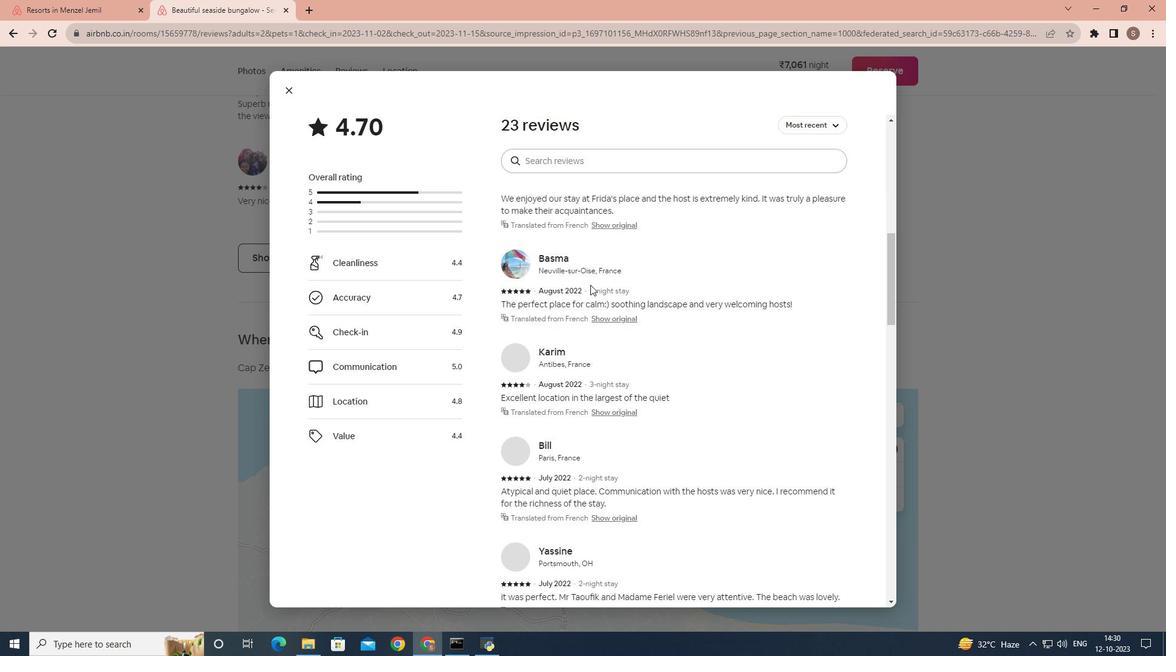 
Action: Mouse scrolled (590, 284) with delta (0, 0)
Screenshot: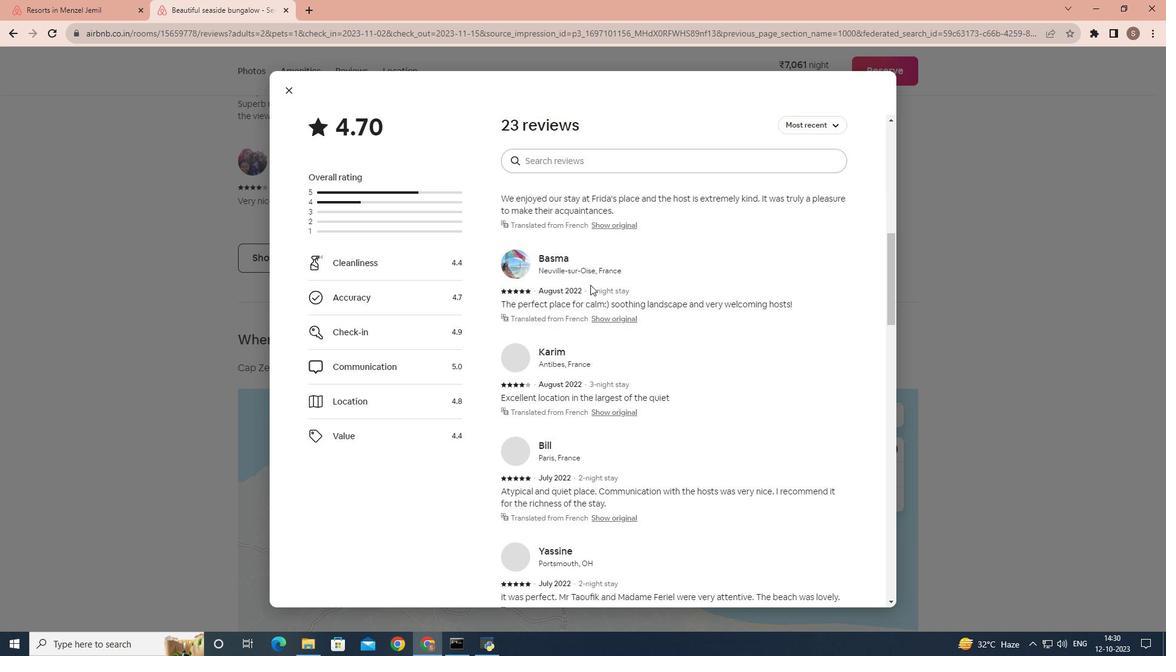 
Action: Mouse scrolled (590, 284) with delta (0, 0)
Screenshot: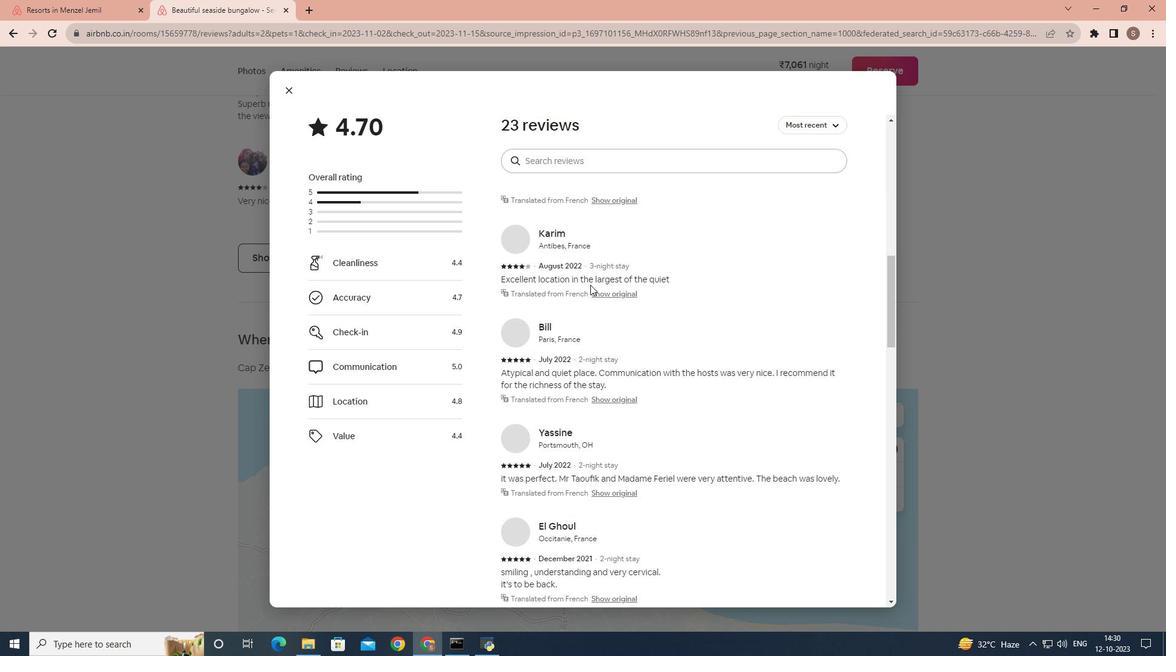 
Action: Mouse scrolled (590, 284) with delta (0, 0)
Screenshot: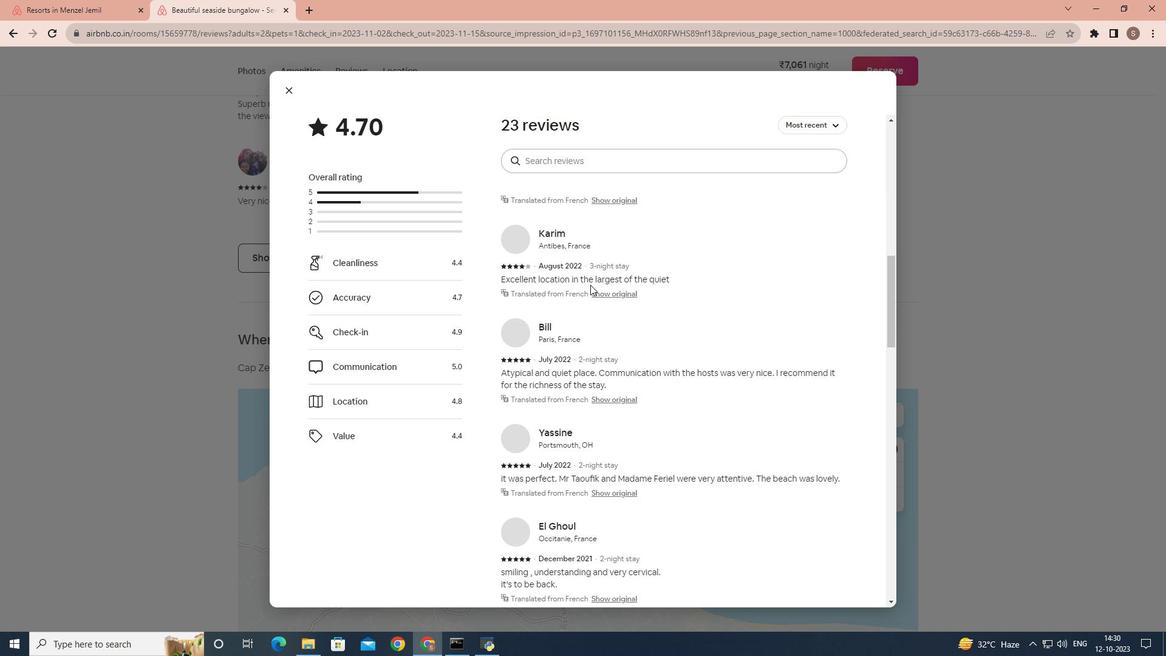 
Action: Mouse scrolled (590, 284) with delta (0, 0)
Screenshot: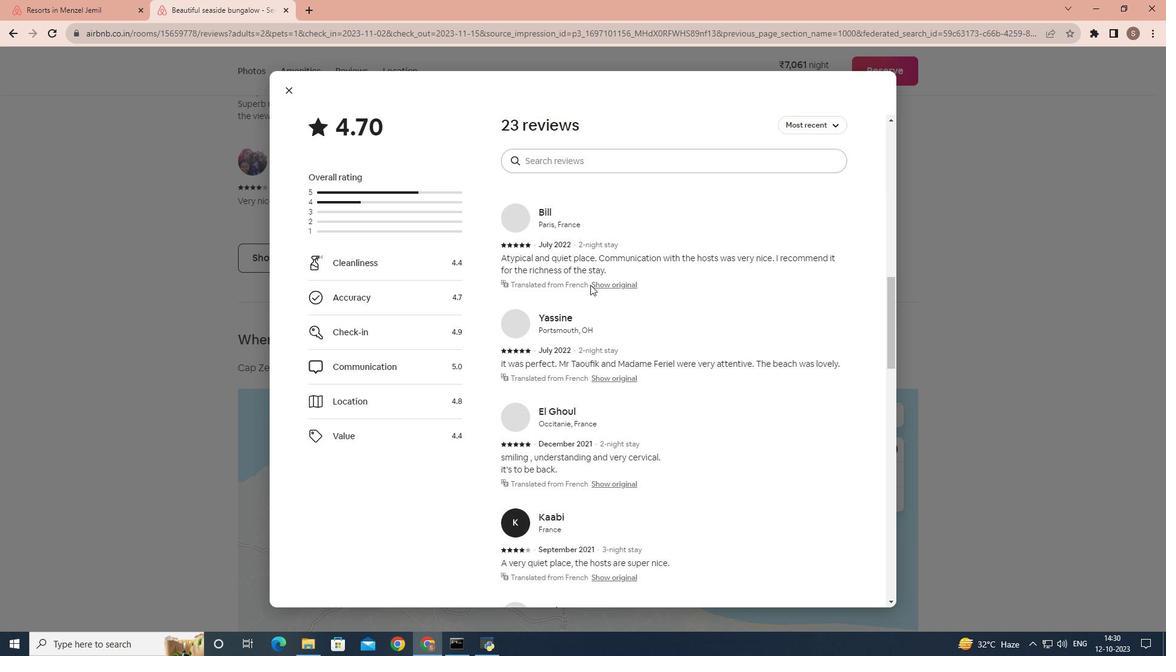 
Action: Mouse scrolled (590, 284) with delta (0, 0)
Screenshot: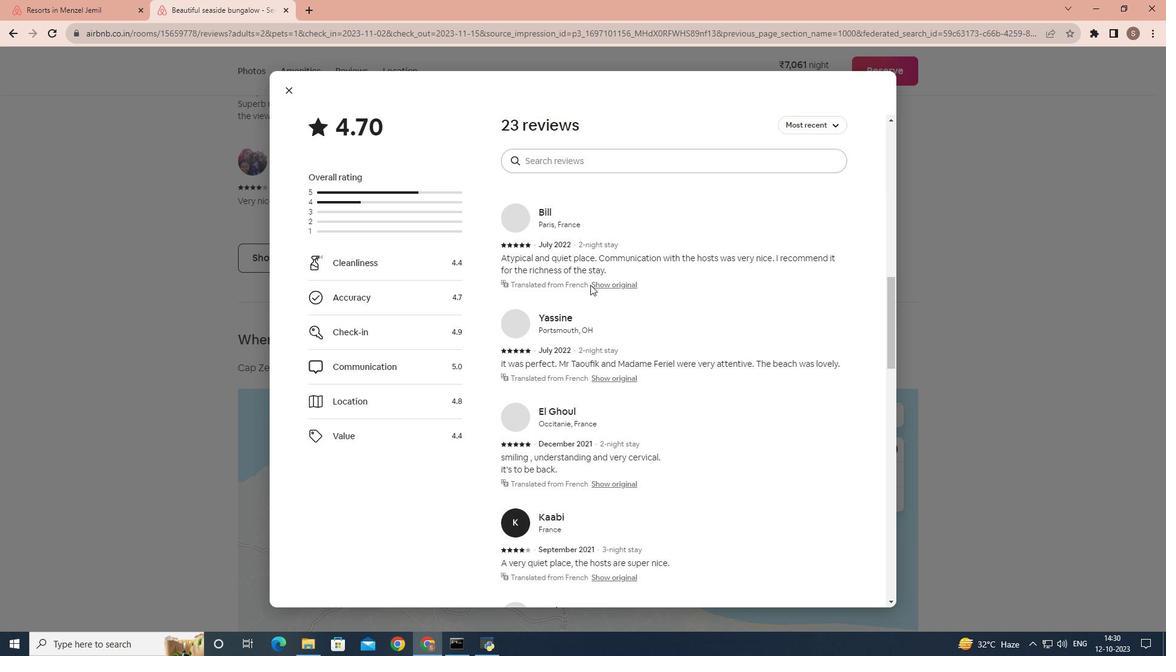 
Action: Mouse scrolled (590, 284) with delta (0, 0)
Screenshot: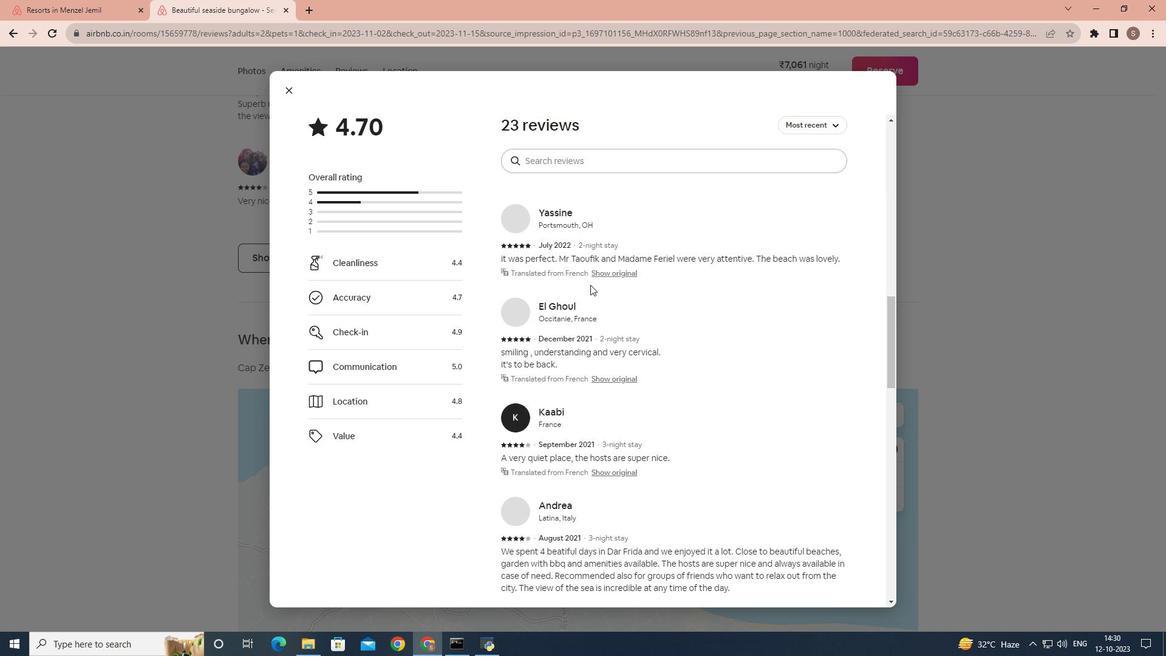 
Action: Mouse scrolled (590, 284) with delta (0, 0)
Screenshot: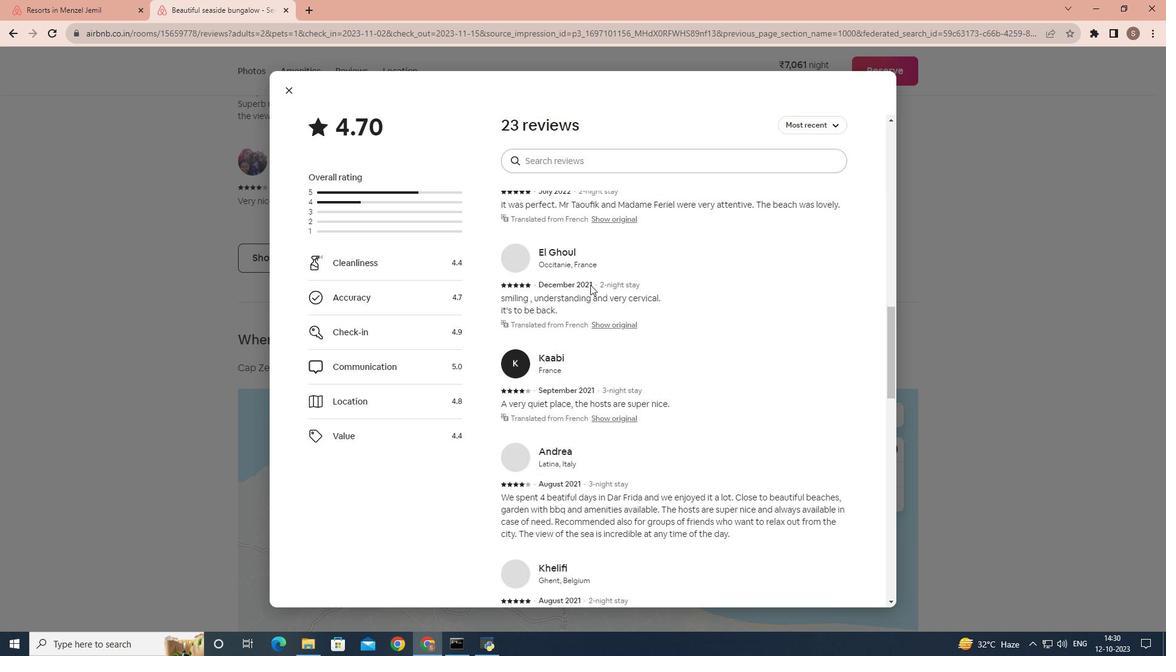 
Action: Mouse scrolled (590, 284) with delta (0, 0)
Screenshot: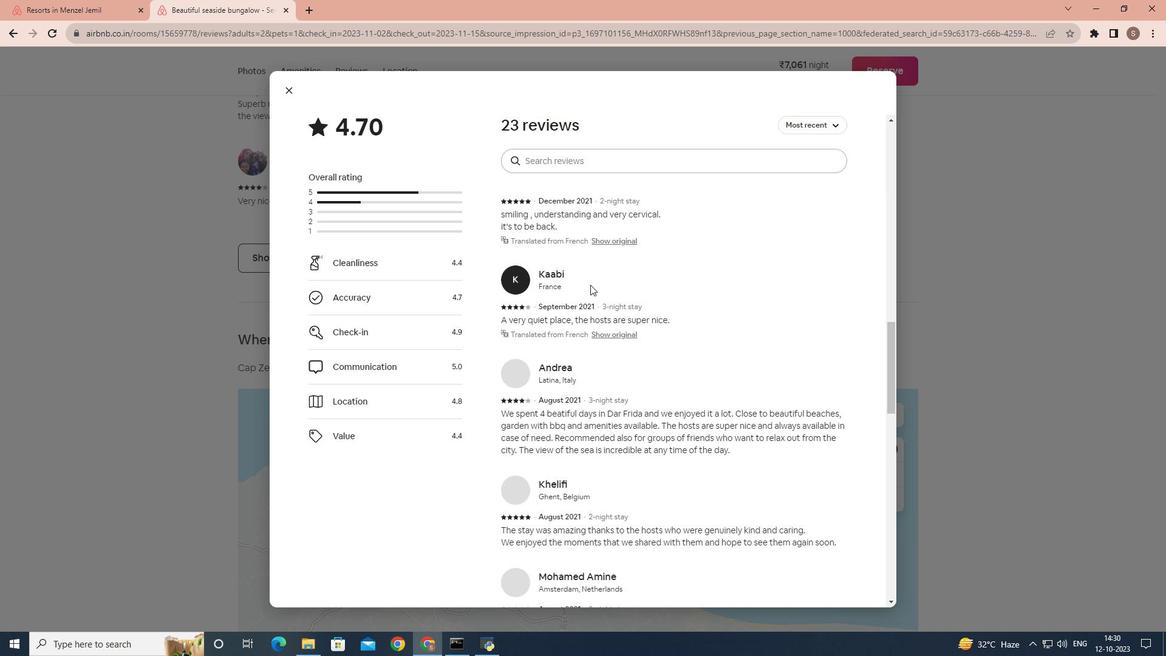 
Action: Mouse scrolled (590, 284) with delta (0, 0)
Screenshot: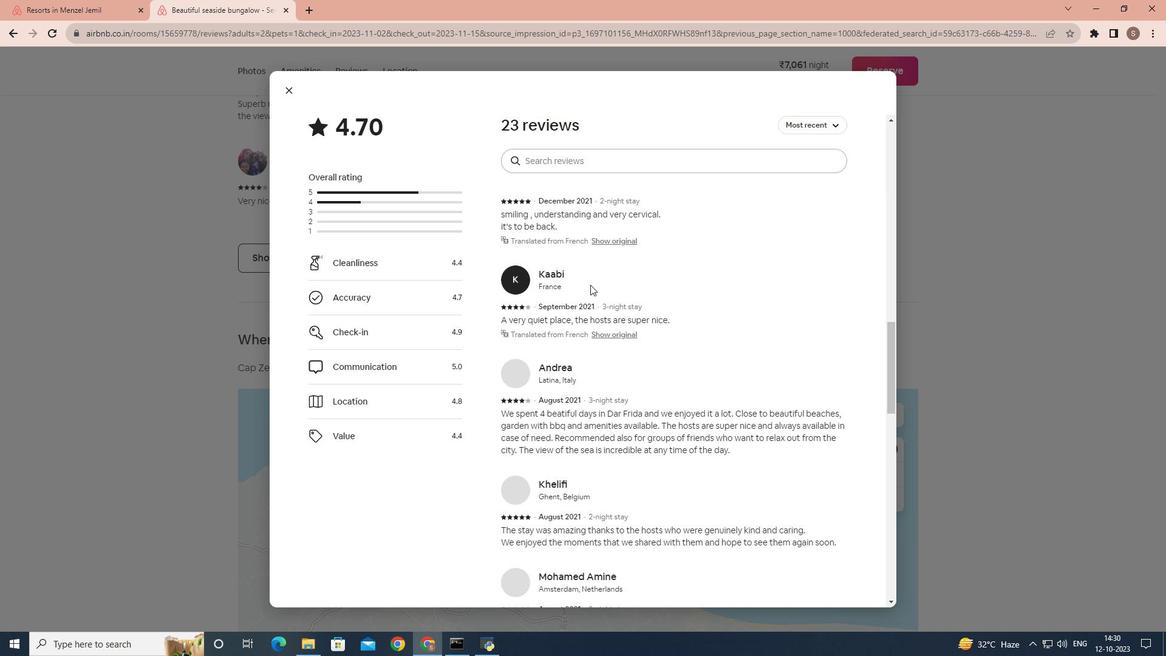 
Action: Mouse scrolled (590, 284) with delta (0, 0)
Screenshot: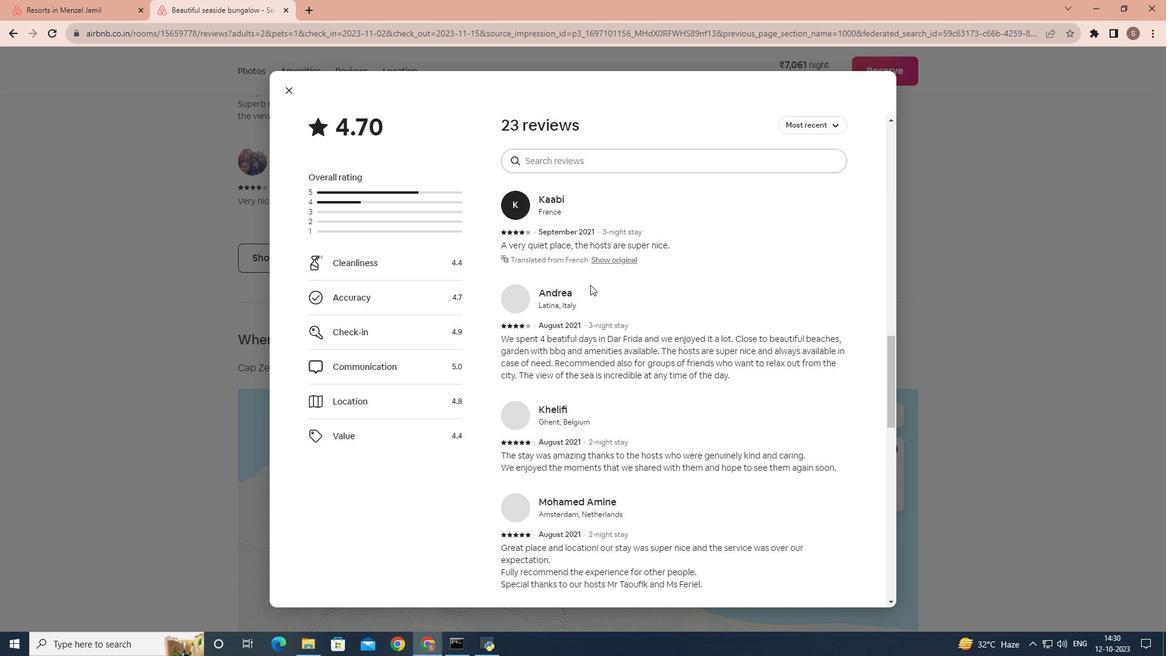 
Action: Mouse scrolled (590, 284) with delta (0, 0)
Screenshot: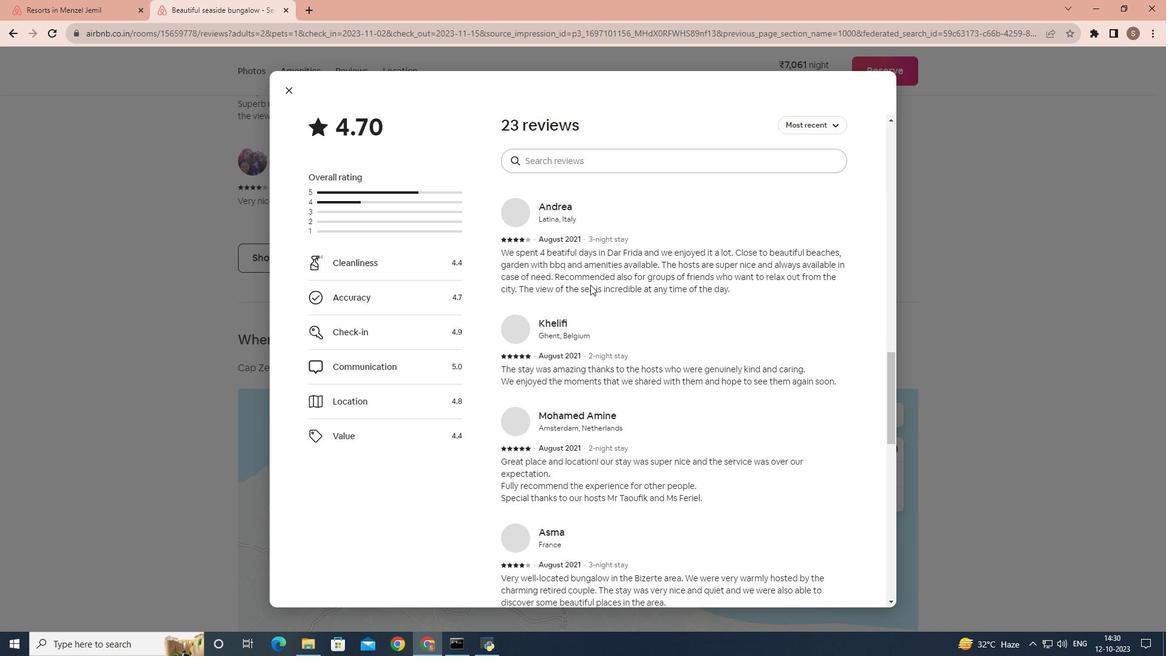 
Action: Mouse scrolled (590, 284) with delta (0, 0)
Screenshot: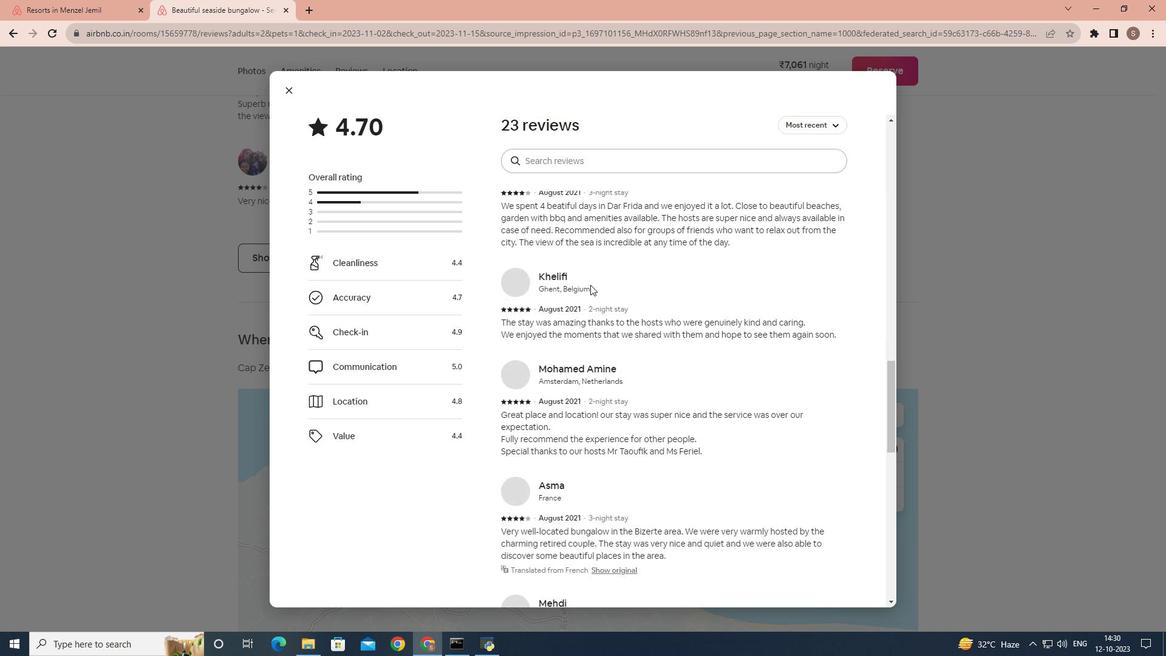 
Action: Mouse scrolled (590, 284) with delta (0, 0)
Screenshot: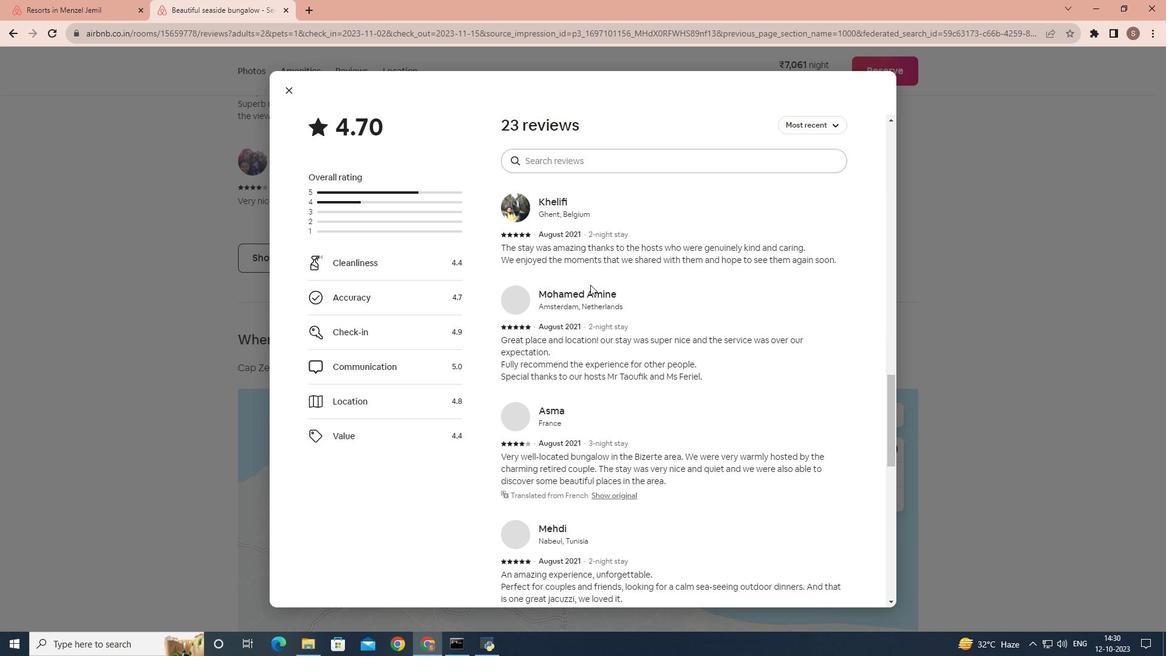
Action: Mouse scrolled (590, 284) with delta (0, 0)
Screenshot: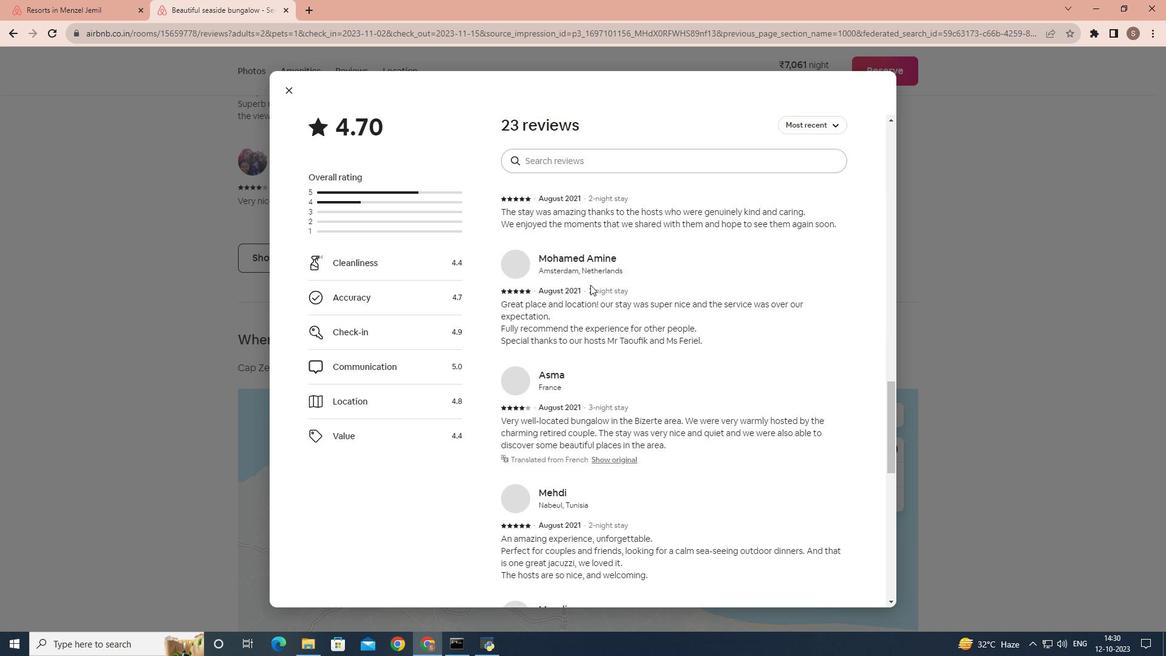 
Action: Mouse scrolled (590, 284) with delta (0, 0)
Screenshot: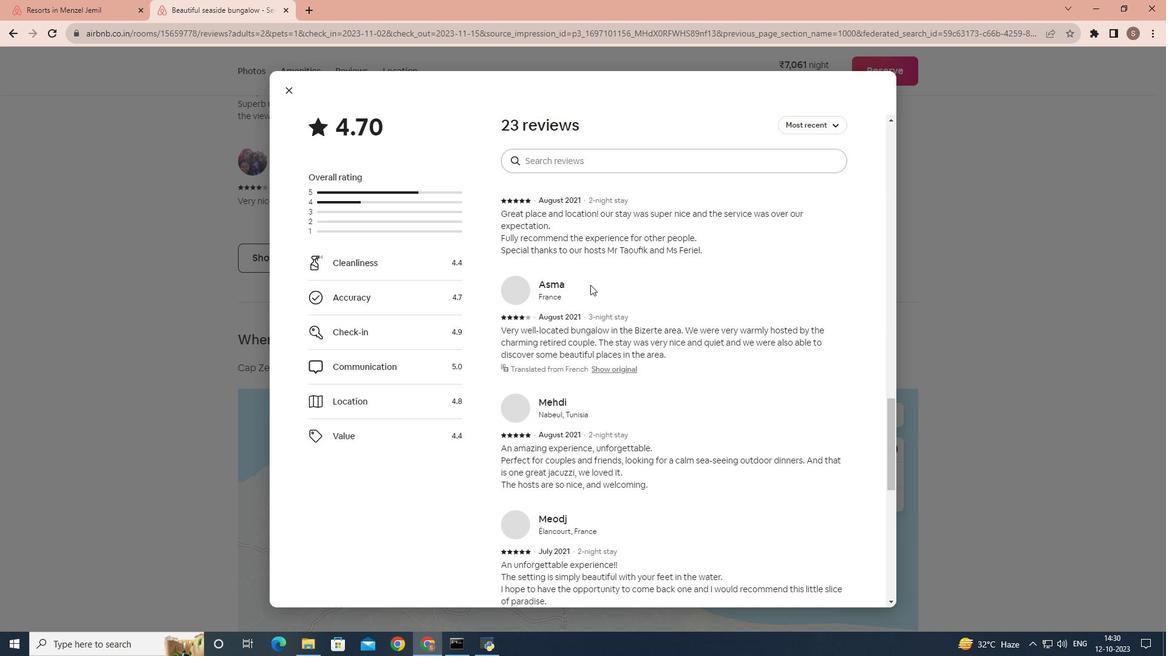 
Action: Mouse scrolled (590, 284) with delta (0, 0)
Screenshot: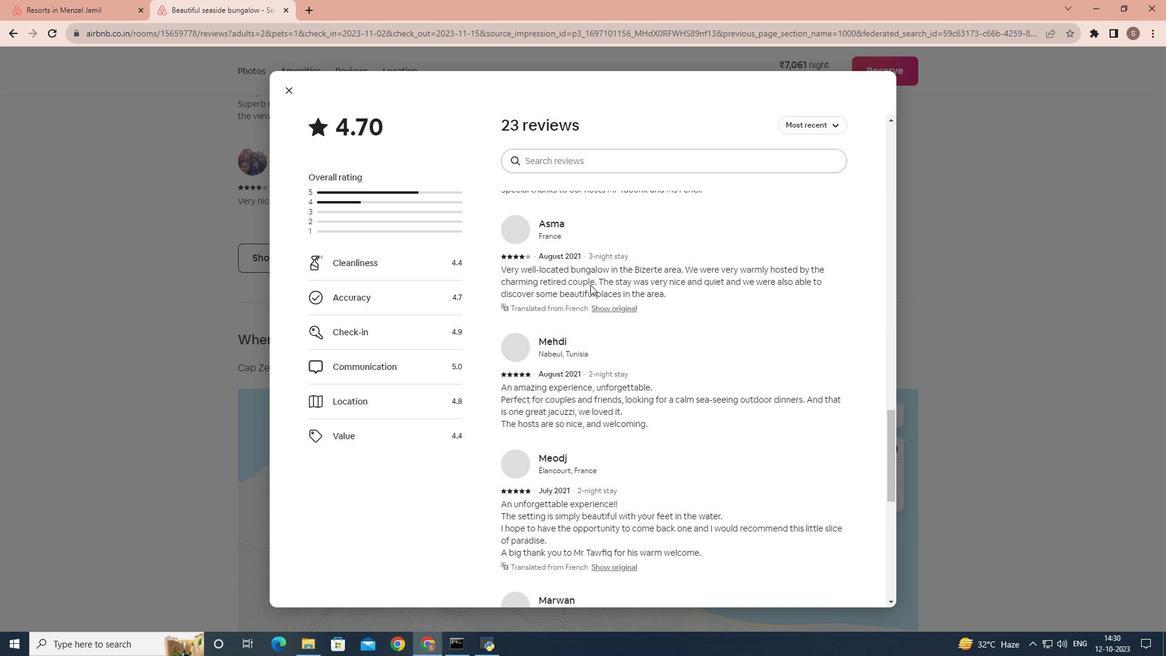
Action: Mouse scrolled (590, 284) with delta (0, 0)
Screenshot: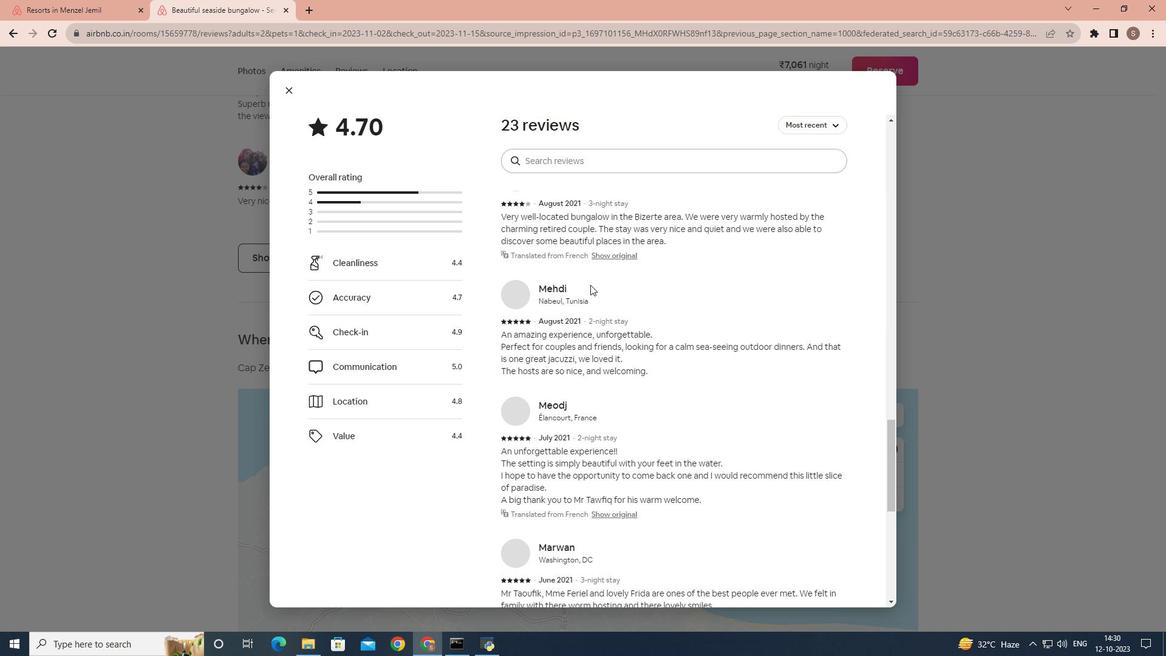 
Action: Mouse scrolled (590, 284) with delta (0, 0)
Screenshot: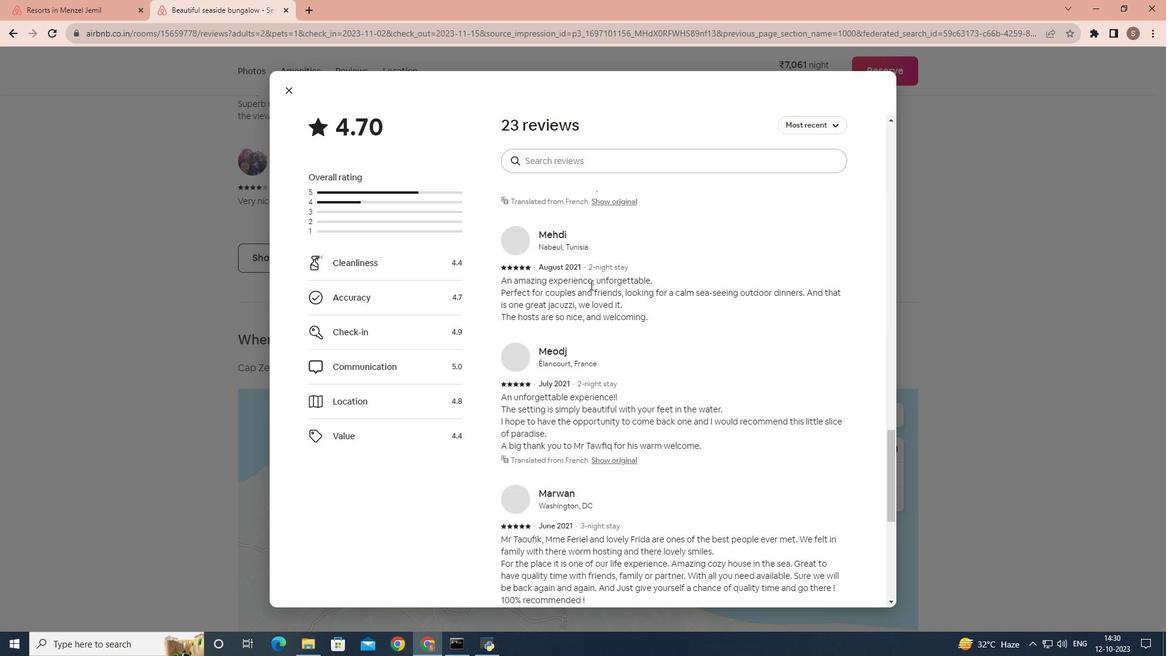 
Action: Mouse scrolled (590, 284) with delta (0, 0)
Screenshot: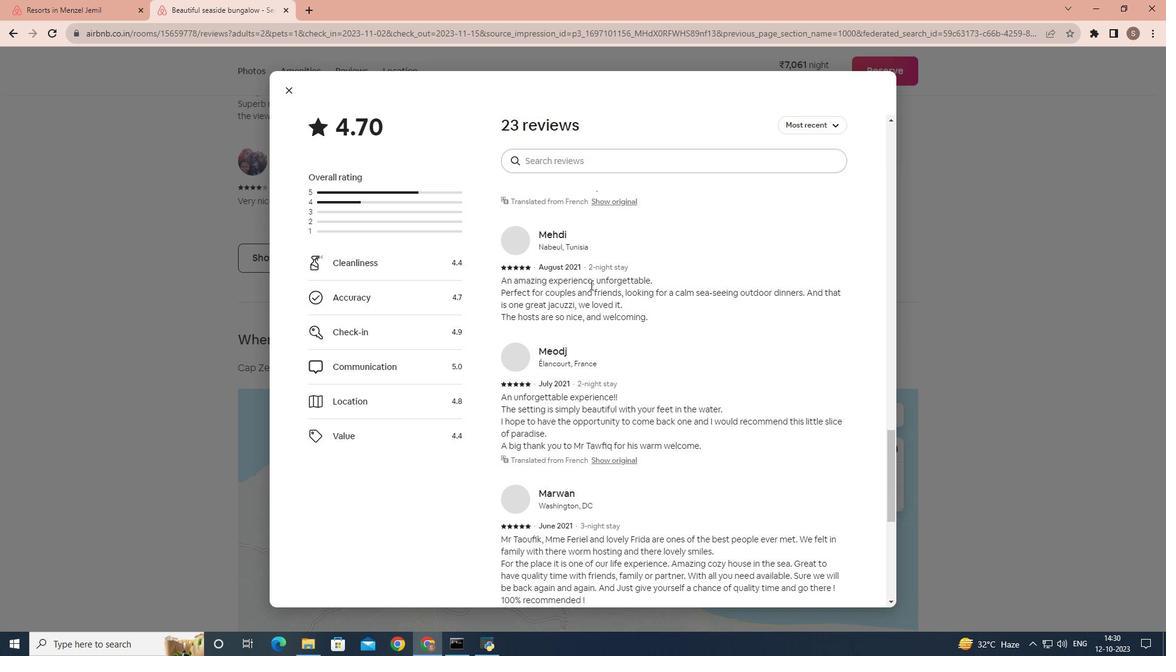 
Action: Mouse scrolled (590, 284) with delta (0, 0)
Screenshot: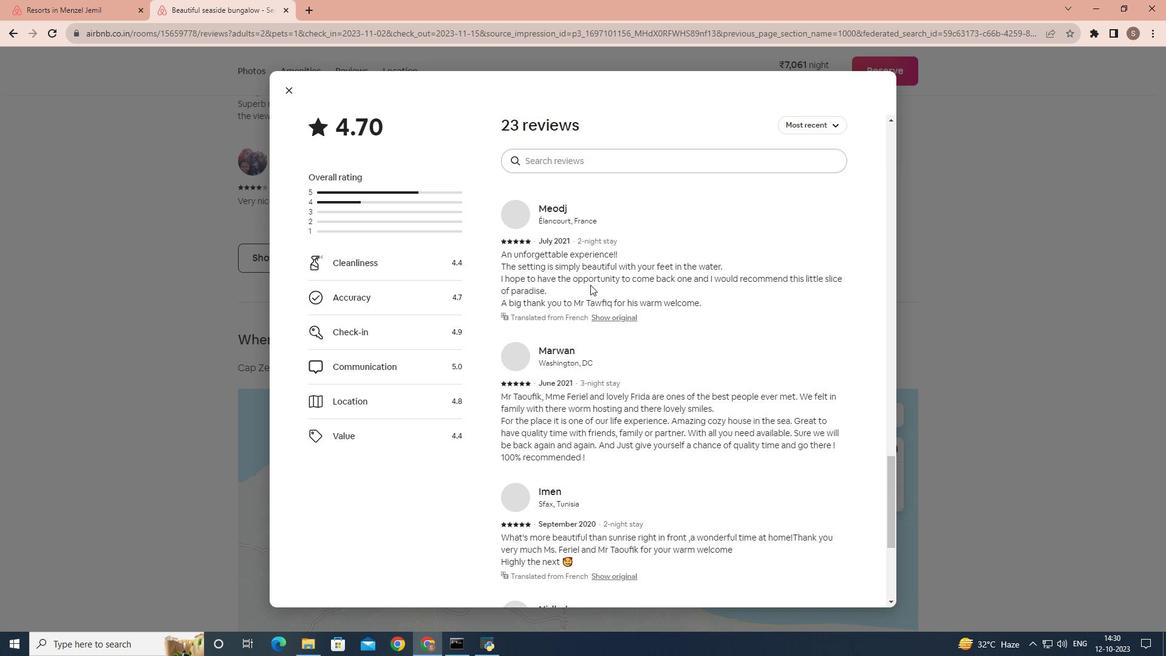 
Action: Mouse scrolled (590, 284) with delta (0, 0)
Screenshot: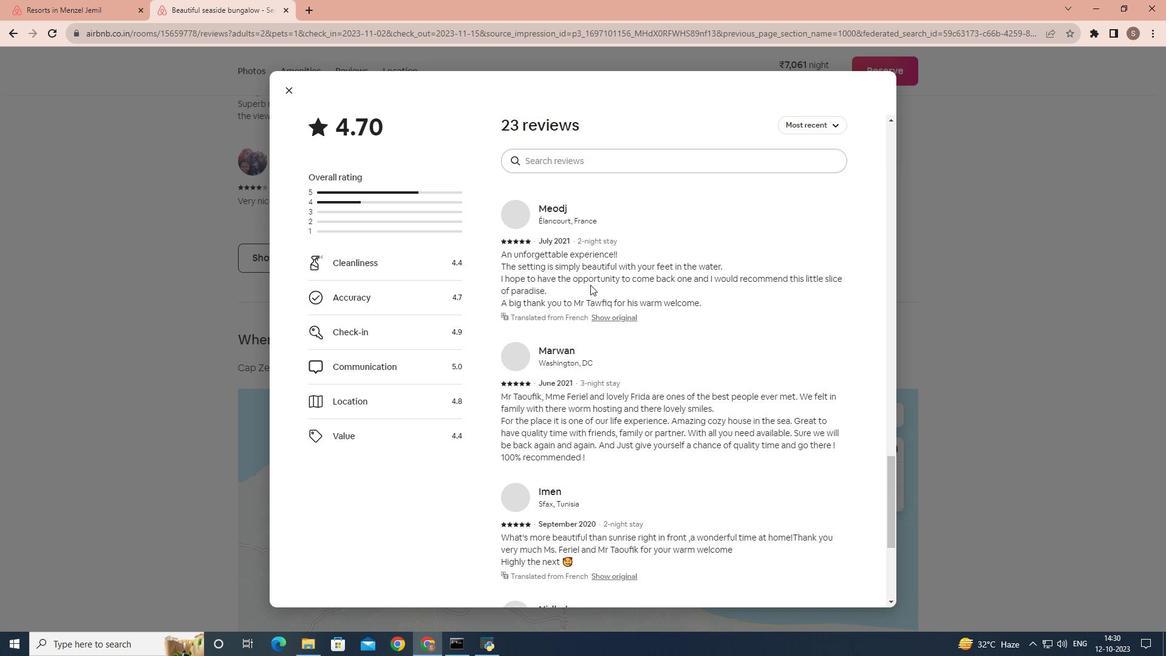 
Action: Mouse scrolled (590, 284) with delta (0, 0)
Screenshot: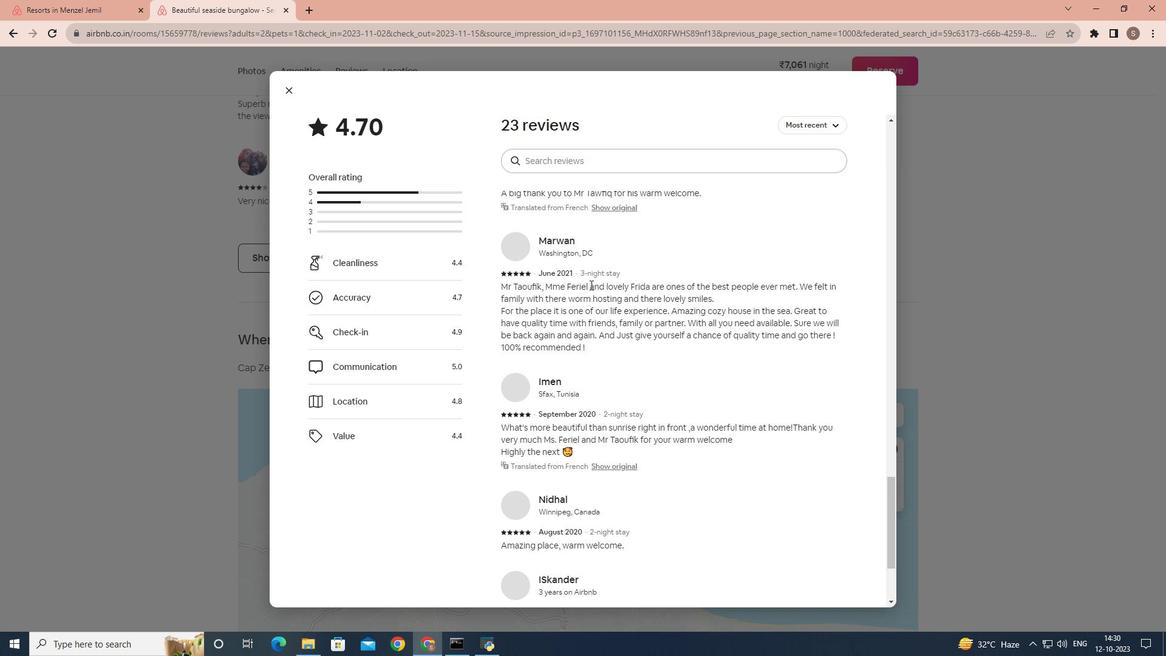 
Action: Mouse scrolled (590, 284) with delta (0, 0)
Screenshot: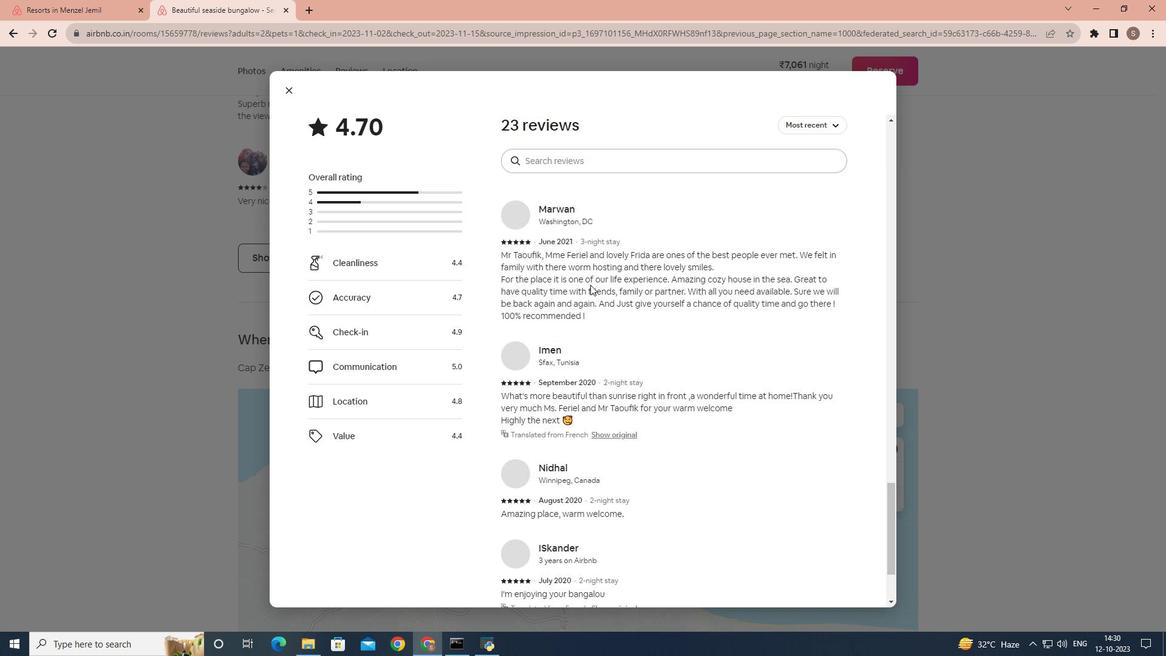 
Action: Mouse scrolled (590, 284) with delta (0, 0)
Screenshot: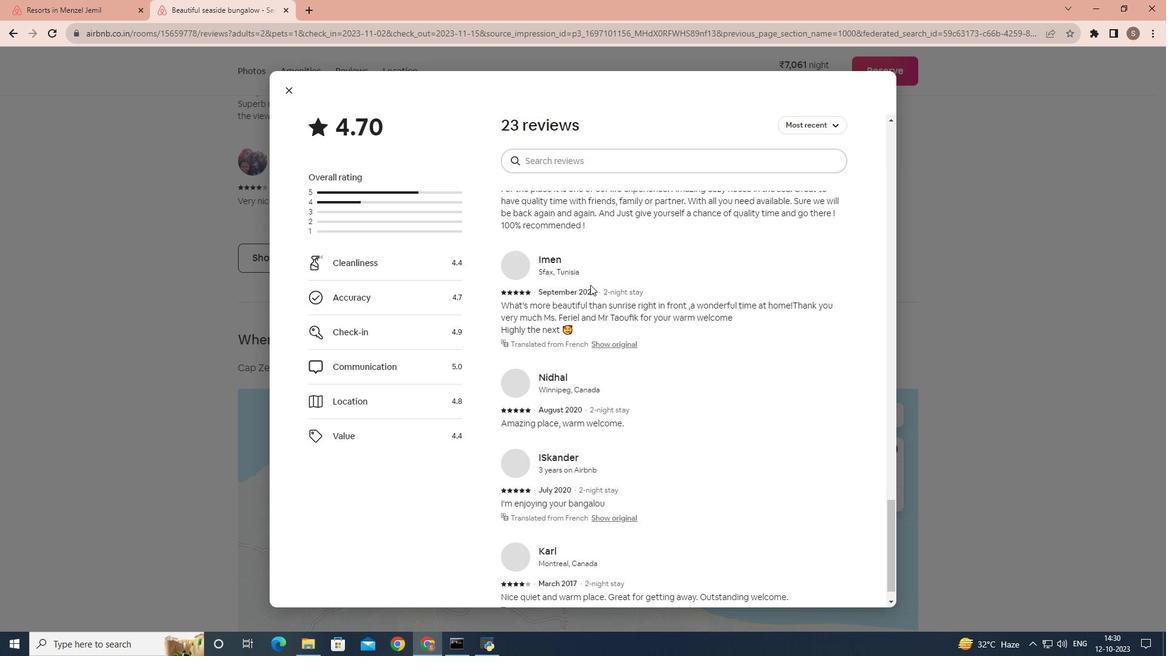
Action: Mouse scrolled (590, 284) with delta (0, 0)
Screenshot: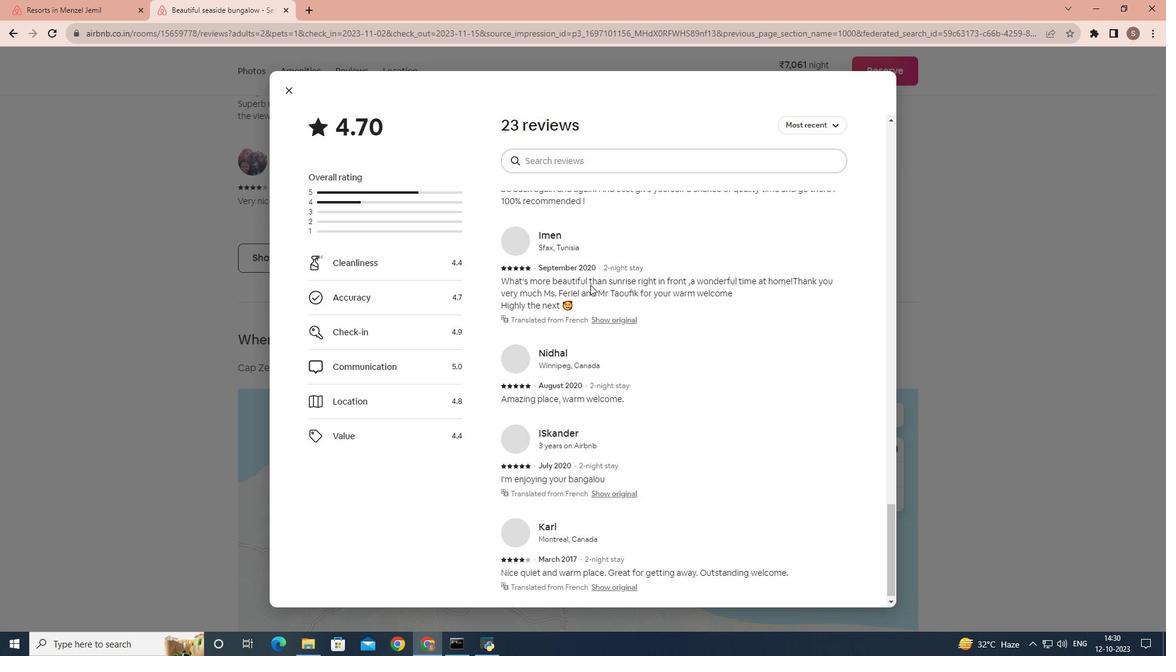 
Action: Mouse scrolled (590, 284) with delta (0, 0)
Screenshot: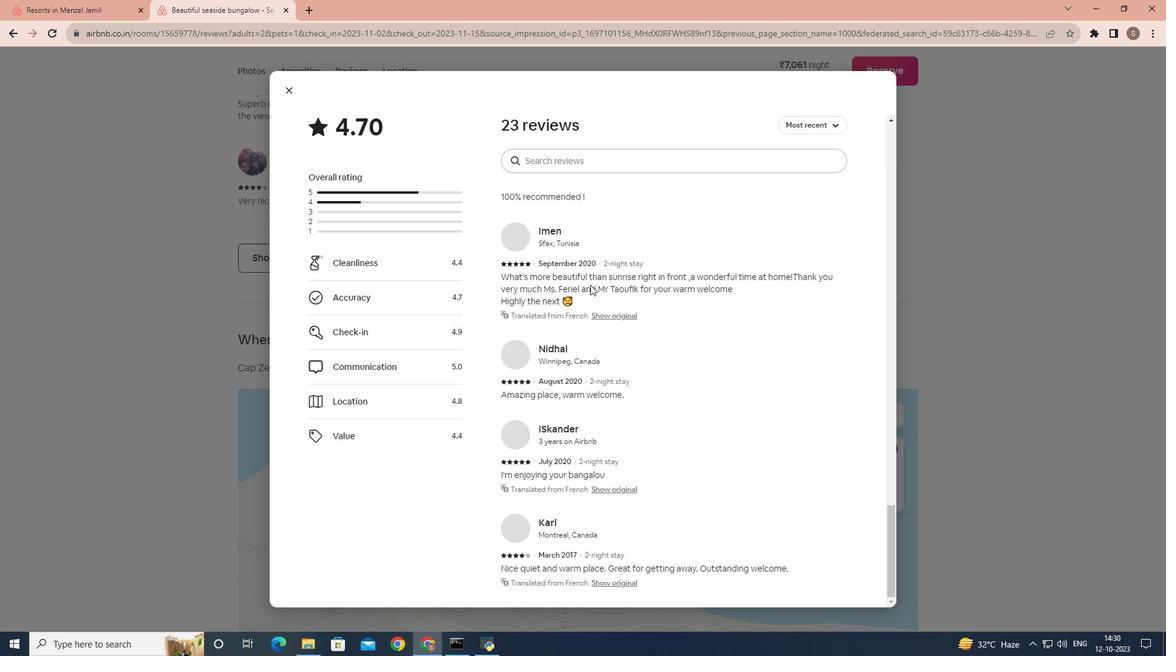 
Action: Mouse scrolled (590, 284) with delta (0, 0)
Screenshot: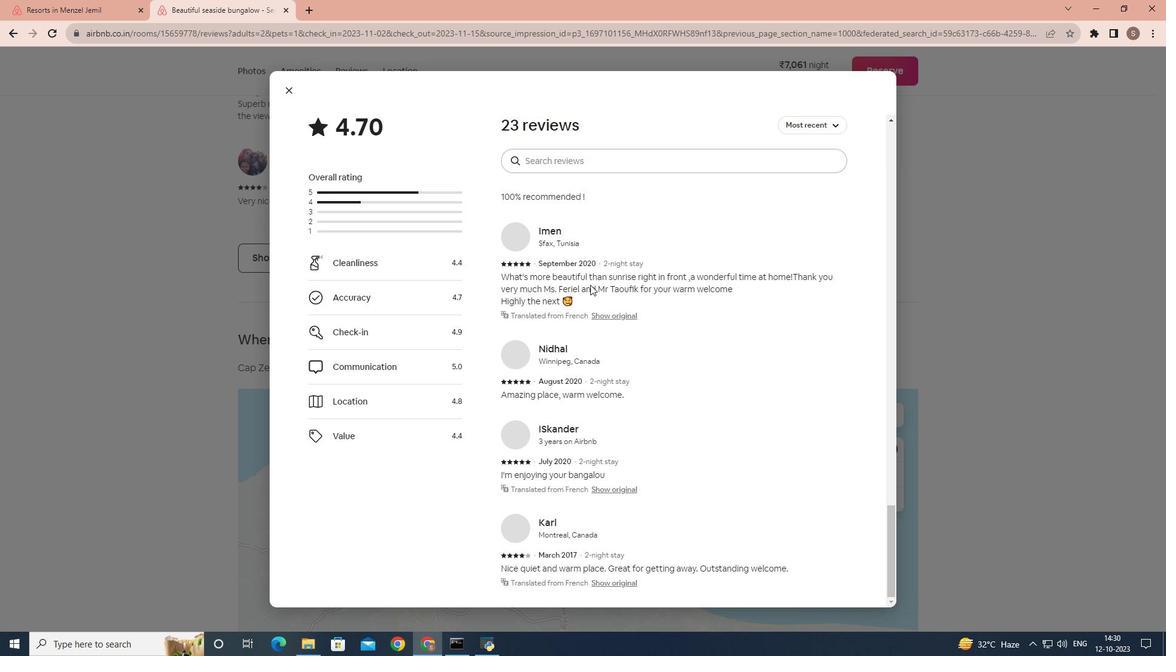 
Action: Mouse scrolled (590, 284) with delta (0, 0)
Screenshot: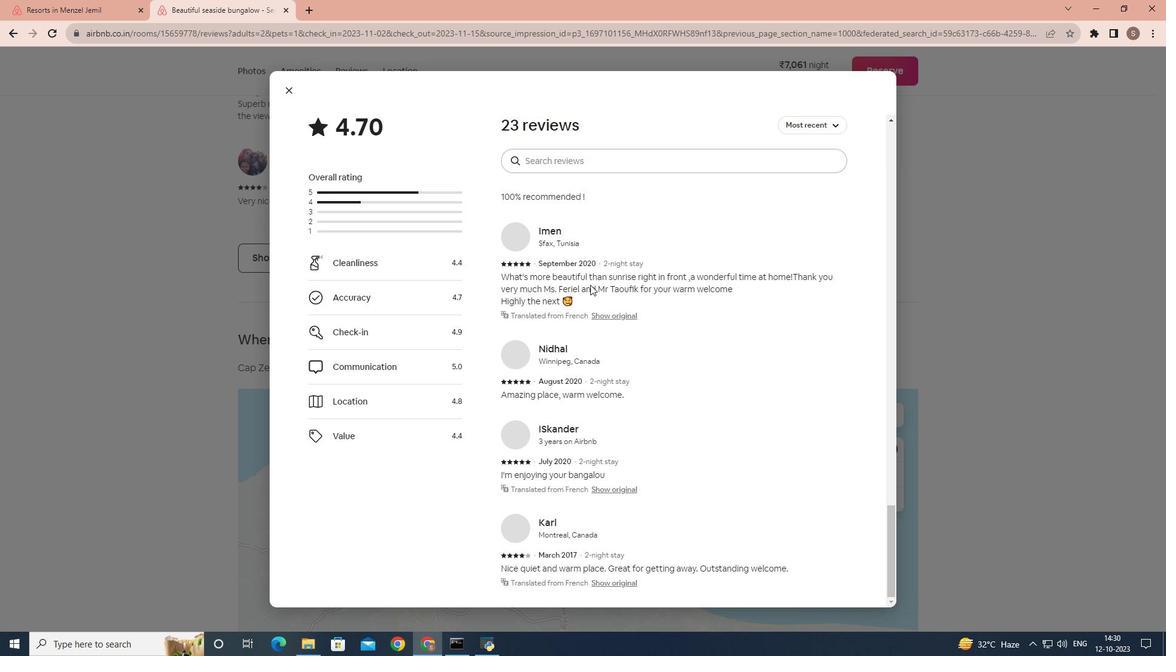 
Action: Mouse scrolled (590, 284) with delta (0, 0)
Screenshot: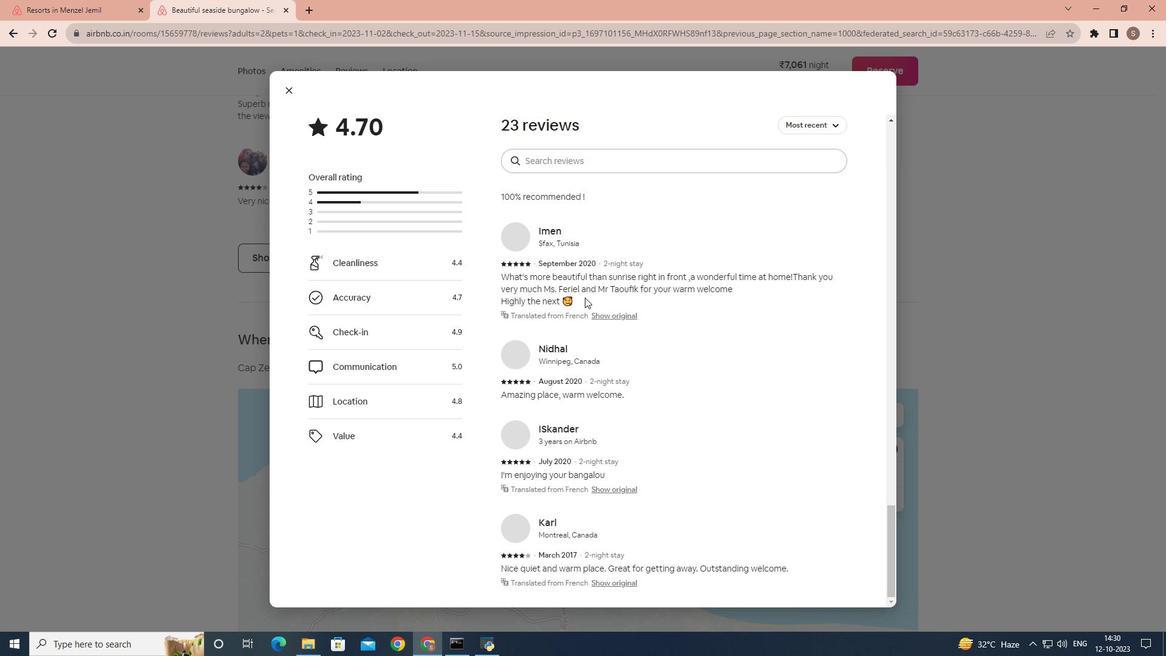 
Action: Mouse moved to (292, 89)
Screenshot: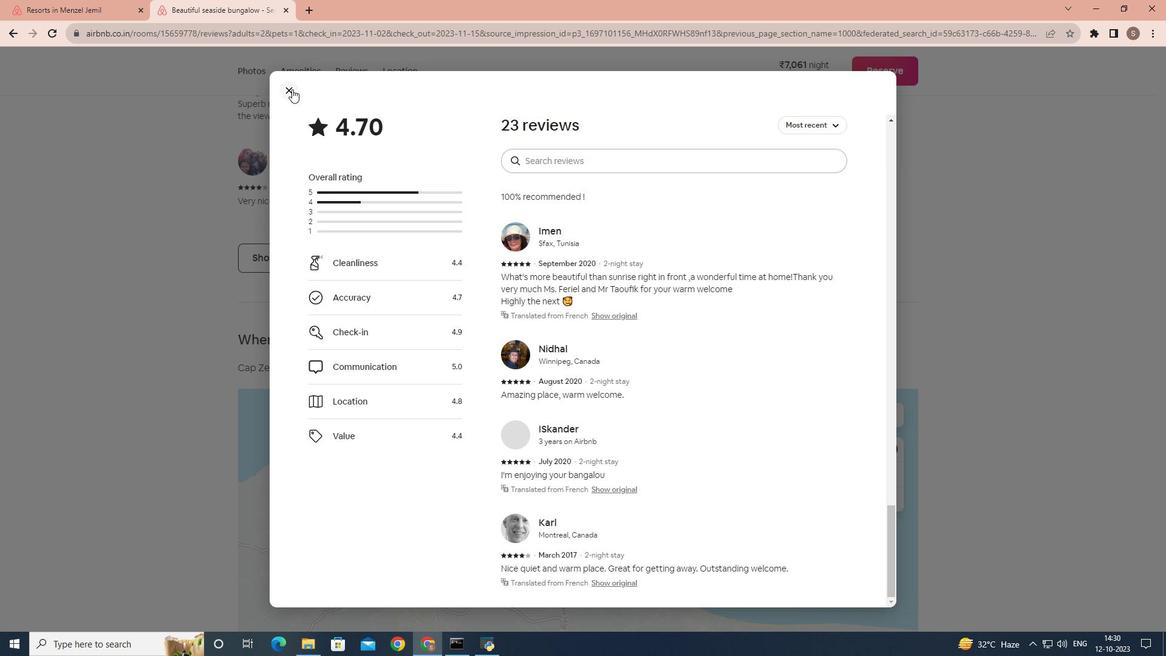 
Action: Mouse pressed left at (292, 89)
Screenshot: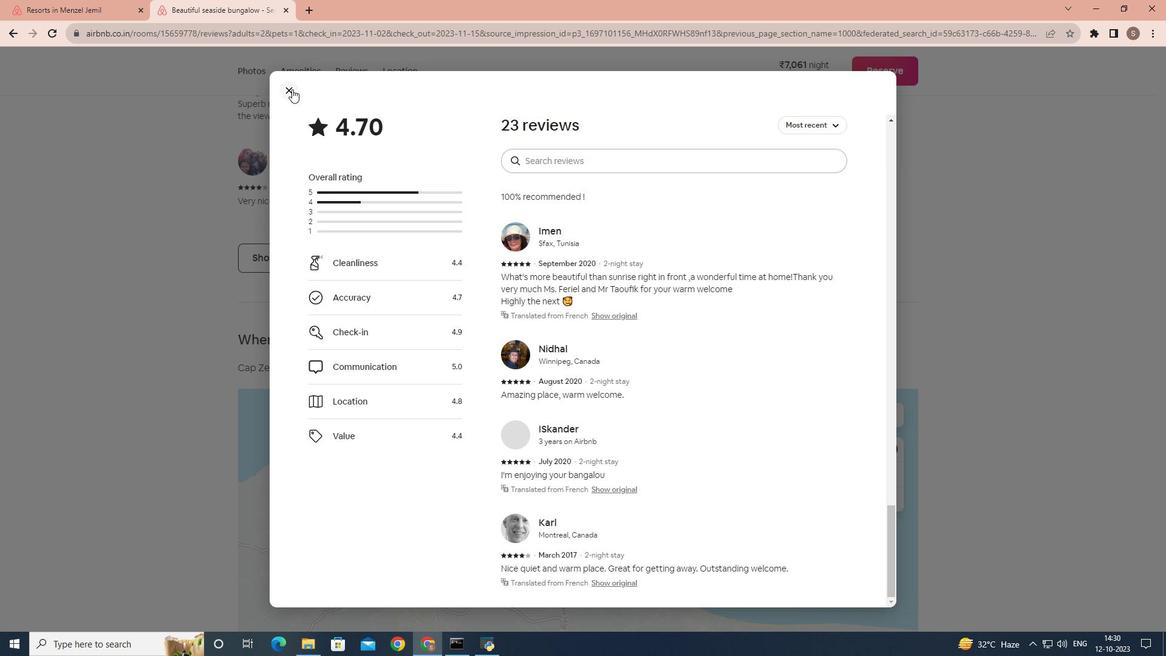
Action: Mouse moved to (368, 291)
Screenshot: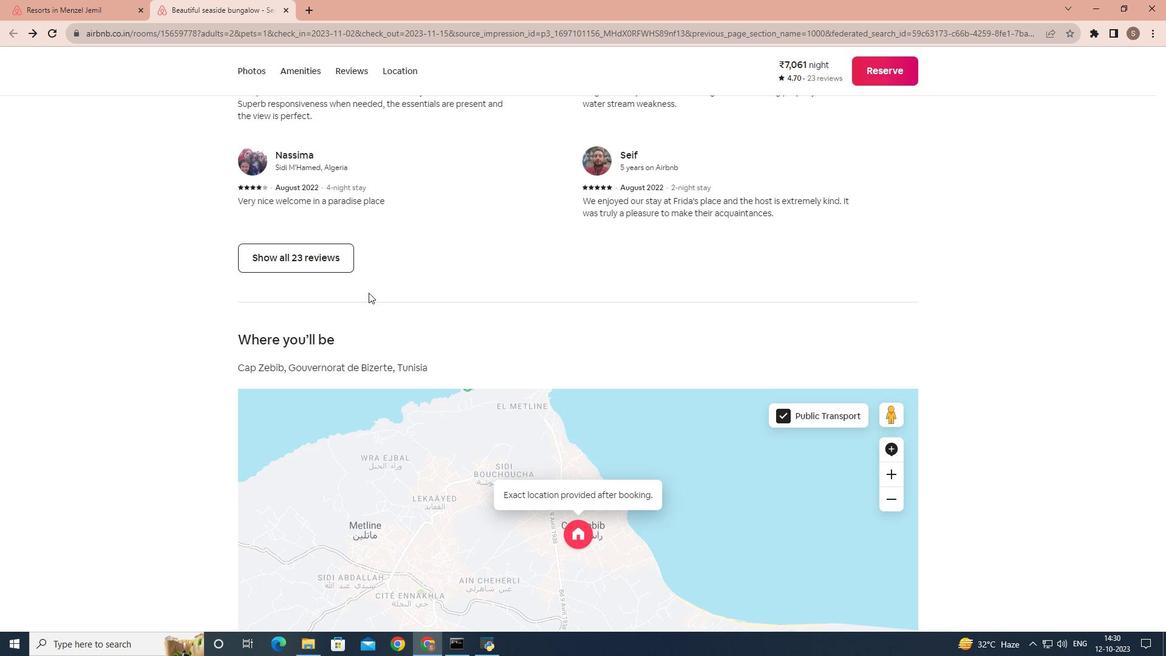 
Action: Mouse scrolled (368, 290) with delta (0, 0)
Screenshot: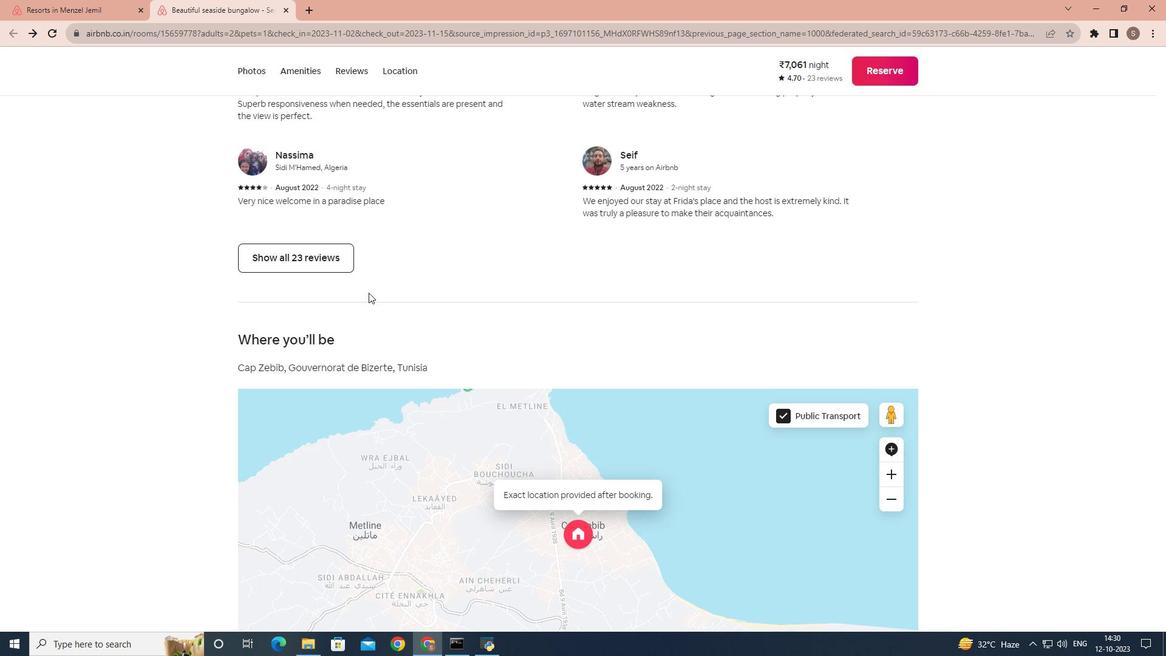 
Action: Mouse moved to (368, 291)
Screenshot: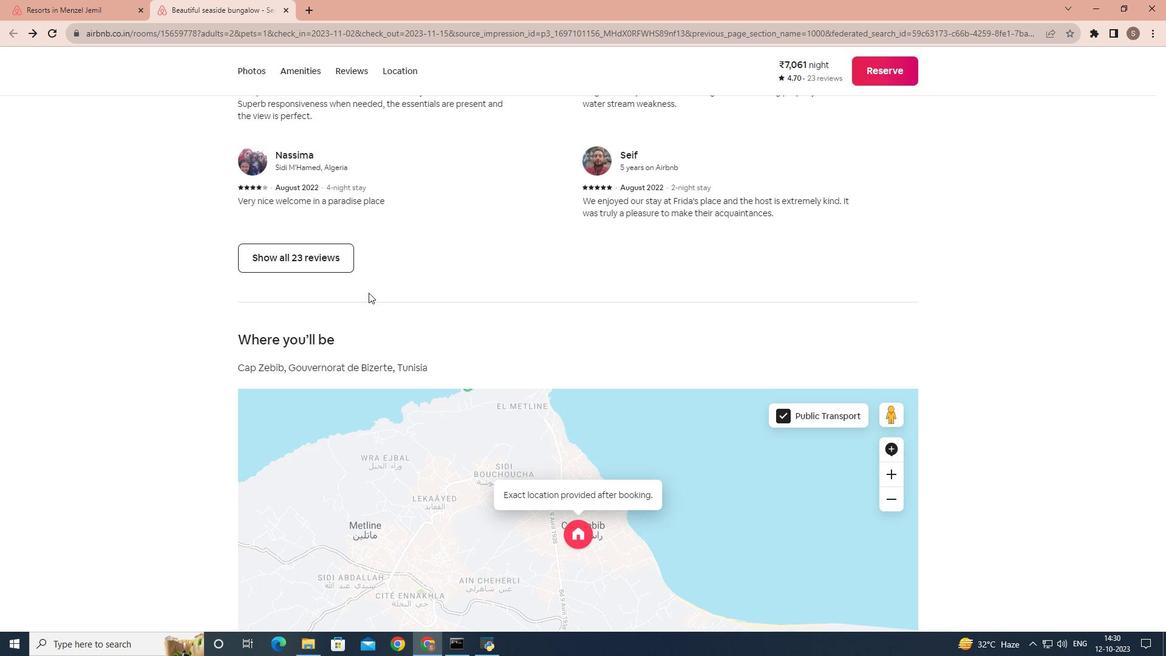 
Action: Mouse scrolled (368, 291) with delta (0, 0)
Screenshot: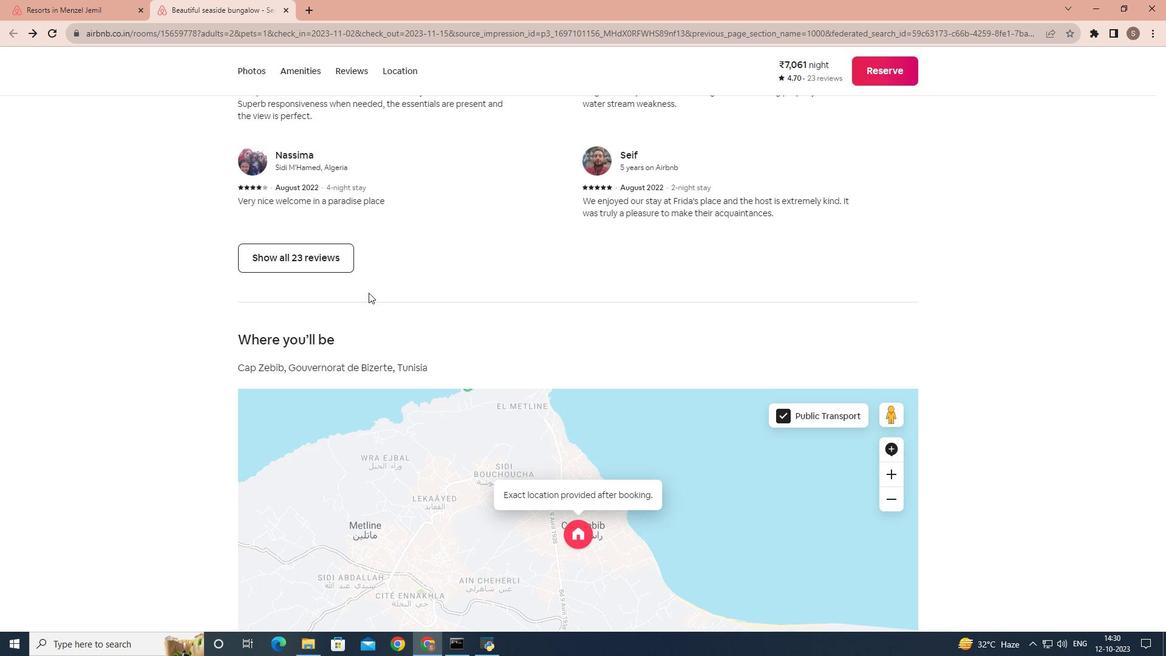 
Action: Mouse moved to (368, 292)
Screenshot: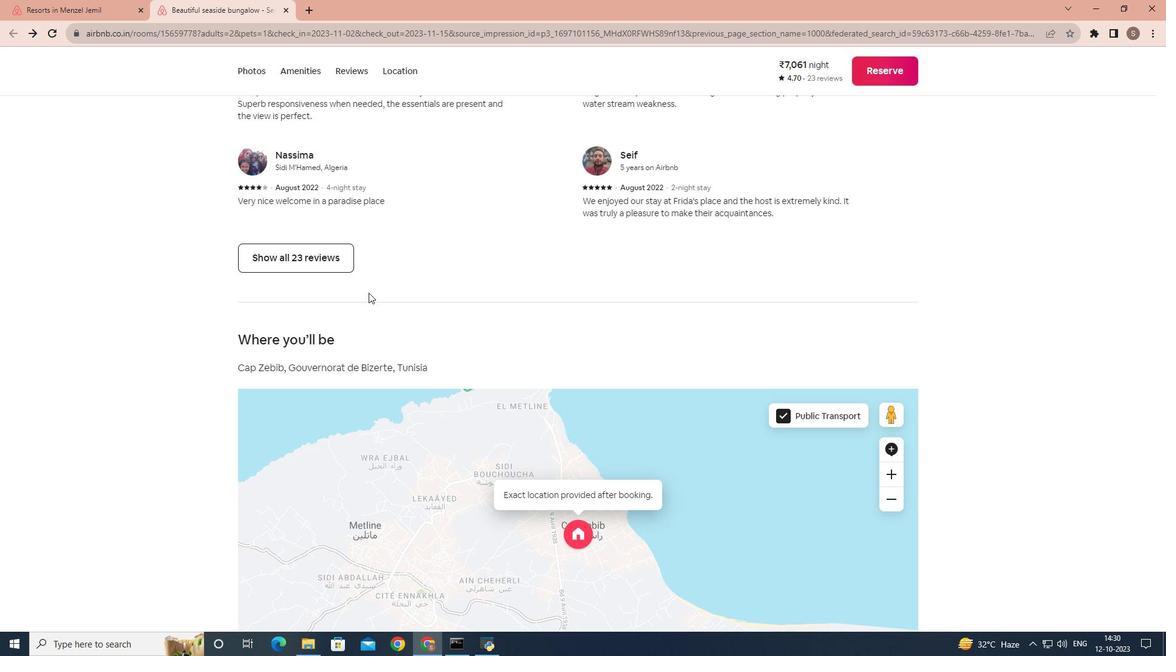 
Action: Mouse scrolled (368, 292) with delta (0, 0)
Screenshot: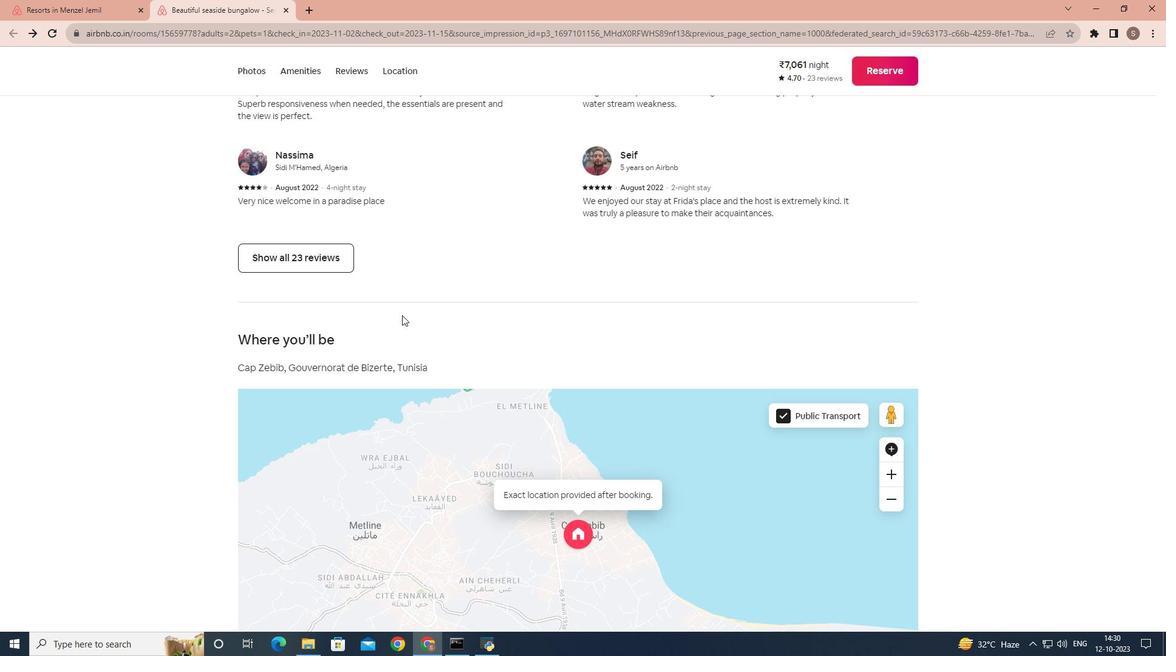 
Action: Mouse moved to (370, 292)
Screenshot: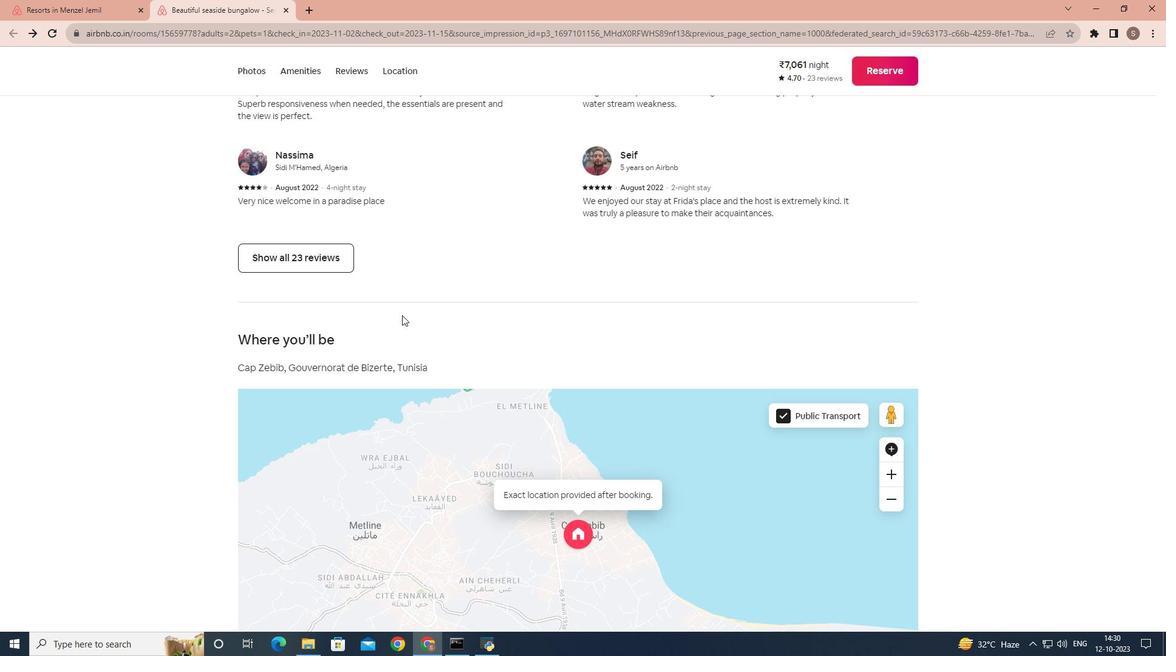 
Action: Mouse scrolled (370, 292) with delta (0, 0)
Screenshot: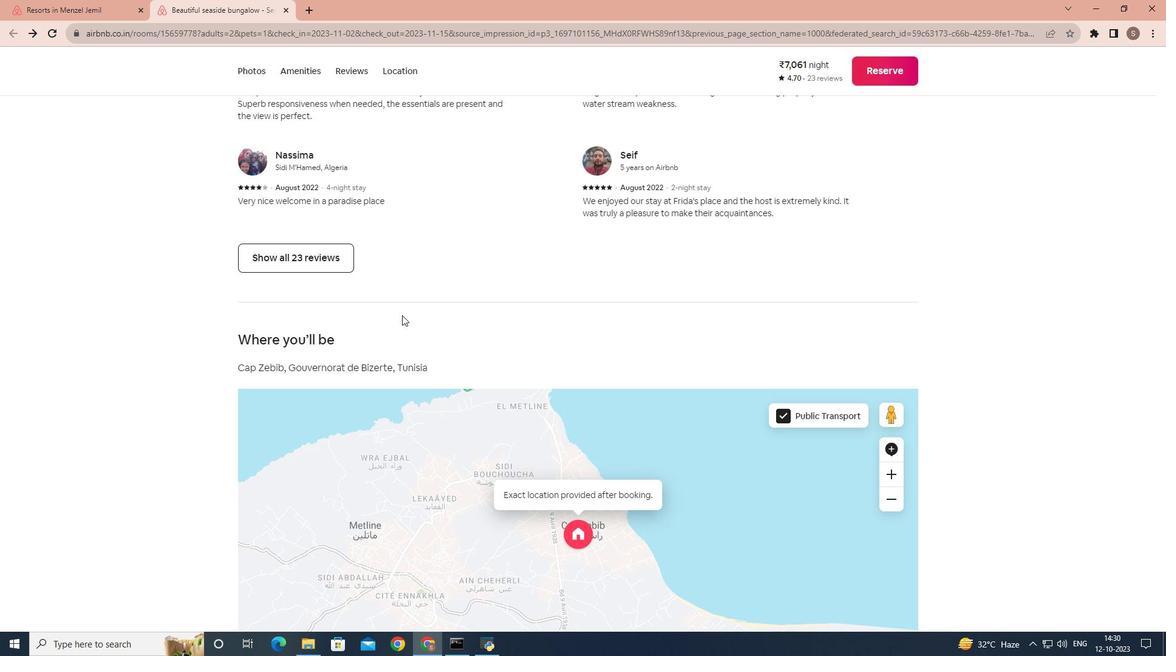 
Action: Mouse moved to (461, 336)
Screenshot: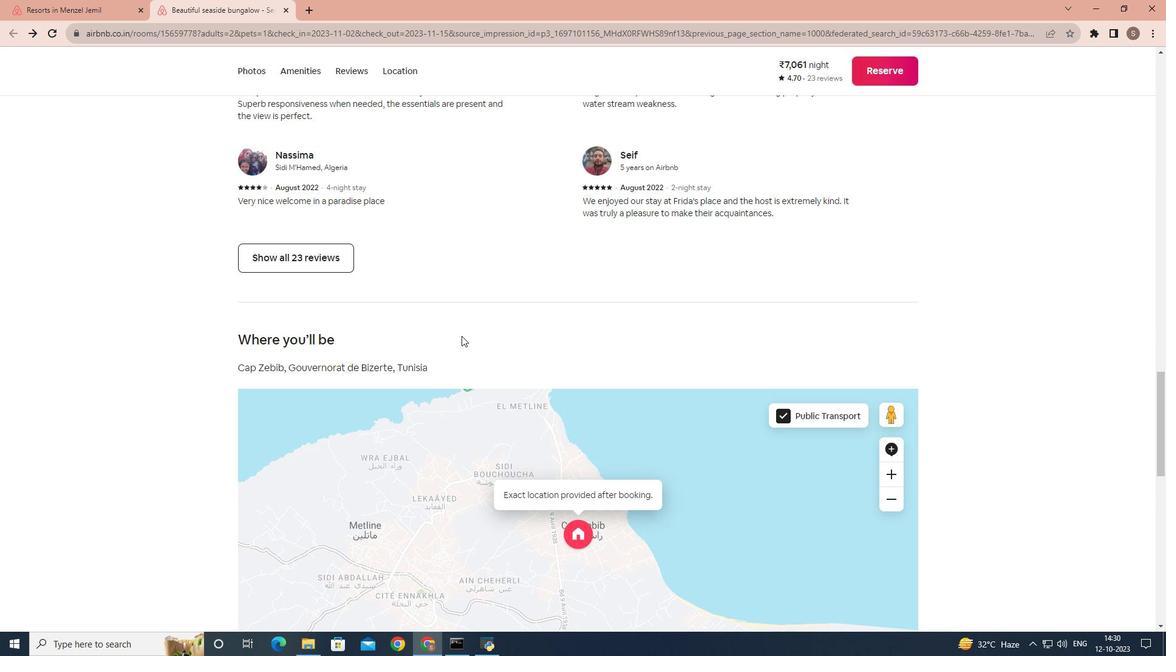 
Action: Mouse scrolled (461, 335) with delta (0, 0)
Screenshot: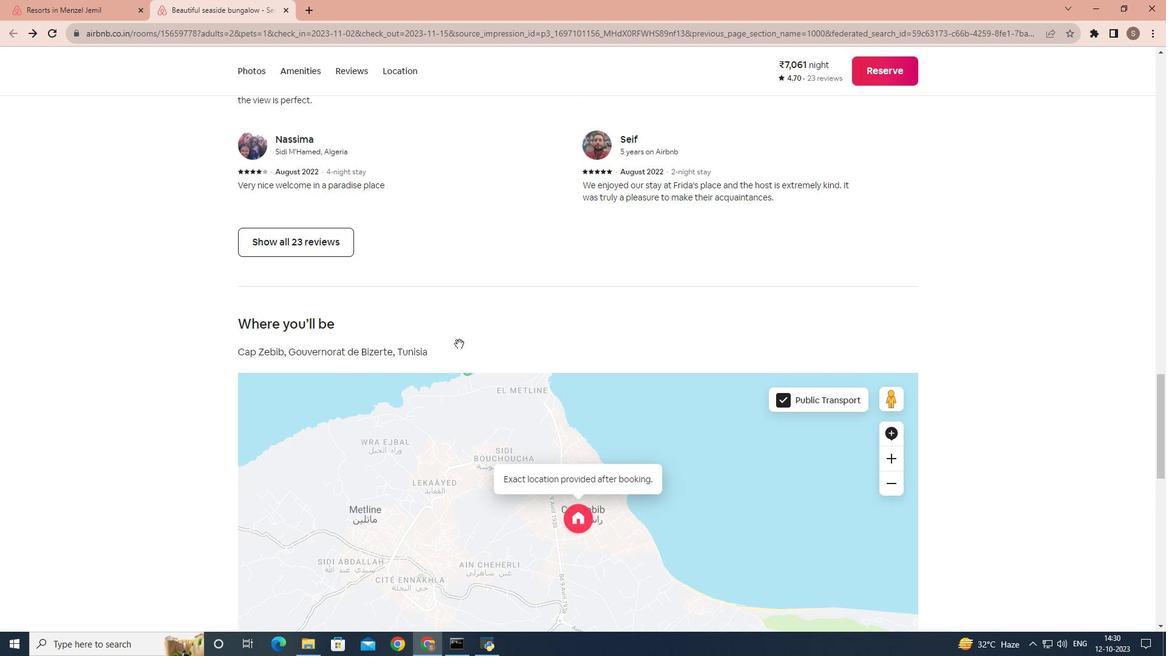 
Action: Mouse moved to (461, 336)
Screenshot: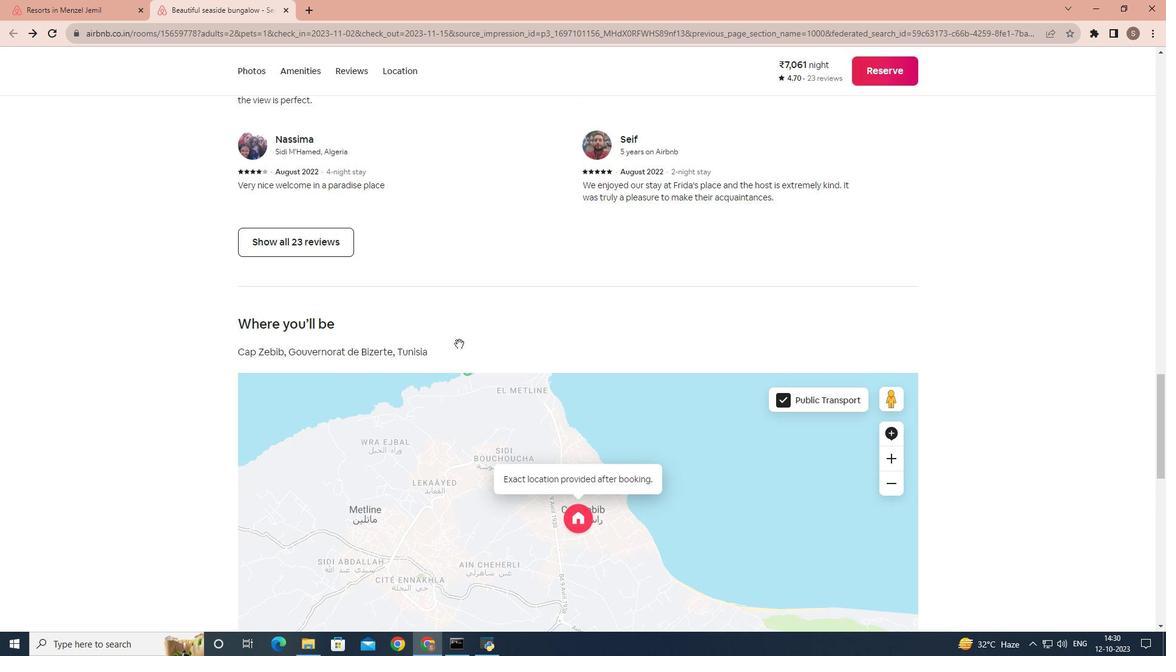 
Action: Mouse scrolled (461, 336) with delta (0, 0)
Screenshot: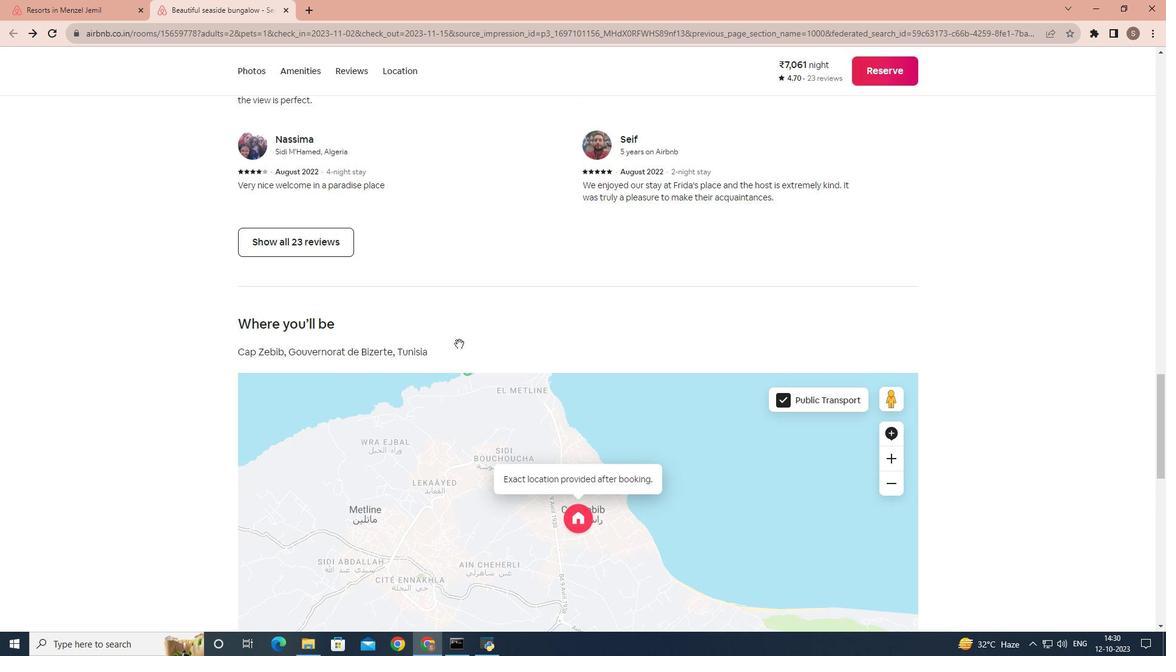 
Action: Mouse moved to (461, 339)
Screenshot: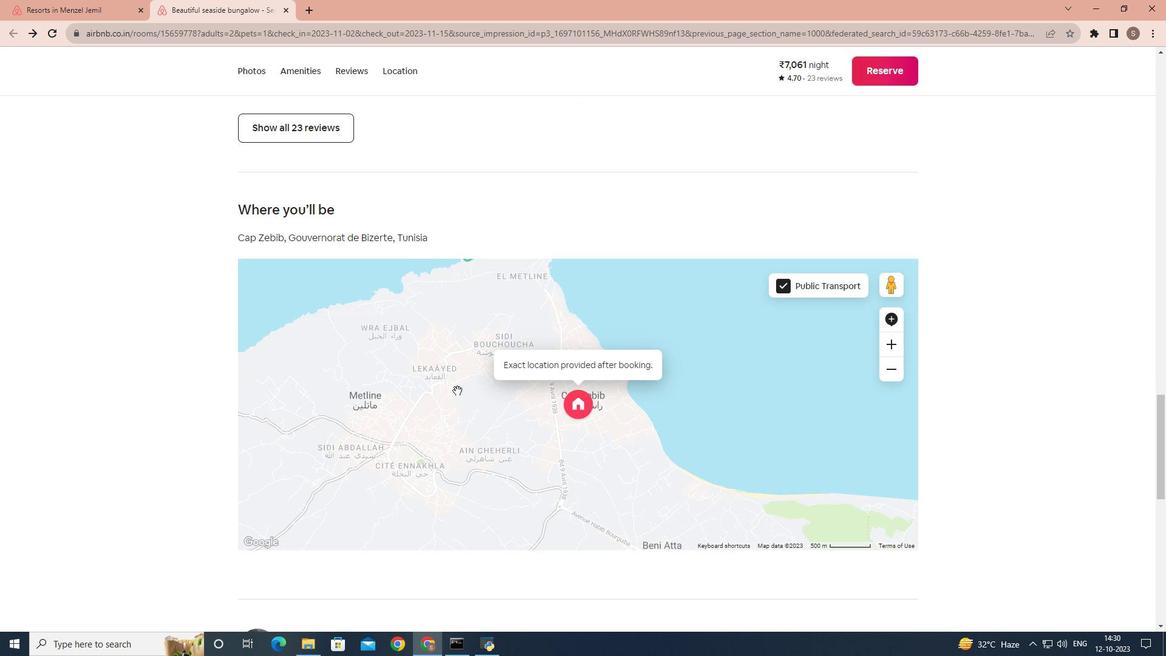 
Action: Mouse scrolled (461, 339) with delta (0, 0)
Screenshot: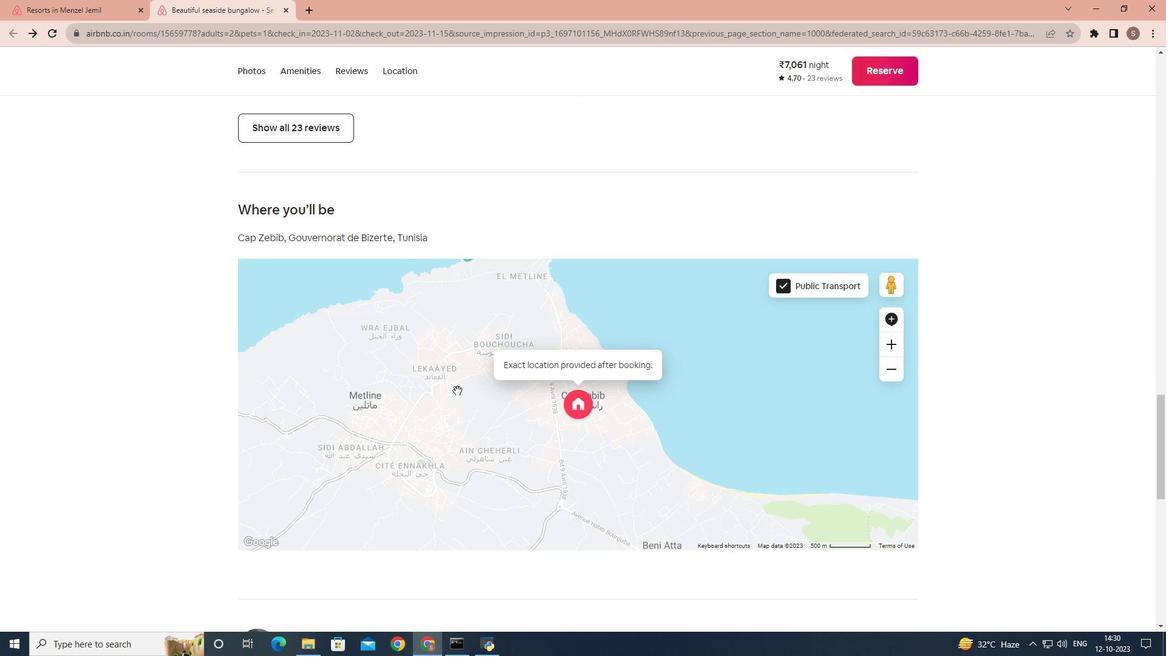 
Action: Mouse moved to (461, 398)
Screenshot: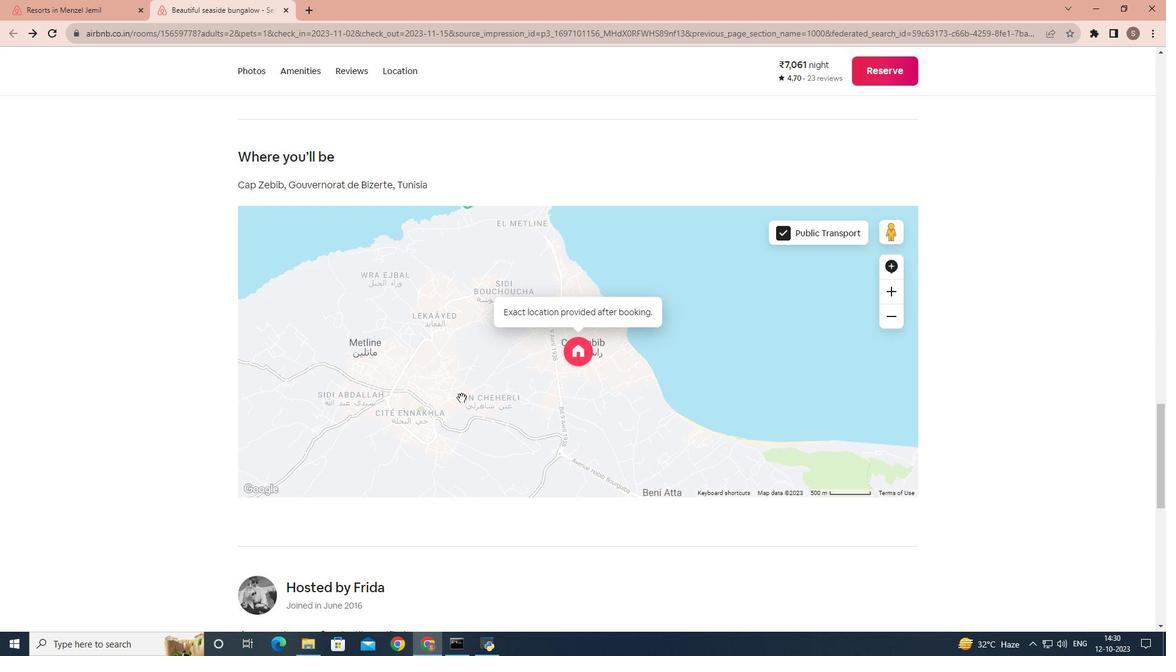 
Action: Mouse scrolled (461, 397) with delta (0, 0)
Screenshot: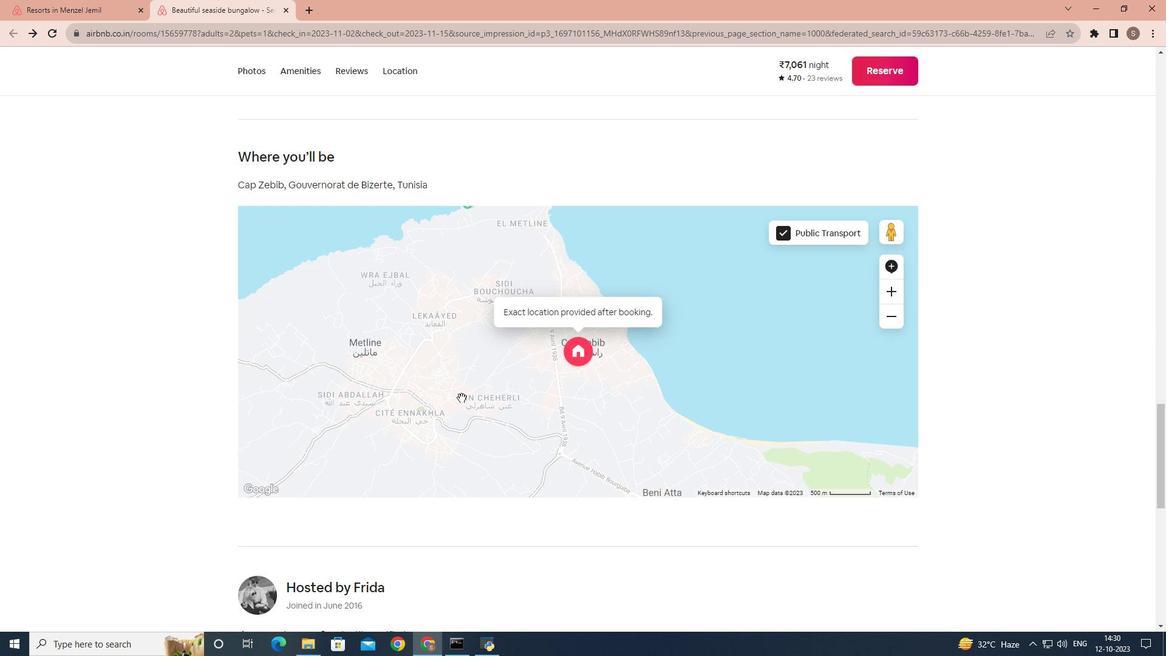 
Action: Mouse scrolled (461, 397) with delta (0, 0)
Screenshot: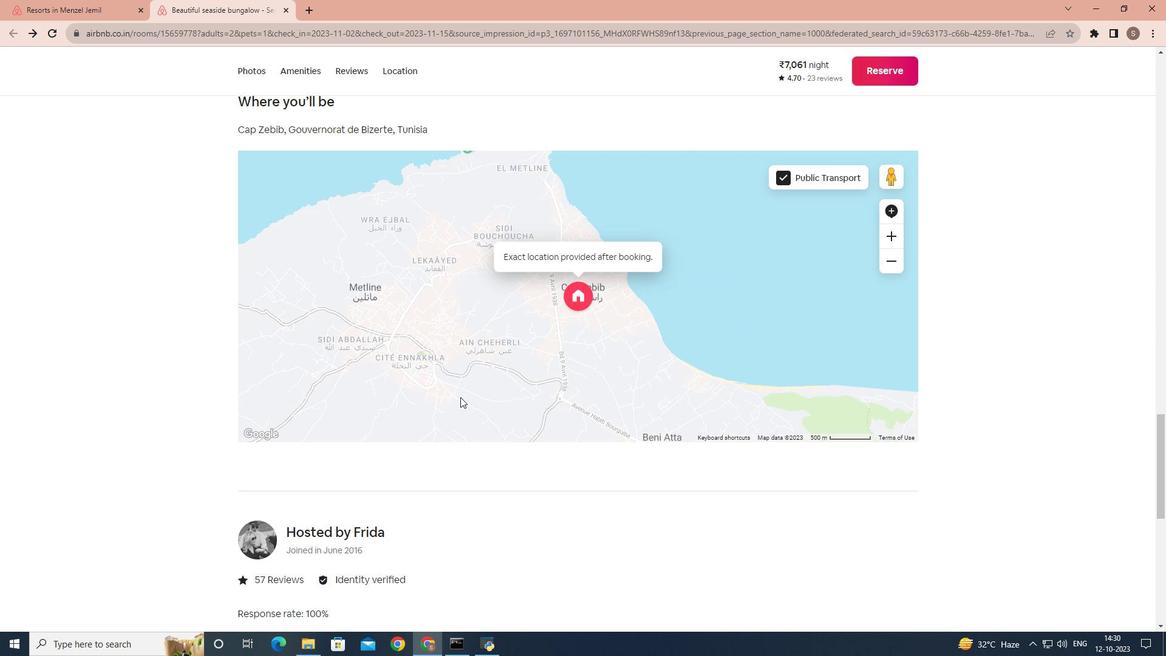 
Action: Mouse scrolled (461, 397) with delta (0, 0)
Screenshot: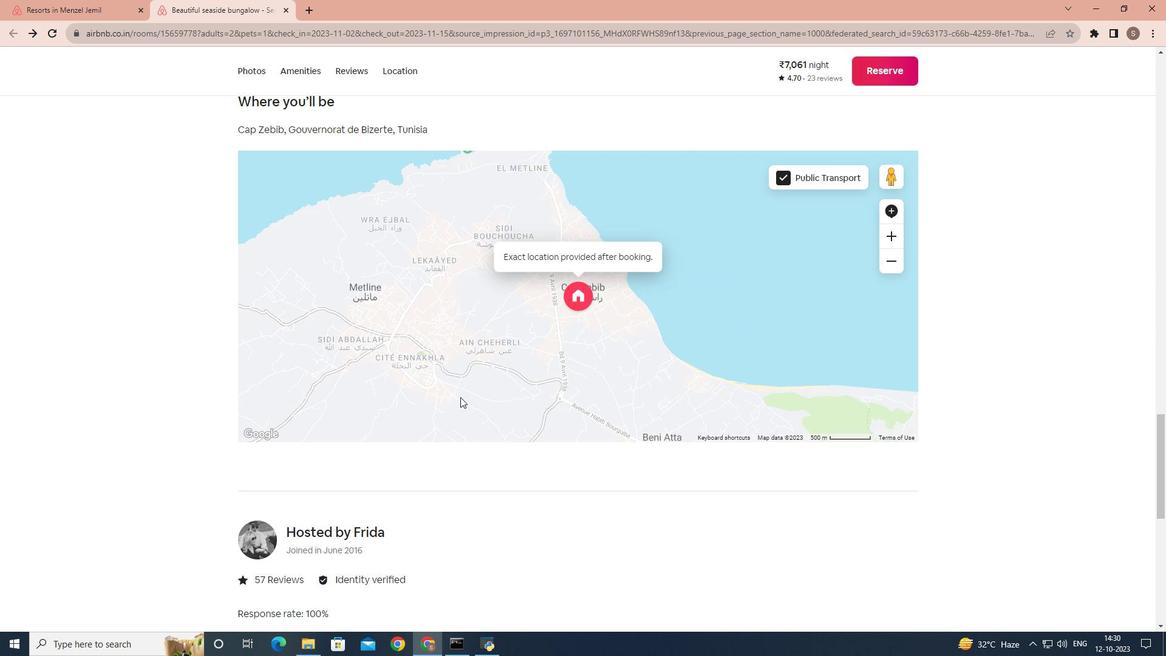 
Action: Mouse moved to (460, 395)
Screenshot: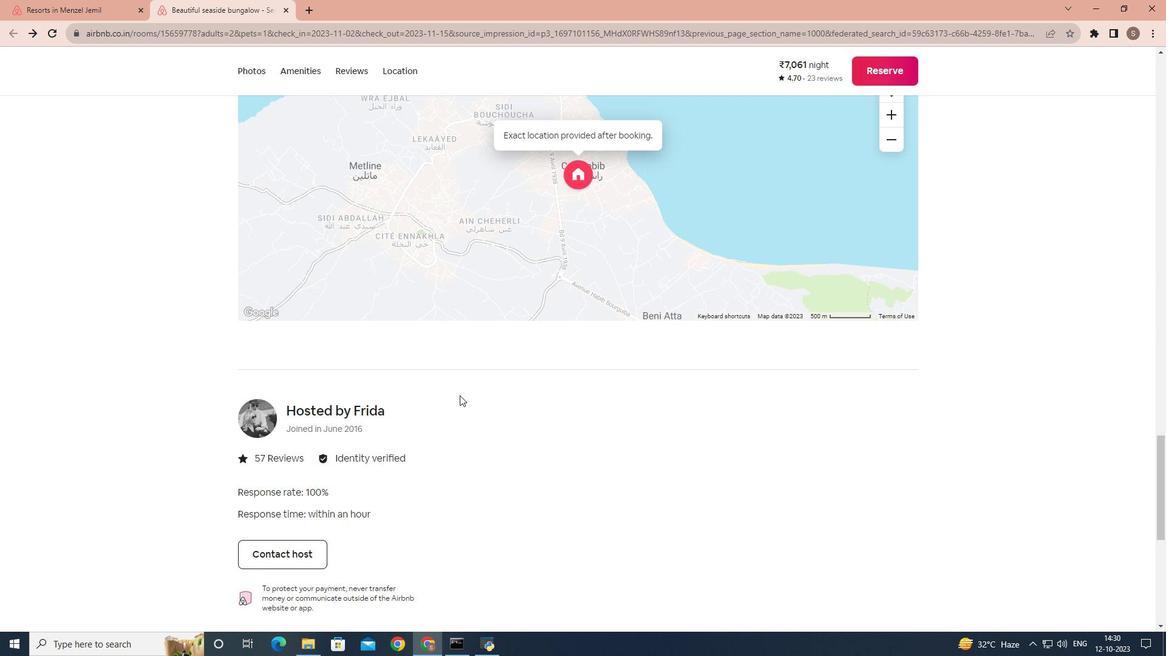 
Action: Mouse scrolled (460, 395) with delta (0, 0)
Screenshot: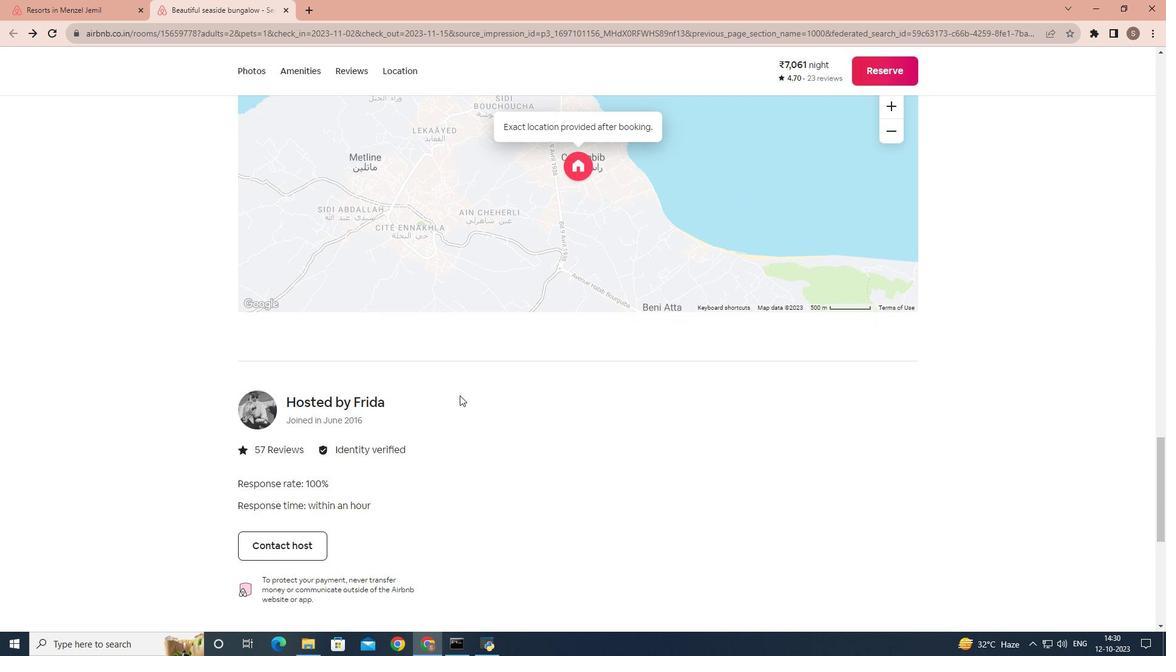 
Action: Mouse scrolled (460, 395) with delta (0, 0)
Screenshot: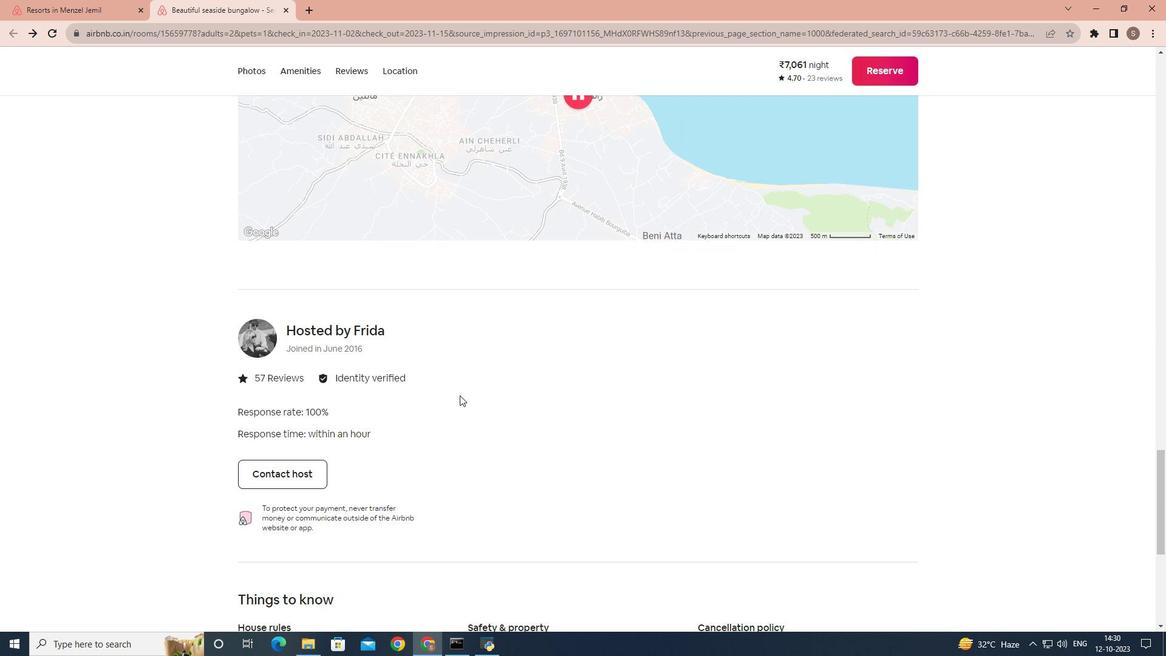 
Action: Mouse scrolled (460, 395) with delta (0, 0)
Screenshot: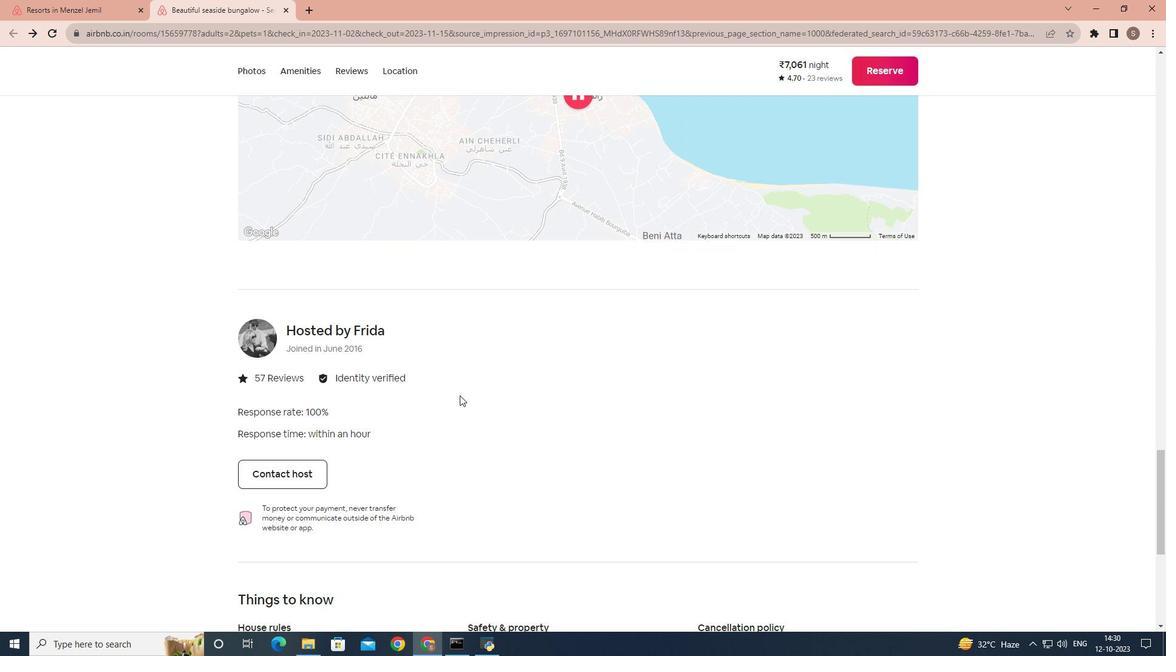 
Action: Mouse moved to (446, 393)
Screenshot: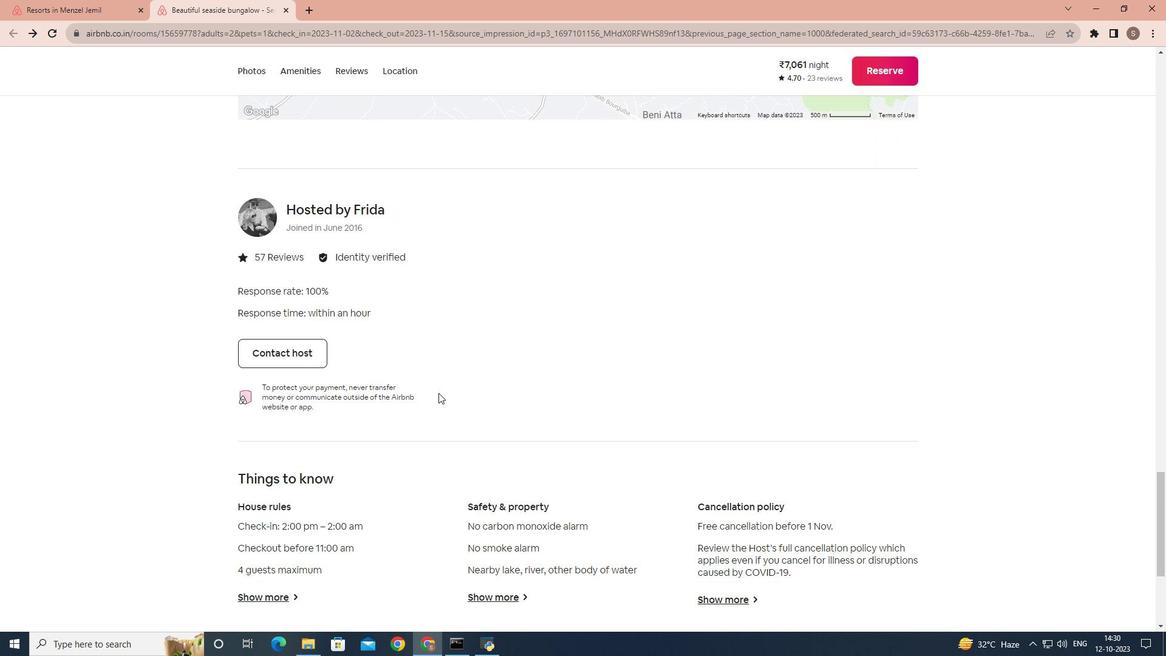 
Action: Mouse scrolled (446, 392) with delta (0, 0)
Screenshot: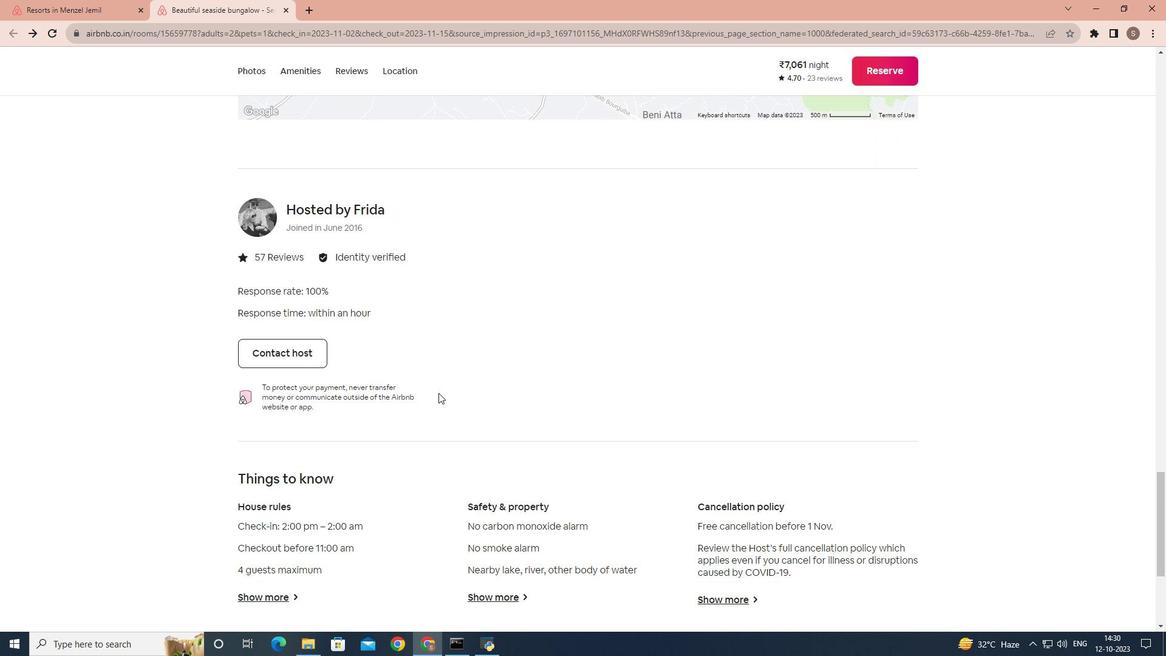 
Action: Mouse moved to (427, 391)
Screenshot: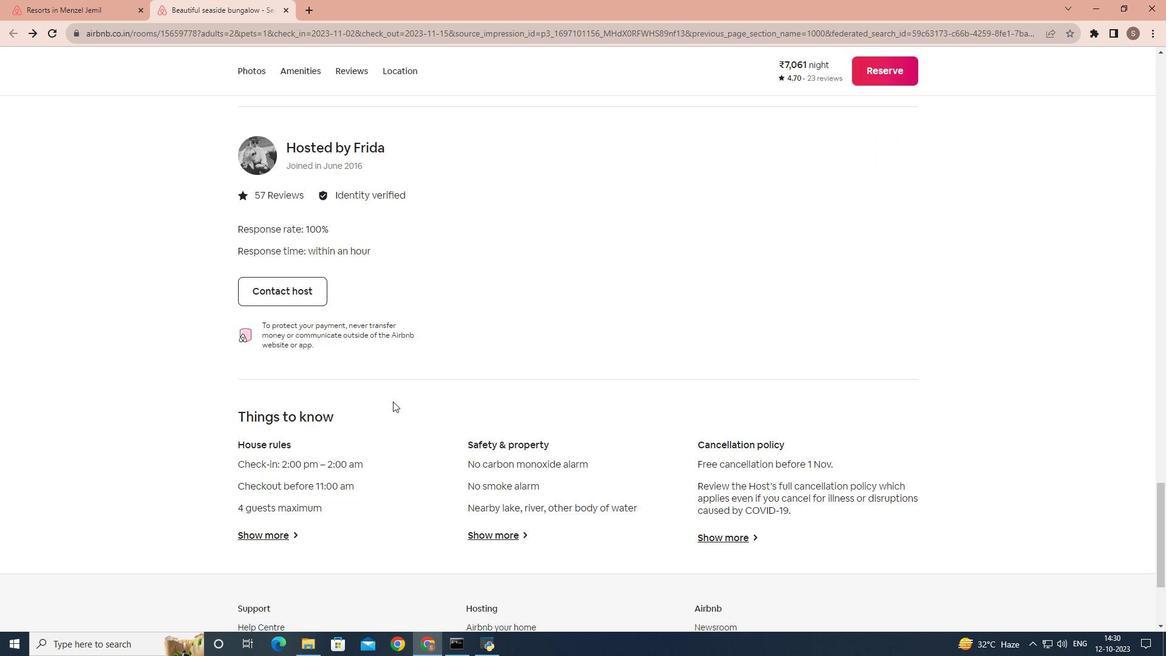
Action: Mouse scrolled (427, 391) with delta (0, 0)
Screenshot: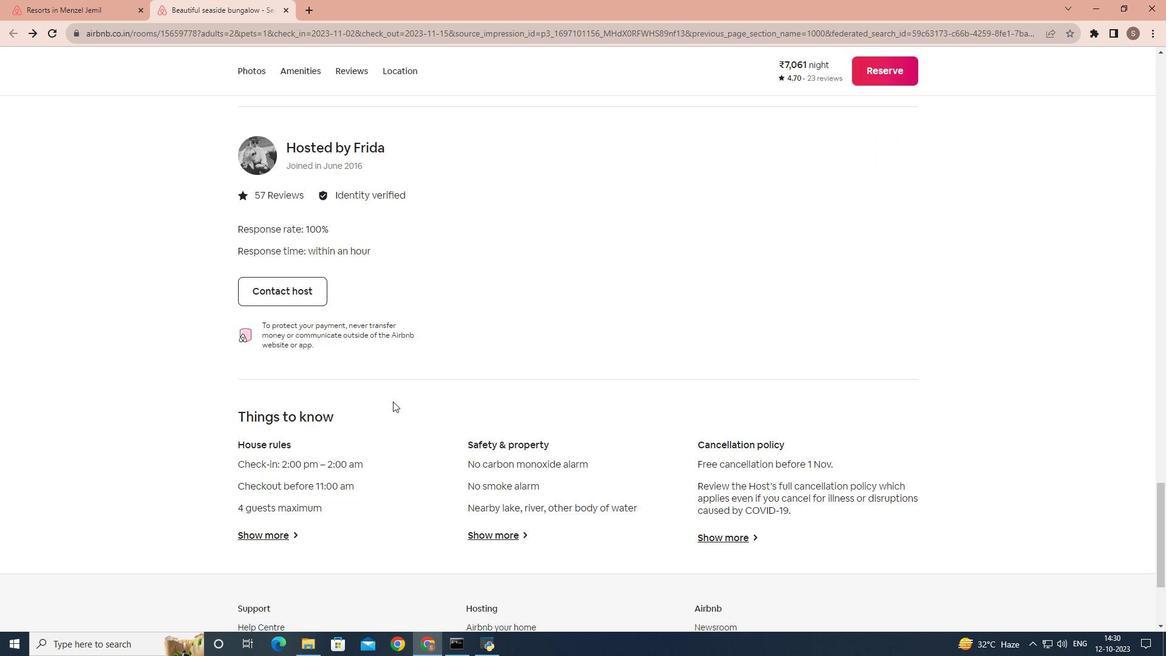 
Action: Mouse moved to (423, 393)
Screenshot: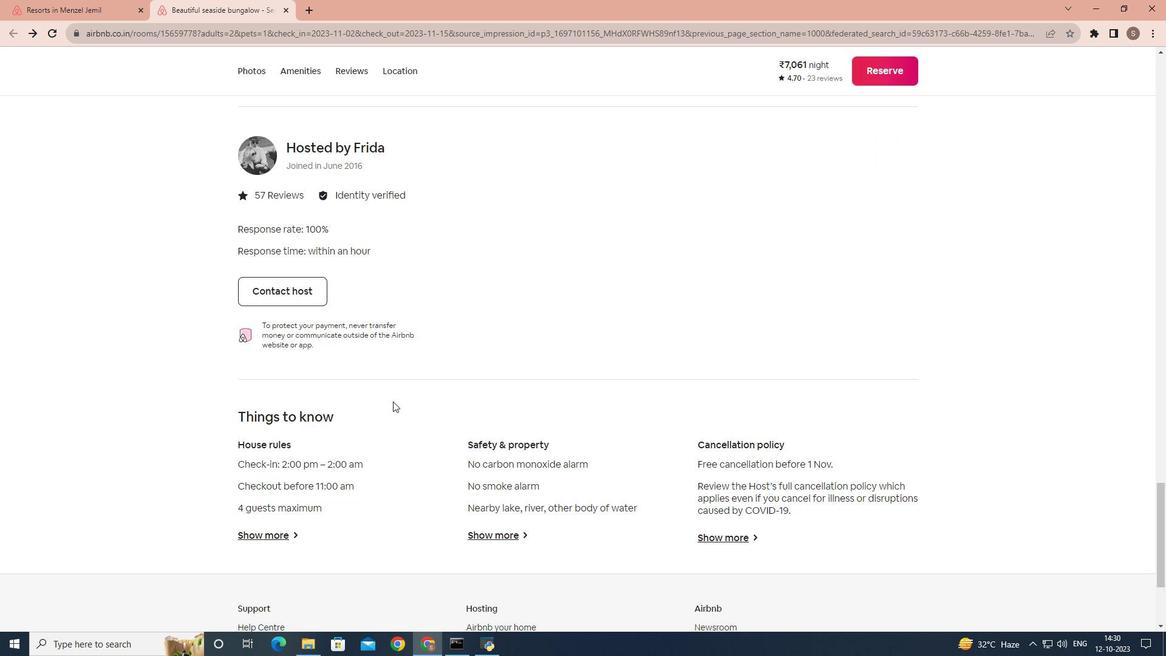 
Action: Mouse scrolled (423, 392) with delta (0, 0)
Screenshot: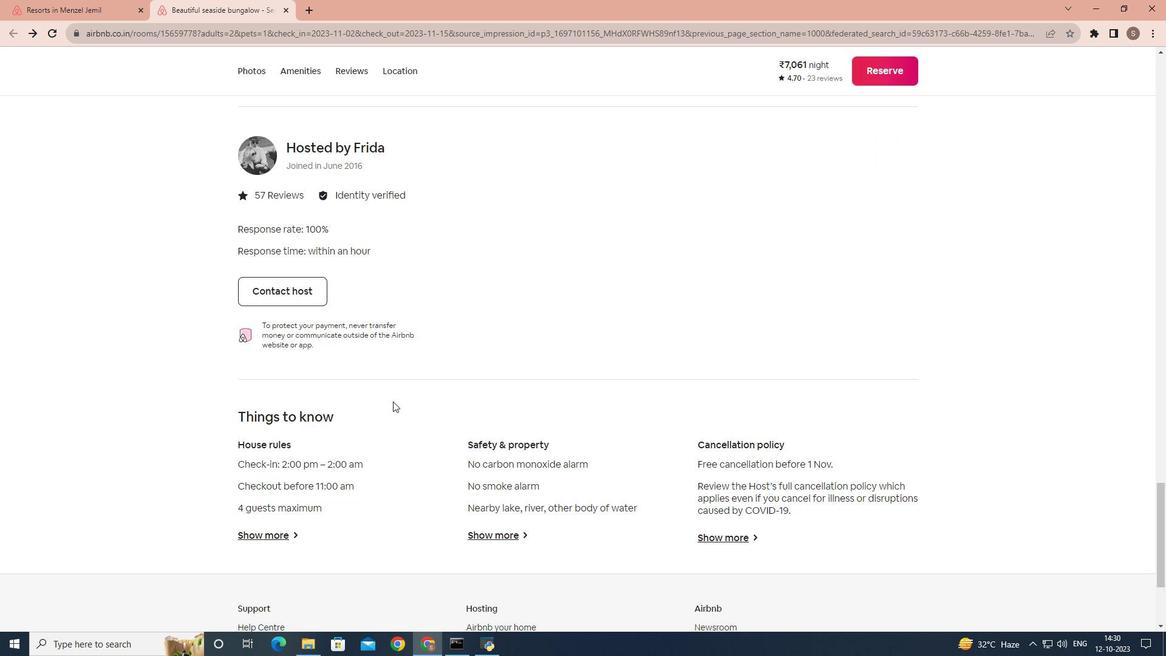 
Action: Mouse moved to (274, 430)
Screenshot: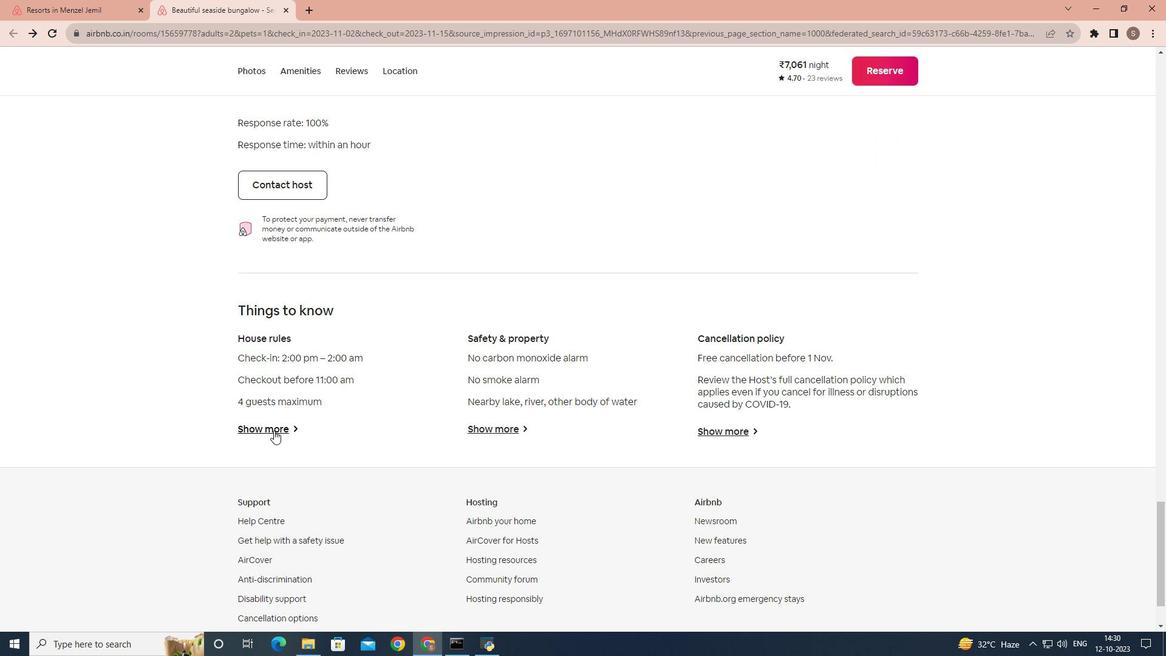 
Action: Mouse pressed left at (274, 430)
Screenshot: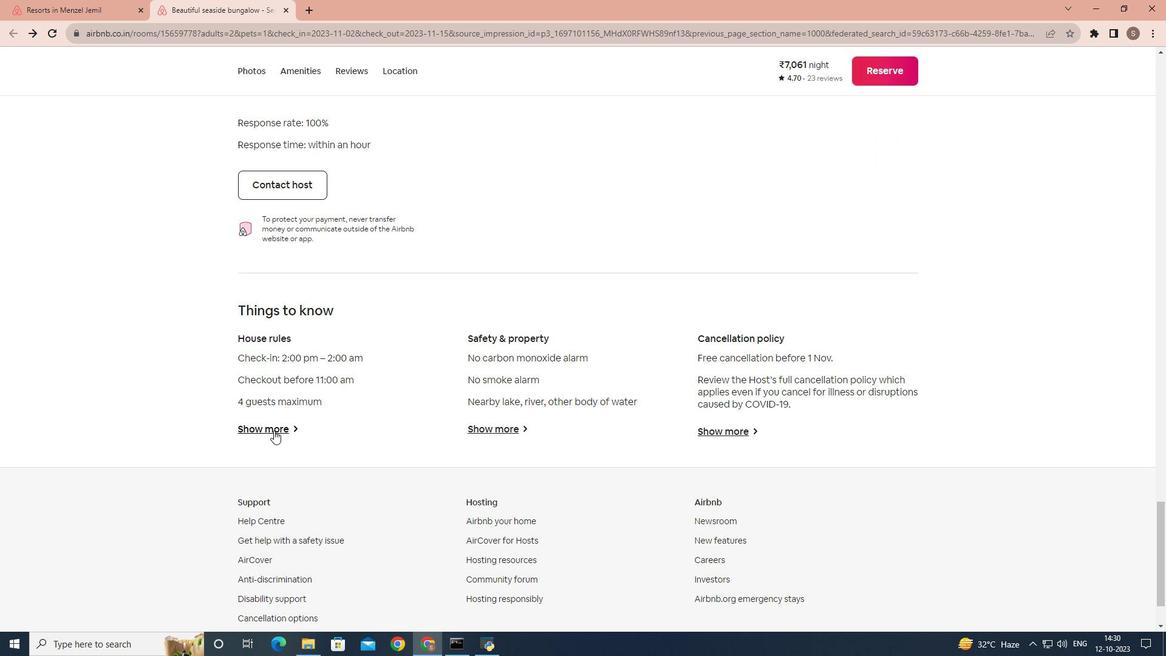 
Action: Mouse moved to (400, 386)
Screenshot: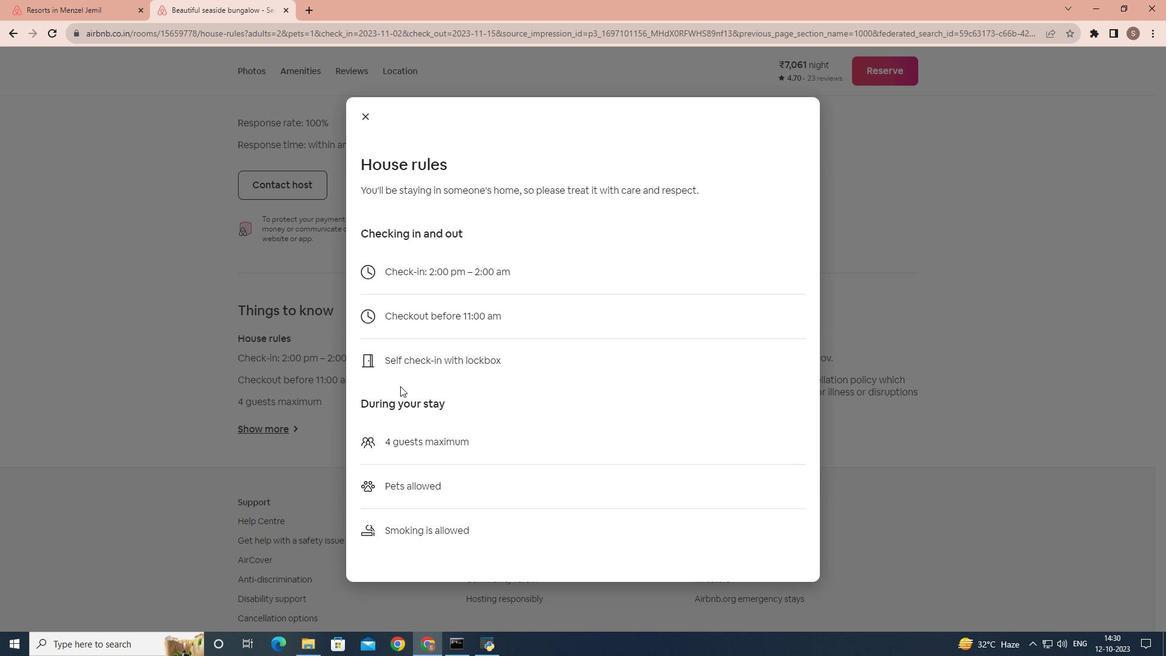 
Action: Mouse scrolled (400, 385) with delta (0, 0)
Screenshot: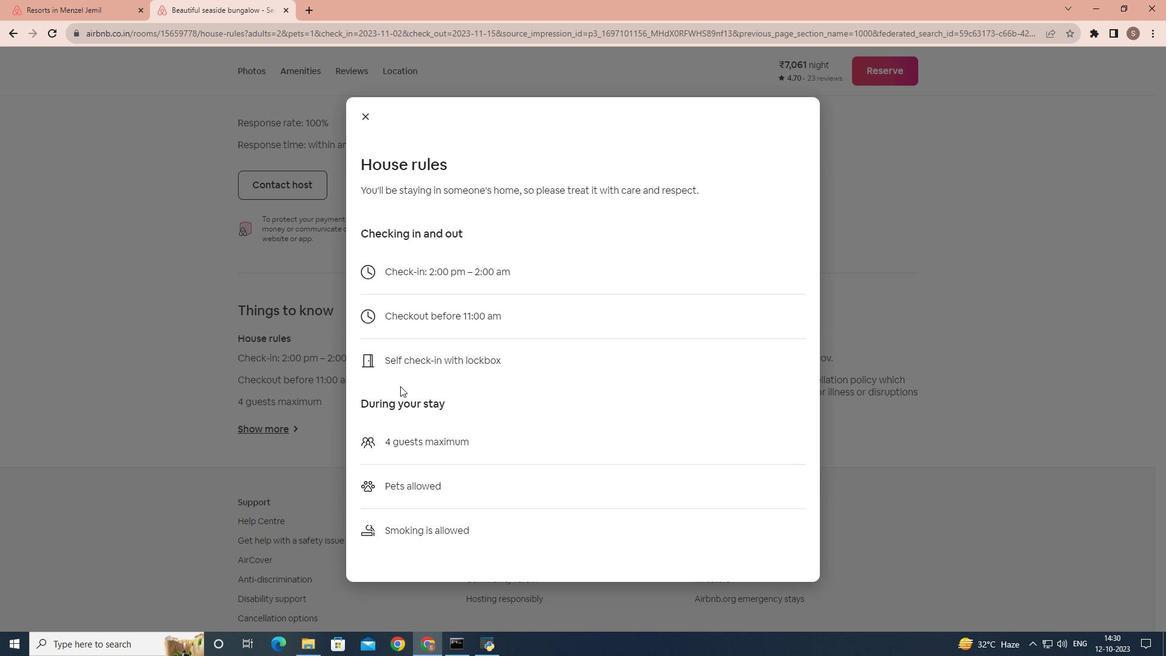 
Action: Mouse scrolled (400, 385) with delta (0, 0)
Screenshot: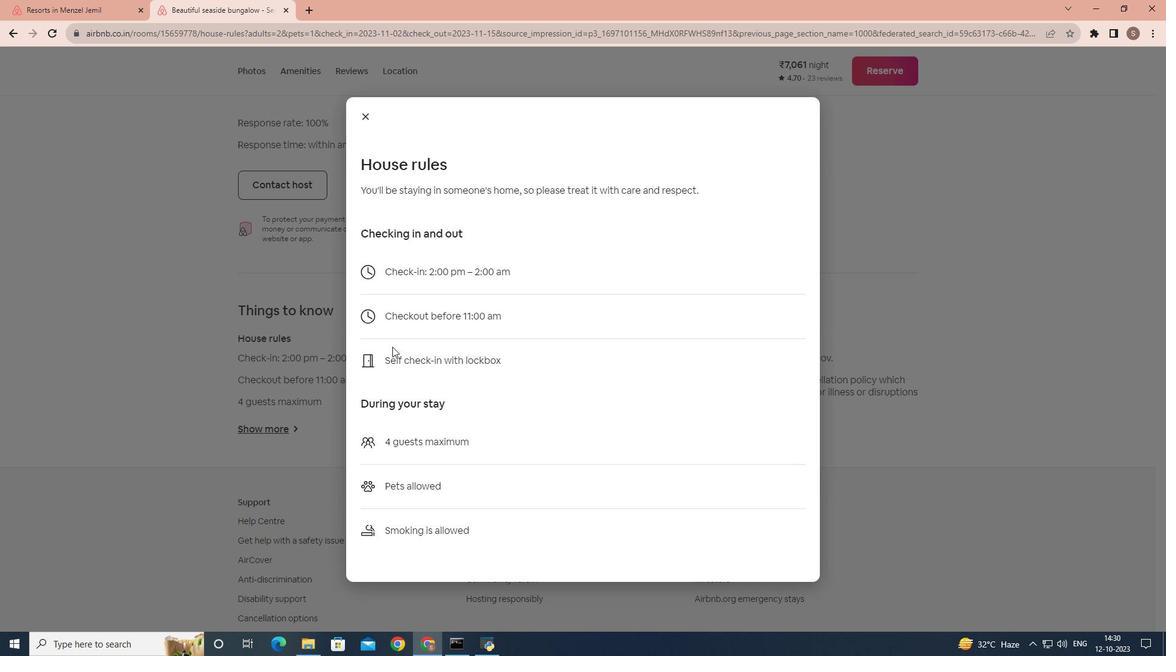 
Action: Mouse moved to (359, 118)
Screenshot: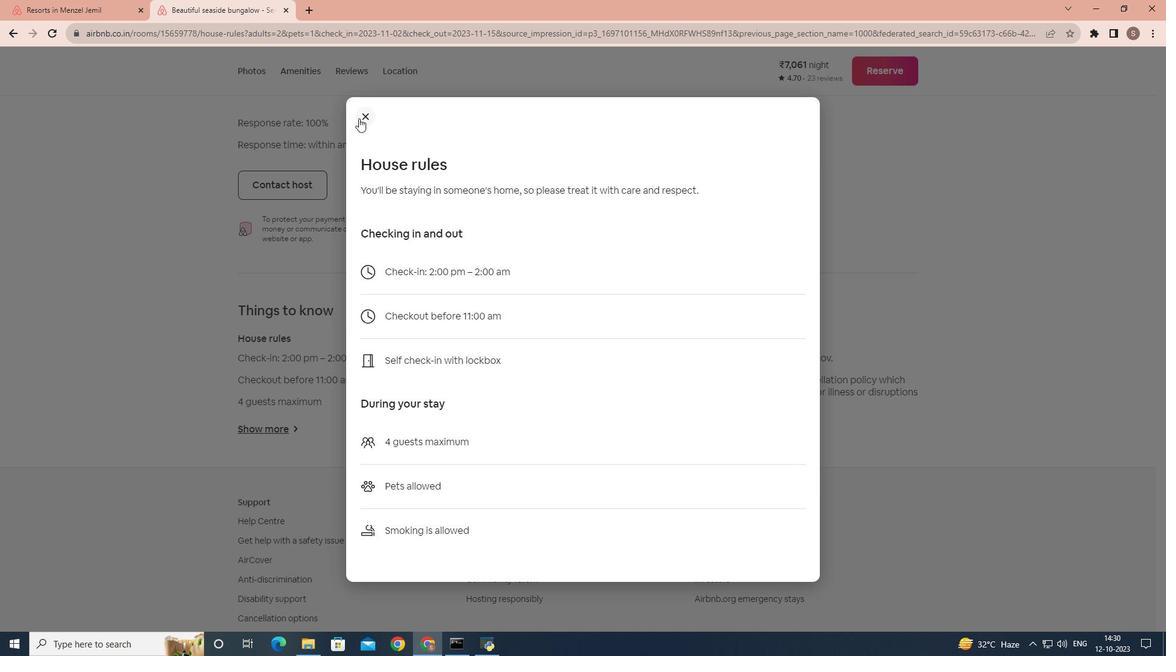 
Action: Mouse pressed left at (359, 118)
Screenshot: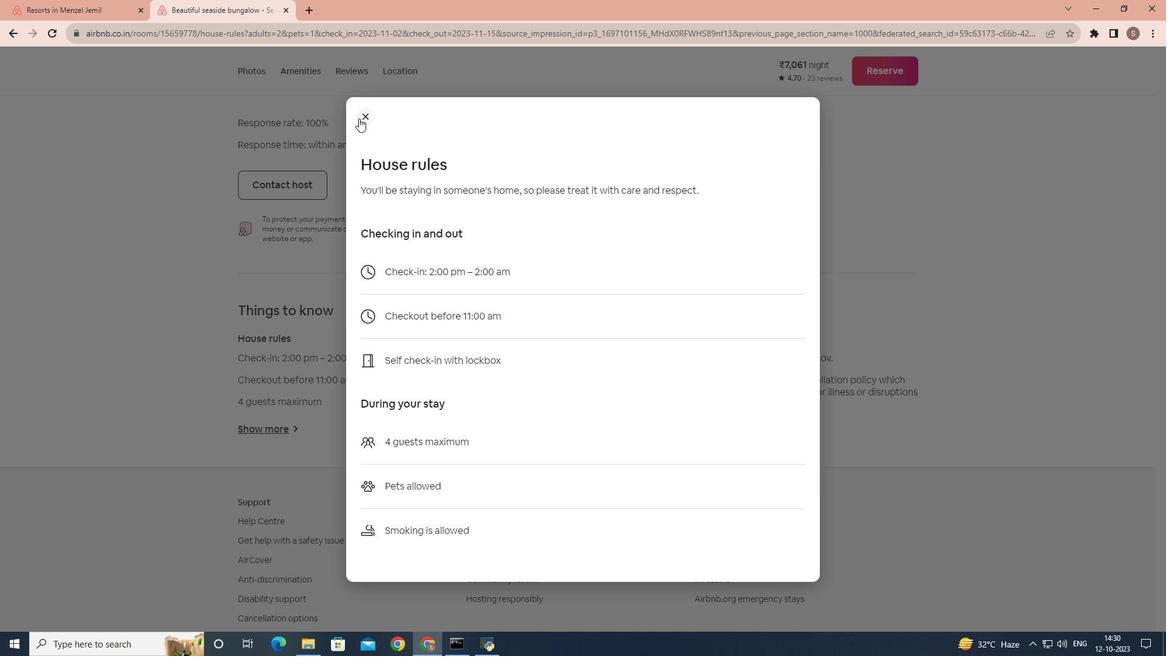 
Action: Mouse moved to (481, 429)
Screenshot: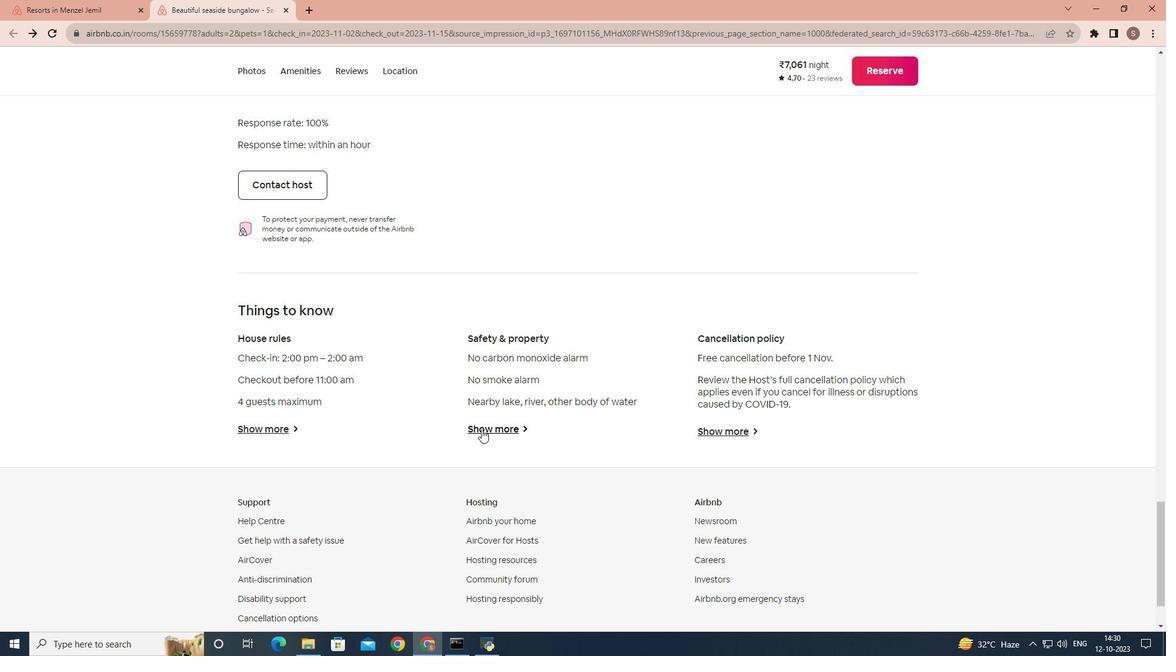 
Action: Mouse pressed left at (481, 429)
Screenshot: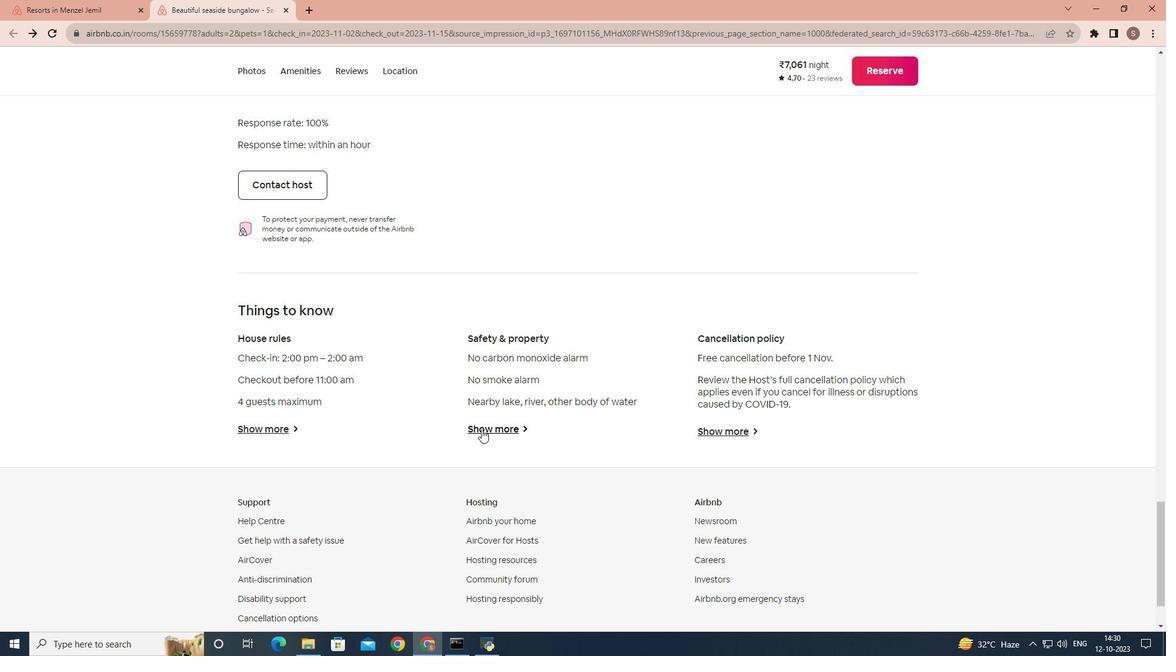 
Action: Mouse moved to (451, 356)
